 Task: Document the taxonomic details and common information of the plant 'Rhapidophora Tetrasperma' on a Trello card.
Action: Mouse pressed left at (662, 348)
Screenshot: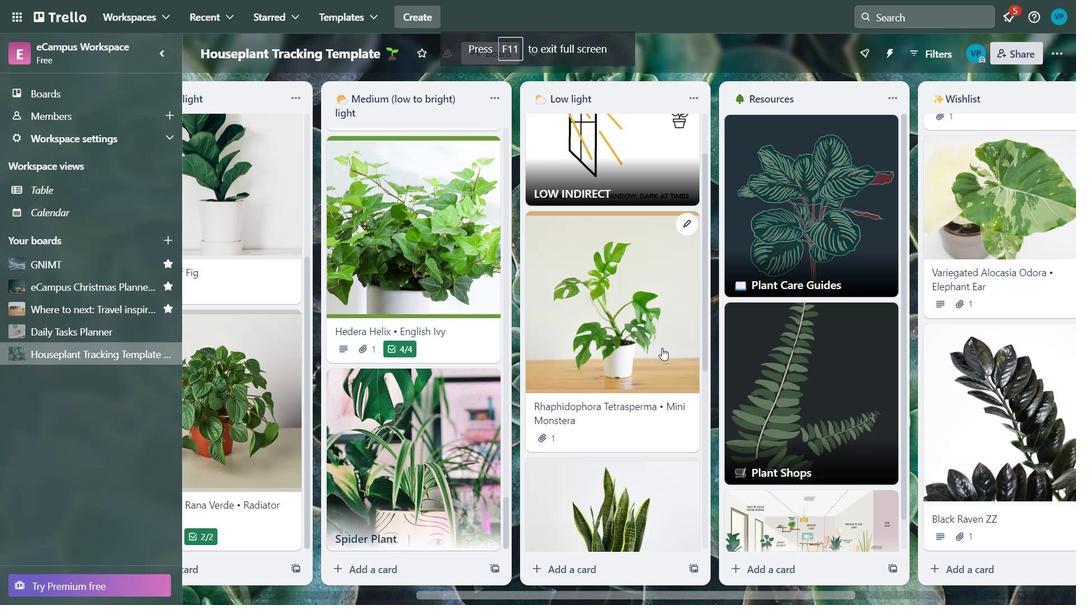 
Action: Mouse moved to (401, 312)
Screenshot: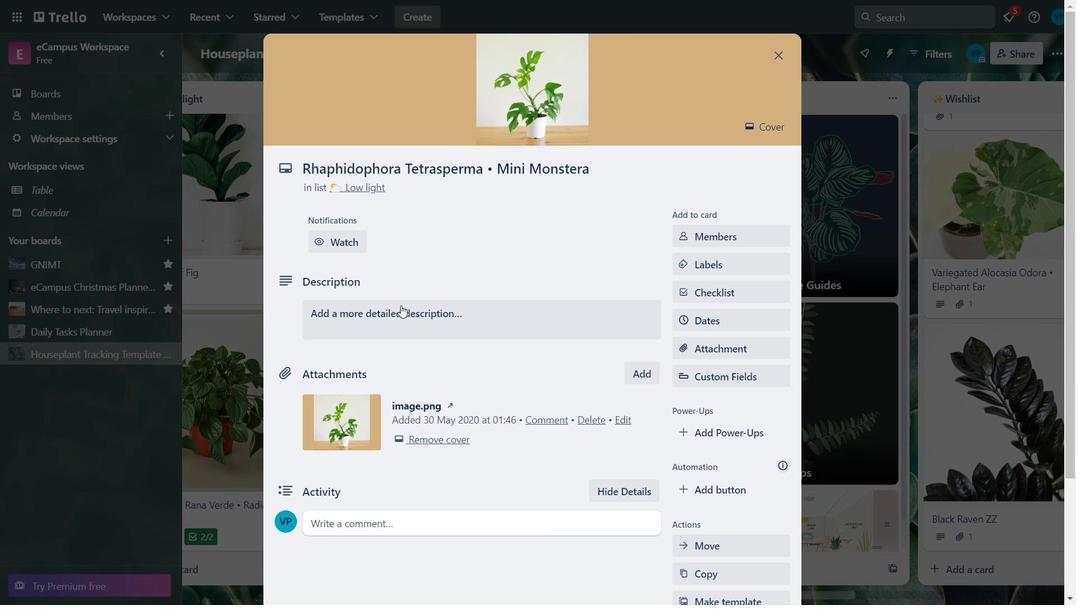 
Action: Mouse pressed left at (401, 312)
Screenshot: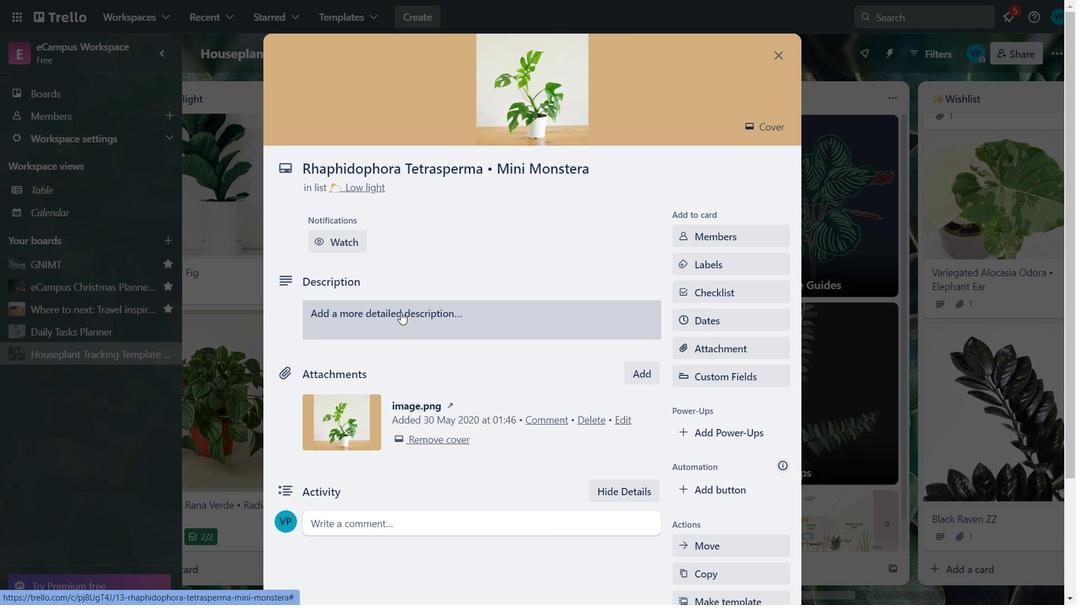 
Action: Mouse moved to (306, 169)
Screenshot: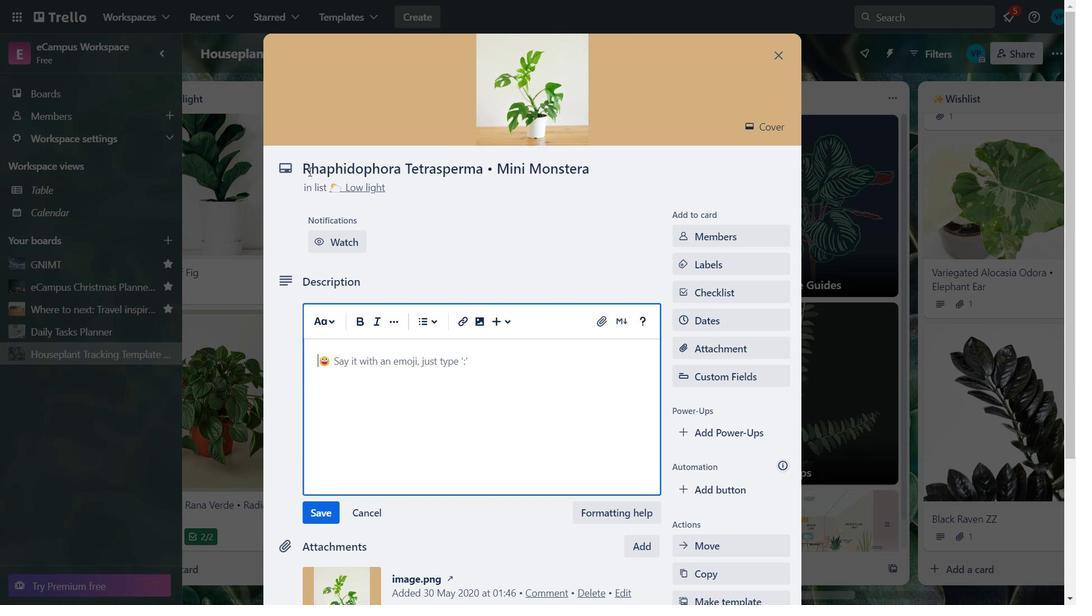 
Action: Mouse pressed left at (306, 169)
Screenshot: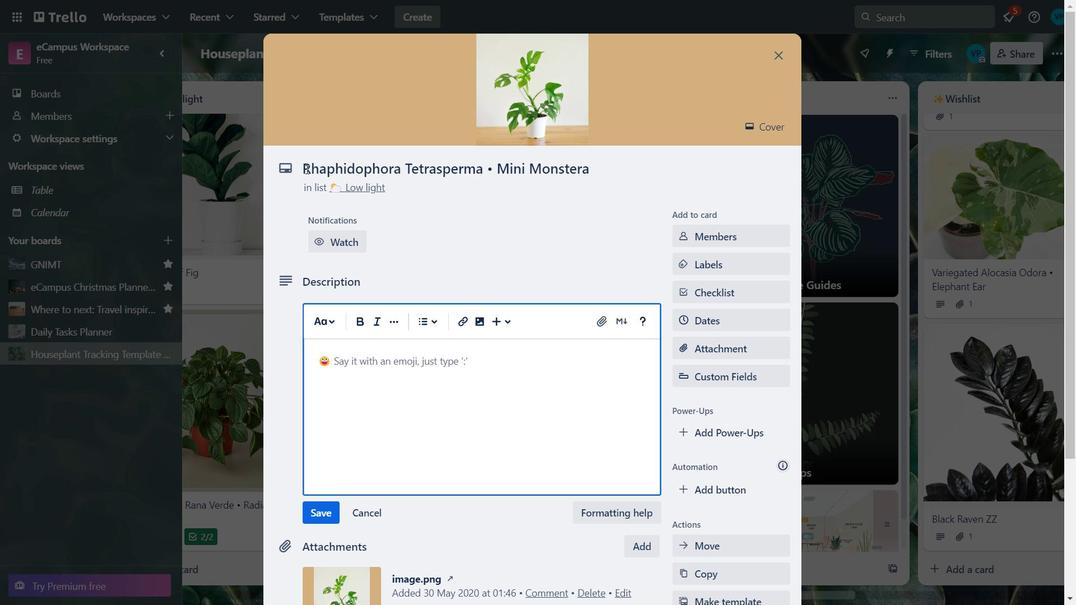 
Action: Mouse moved to (661, 162)
Screenshot: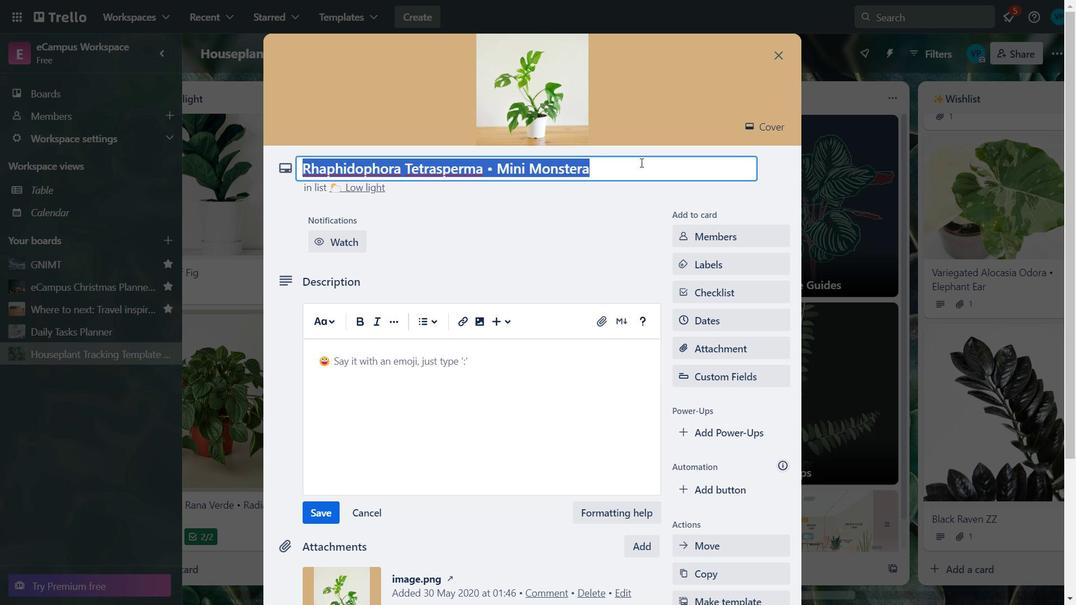 
Action: Key pressed ctrl+C
Screenshot: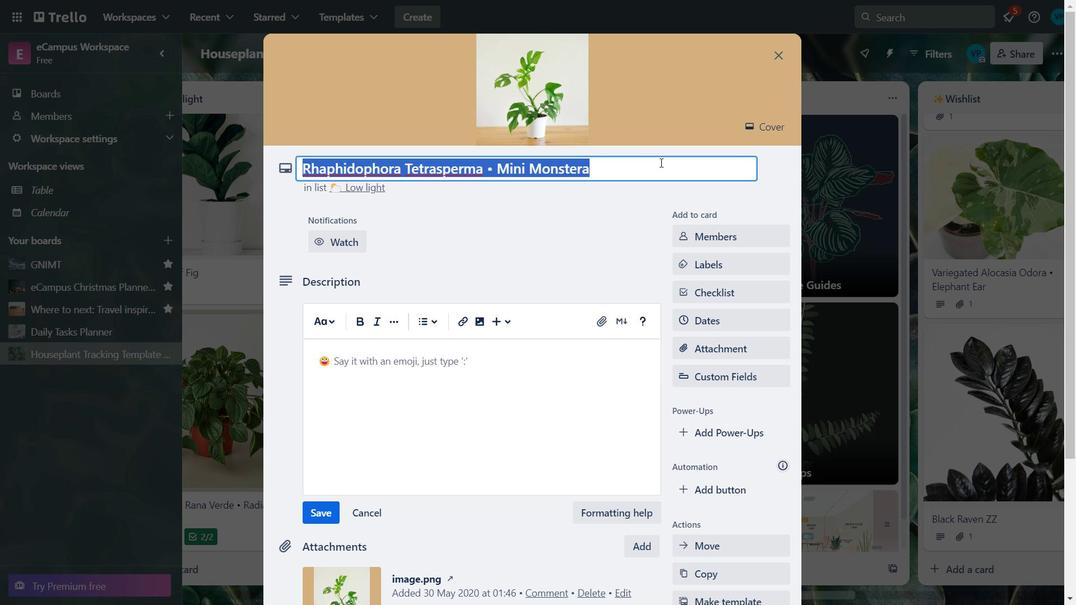 
Action: Mouse pressed left at (661, 162)
Screenshot: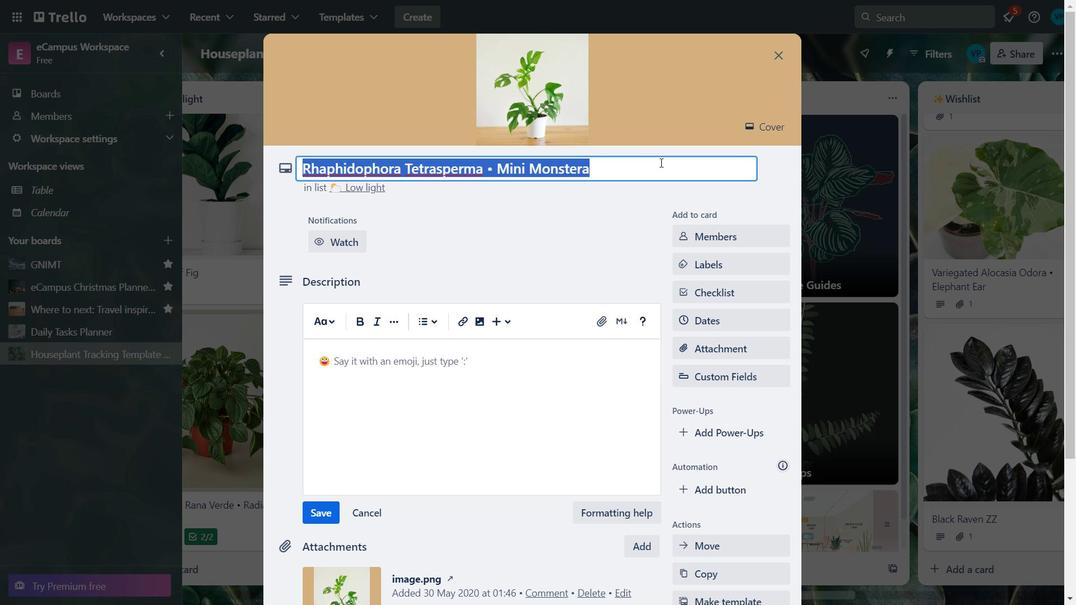 
Action: Mouse moved to (469, 372)
Screenshot: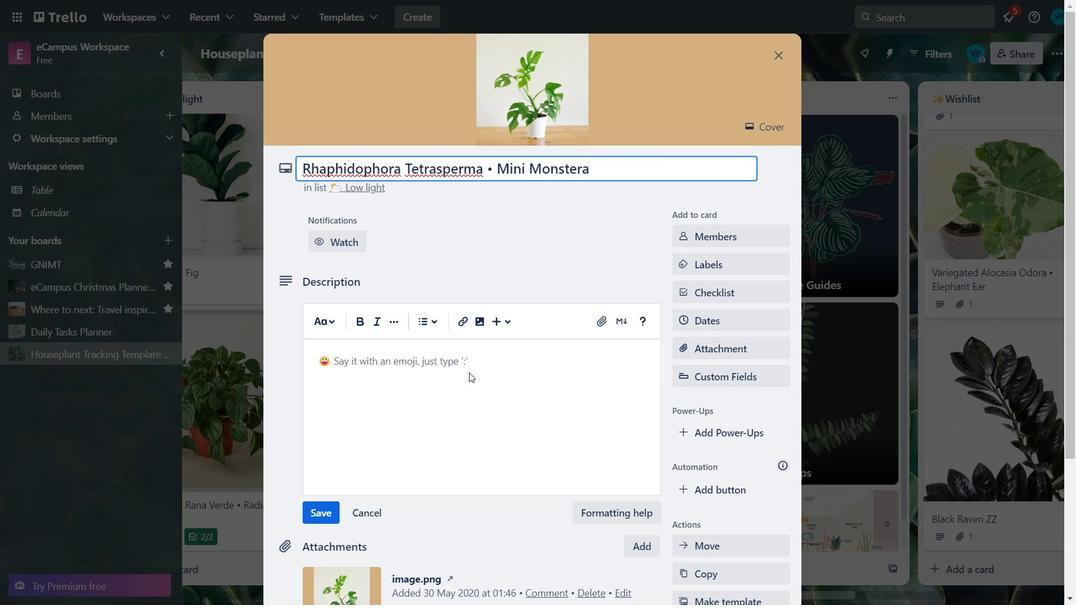 
Action: Mouse pressed left at (469, 372)
Screenshot: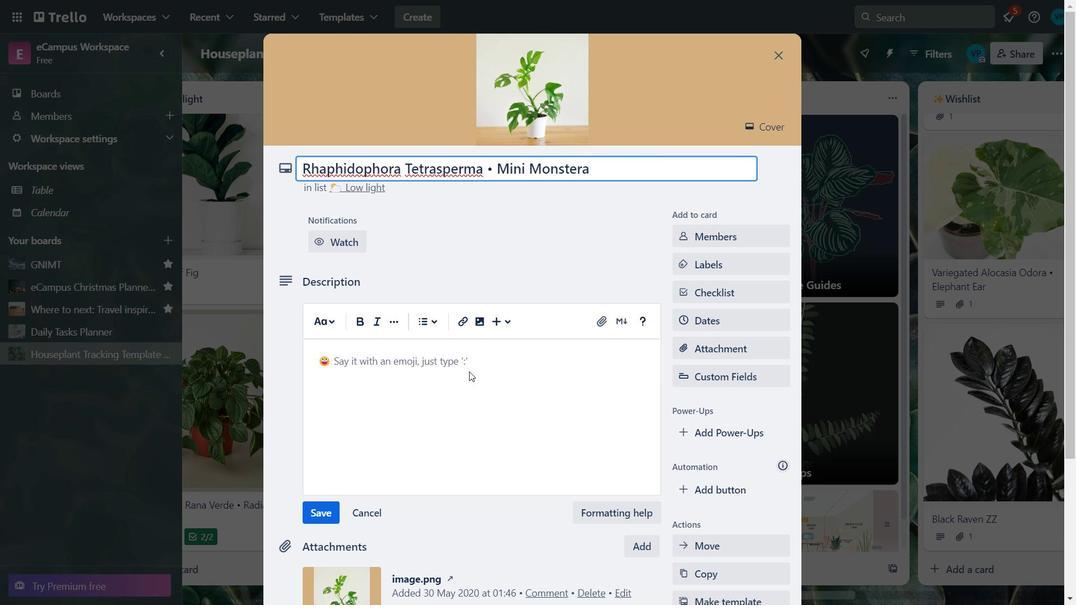
Action: Key pressed ctrl+V
Screenshot: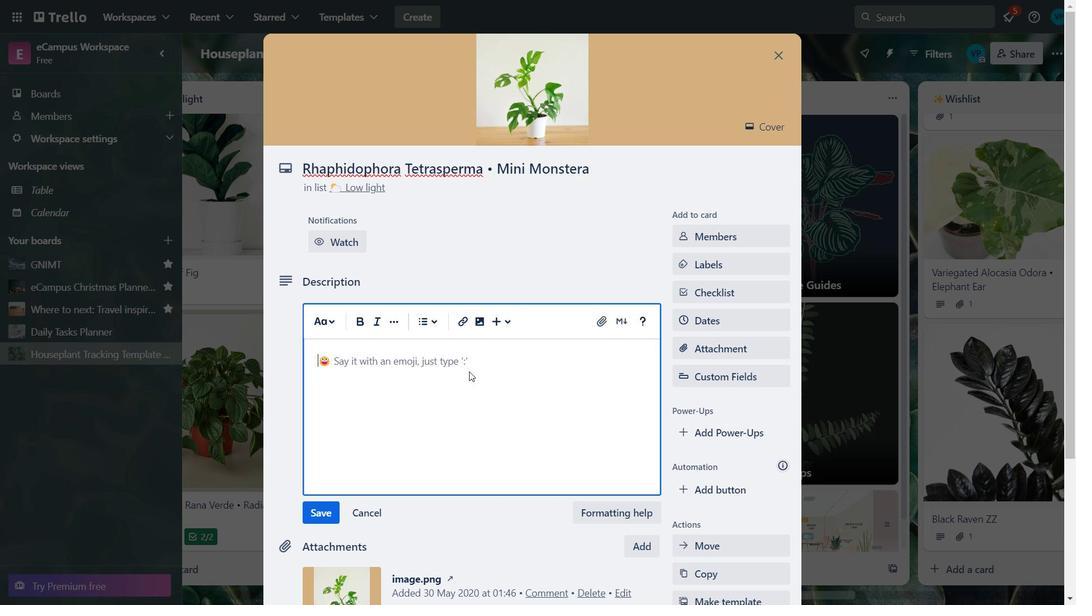 
Action: Mouse pressed left at (469, 372)
Screenshot: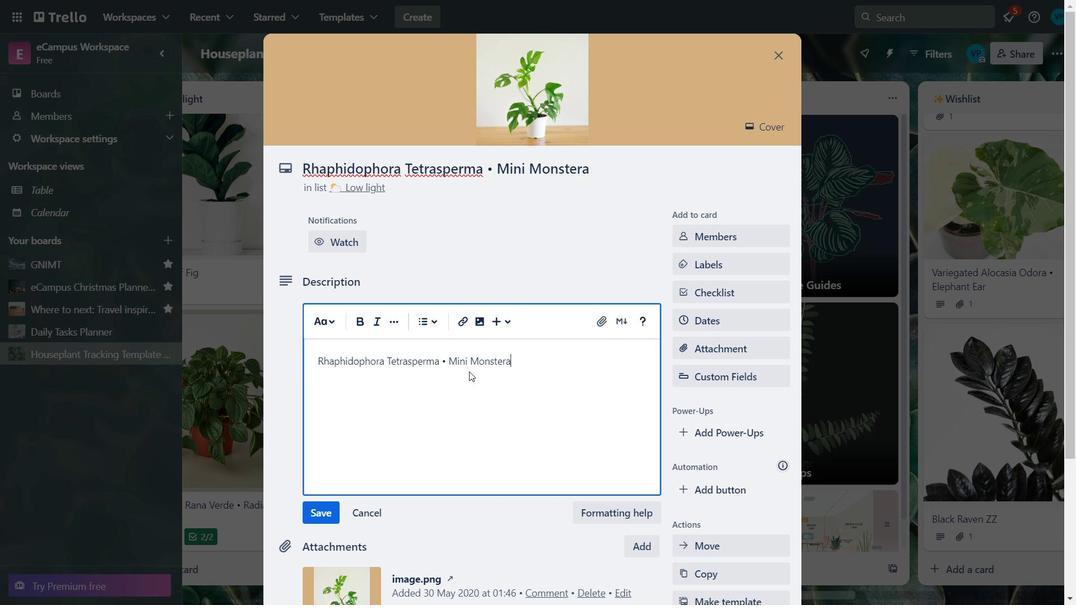
Action: Key pressed <Key.space>ctrl+<Key.space><Key.caps_lock>I<Key.caps_lock>s<Key.space>a<Key.space><Key.caps_lock>S<Key.caps_lock>pecies<Key.space>of<Key.space>floweing<Key.space>plant<Key.space>in<Key.space>the<Key.space>family<Key.space><Key.caps_lock>A<Key.caps_lock>raceae<Key.space>,<Key.space>genus<Key.space><Key.caps_lock>R<Key.caps_lock>haphidophora<Key.space>.<Key.enter><Key.caps_lock>I<Key.caps_lock>t<Key.space>is<Key.space>native<Key.space>to<Key.space><Key.caps_lock>S<Key.caps_lock>outhern<Key.space><Key.caps_lock>T<Key.caps_lock>hailand<Key.space>and<Key.space>to<Key.space><Key.caps_lock>M<Key.caps_lock>alayasia<Key.left><Key.left><Key.left><Key.backspace>
Screenshot: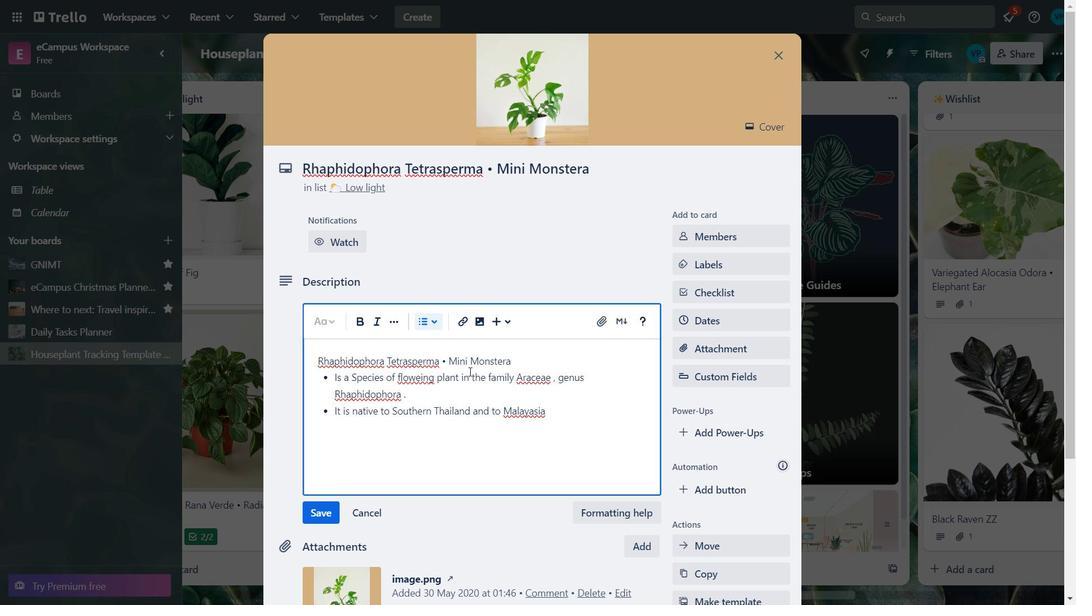 
Action: Mouse moved to (323, 516)
Screenshot: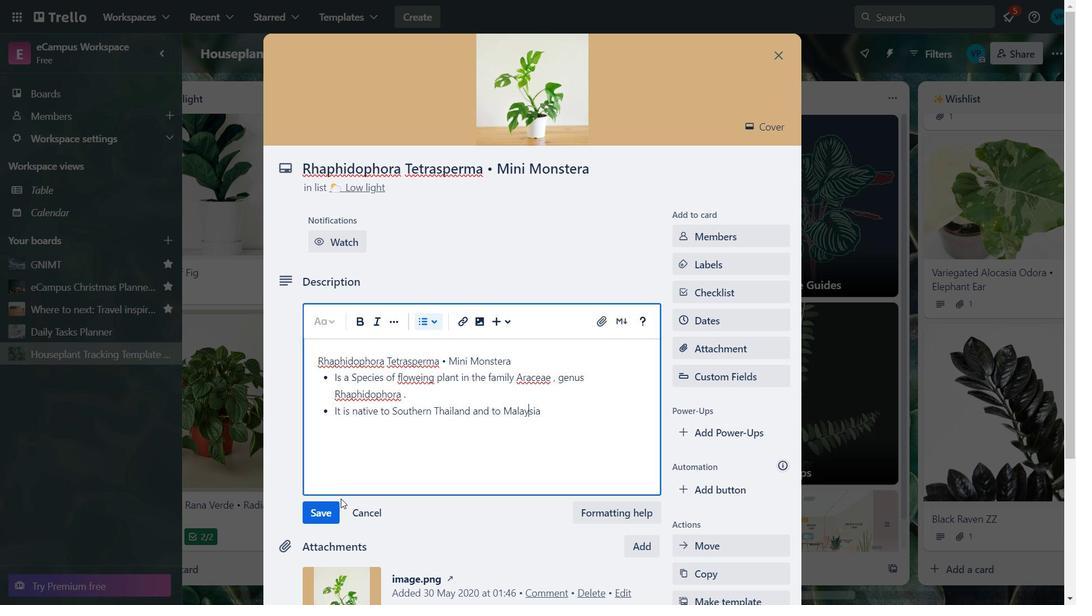 
Action: Mouse pressed left at (323, 516)
Screenshot: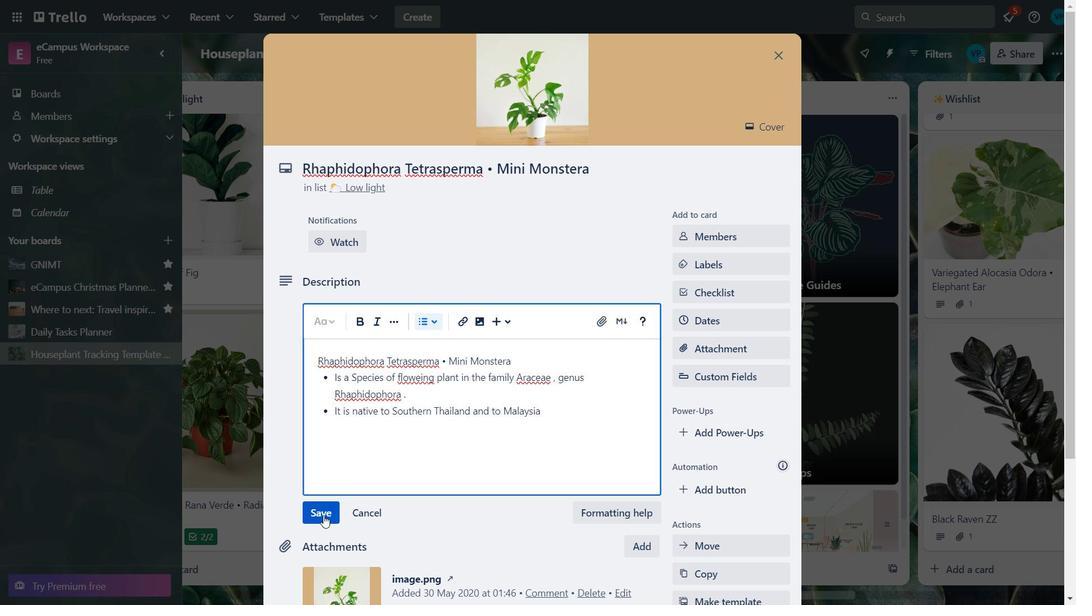 
Action: Mouse moved to (711, 286)
Screenshot: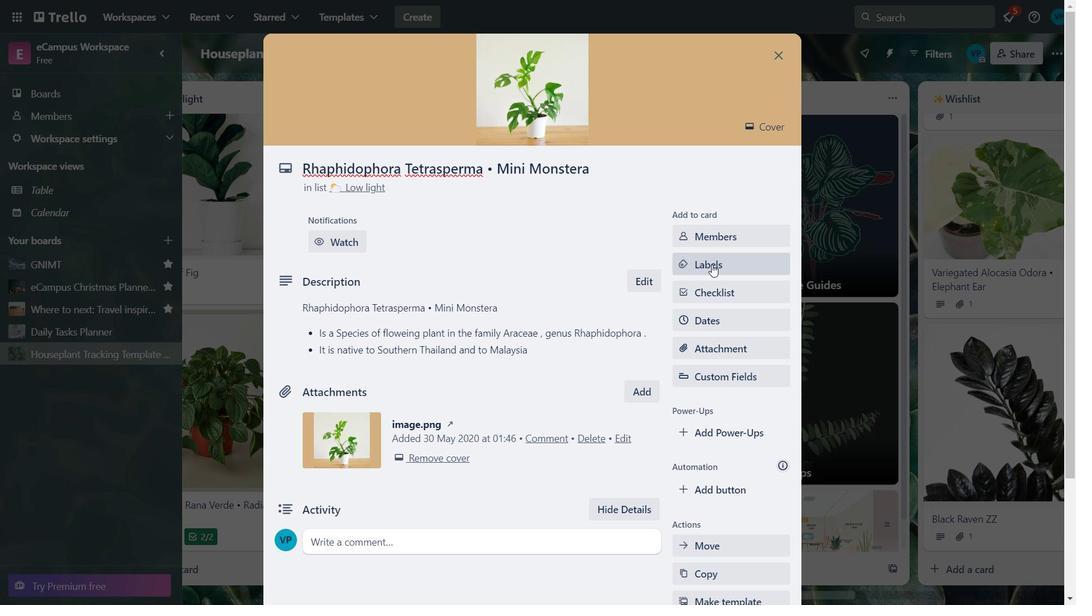 
Action: Mouse pressed left at (711, 286)
Screenshot: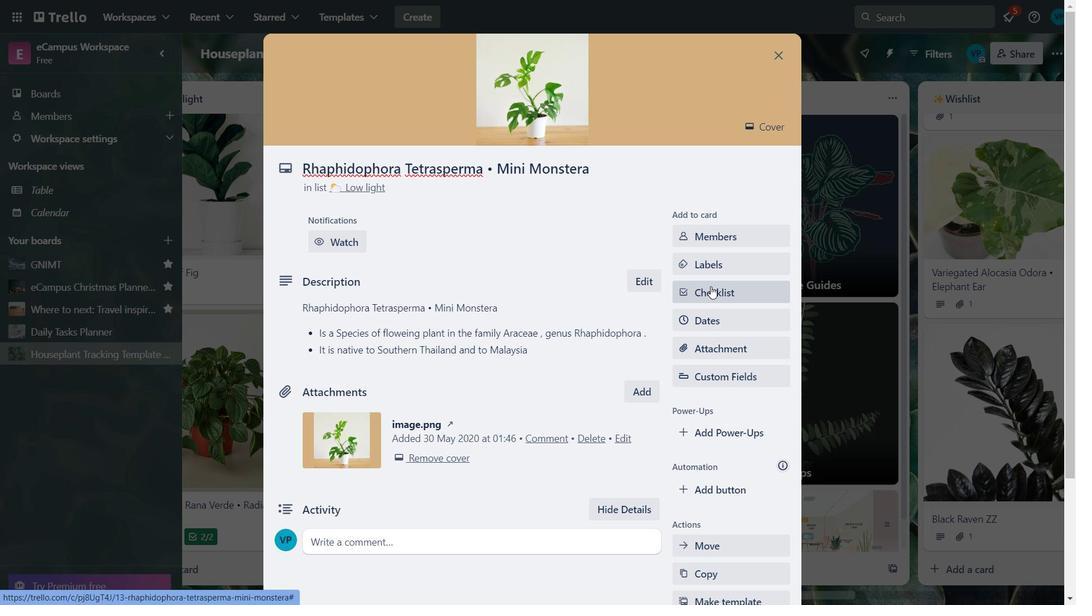 
Action: Key pressed <Key.backspace><Key.shift>ctrl+V<Key.backspace><Key.shift>V<Key.backspace><Key.shift><Key.shift><Key.shift><Key.shift><Key.shift><Key.shift><Key.shift><Key.shift><Key.shift><Key.shift><Key.shift>ctrl+V
Screenshot: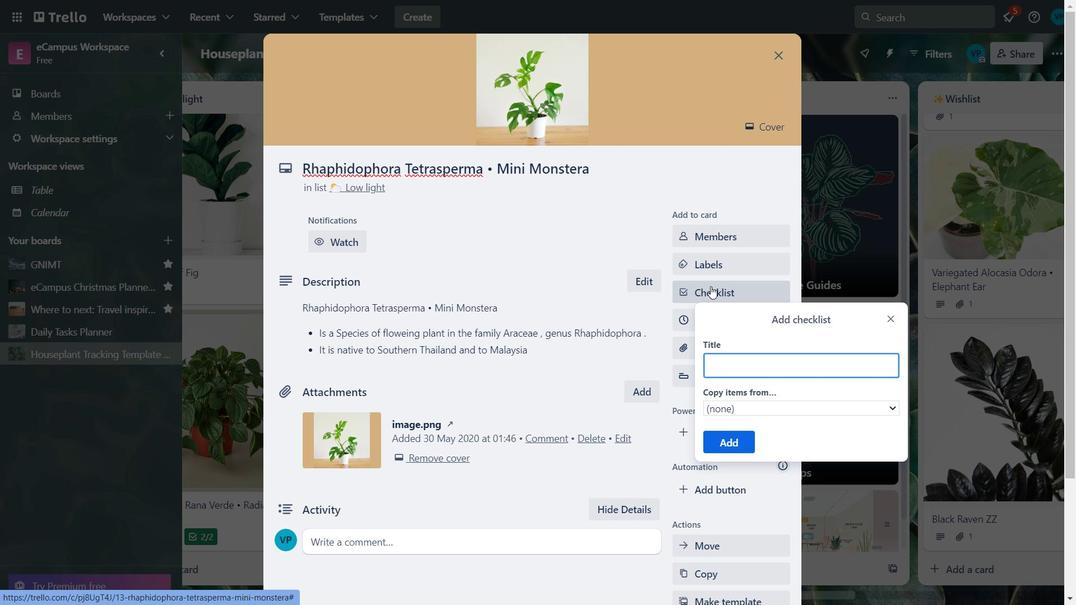 
Action: Mouse moved to (735, 443)
Screenshot: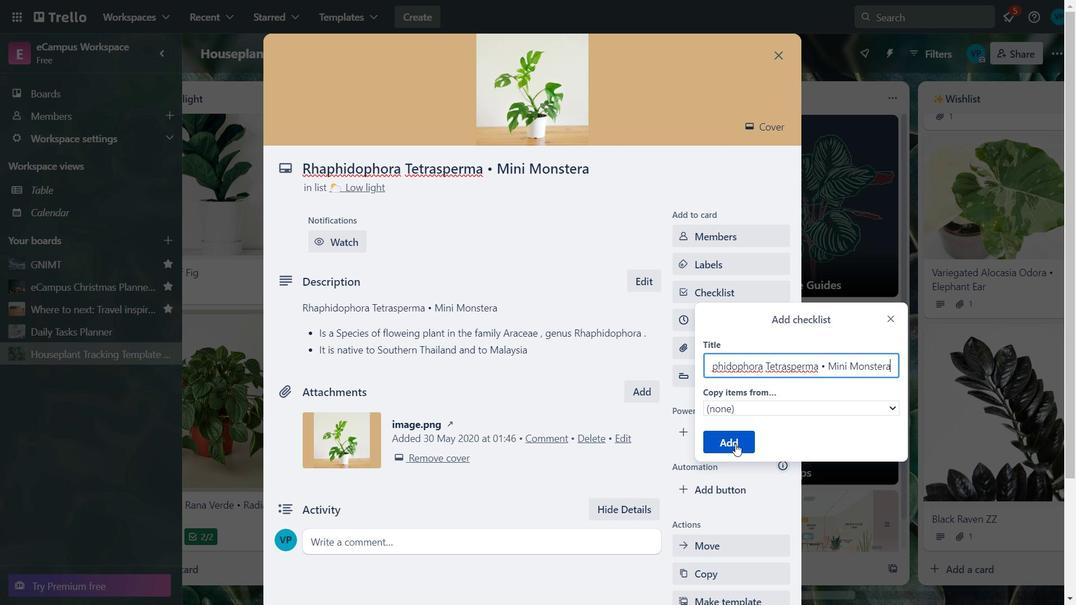 
Action: Mouse pressed left at (735, 443)
Screenshot: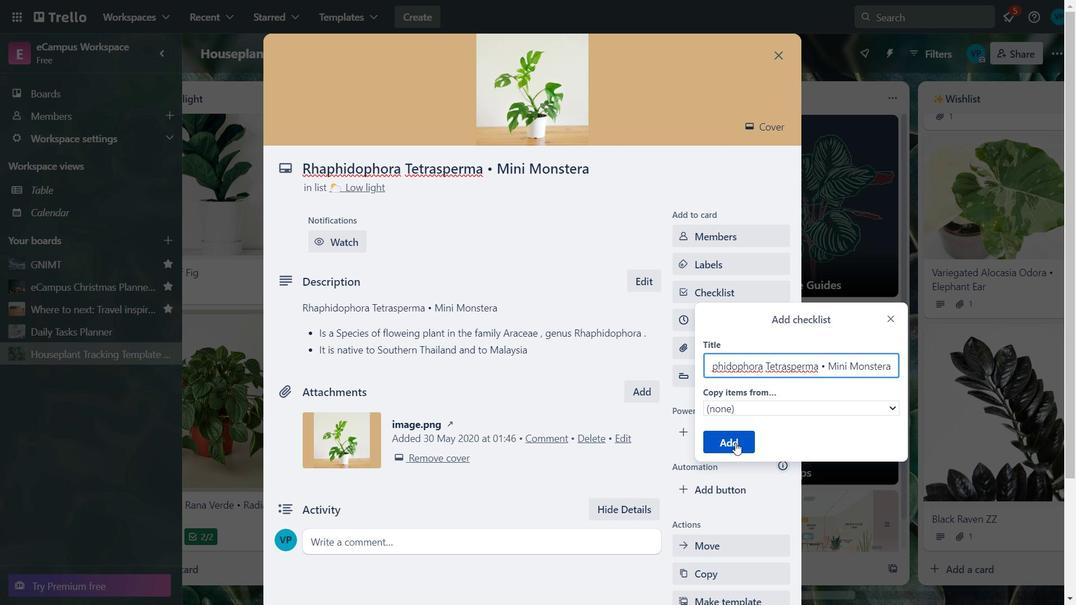 
Action: Mouse moved to (516, 402)
Screenshot: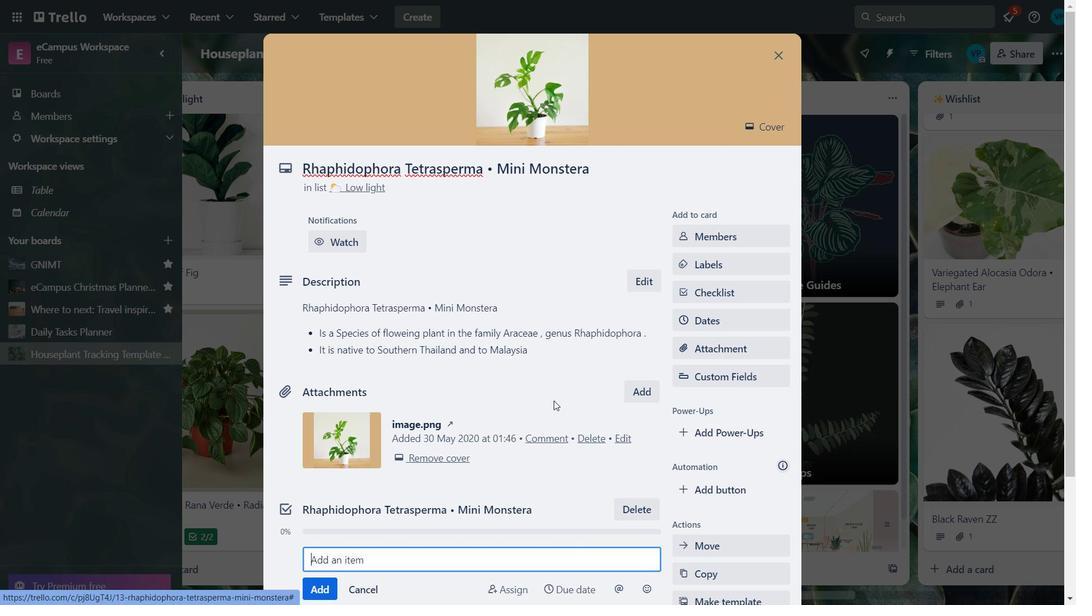 
Action: Key pressed <Key.down><Key.down><Key.down>
Screenshot: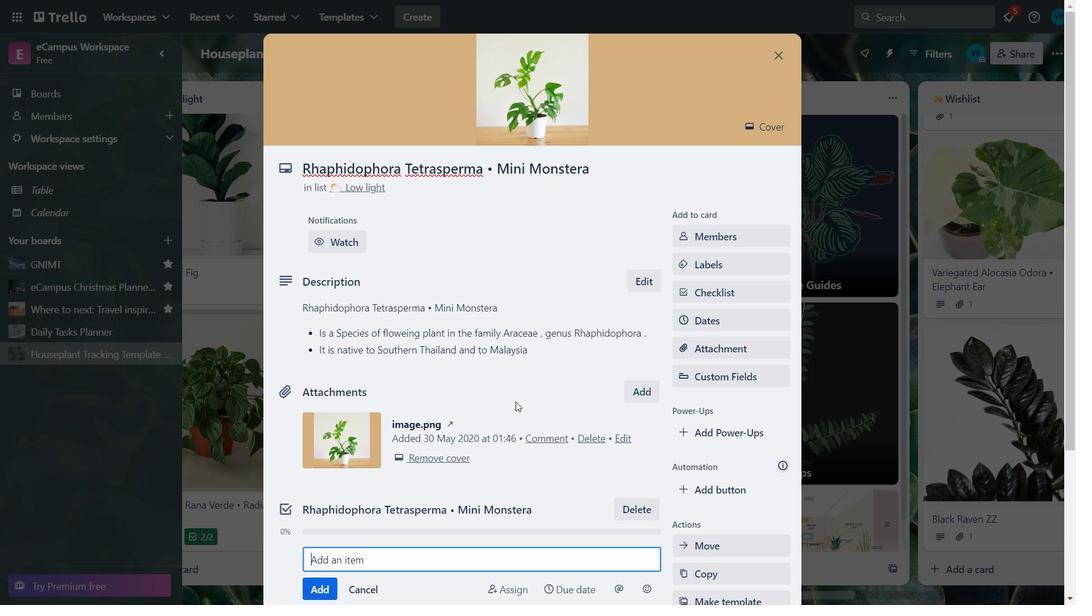 
Action: Mouse moved to (799, 366)
Screenshot: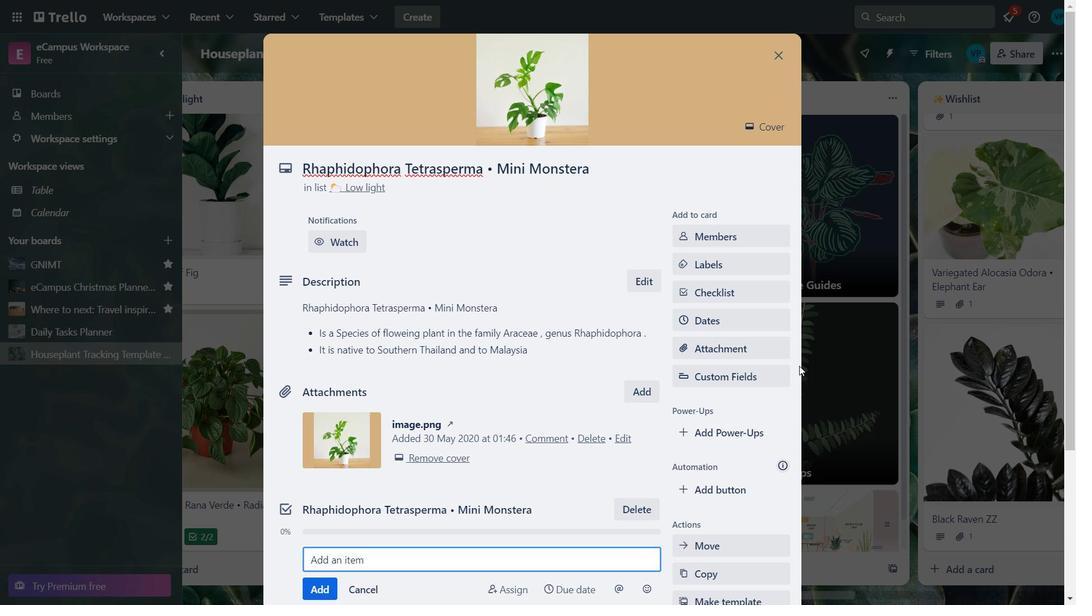 
Action: Mouse pressed left at (799, 366)
Screenshot: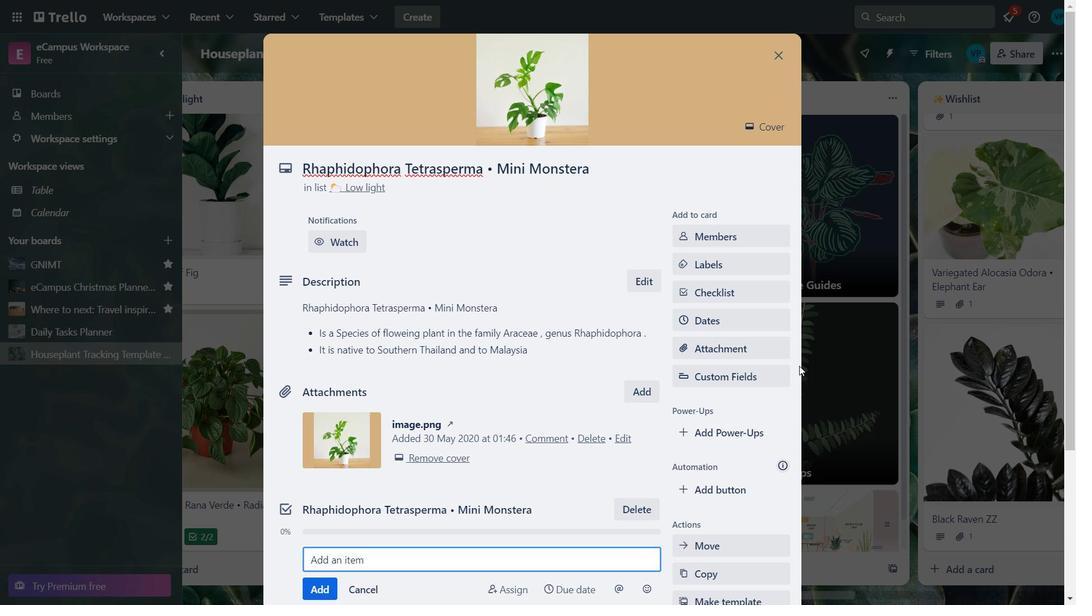 
Action: Key pressed <Key.down><Key.down><Key.down><Key.down><Key.down><Key.down><Key.down><Key.down><Key.down><Key.down><Key.down><Key.down><Key.down>
Screenshot: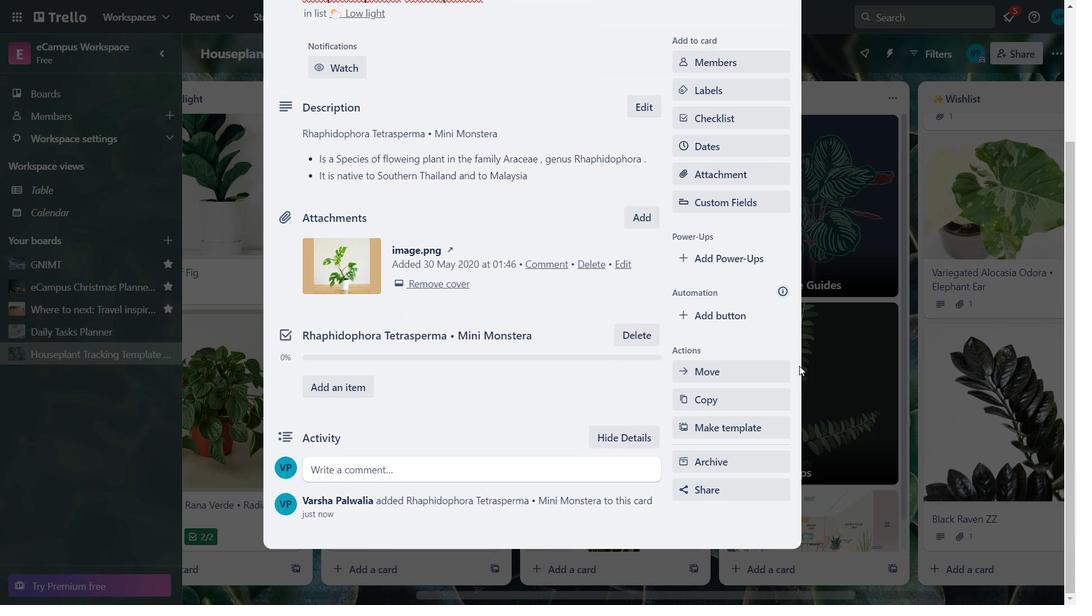 
Action: Mouse moved to (330, 390)
Screenshot: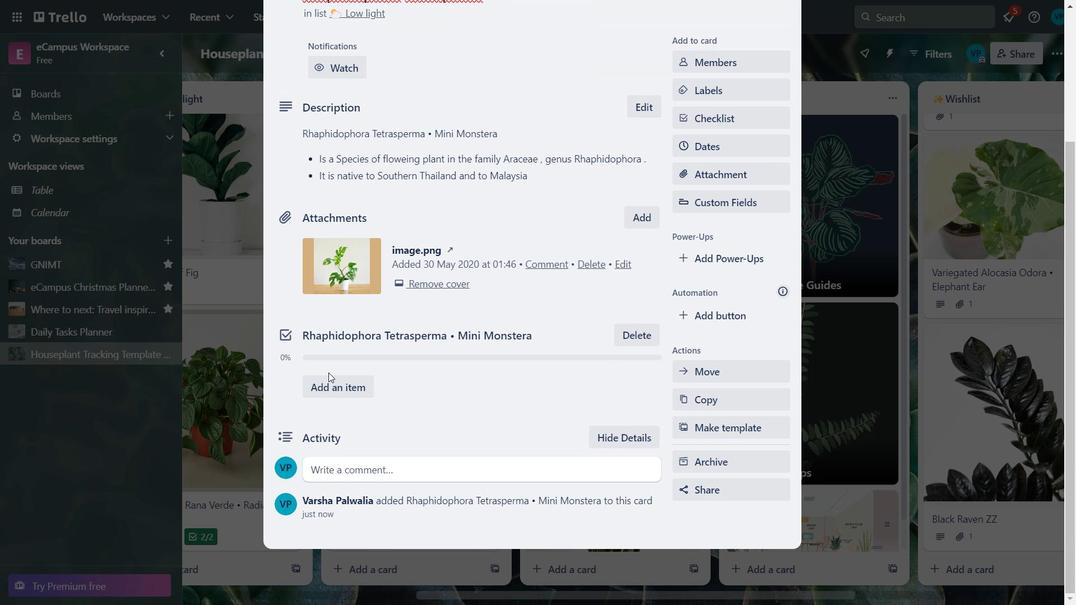 
Action: Mouse pressed left at (330, 390)
Screenshot: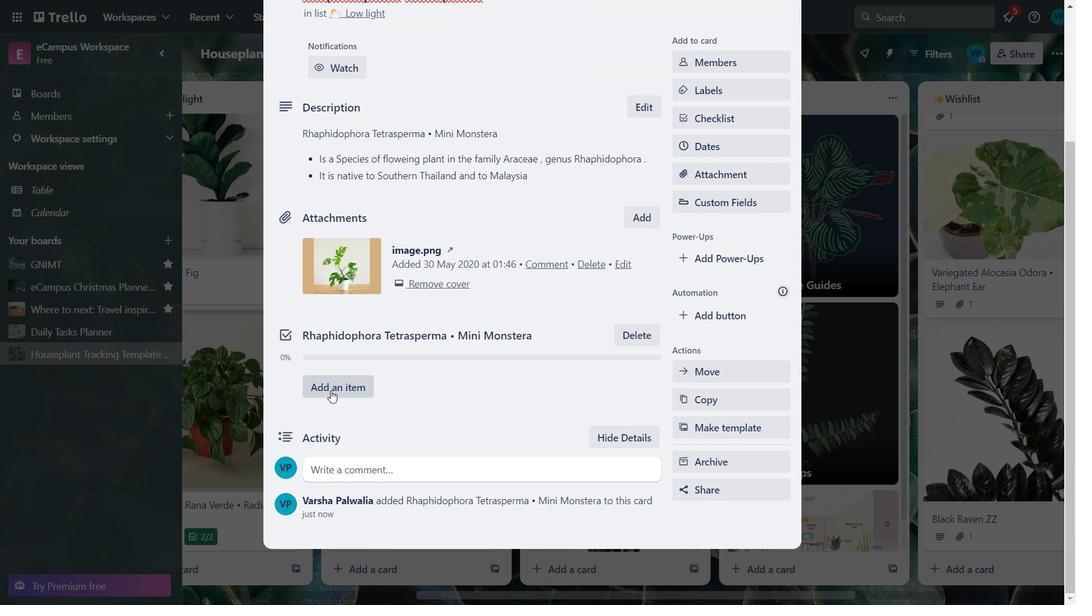 
Action: Key pressed <Key.shift><Key.caps_lock>ctrl+K<Key.caps_lock>ingdo<Key.space><Key.backspace>m<Key.space>=<Key.backspace>-<Key.space><Key.caps_lock>P<Key.caps_lock>lantae
Screenshot: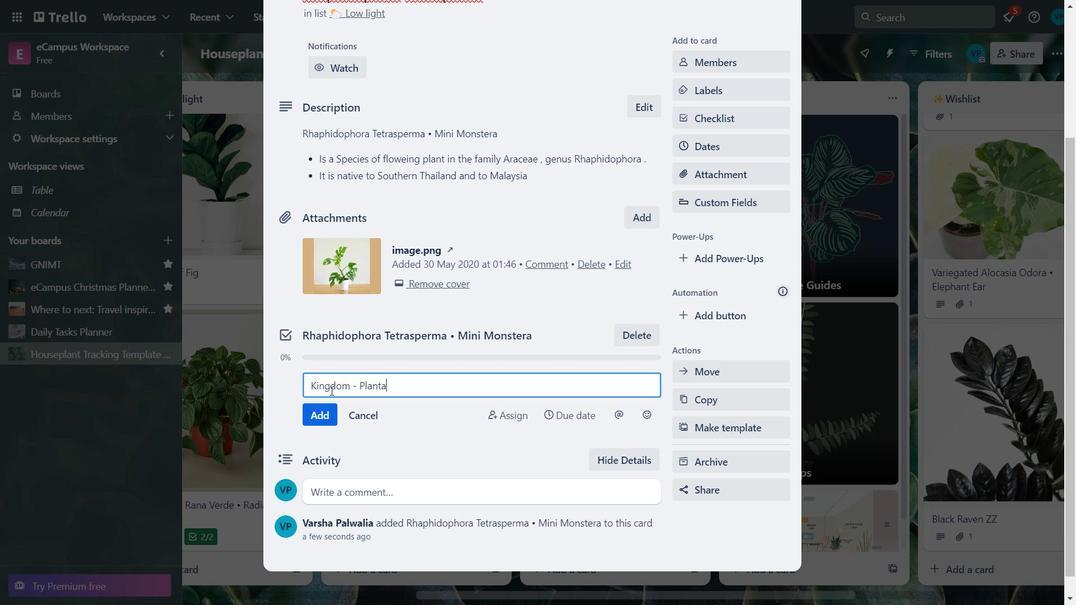 
Action: Mouse moved to (323, 416)
Screenshot: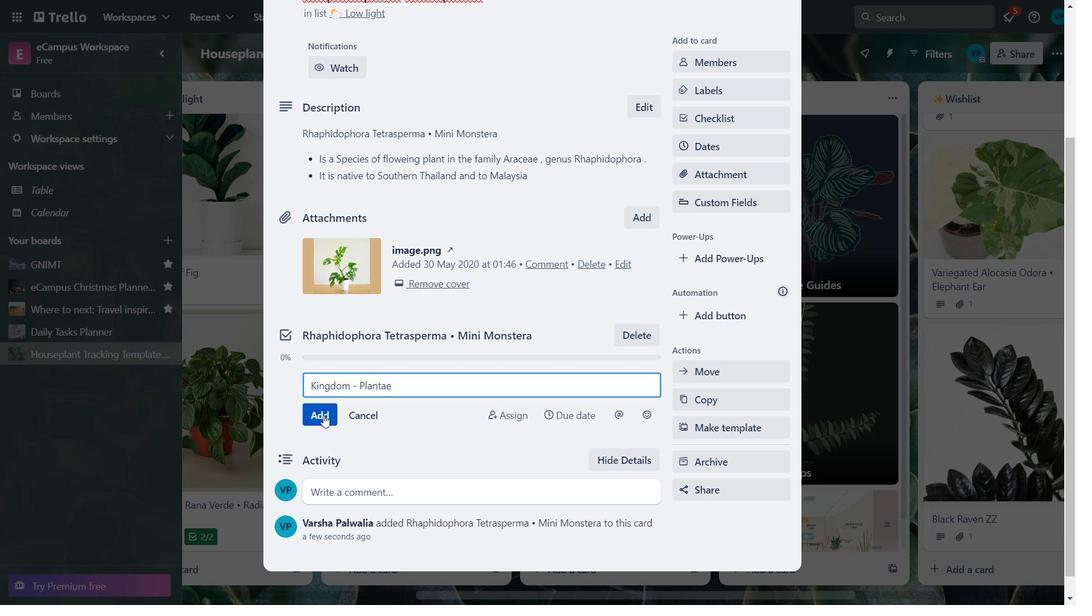 
Action: Mouse pressed left at (323, 416)
Screenshot: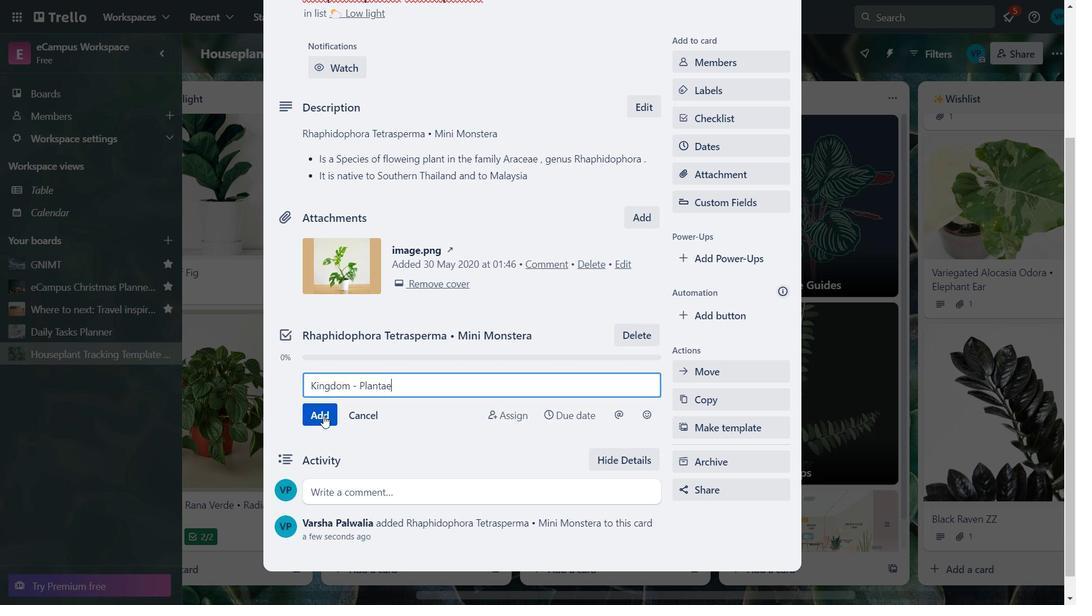 
Action: Key pressed <Key.caps_lock>C<Key.caps_lock>lade<Key.space>-<Key.space><Key.caps_lock>T<Key.caps_lock>racheophytes
Screenshot: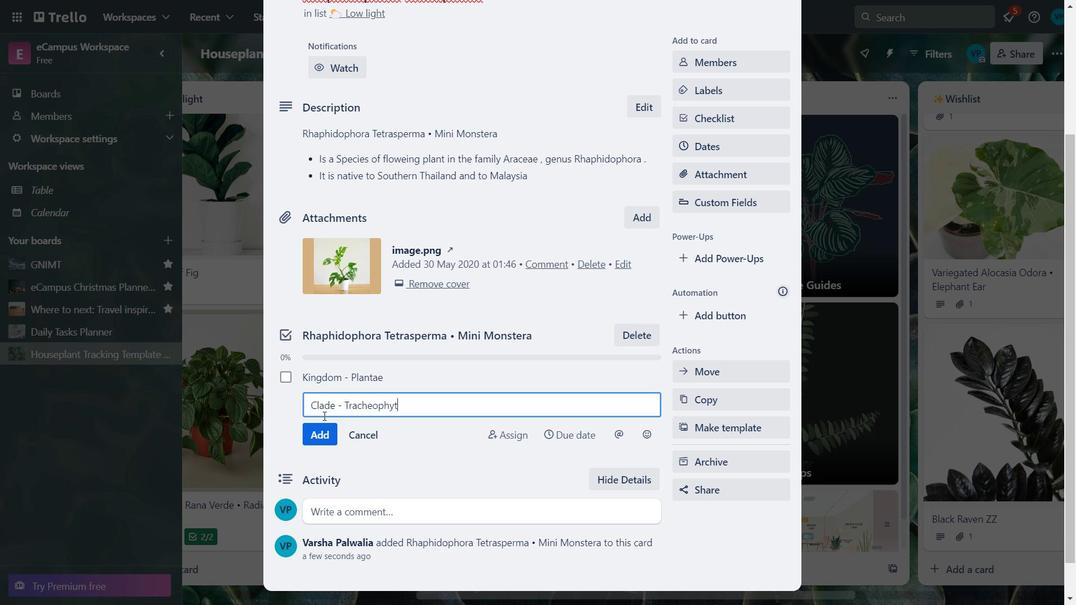 
Action: Mouse moved to (323, 433)
Screenshot: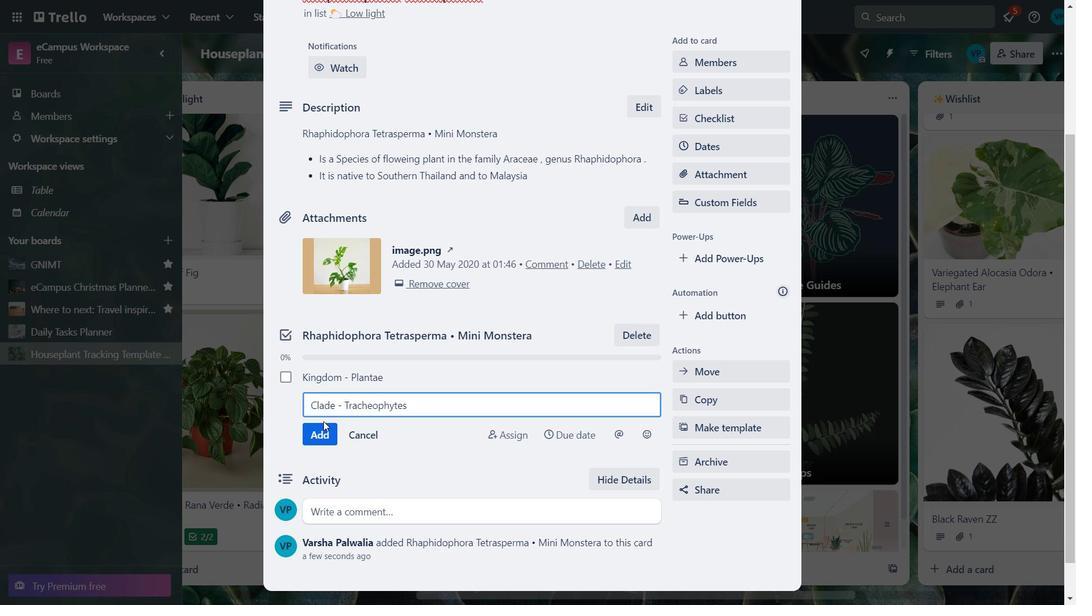 
Action: Mouse pressed left at (323, 433)
Screenshot: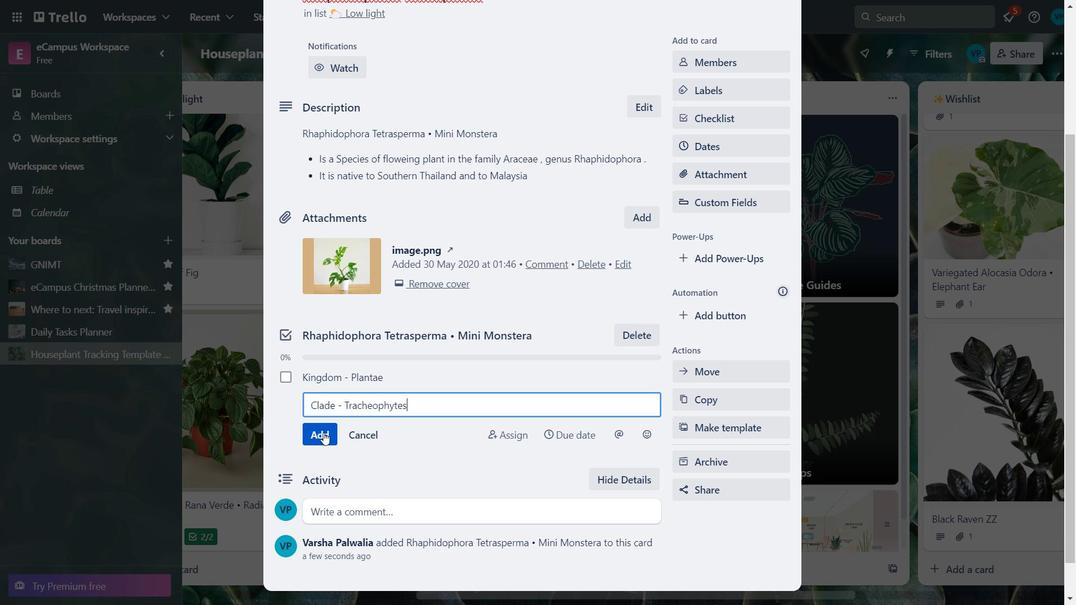 
Action: Key pressed <Key.caps_lock>C<Key.caps_lock>lade-<Key.space><Key.caps_lock>A<Key.caps_lock>ngiosperms
Screenshot: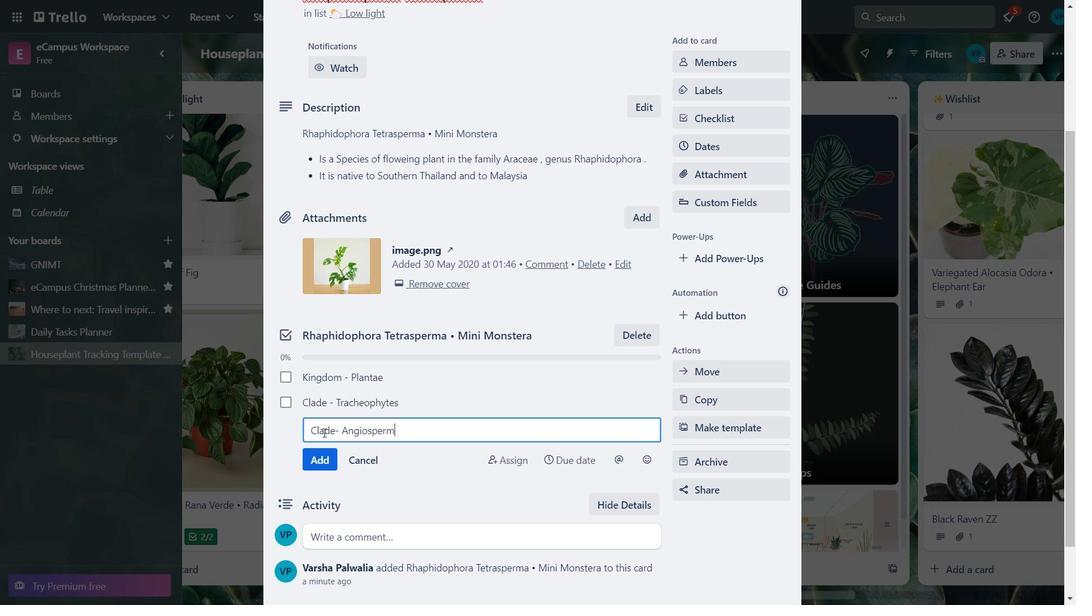 
Action: Mouse moved to (321, 467)
Screenshot: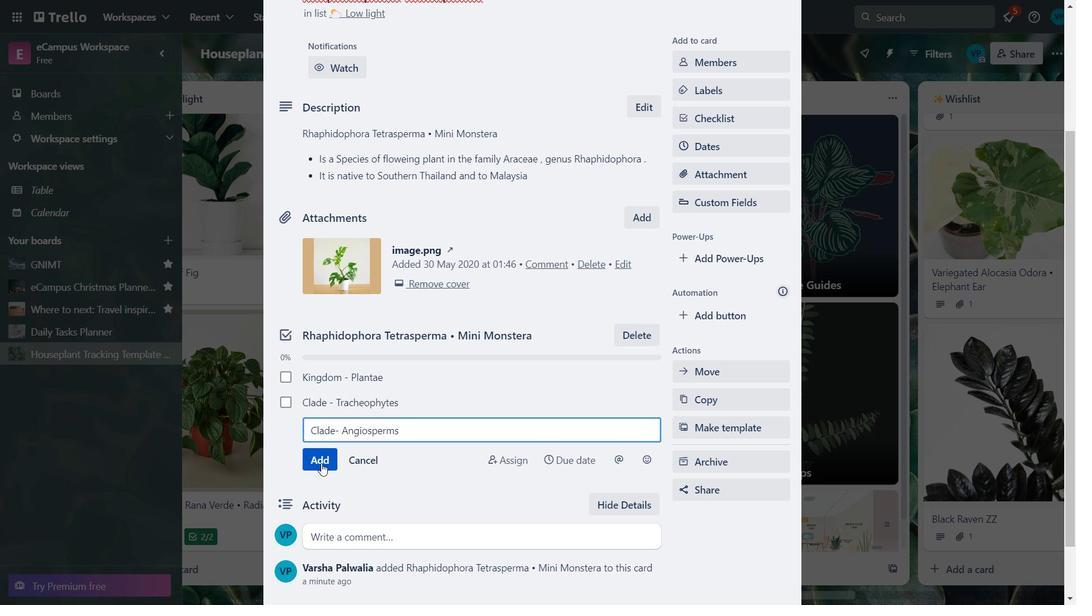 
Action: Mouse pressed left at (321, 467)
Screenshot: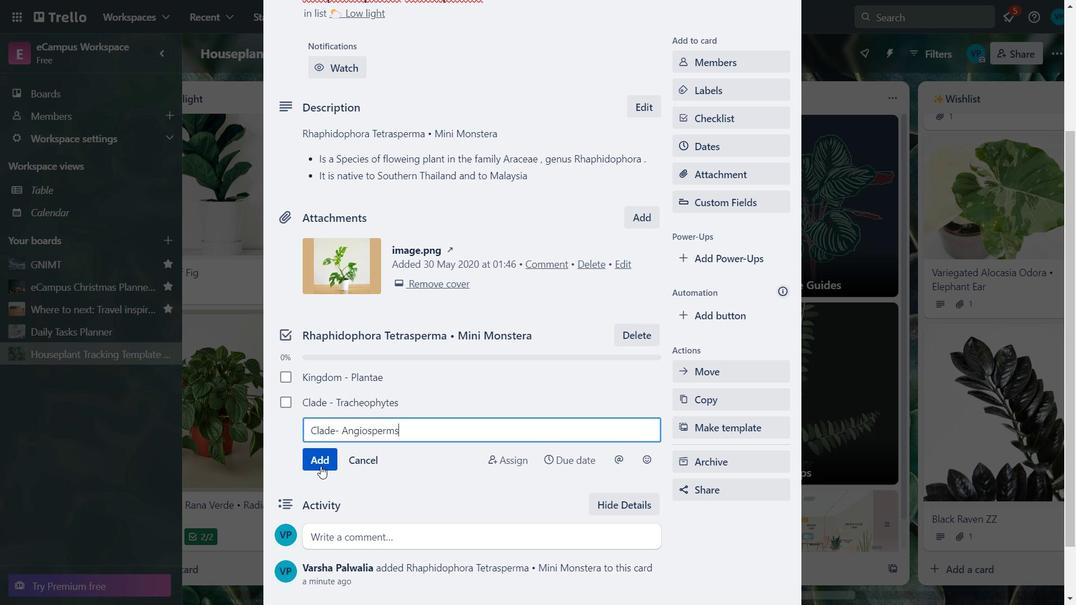 
Action: Key pressed <Key.caps_lock>C<Key.caps_lock>lade<Key.space>-<Key.space><Key.caps_lock>M<Key.caps_lock>ob<Key.backspace>nocots
Screenshot: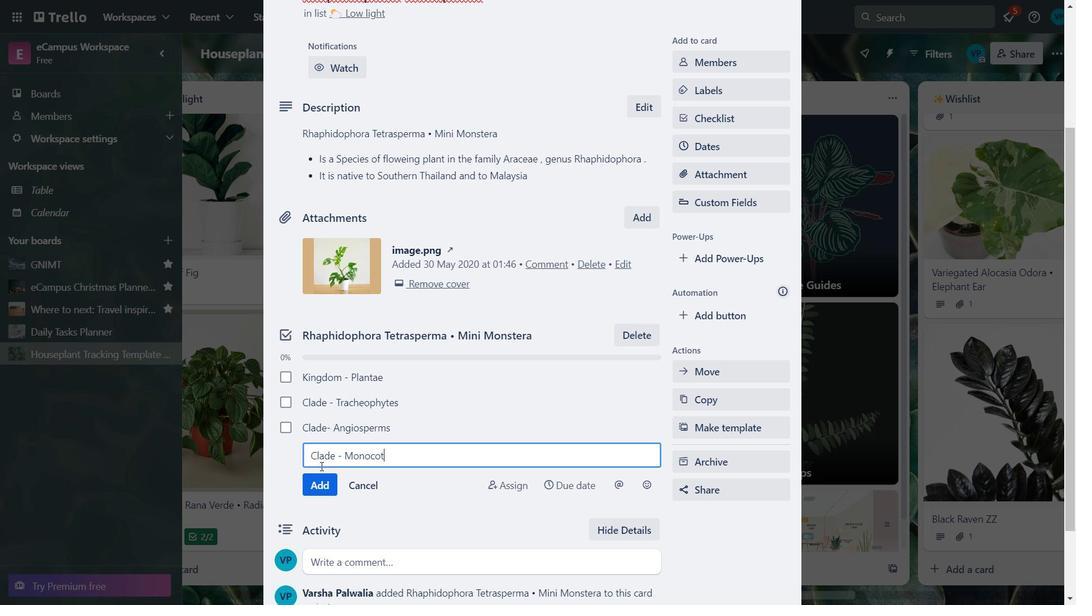 
Action: Mouse moved to (323, 490)
Screenshot: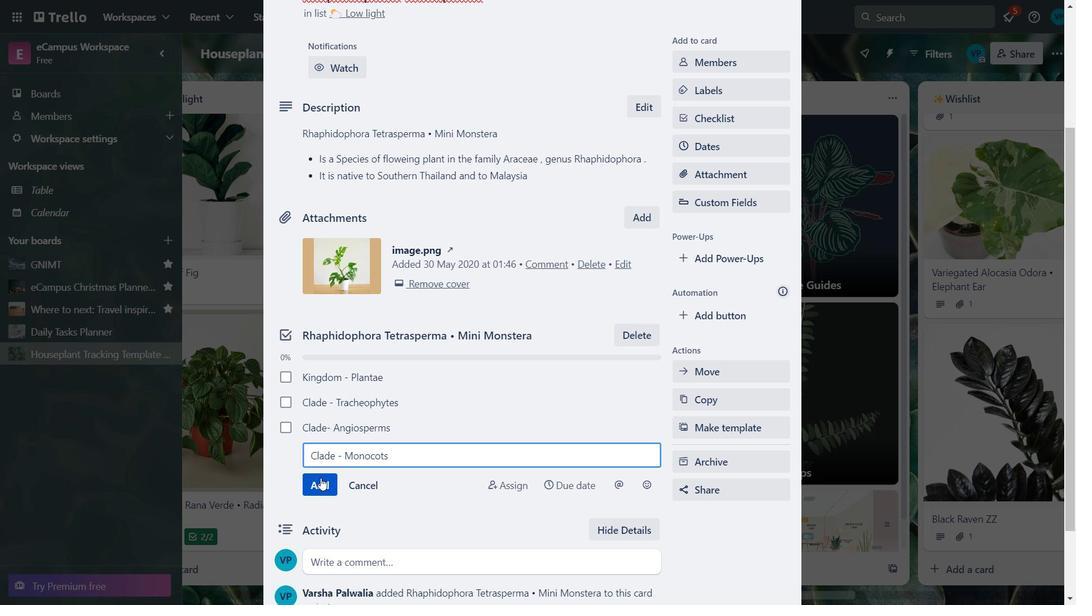 
Action: Mouse pressed left at (323, 490)
Screenshot: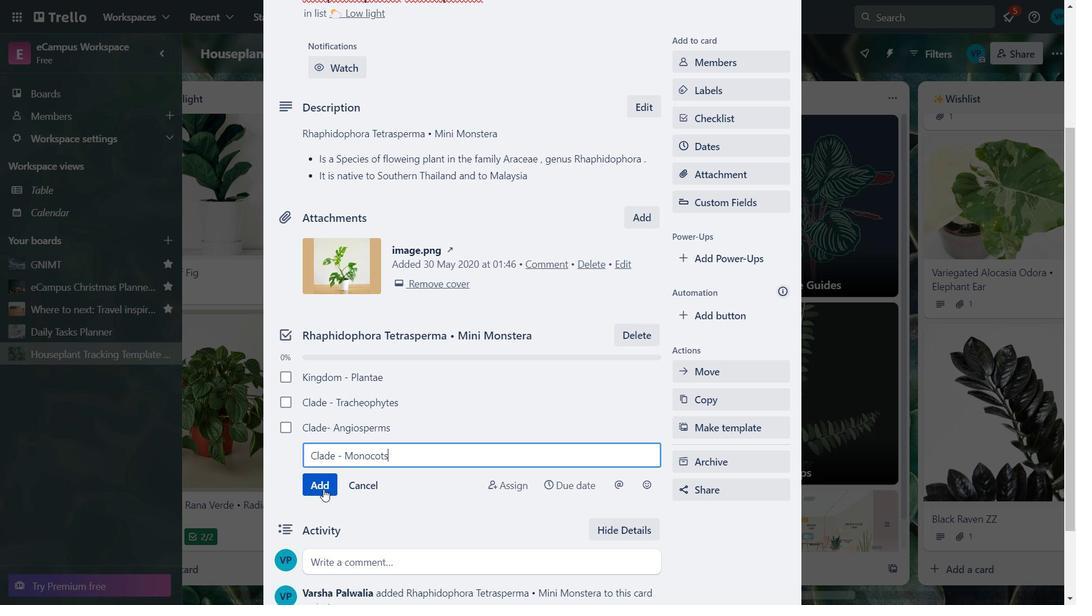 
Action: Key pressed <Key.caps_lock>O<Key.caps_lock>rder<Key.space>-<Key.space><Key.caps_lock>A<Key.caps_lock>lismatatles
Screenshot: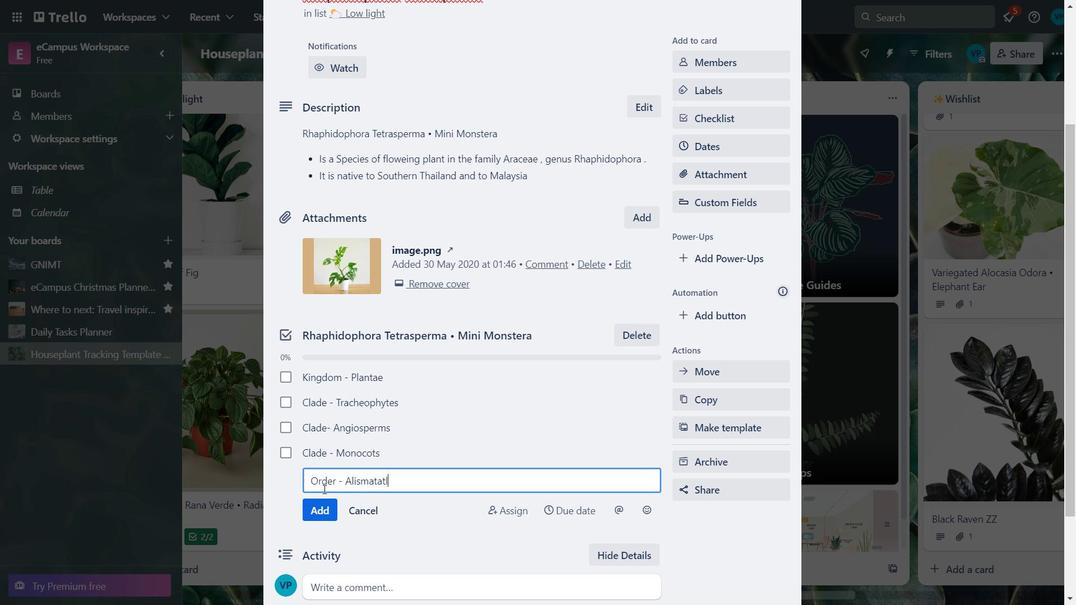 
Action: Mouse moved to (325, 515)
Screenshot: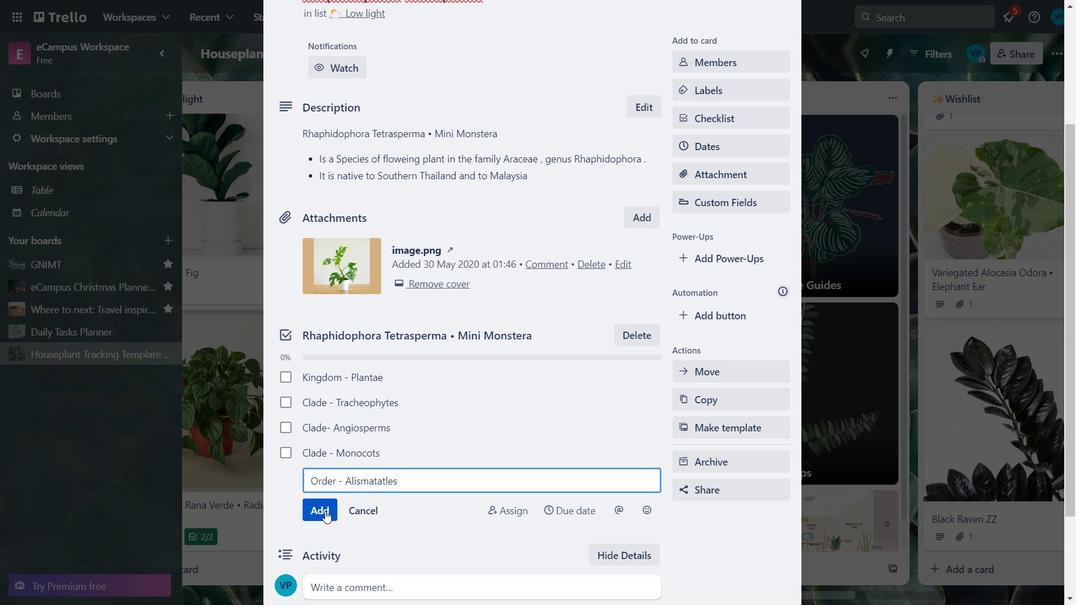 
Action: Mouse pressed left at (325, 515)
Screenshot: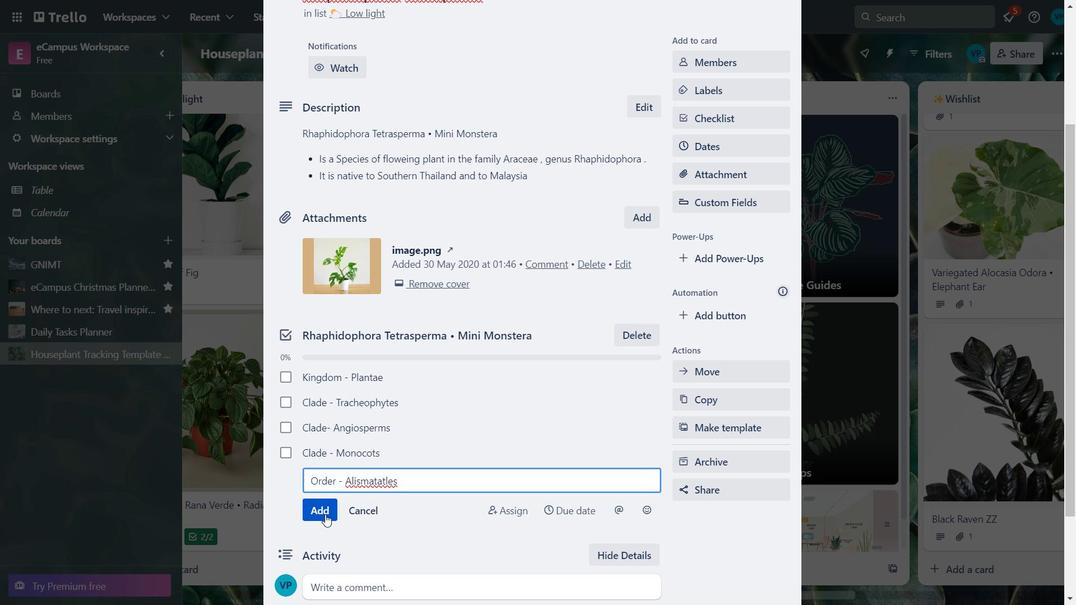 
Action: Key pressed <Key.caps_lock>F<Key.caps_lock>m<Key.backspace>amily<Key.space>-<Key.space><Key.caps_lock>A<Key.caps_lock>raceae
Screenshot: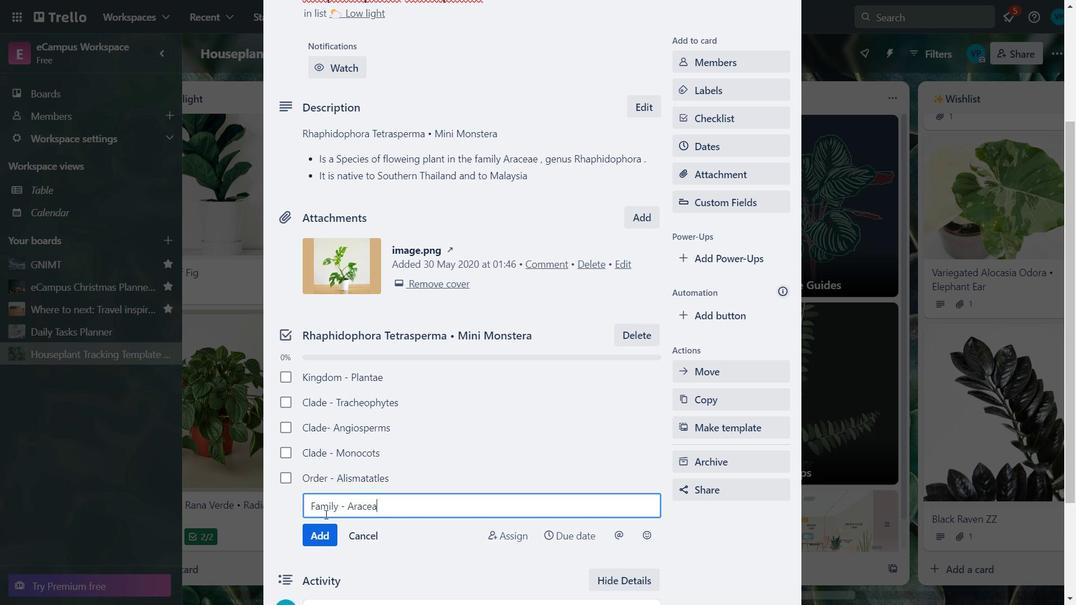 
Action: Mouse moved to (324, 537)
Screenshot: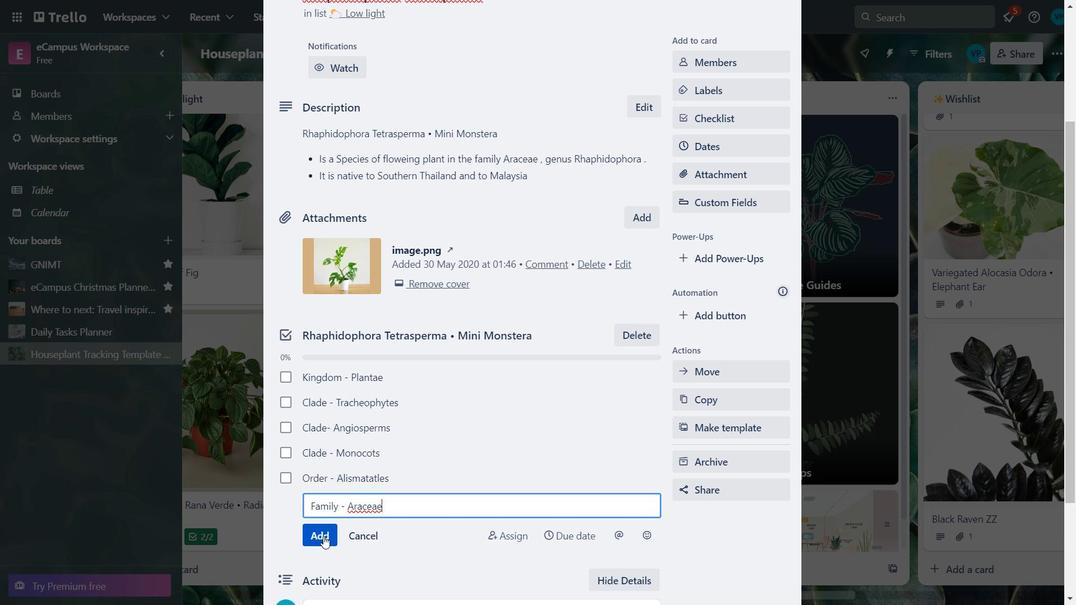 
Action: Mouse pressed left at (324, 537)
Screenshot: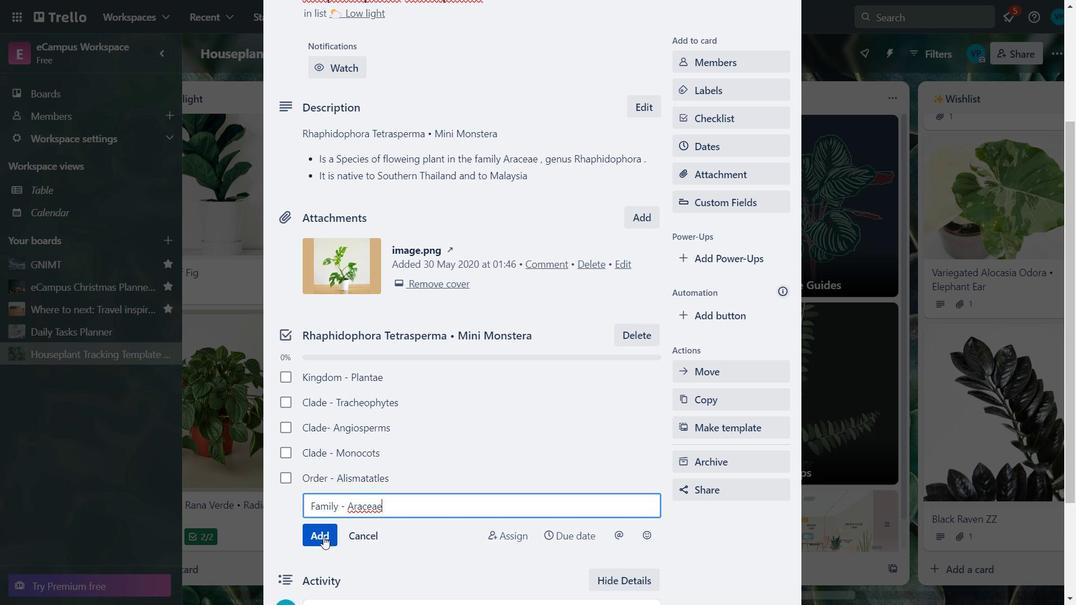 
Action: Key pressed <Key.caps_lock>G<Key.caps_lock>enus-<Key.space><Key.caps_lock>R<Key.caps_lock>haphidophora
Screenshot: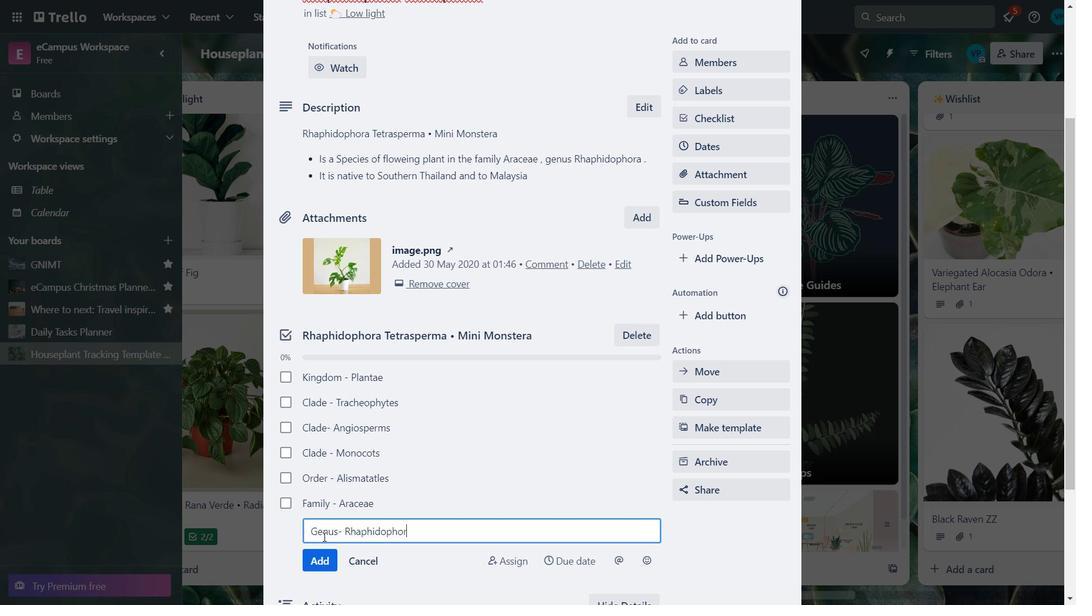 
Action: Mouse moved to (321, 562)
Screenshot: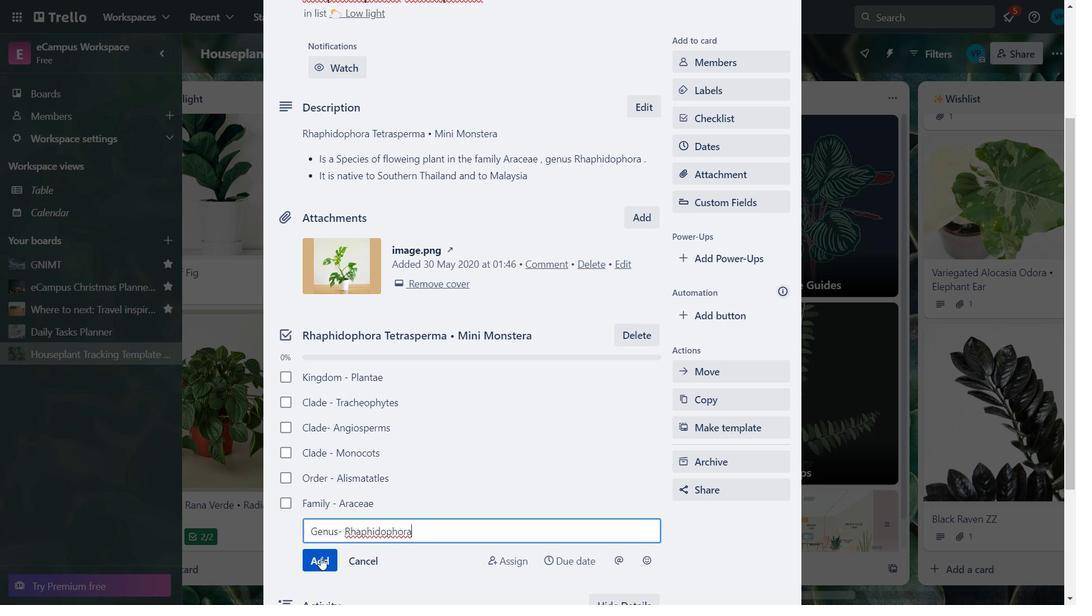 
Action: Mouse pressed left at (321, 562)
Screenshot: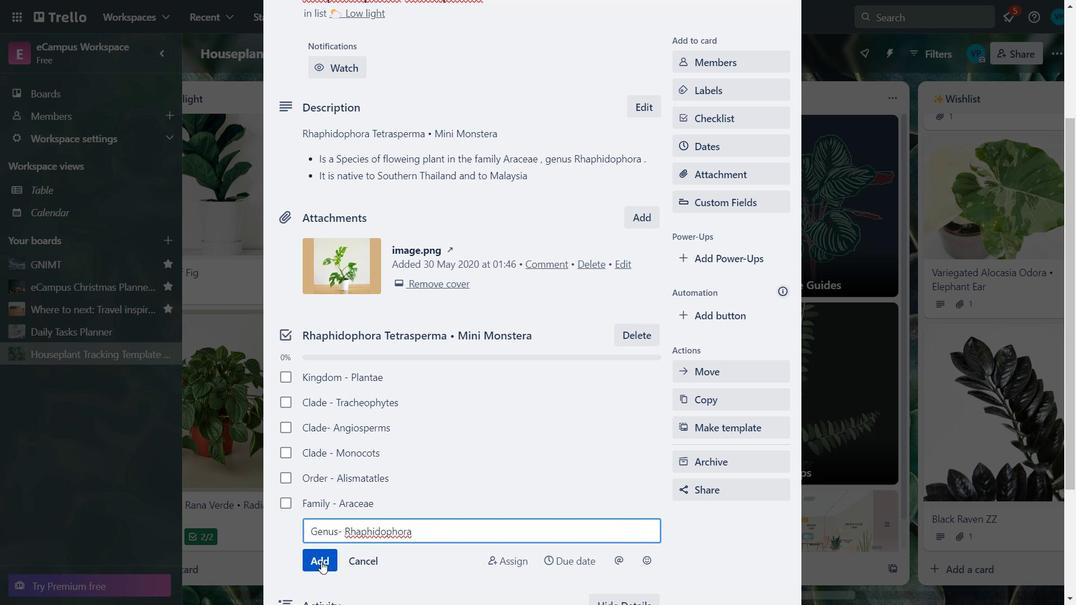 
Action: Key pressed <Key.caps_lock>S<Key.caps_lock>pecies-<Key.space><Key.caps_lock>R.<Key.space><Key.caps_lock>tetrasperma
Screenshot: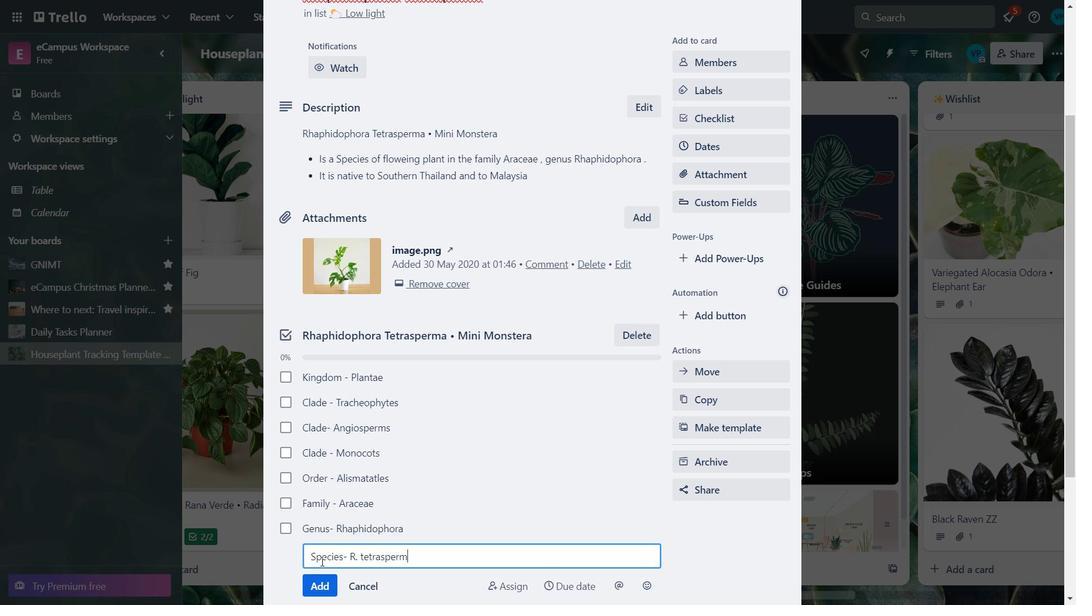
Action: Mouse moved to (320, 592)
Screenshot: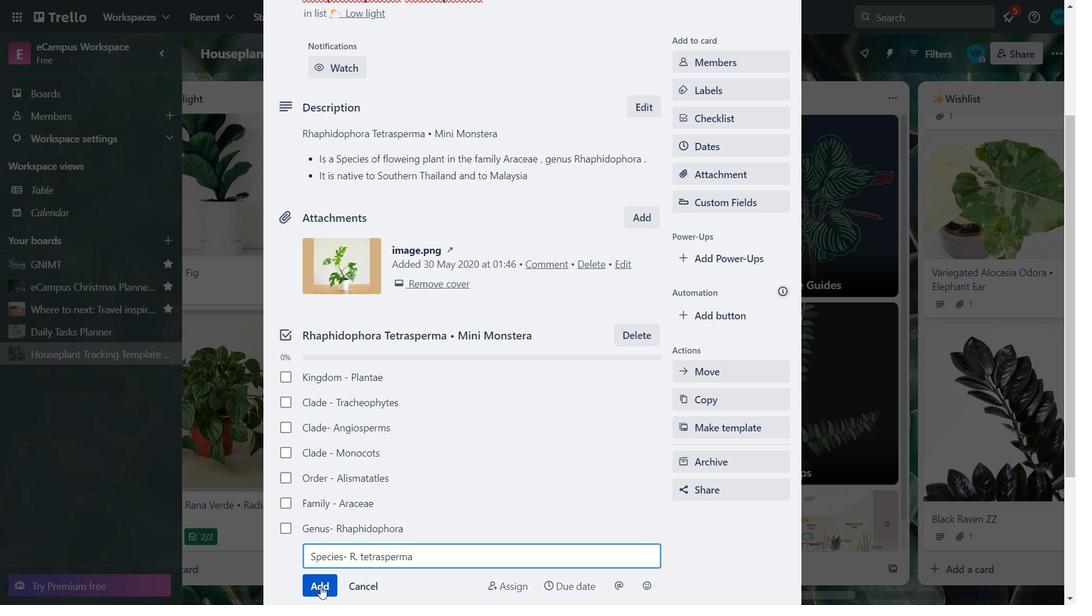 
Action: Mouse pressed left at (320, 592)
Screenshot: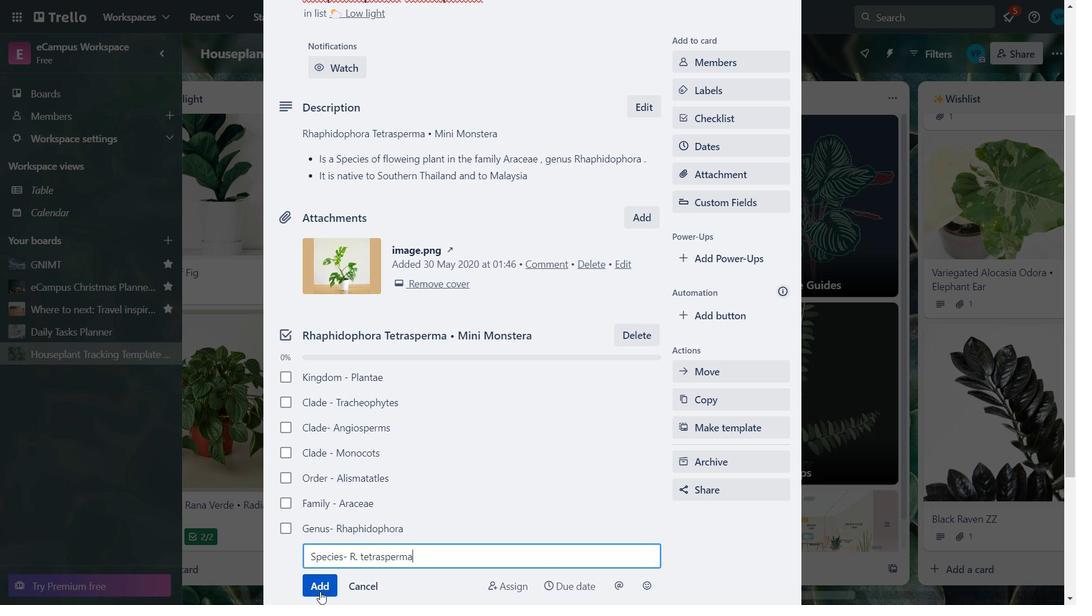 
Action: Key pressed <Key.caps_lock>B<Key.caps_lock>iological<Key.space>name-<Key.space><Key.caps_lock>P<Key.caps_lock>
Screenshot: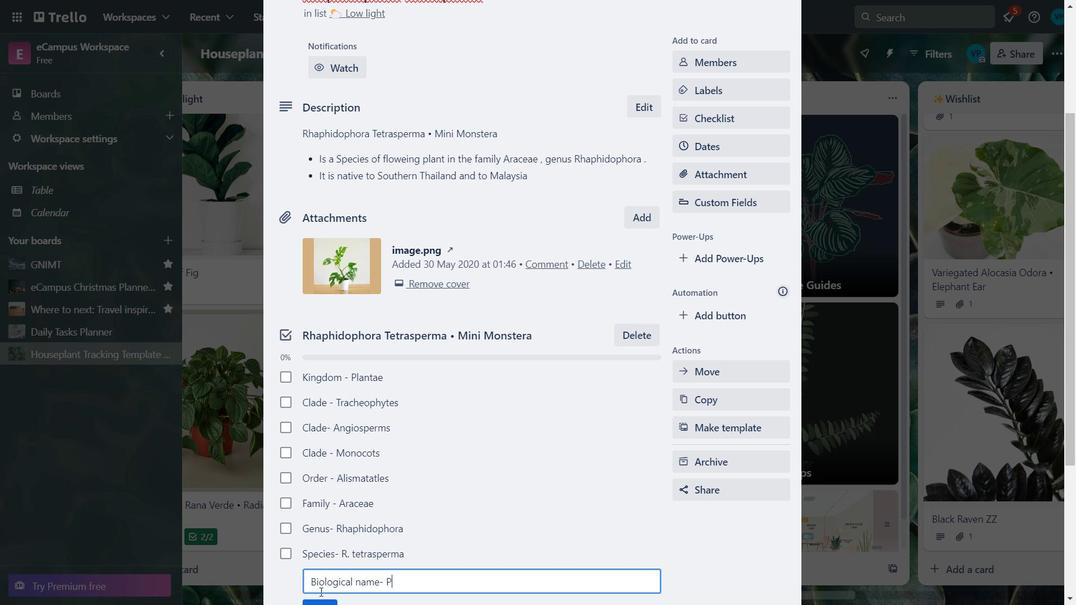 
Action: Mouse moved to (321, 541)
Screenshot: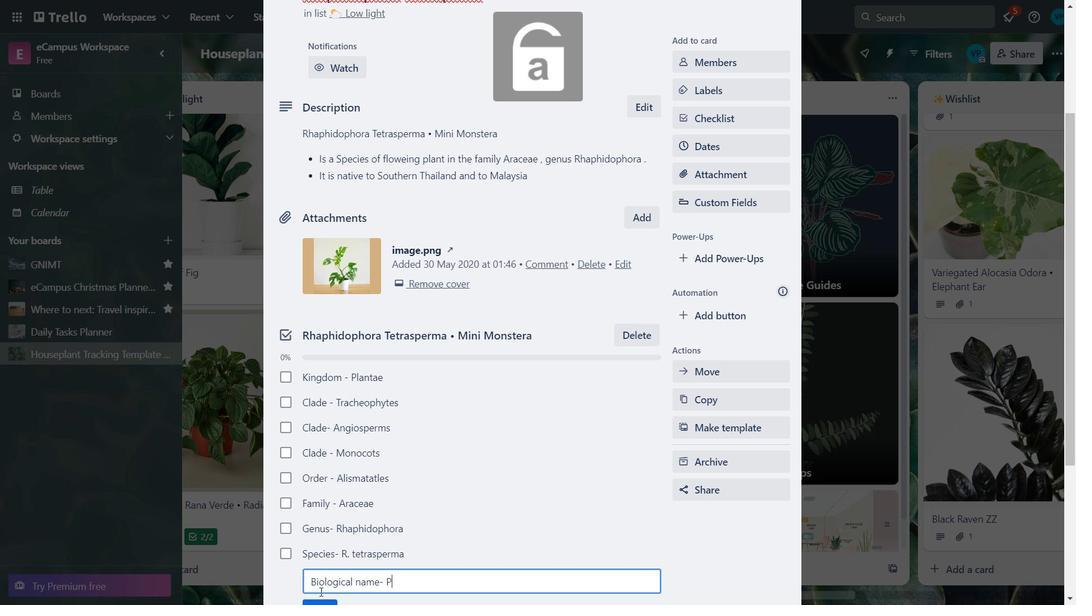 
Action: Key pressed <Key.backspace><Key.caps_lock>R<Key.caps_lock>haphidophora<Key.space><Key.caps_lock>T<Key.caps_lock>et
Screenshot: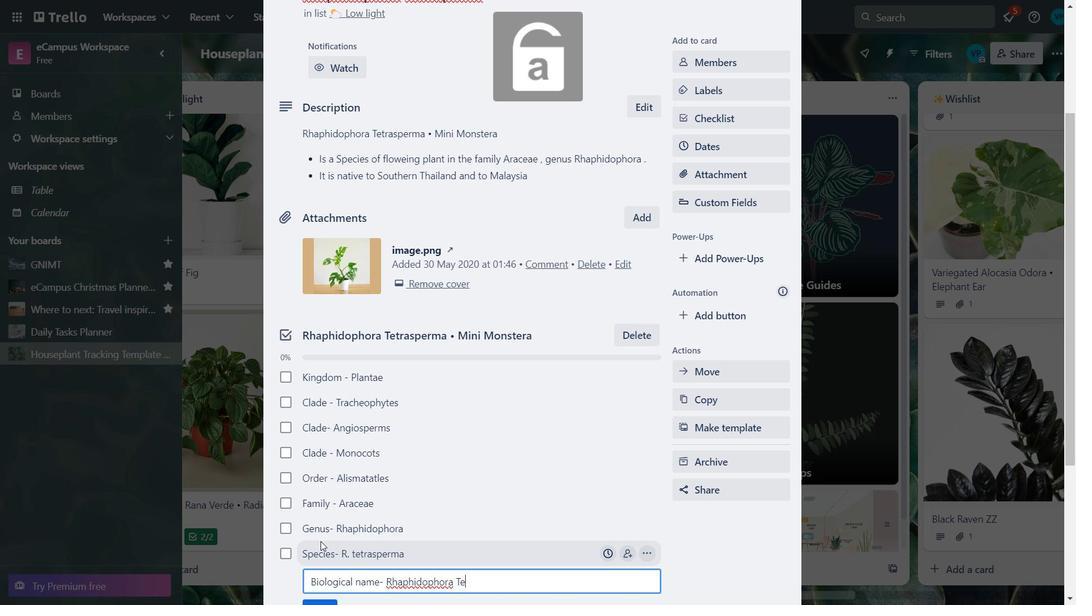 
Action: Mouse pressed left at (321, 541)
Screenshot: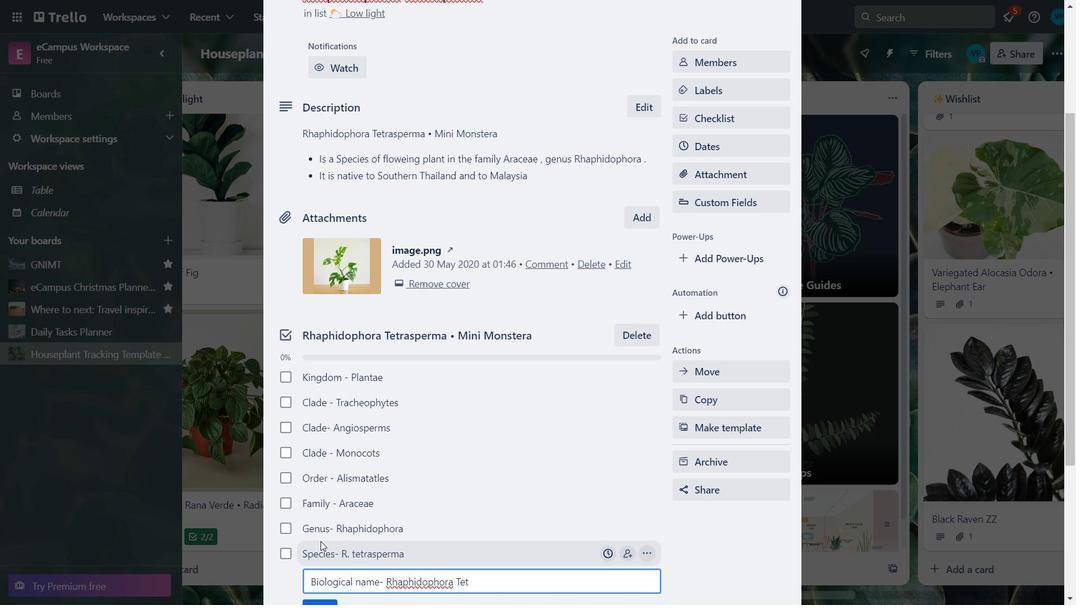 
Action: Mouse moved to (315, 541)
Screenshot: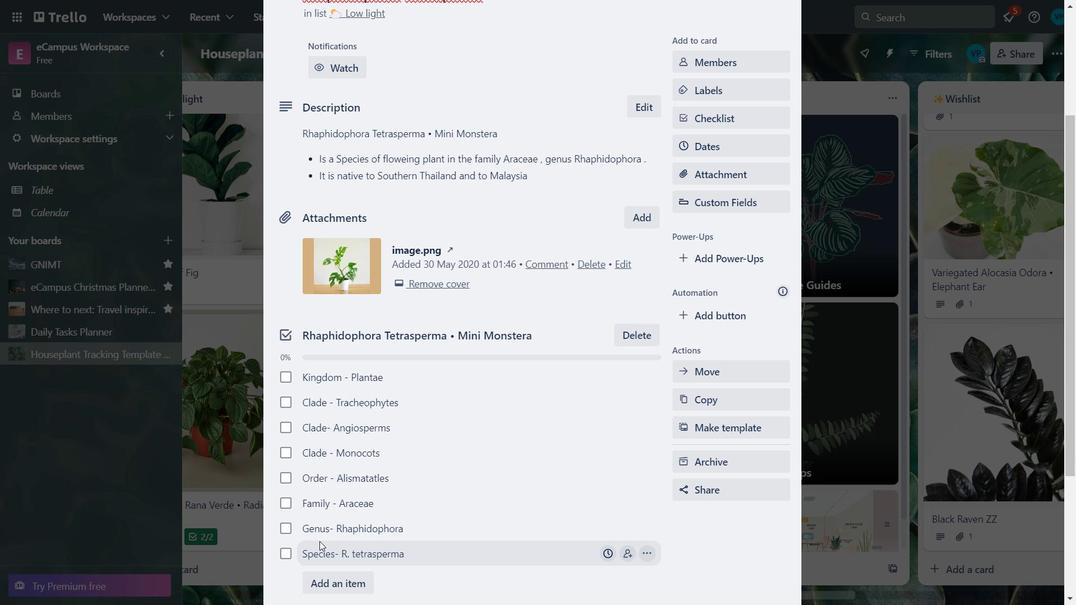 
Action: Key pressed ra
Screenshot: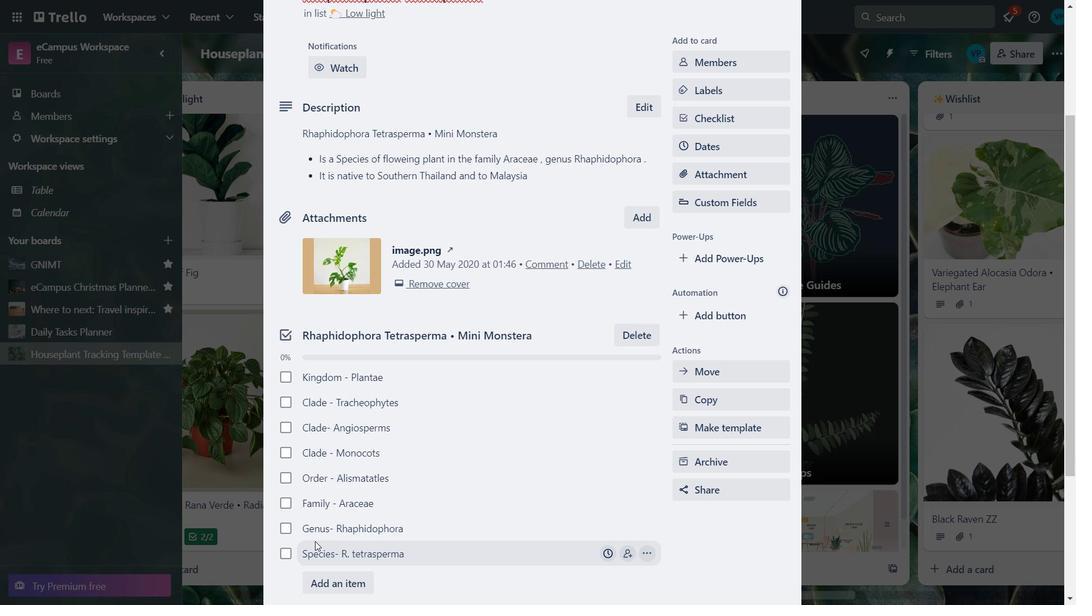 
Action: Mouse moved to (344, 579)
Screenshot: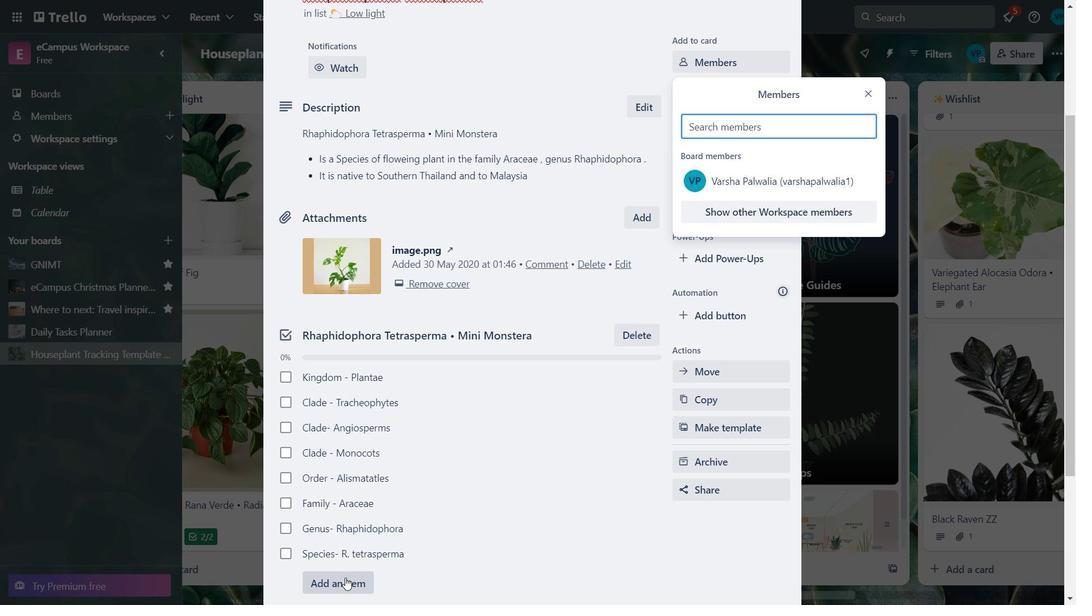 
Action: Mouse pressed left at (344, 579)
Screenshot: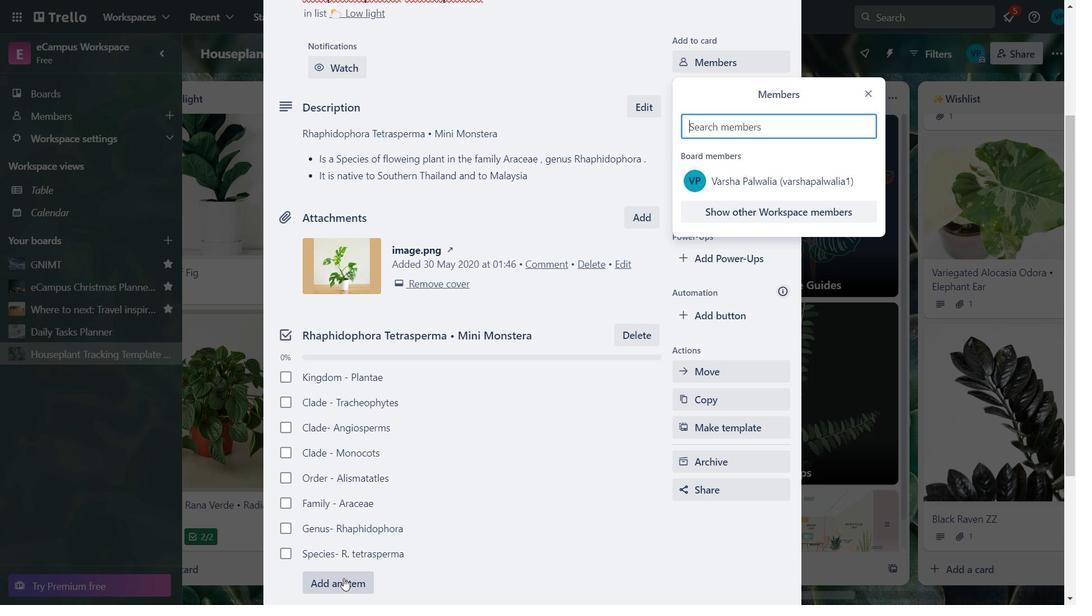 
Action: Mouse moved to (501, 583)
Screenshot: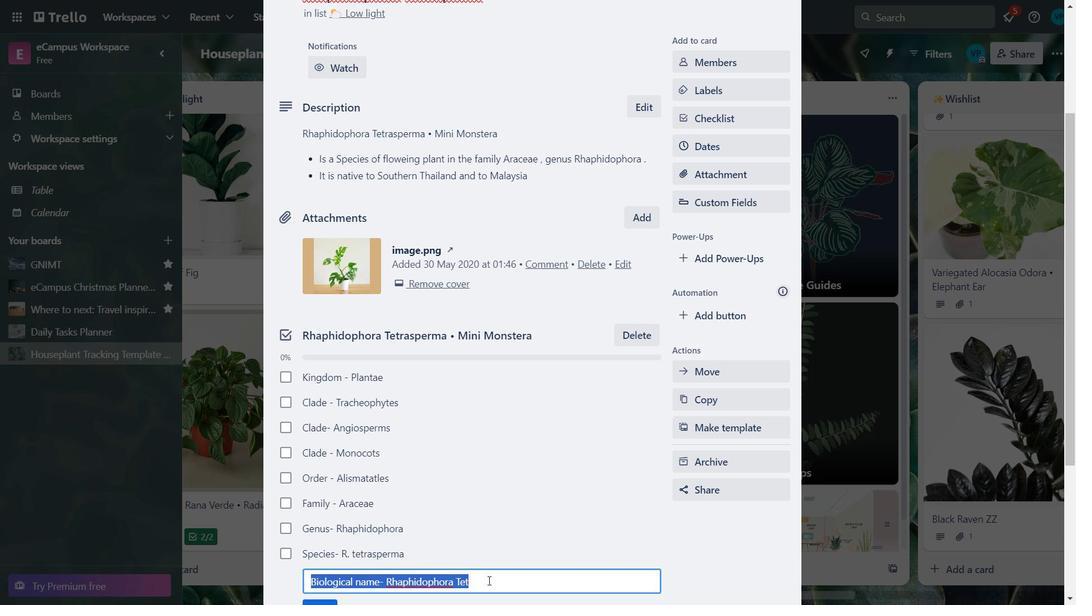 
Action: Mouse pressed left at (501, 583)
Screenshot: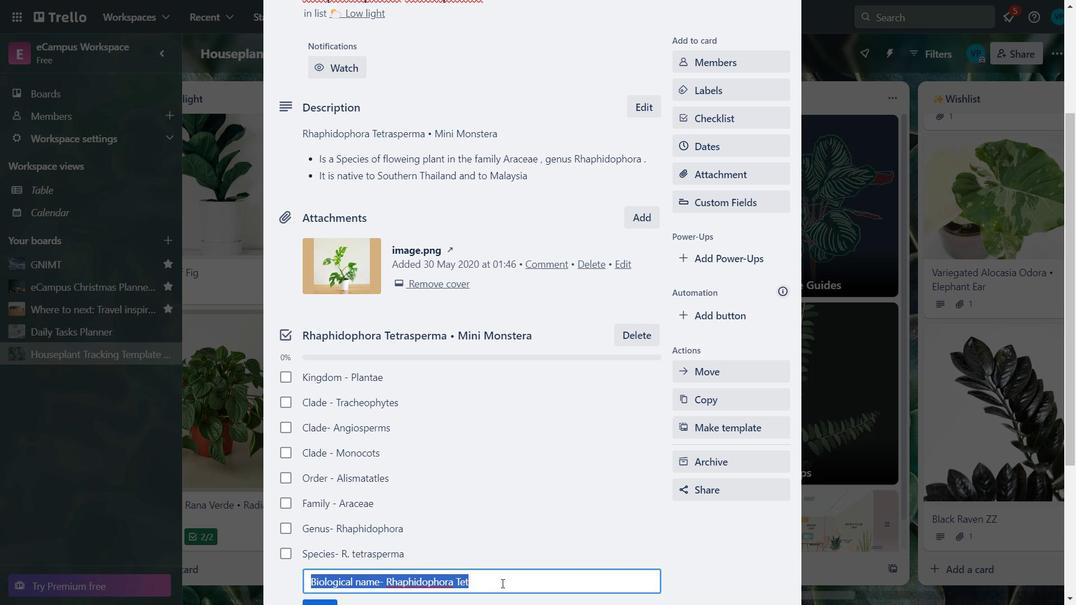 
Action: Key pressed rasperma
Screenshot: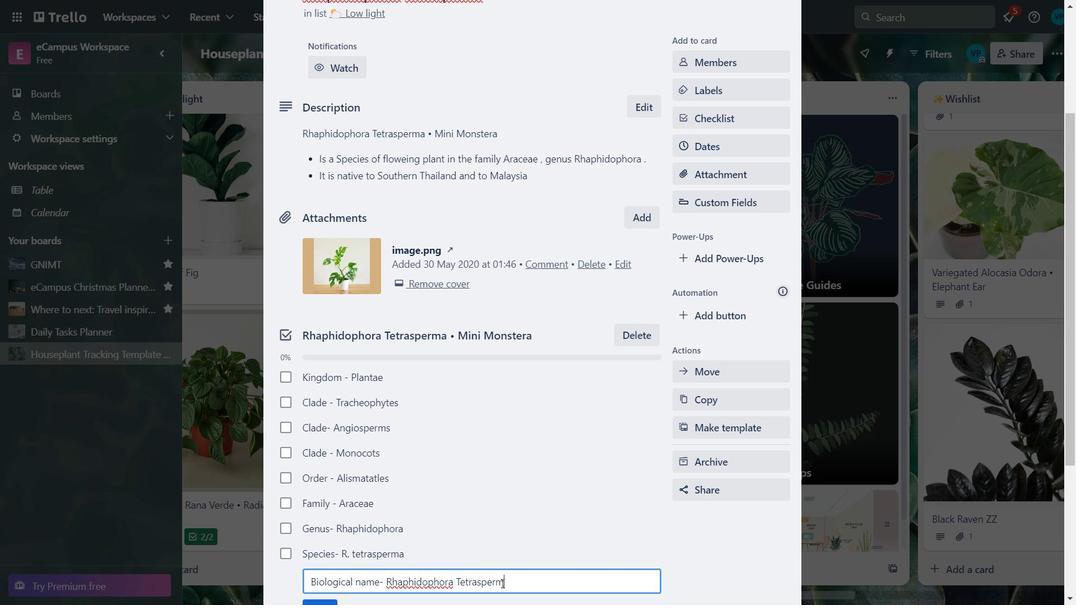 
Action: Mouse moved to (790, 523)
Screenshot: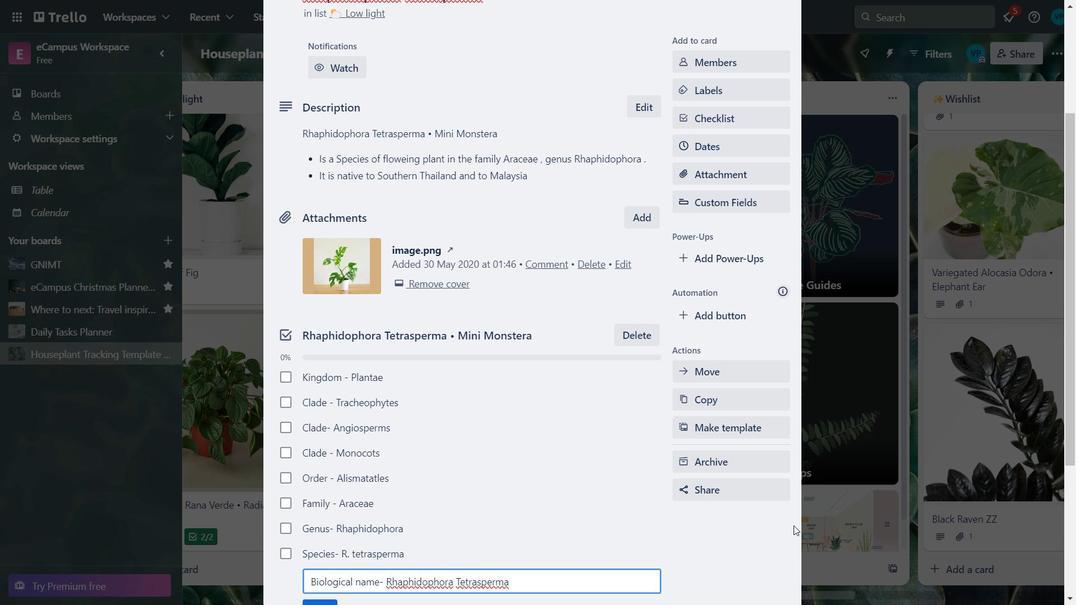 
Action: Mouse pressed left at (790, 523)
Screenshot: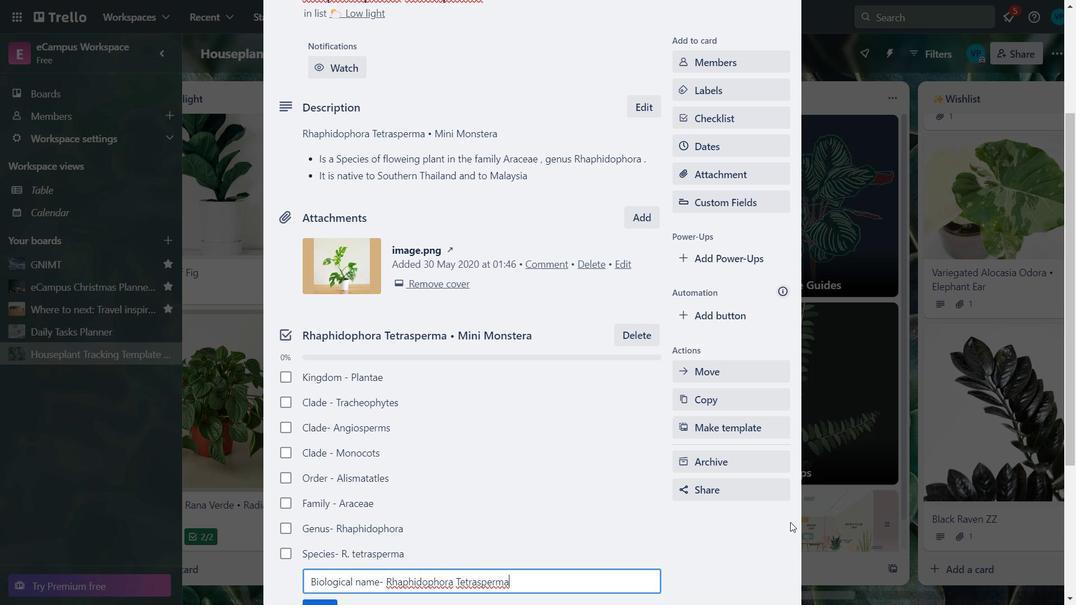 
Action: Mouse moved to (798, 520)
Screenshot: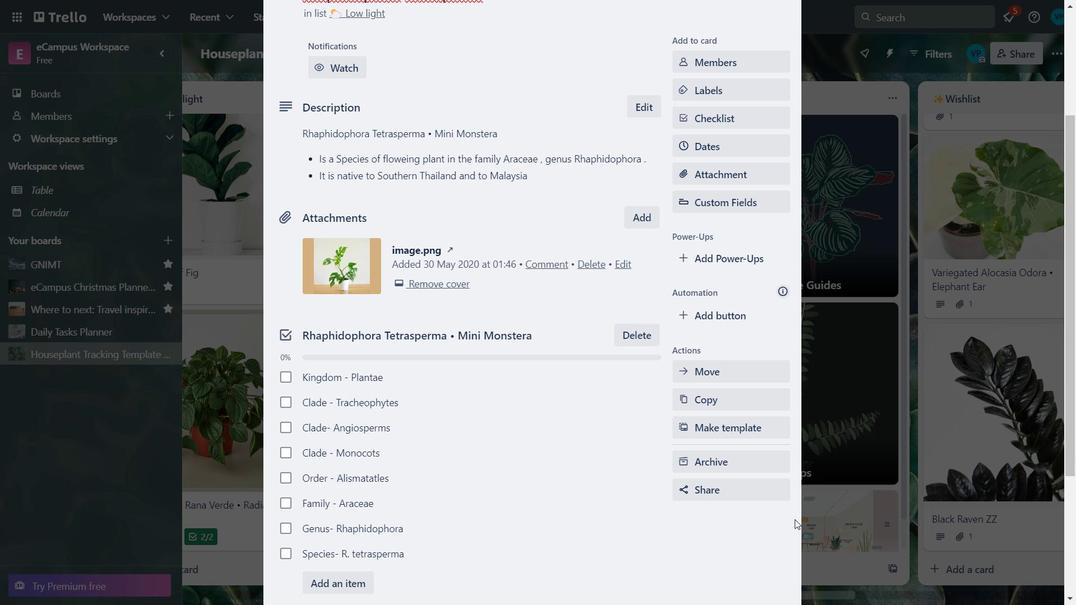 
Action: Mouse pressed left at (798, 520)
Screenshot: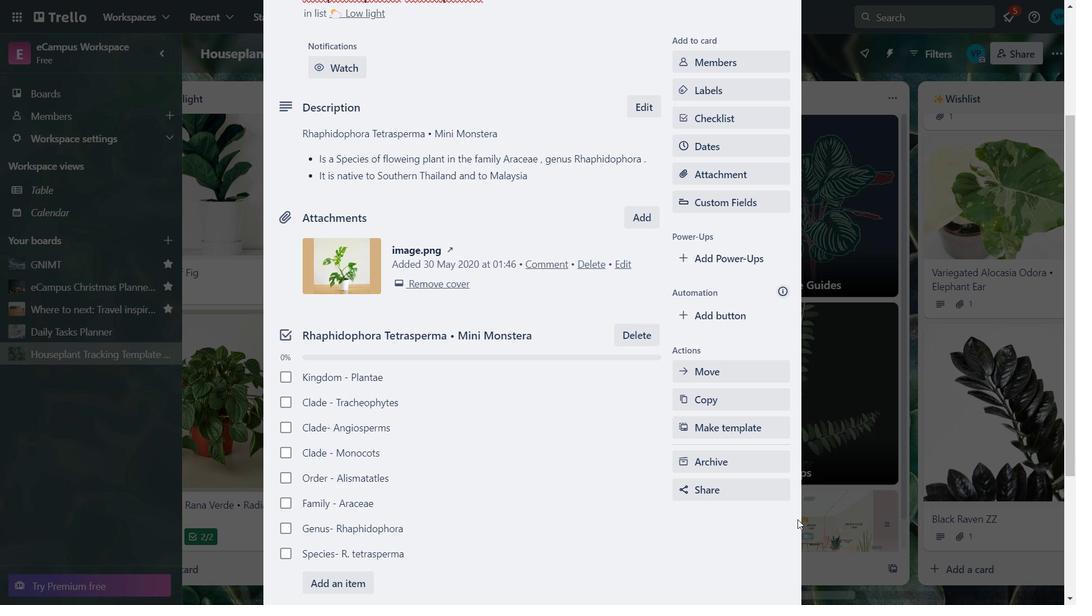 
Action: Mouse pressed left at (798, 520)
Screenshot: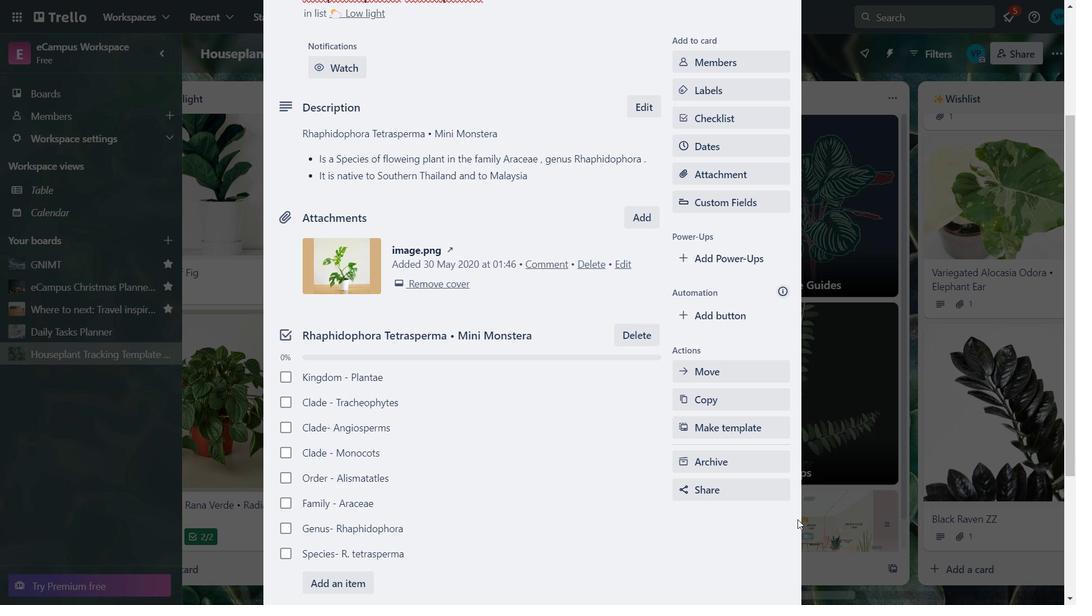 
Action: Mouse moved to (794, 367)
Screenshot: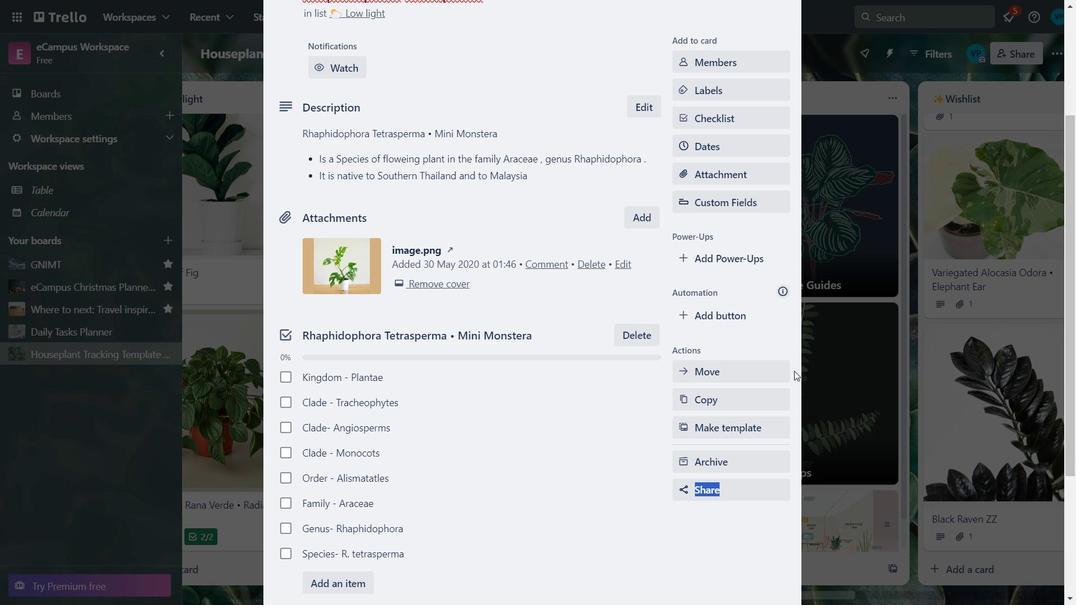 
Action: Mouse pressed left at (794, 367)
Screenshot: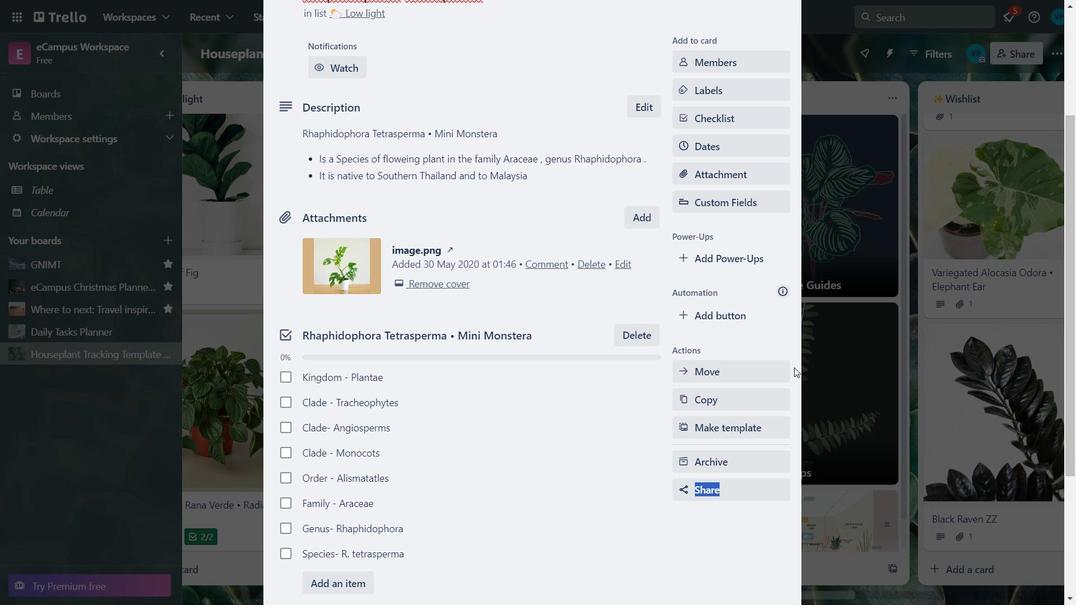
Action: Mouse pressed left at (794, 367)
Screenshot: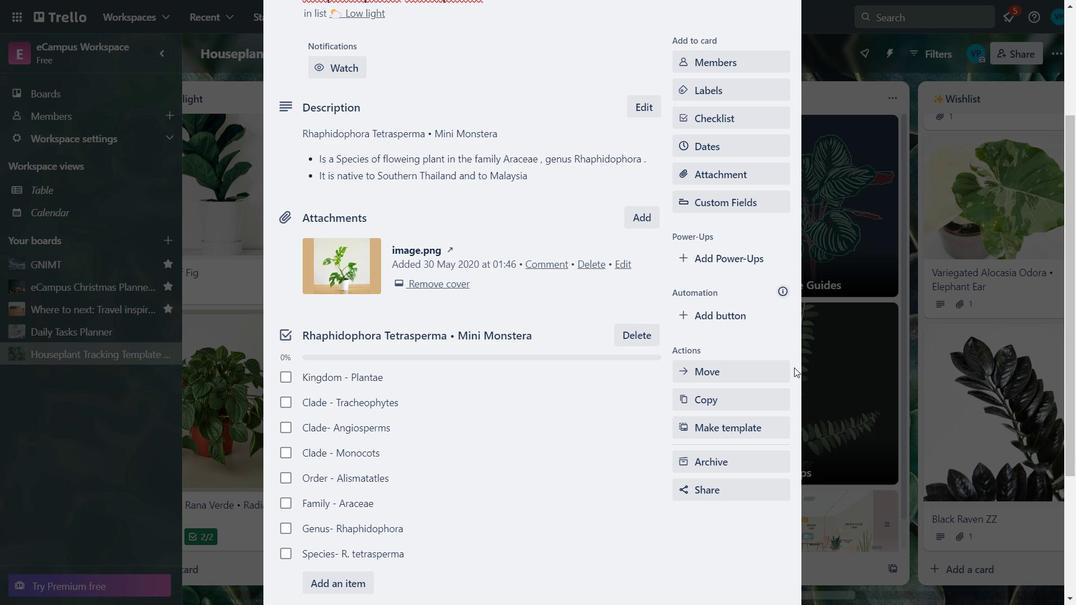 
Action: Mouse pressed left at (794, 367)
Screenshot: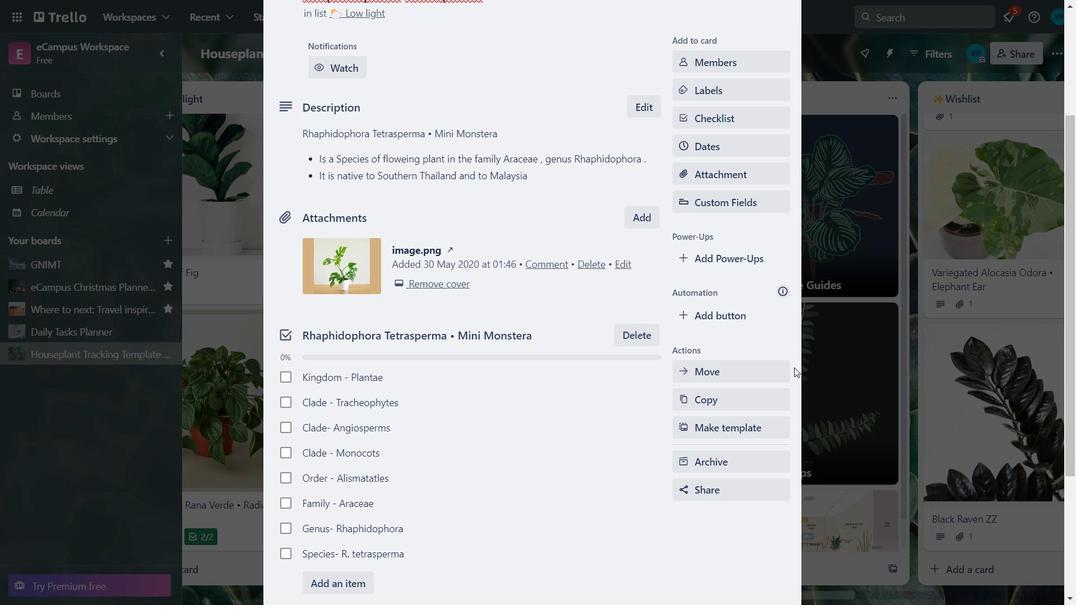 
Action: Mouse moved to (795, 259)
Screenshot: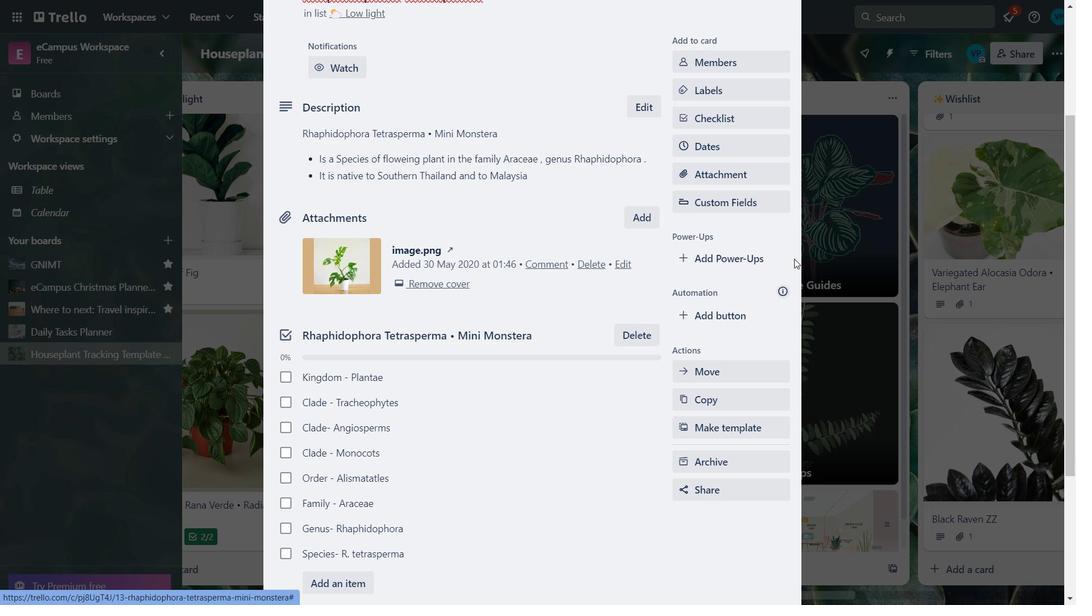 
Action: Mouse pressed left at (795, 259)
Screenshot: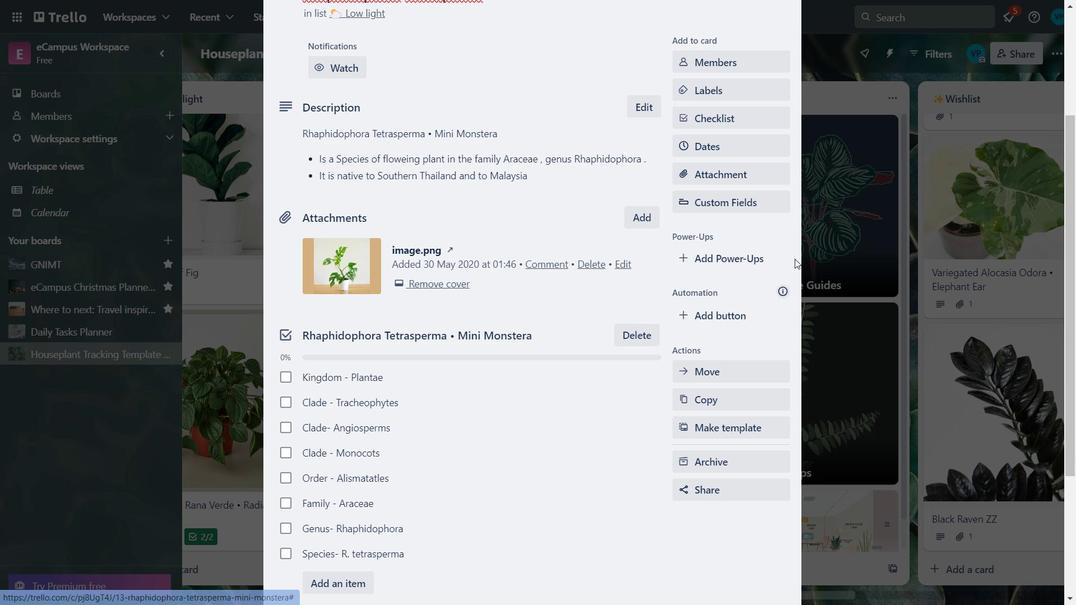 
Action: Mouse pressed left at (795, 259)
Screenshot: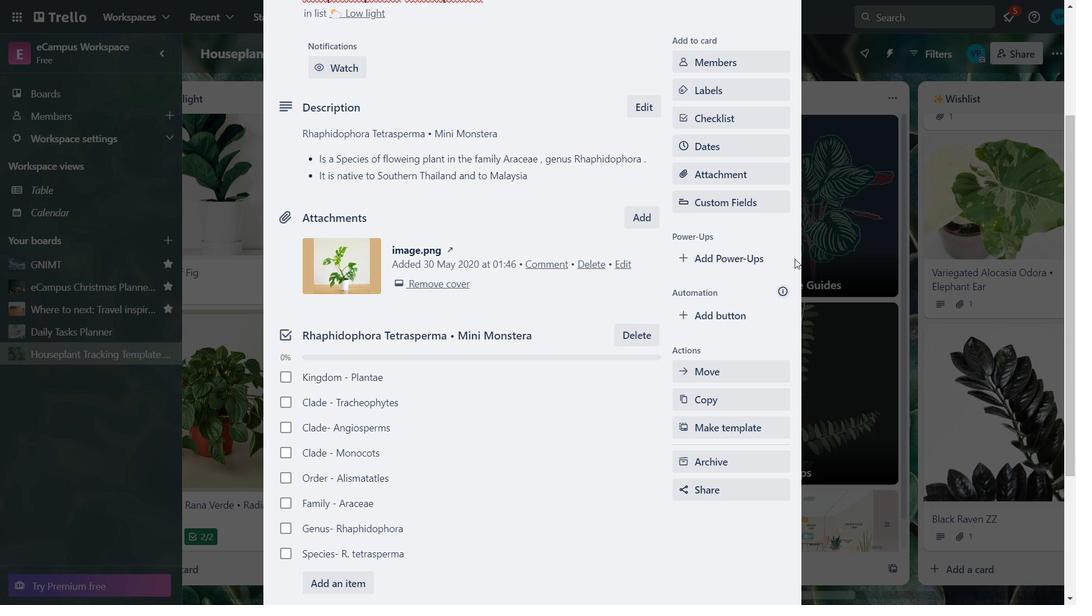 
Action: Mouse pressed left at (795, 259)
Screenshot: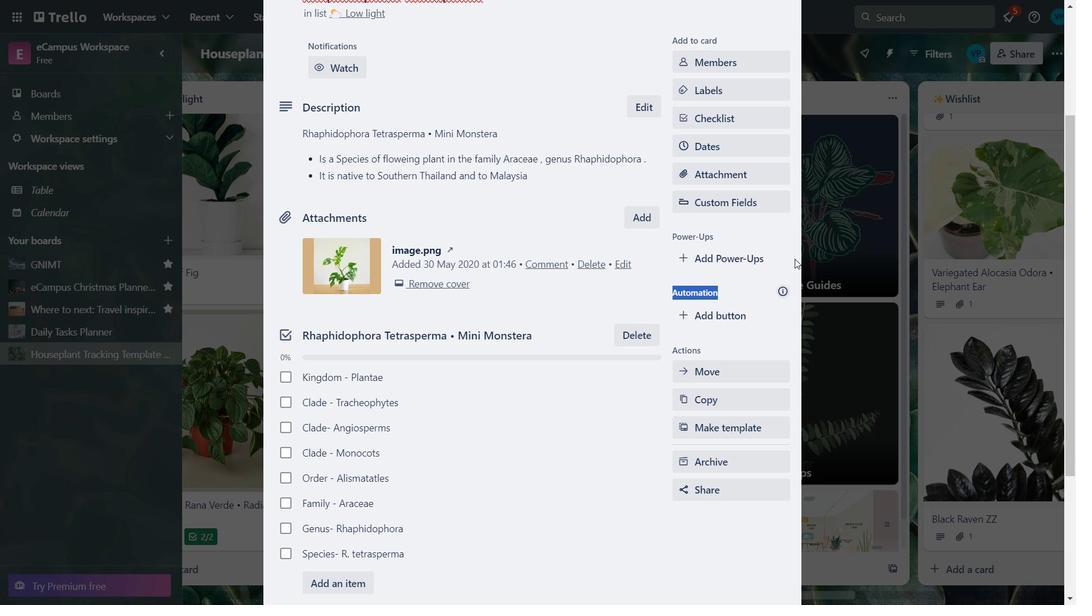 
Action: Key pressed <Key.down><Key.down><Key.down><Key.down><Key.down><Key.down><Key.down>
Screenshot: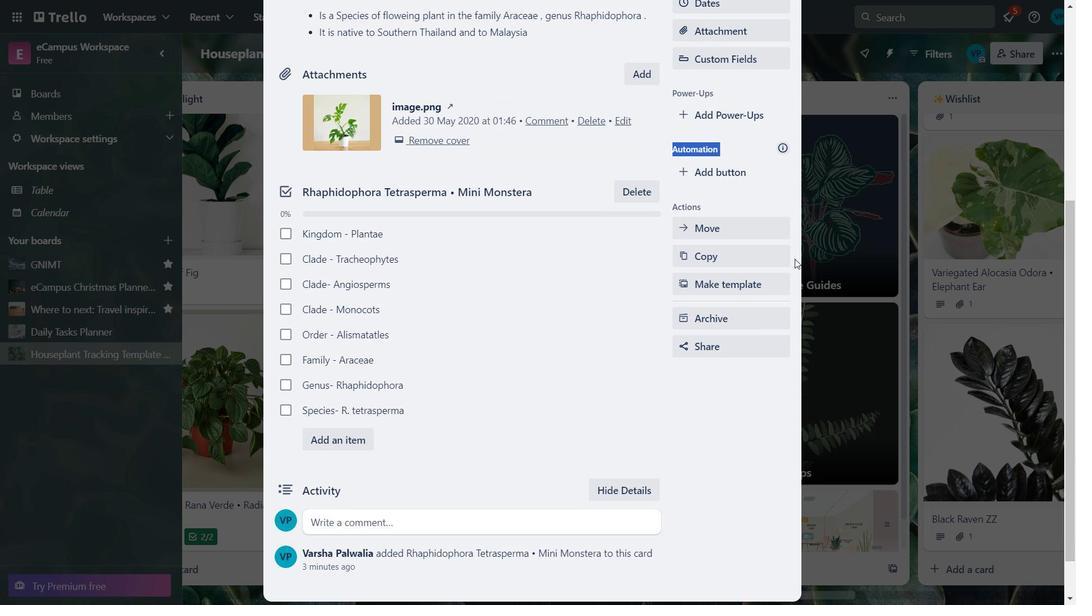 
Action: Mouse moved to (335, 392)
Screenshot: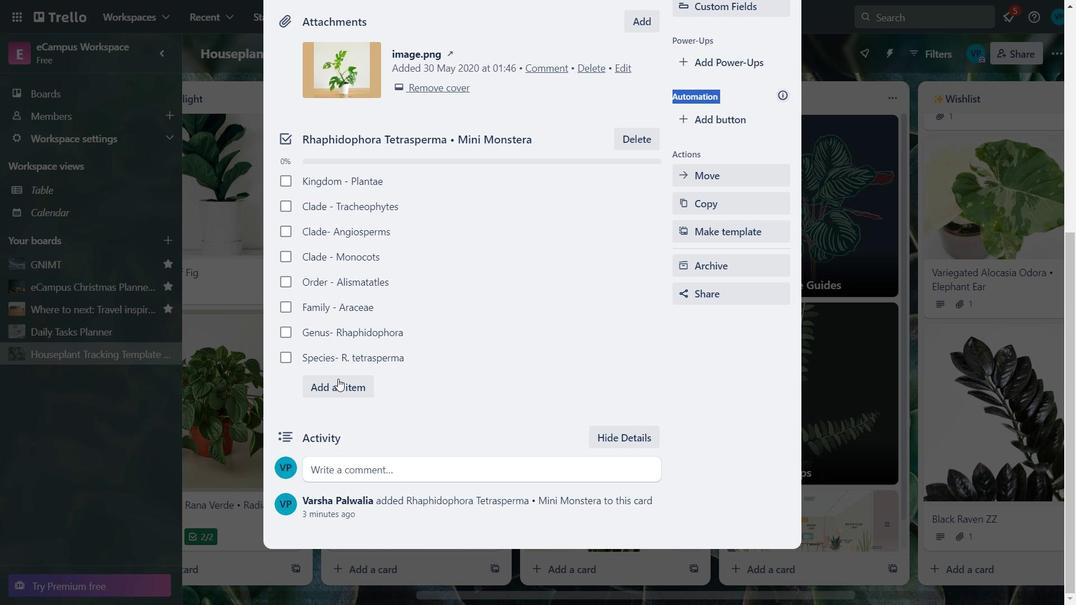 
Action: Mouse pressed left at (335, 392)
Screenshot: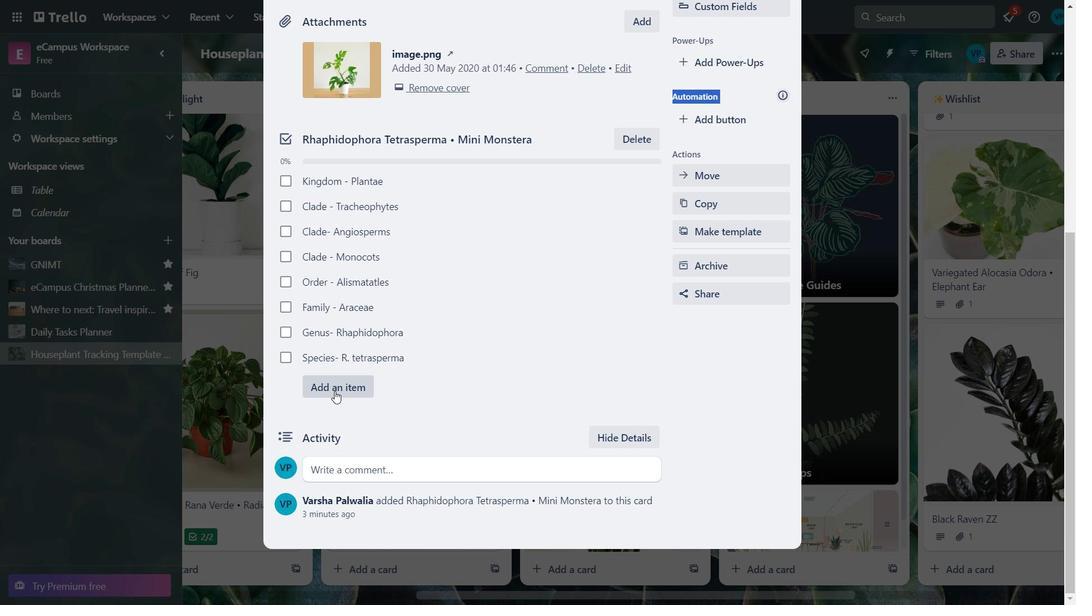
Action: Mouse moved to (314, 414)
Screenshot: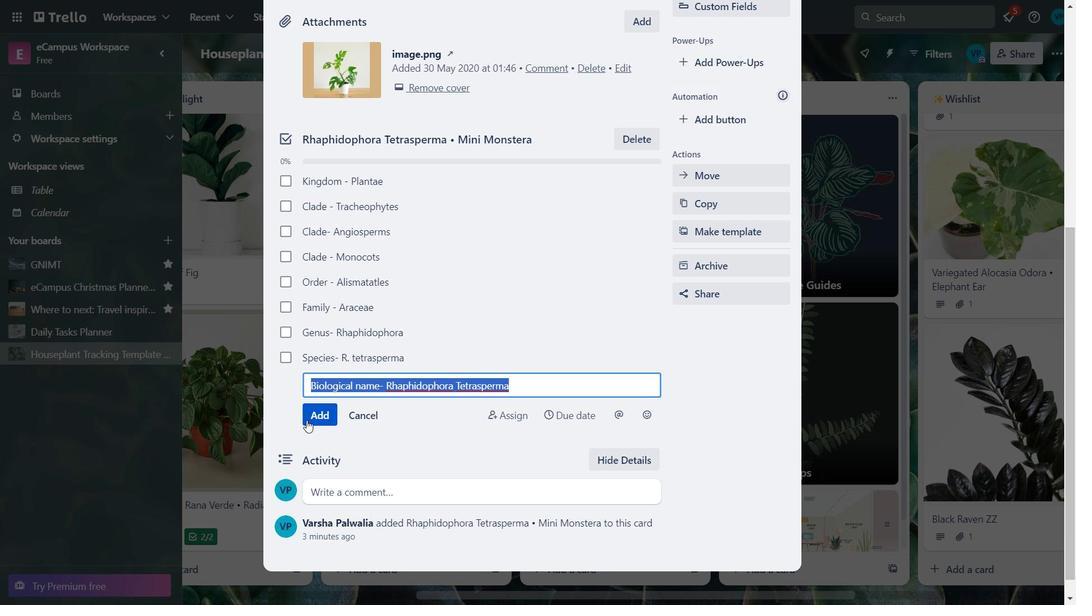 
Action: Mouse pressed left at (314, 414)
Screenshot: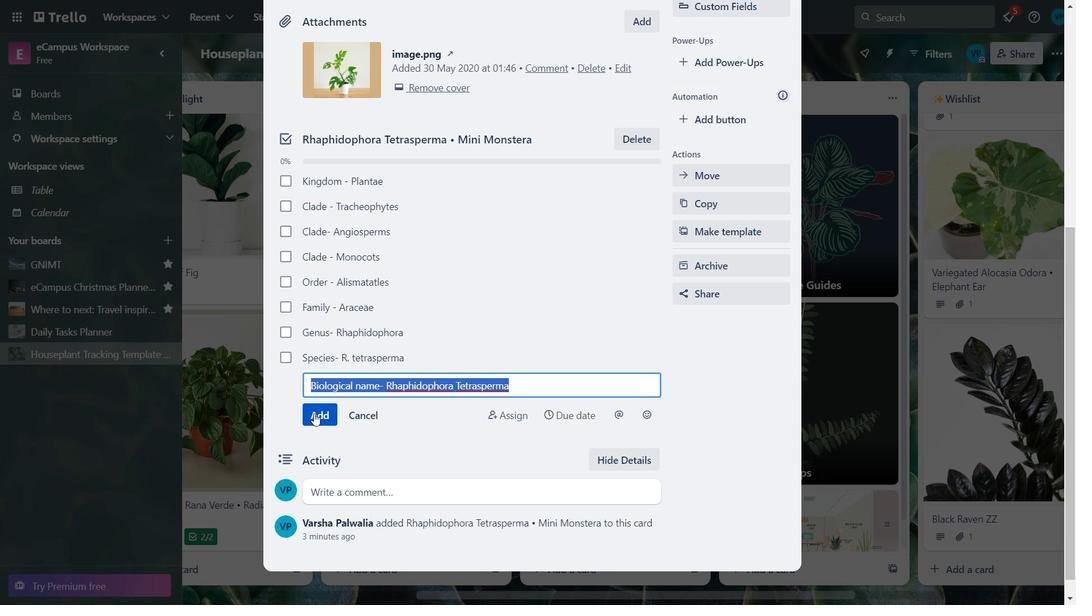 
Action: Key pressed <Key.caps_lock>T<Key.caps_lock>he<Key.space>aroid<Key.space>has<Key.space>often<Key.space>been<Key.space>mistaken<Key.space>for<Key.space>other<Key.space>species<Key.space>and<Key.space>famu<Key.backspace>ily
Screenshot: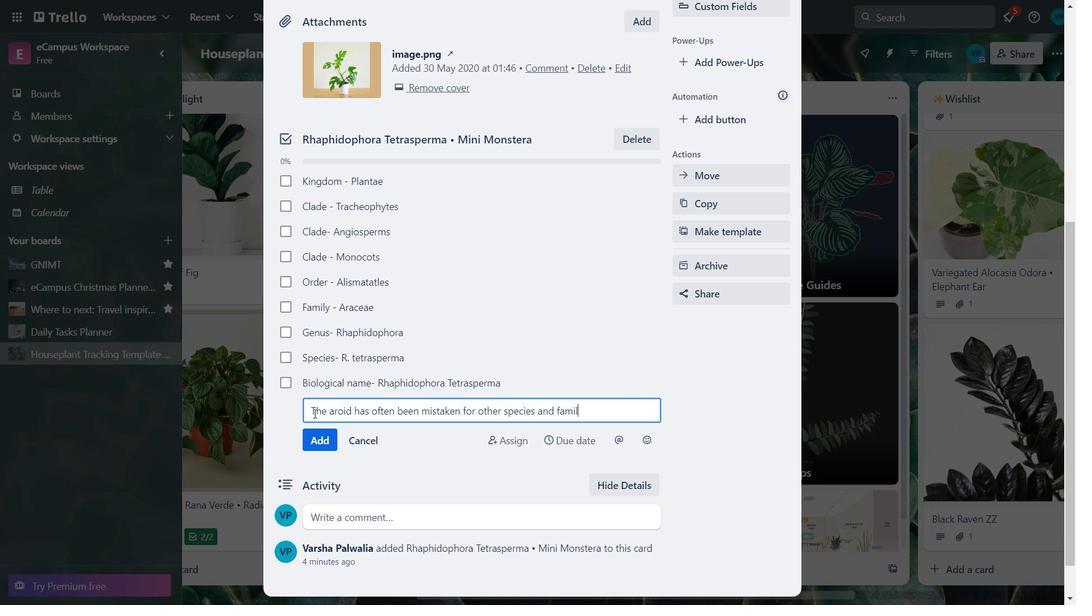 
Action: Mouse moved to (318, 443)
Screenshot: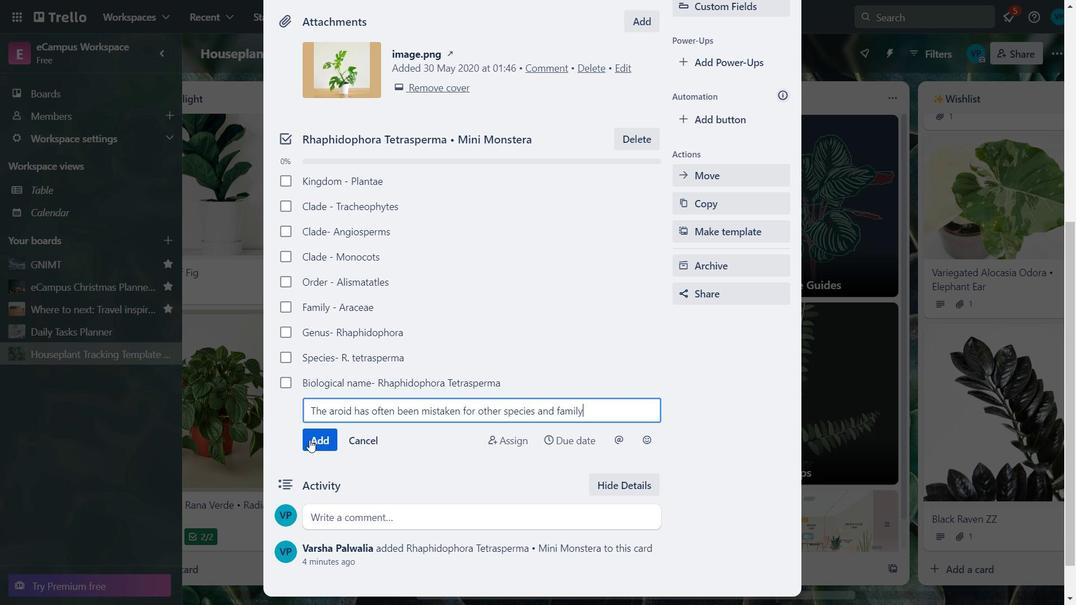 
Action: Mouse pressed left at (318, 443)
Screenshot: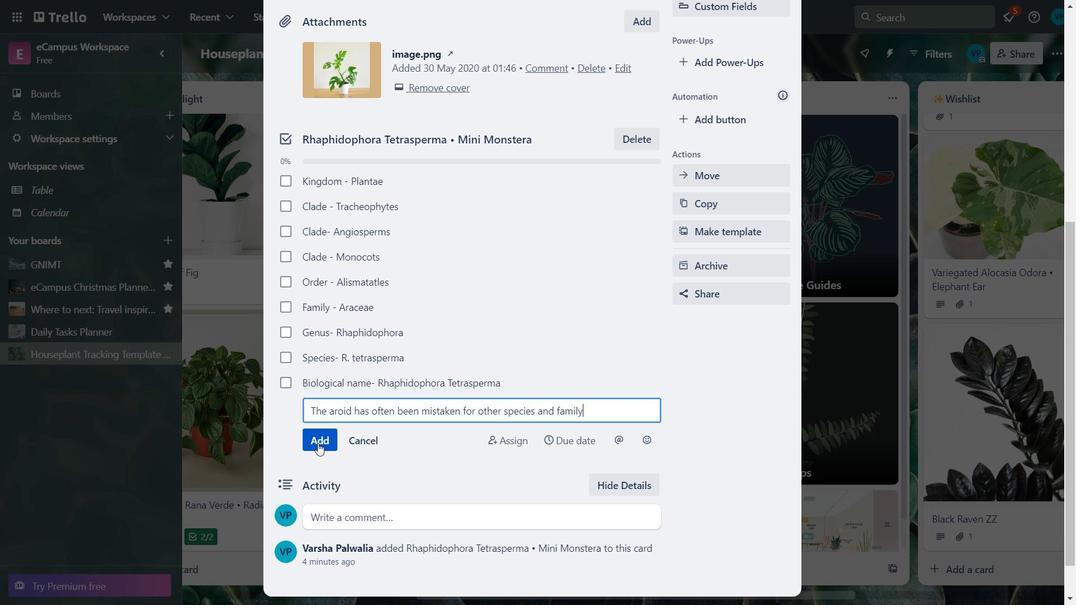 
Action: Key pressed as<Key.space>evidenced<Key.space>by<Key.space>some<Key.space>of<Key.space>the<Key.space>abov==<Key.backspace><Key.backspace><Key.backspace><Key.backspace><Key.backspace><Key.backspace>common<Key.space>used<Key.space>plant
Screenshot: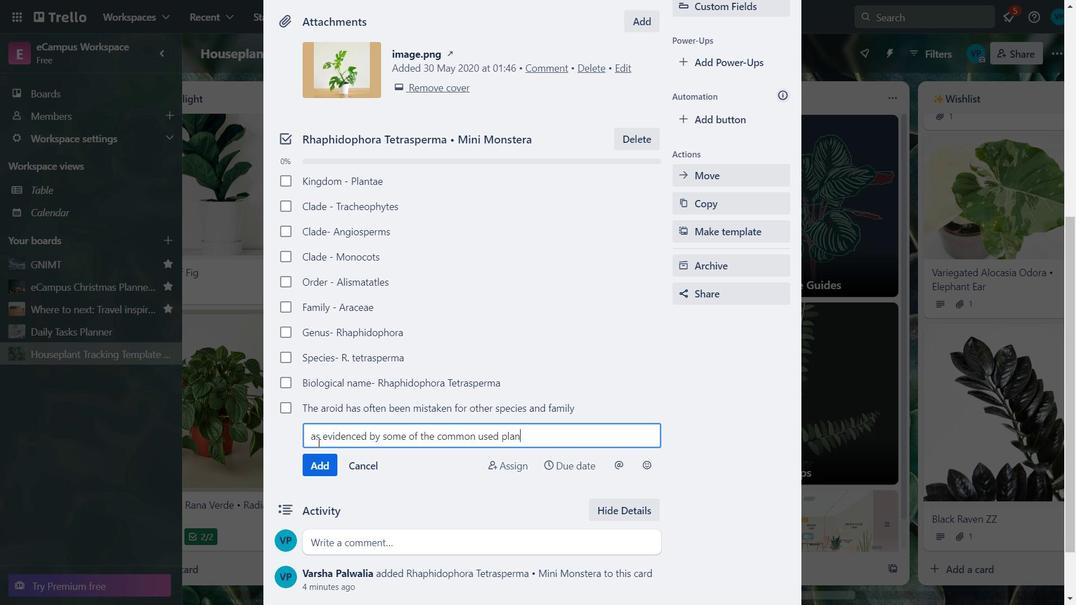 
Action: Mouse moved to (318, 463)
Screenshot: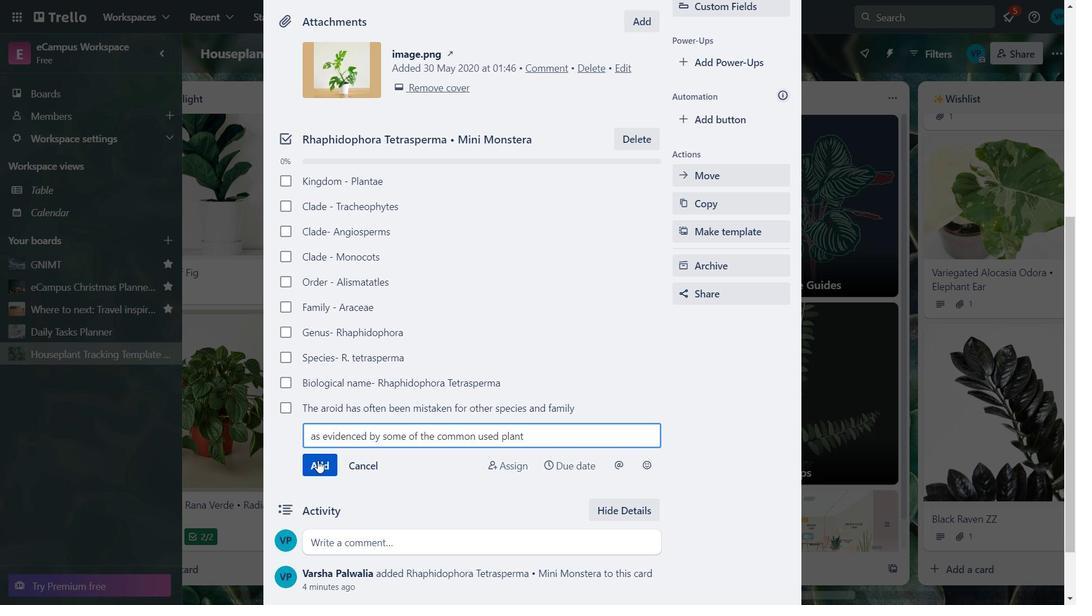 
Action: Mouse pressed left at (318, 463)
Screenshot: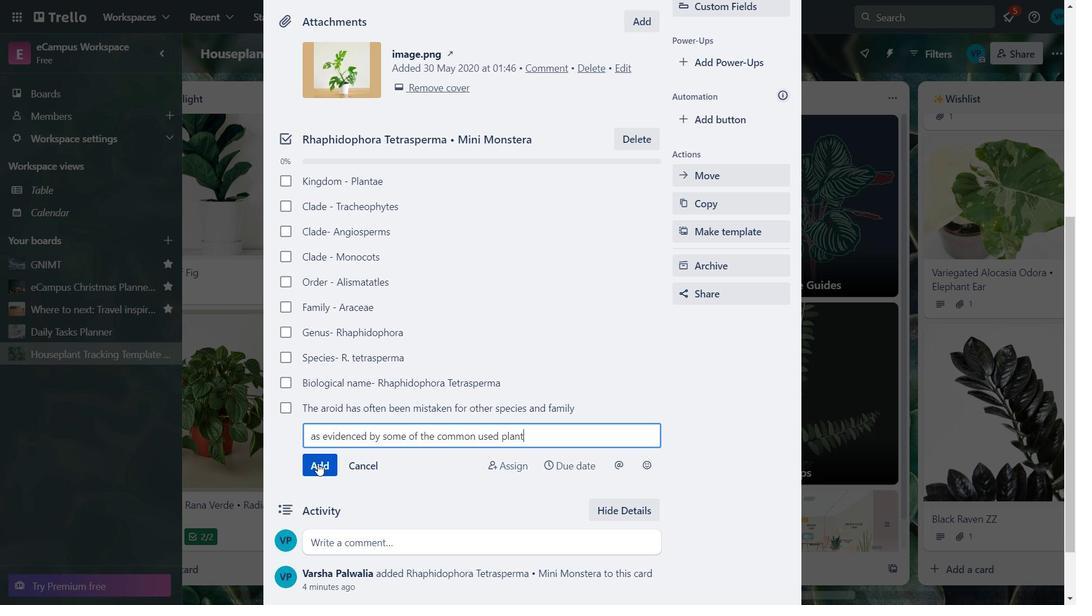 
Action: Key pressed <Key.caps_lock>M<Key.caps_lock>onstera<Key.space>deliciosa<Key.space>
Screenshot: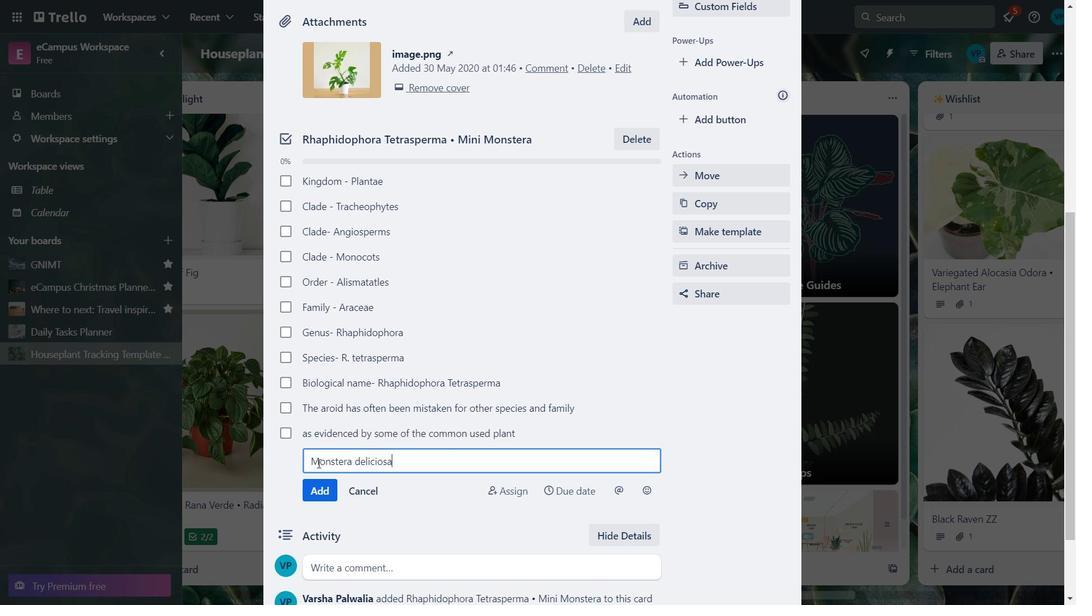 
Action: Mouse moved to (427, 464)
Screenshot: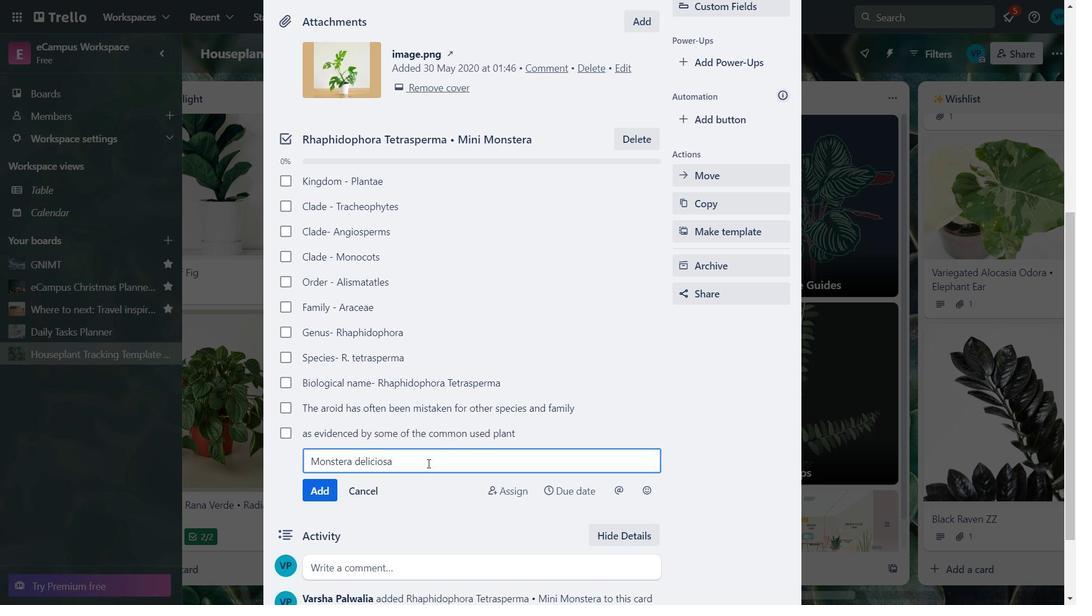
Action: Key pressed -whu<Key.backspace>ich<Key.space>can<Key.space>call<Key.space>have<Key.space>similar<Key.space>,pinnate<Key.space>foliage<Key.space>,<Key.space>depending<Key.space>on<Key.space>the<Key.space>individual<Key.space>plant's<Key.space>stage<Key.space>of<Key.space>life
Screenshot: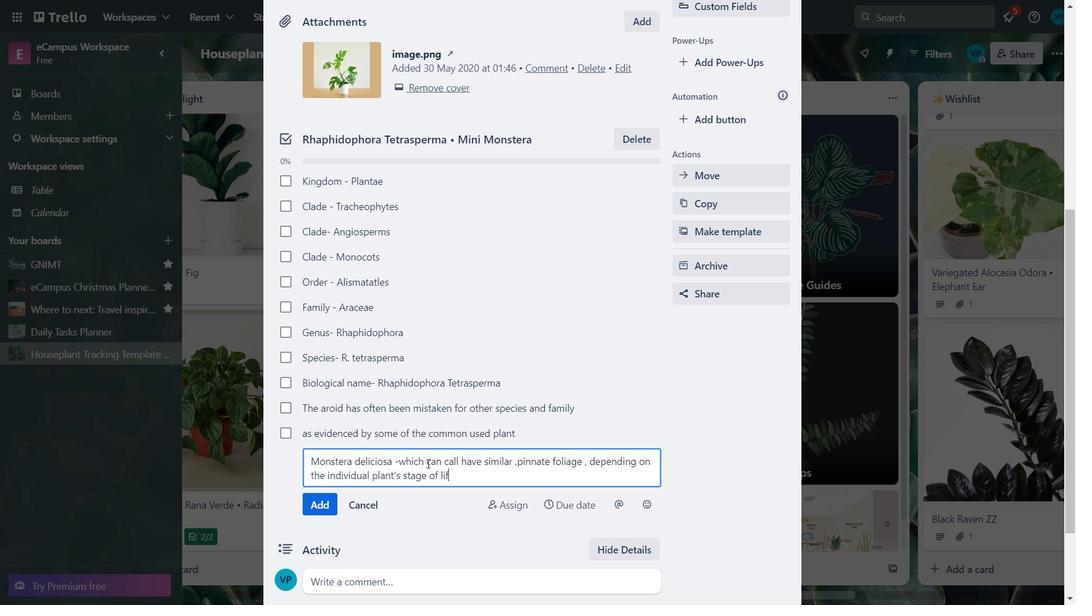 
Action: Mouse moved to (315, 508)
Screenshot: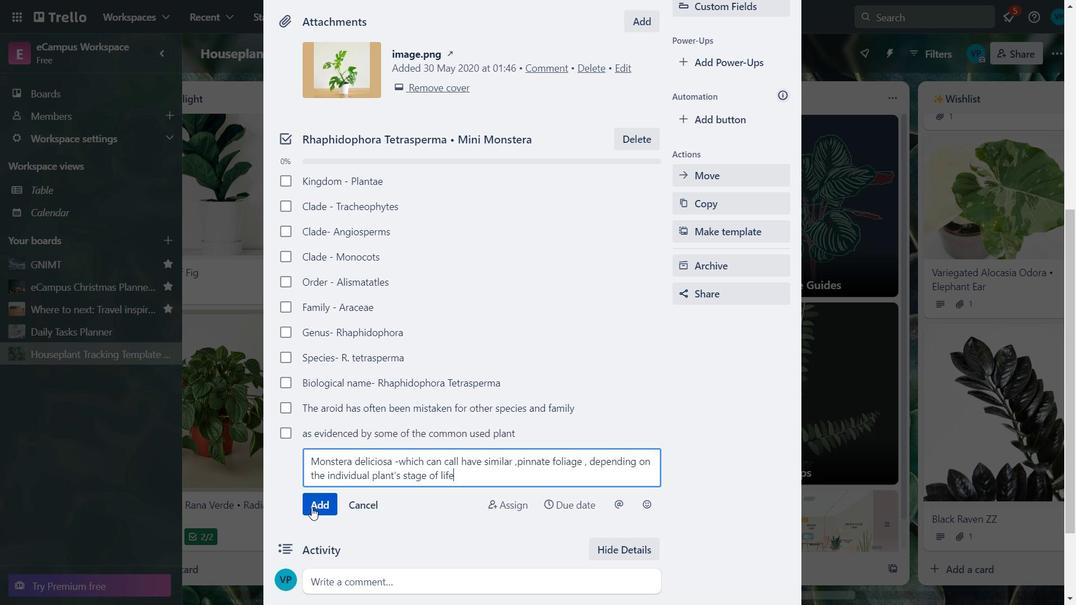 
Action: Mouse pressed left at (315, 508)
Screenshot: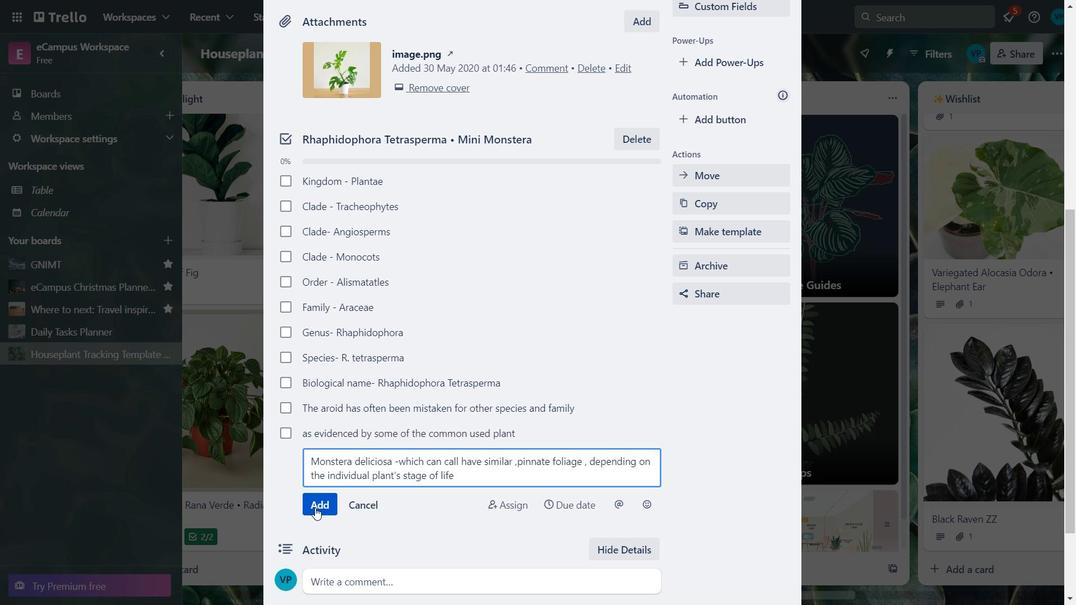 
Action: Mouse pressed left at (315, 508)
Screenshot: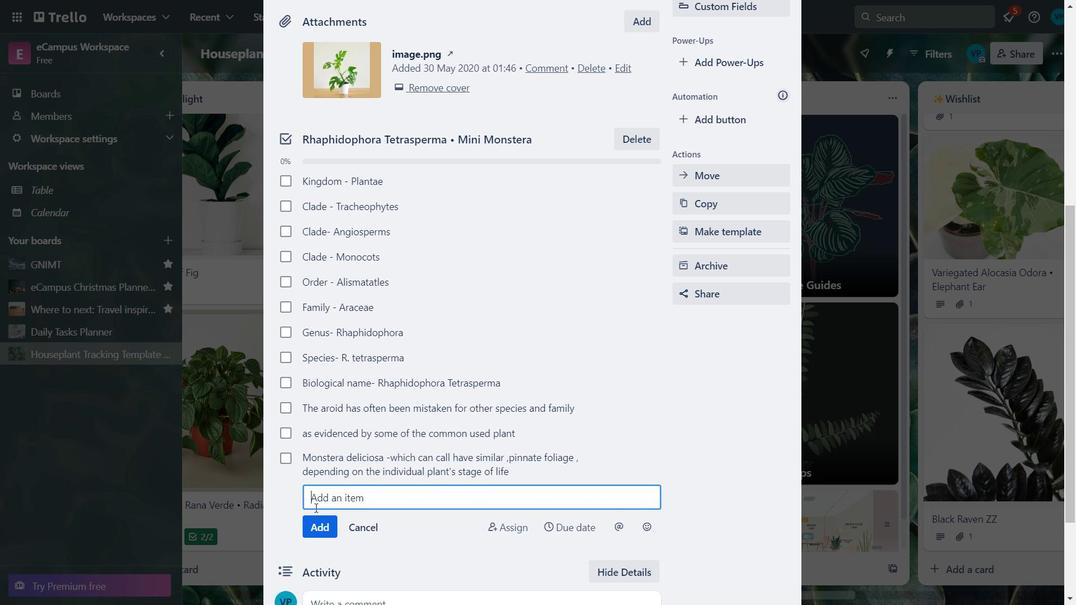 
Action: Key pressed a<Key.space>single<Key.space><Key.caps_lock>R<Key.caps_lock>haphidophora<Key.space>tetrasperma<Key.space>with<Key.space>rare<Key.space>white<Key.space>colours<Key.space>was<Key.space>sold<Key.space>in<Key.space>an<Key.space>internet<Key.space>auction<Key.space>-on<Key.space><Key.shift>""<Key.left><Key.caps_lock>T<Key.caps_lock>rade<Key.space><Key.caps_lock>M<Key.caps_lock>e
Screenshot: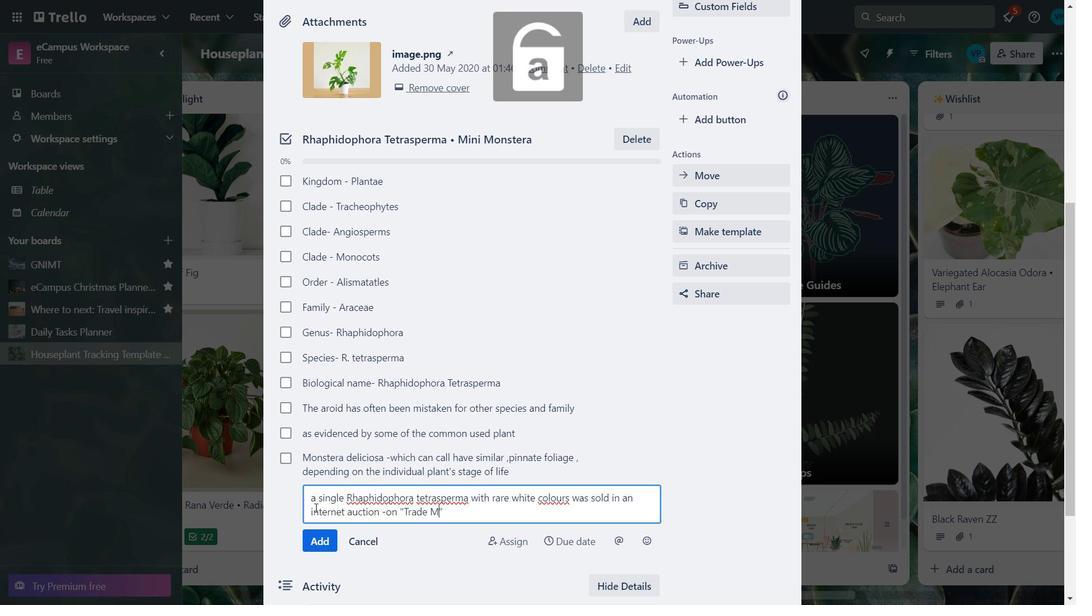 
Action: Mouse moved to (469, 510)
Screenshot: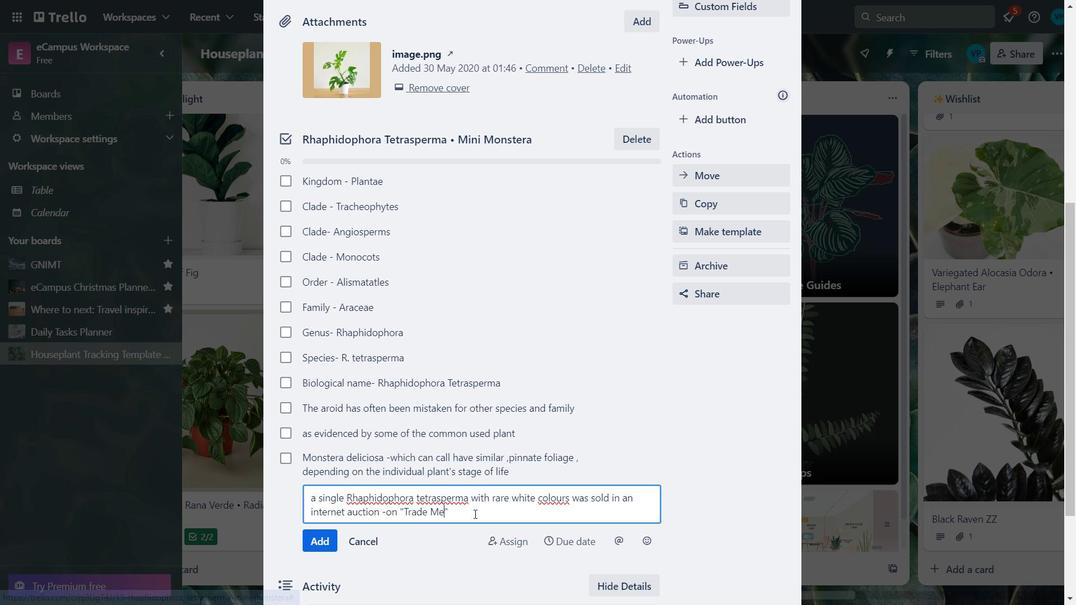 
Action: Mouse pressed left at (469, 510)
Screenshot: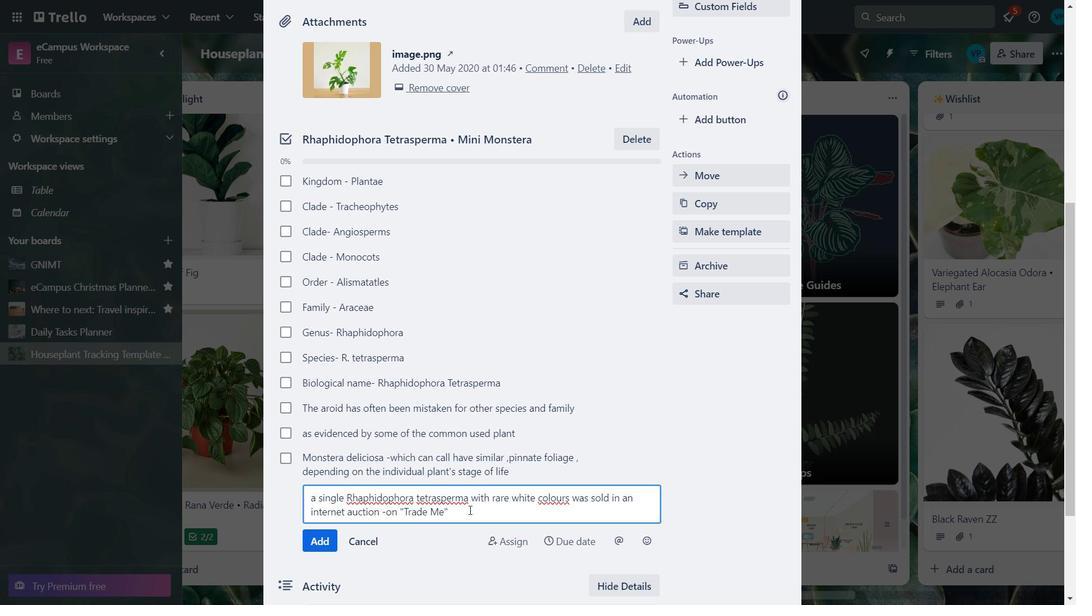 
Action: Key pressed <Key.space>in<Key.space><Key.caps_lock>N<Key.caps_lock>ewy<Key.backspace>zealand<Key.space>for<Key.space>a<Key.space><Key.caps_lock><Key.caps_lock><Key.caps_lock>4<Key.backspace>US<Key.shift>$<Key.space>19,300
Screenshot: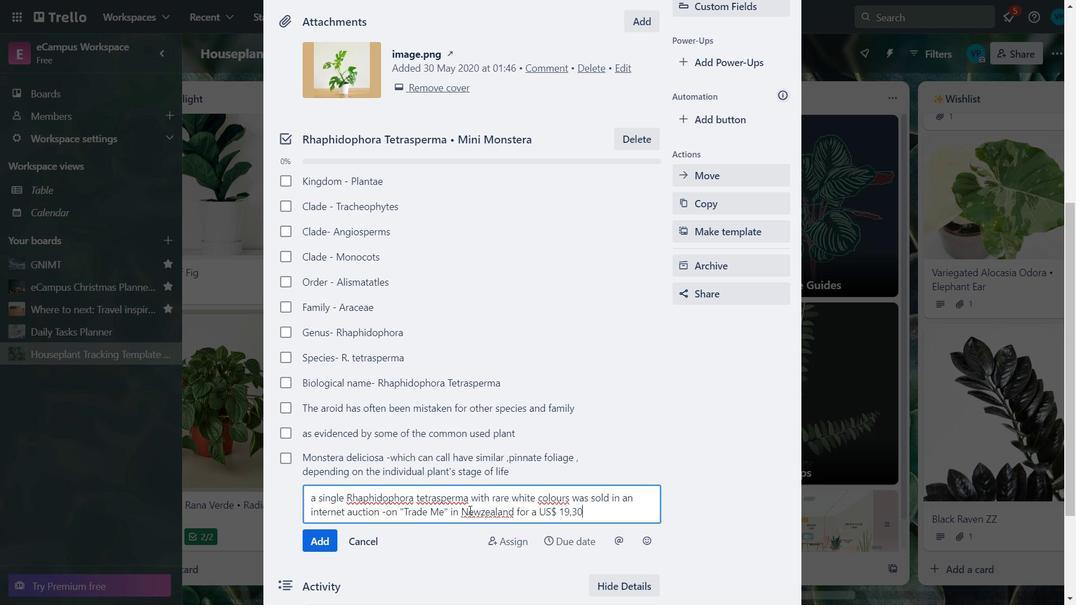 
Action: Mouse moved to (326, 545)
Screenshot: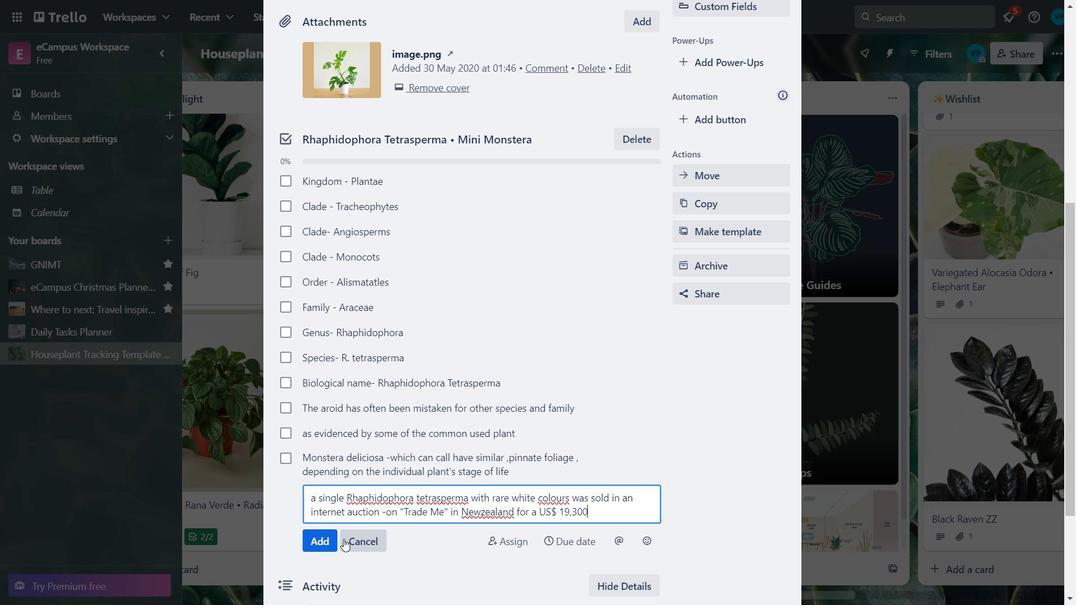 
Action: Mouse pressed left at (326, 545)
Screenshot: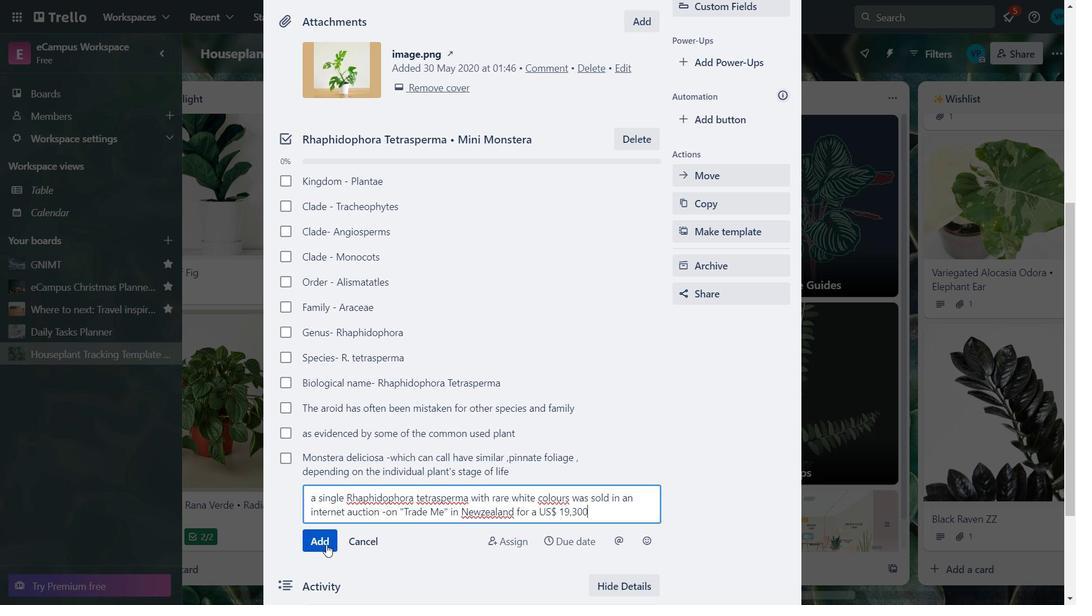 
Action: Mouse moved to (285, 181)
Screenshot: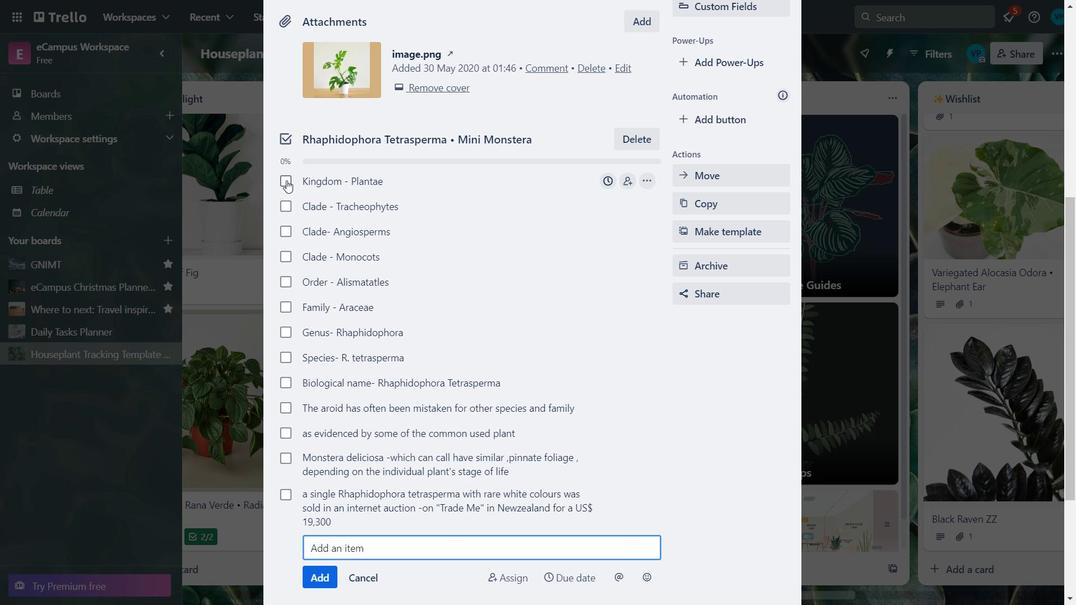 
Action: Mouse pressed left at (285, 181)
Screenshot: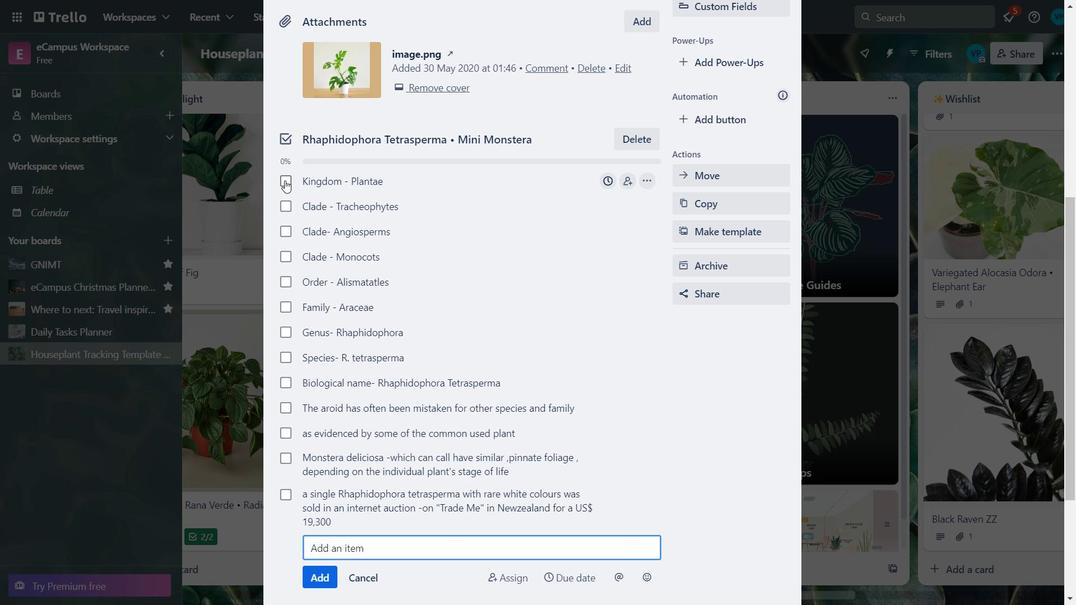 
Action: Mouse moved to (283, 224)
Screenshot: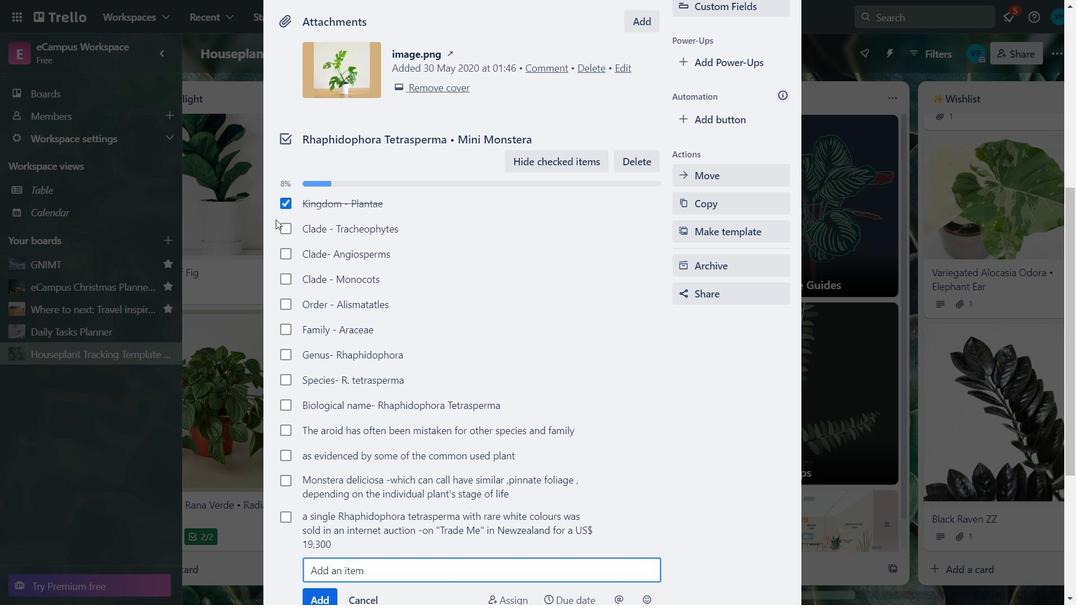 
Action: Mouse pressed left at (283, 224)
Screenshot: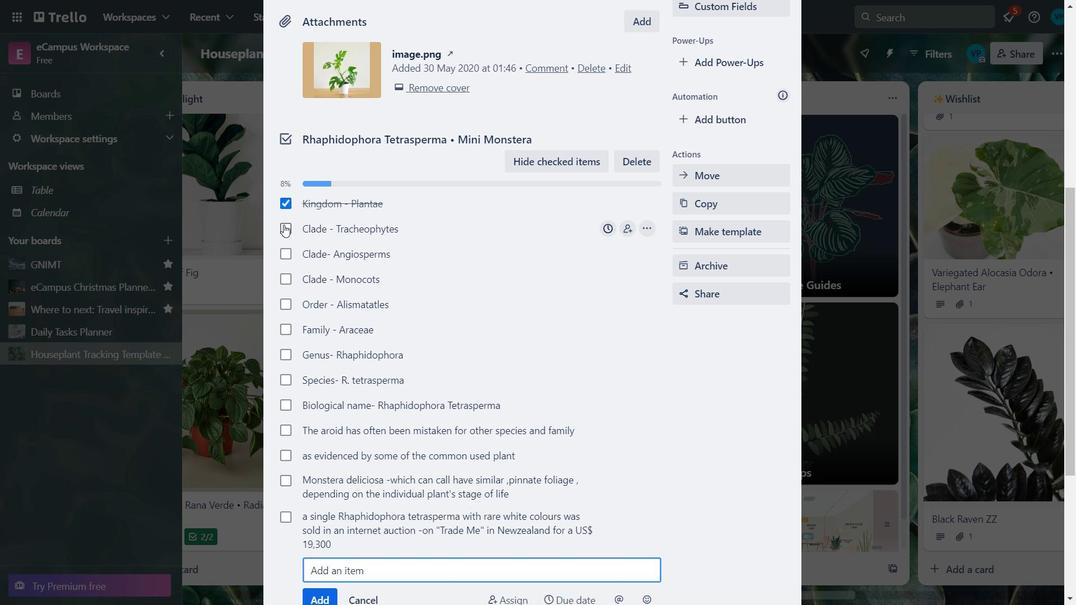 
Action: Mouse moved to (283, 250)
Screenshot: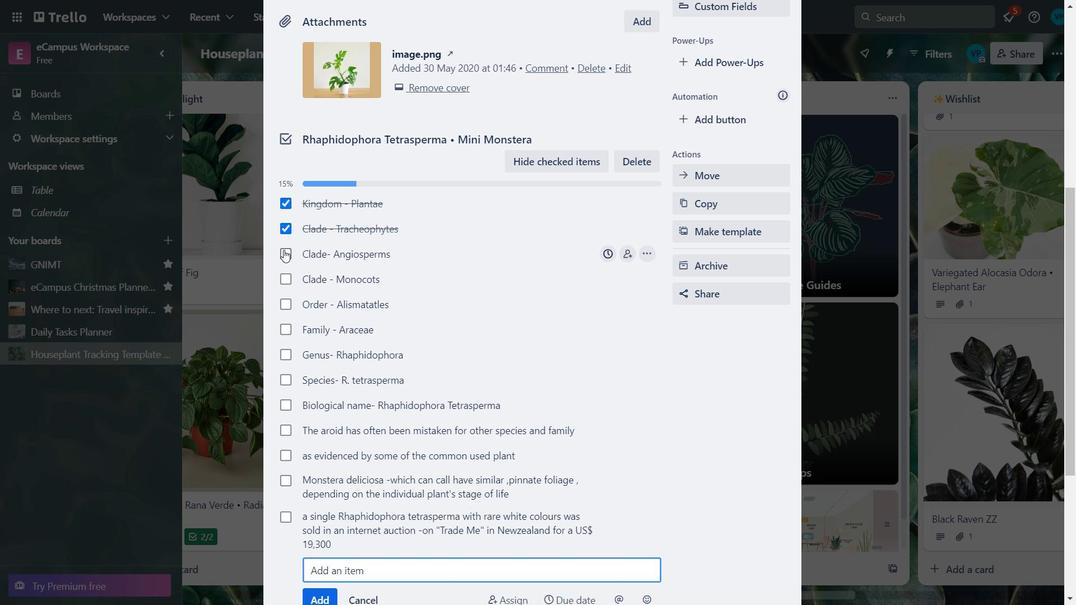 
Action: Mouse pressed left at (283, 250)
Screenshot: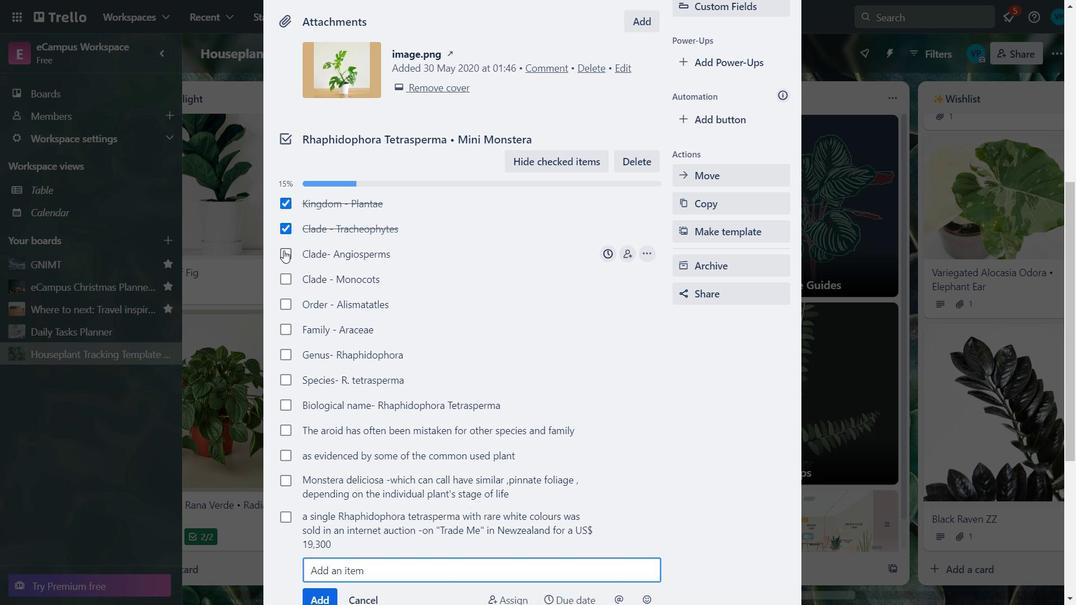 
Action: Mouse moved to (283, 277)
Screenshot: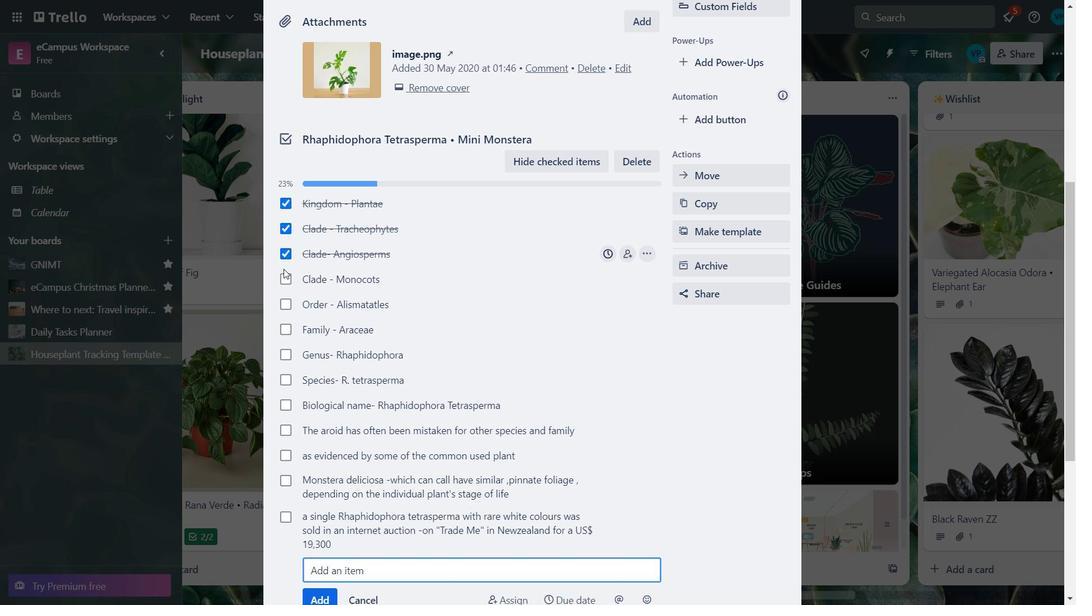 
Action: Mouse pressed left at (283, 277)
Screenshot: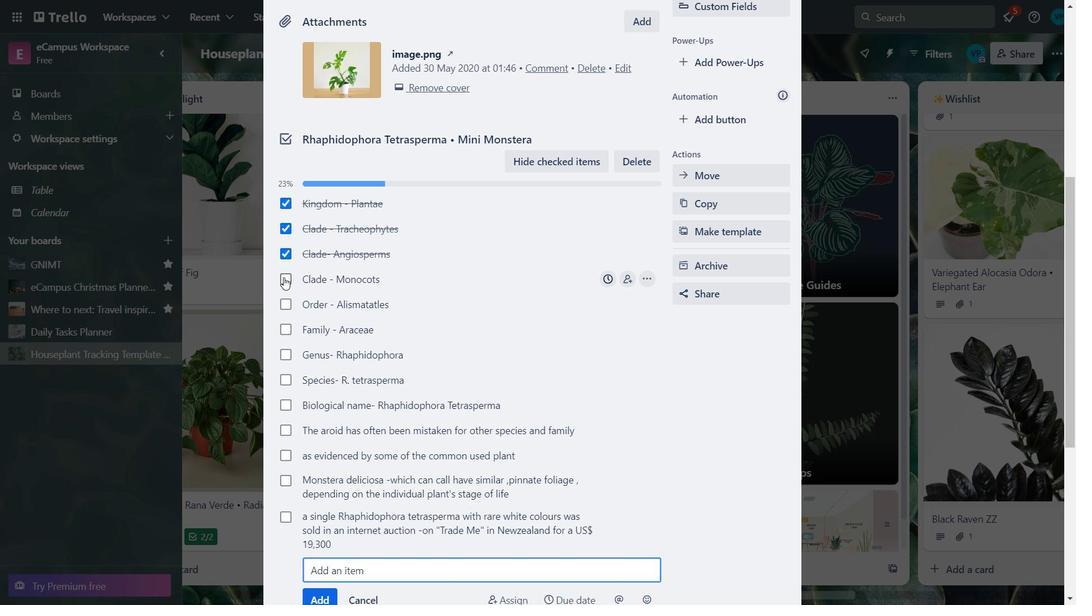 
Action: Mouse moved to (283, 304)
Screenshot: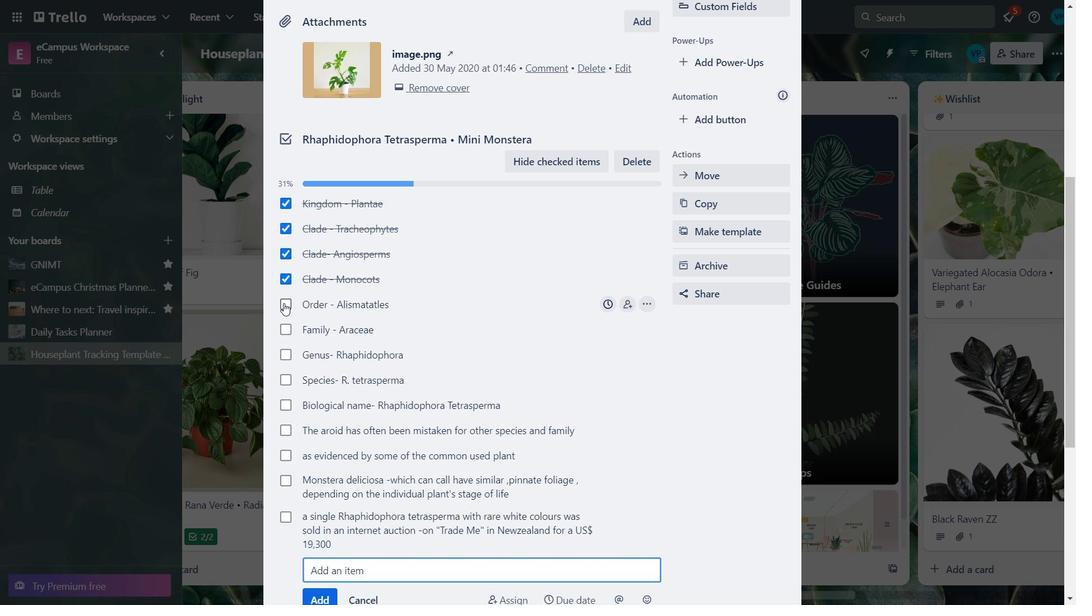 
Action: Mouse pressed left at (283, 304)
Screenshot: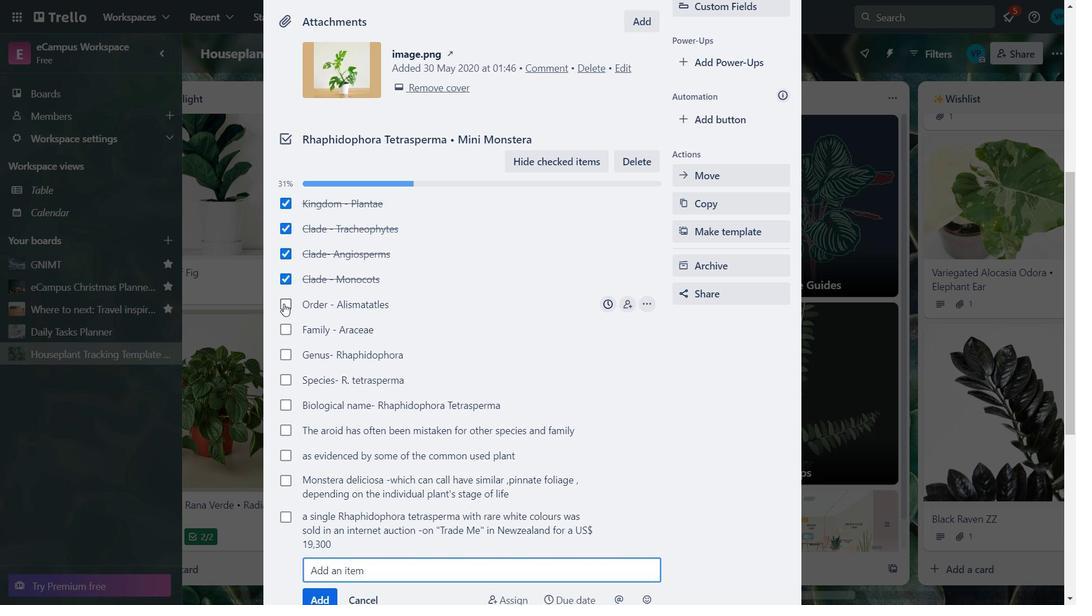 
Action: Mouse moved to (284, 336)
Screenshot: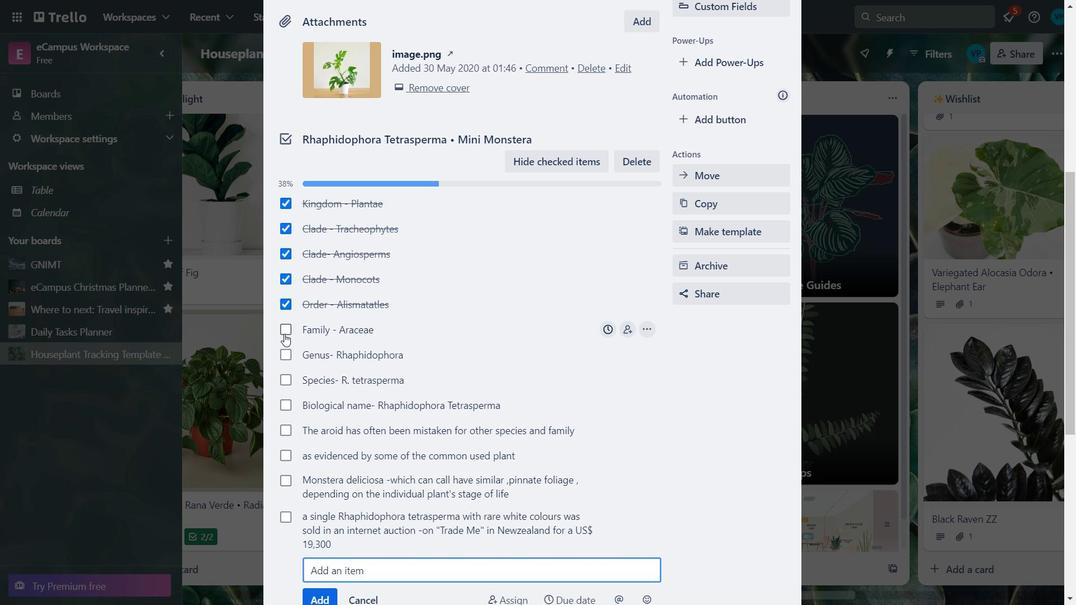 
Action: Mouse pressed left at (284, 336)
Screenshot: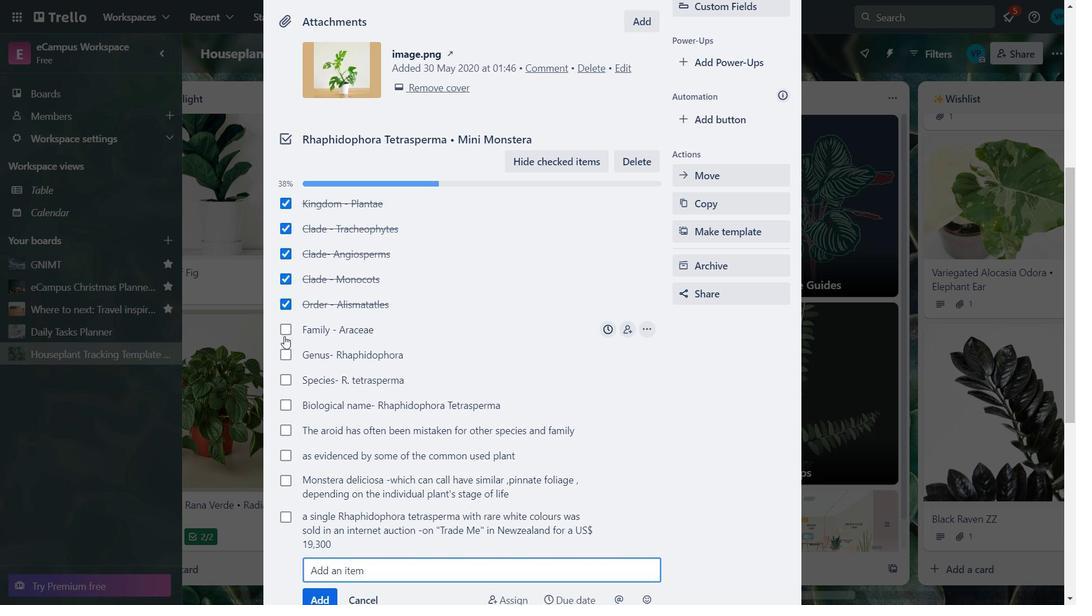 
Action: Mouse moved to (572, 162)
Screenshot: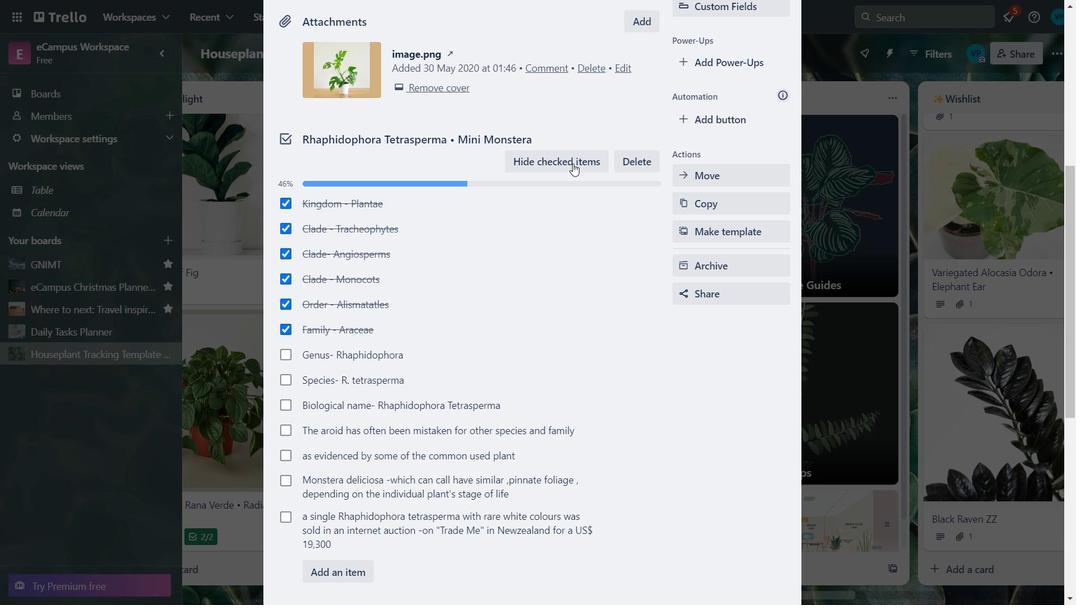 
Action: Mouse pressed left at (572, 162)
Screenshot: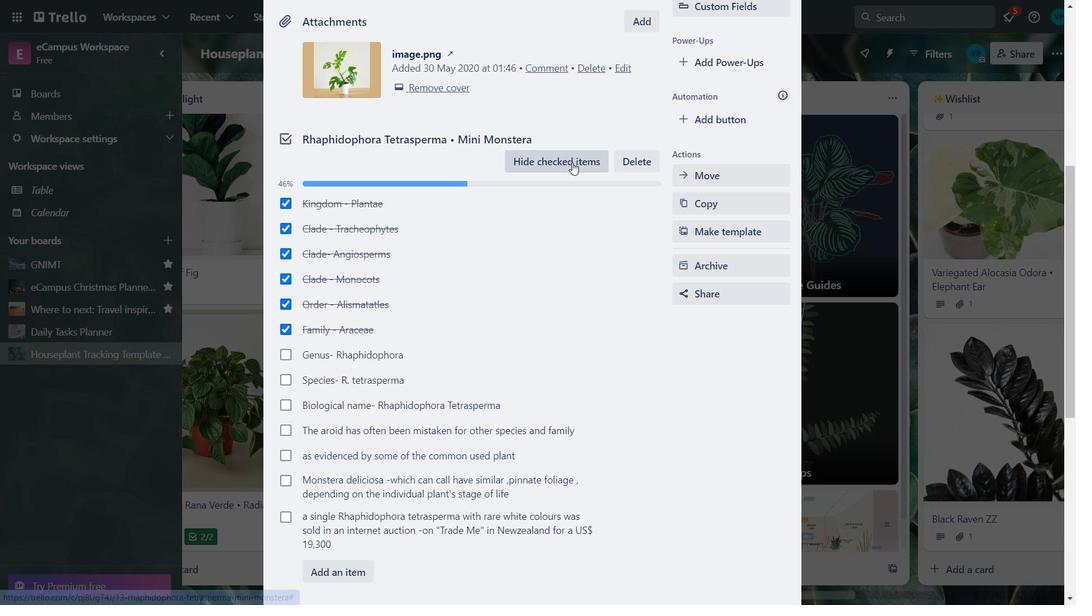 
Action: Mouse pressed left at (572, 162)
Screenshot: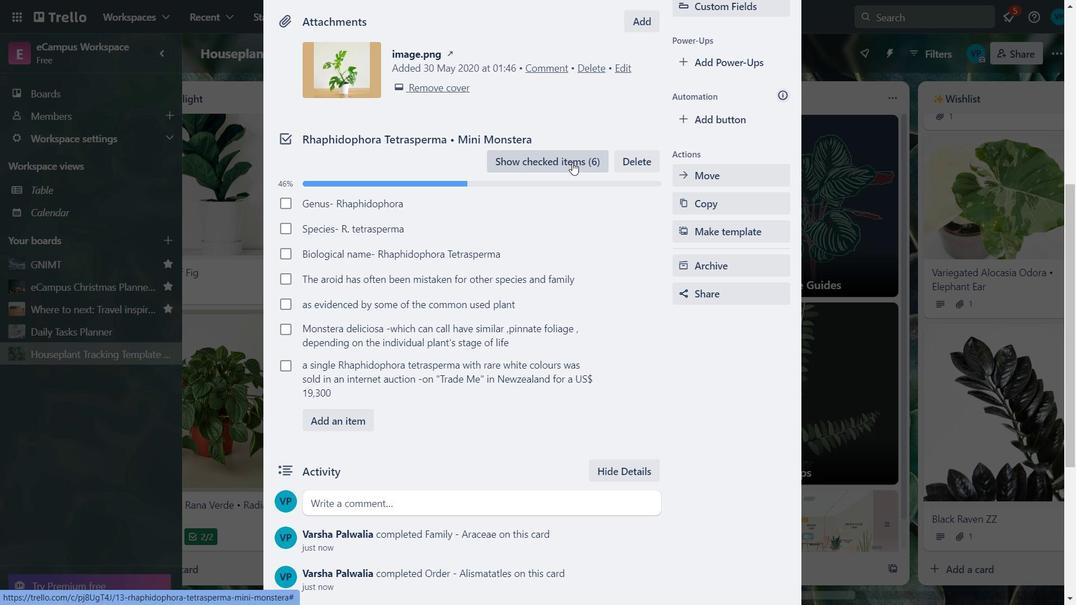 
Action: Mouse moved to (291, 357)
Screenshot: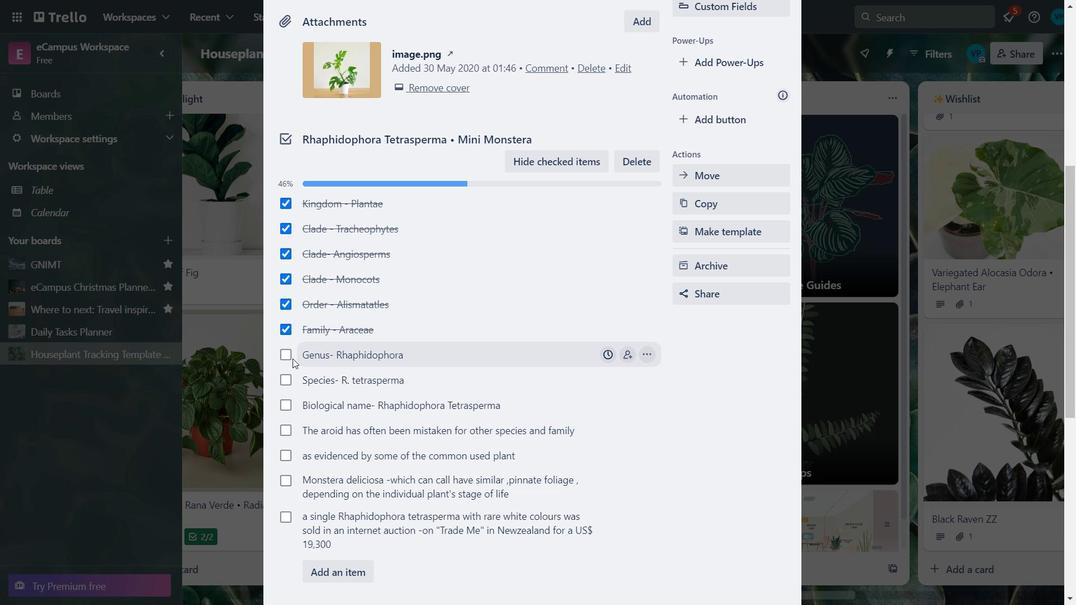 
Action: Mouse pressed left at (291, 357)
Screenshot: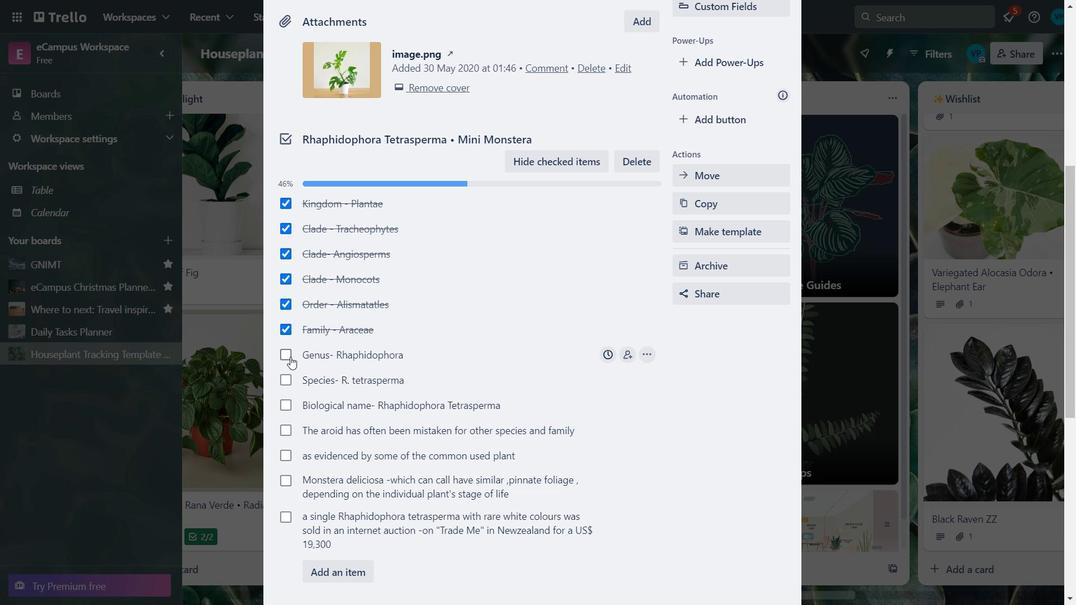 
Action: Mouse moved to (285, 379)
Screenshot: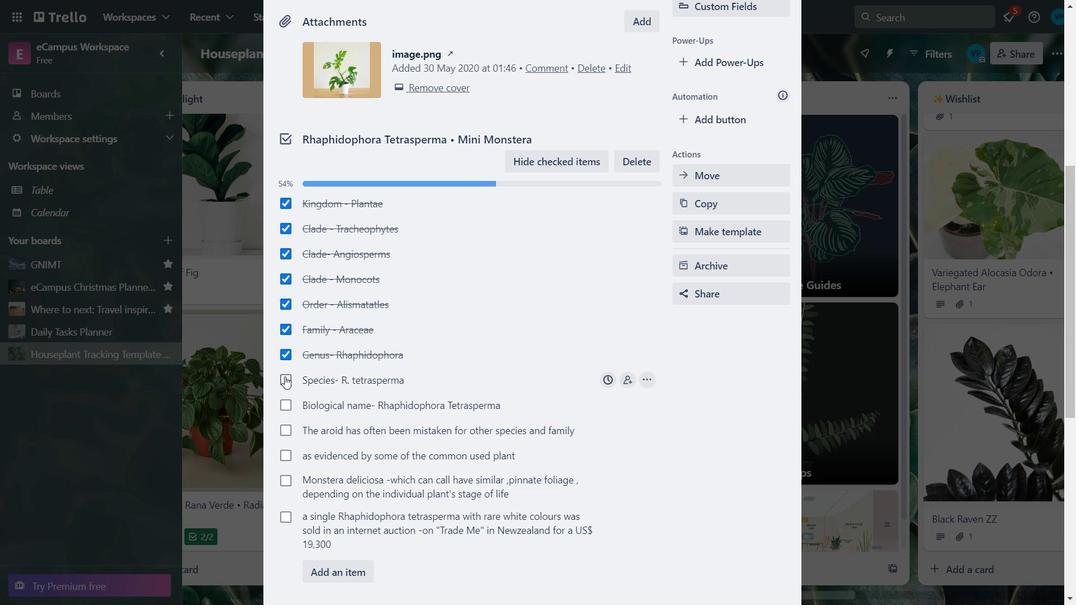 
Action: Mouse pressed left at (285, 379)
Screenshot: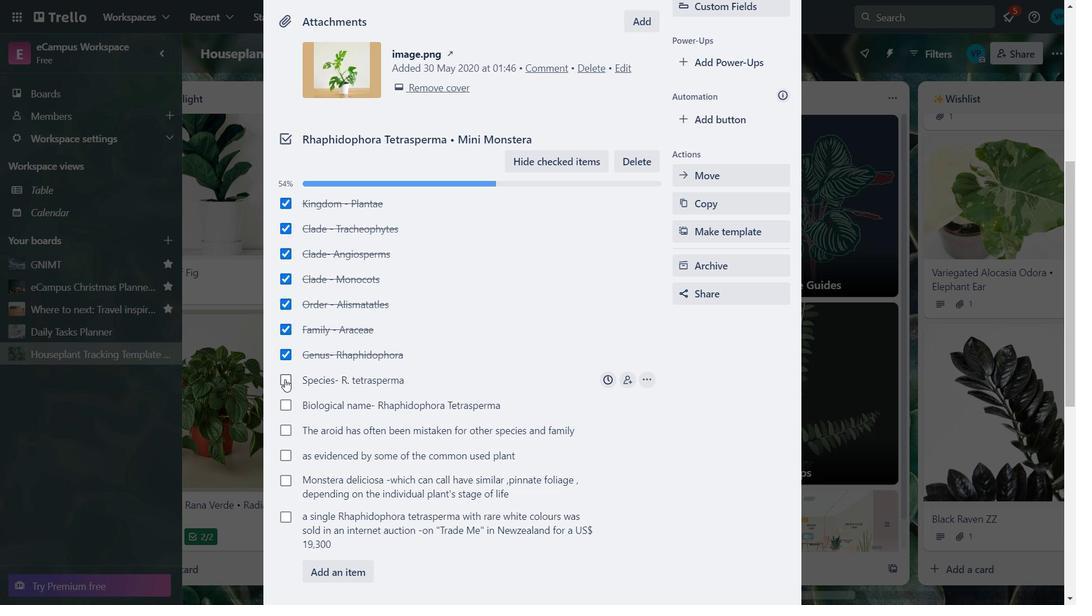 
Action: Mouse moved to (284, 403)
Screenshot: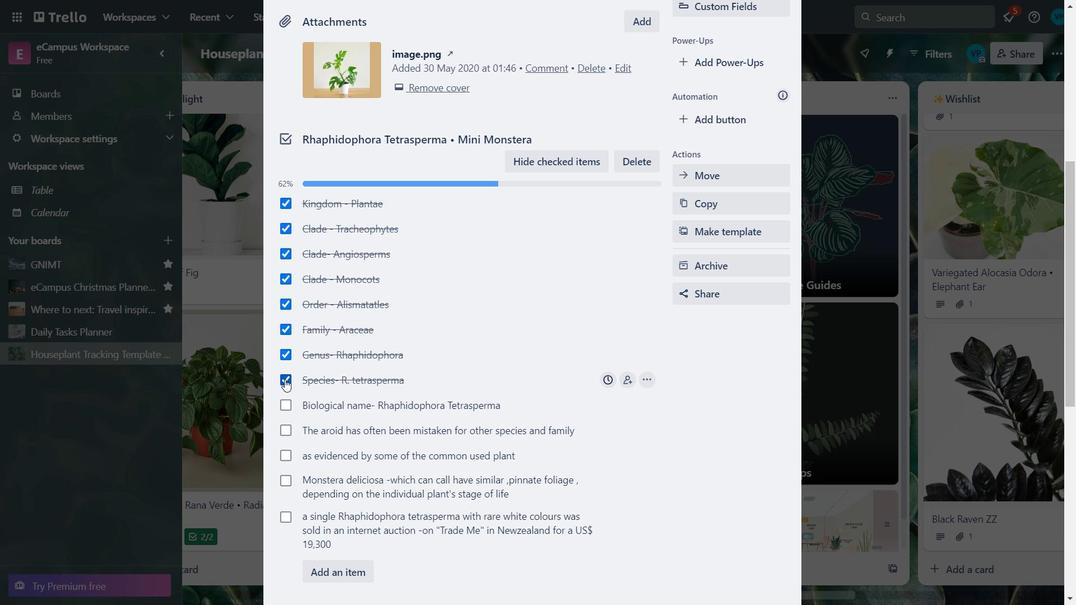 
Action: Mouse pressed left at (284, 403)
Screenshot: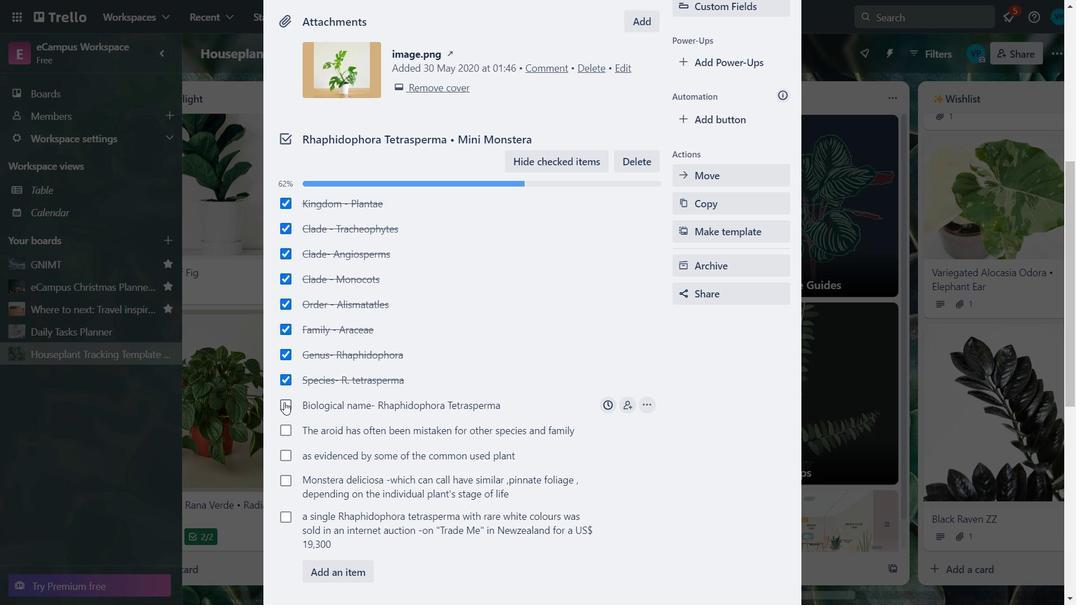 
Action: Mouse moved to (287, 432)
Screenshot: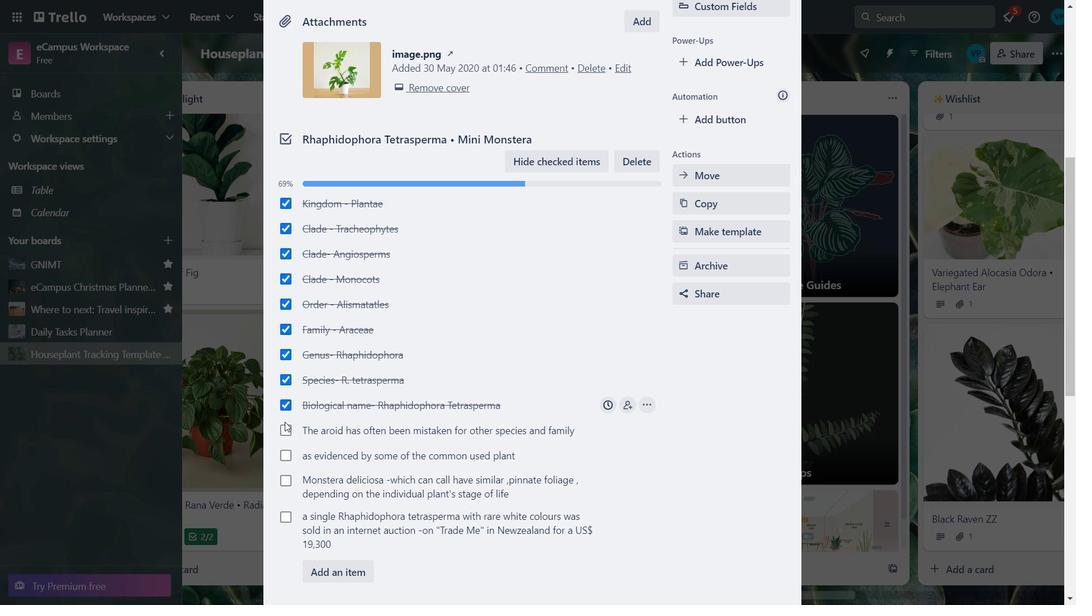 
Action: Mouse pressed left at (287, 432)
Screenshot: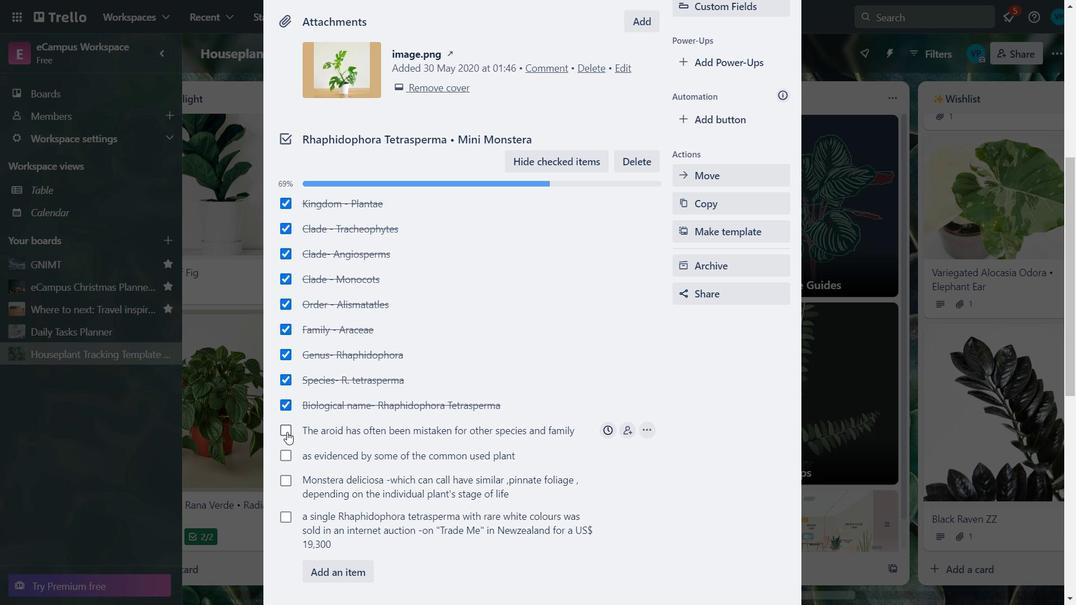
Action: Mouse moved to (287, 455)
Screenshot: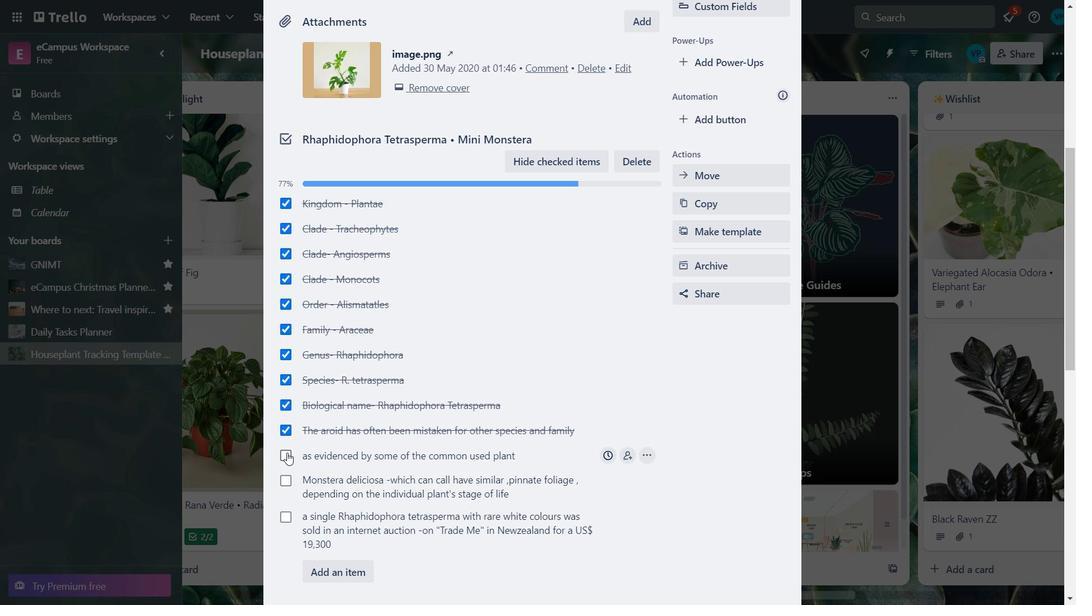 
Action: Mouse pressed left at (287, 455)
Screenshot: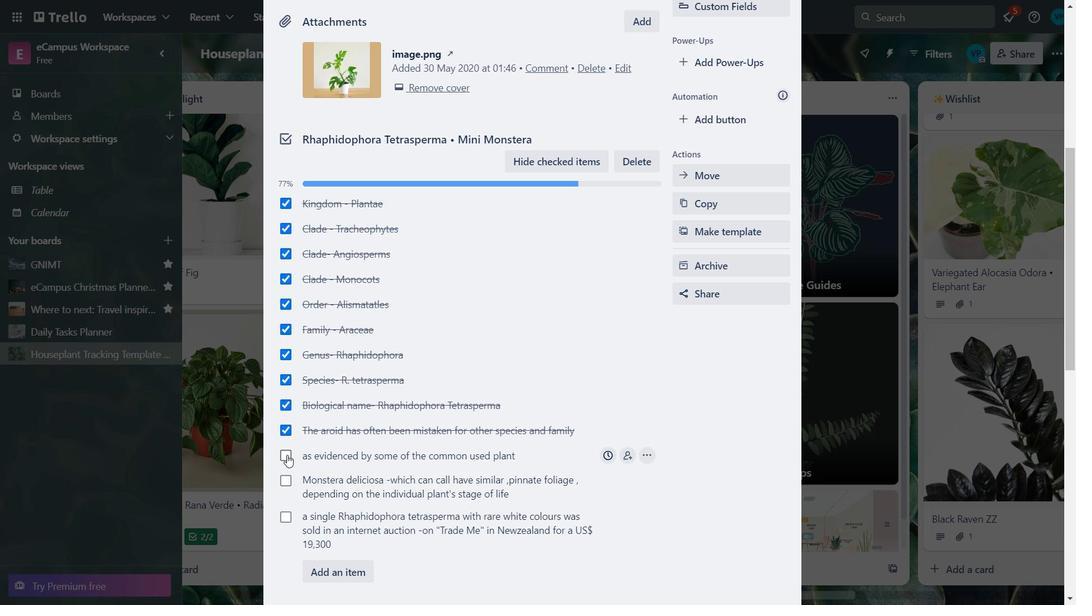 
Action: Mouse moved to (287, 481)
Screenshot: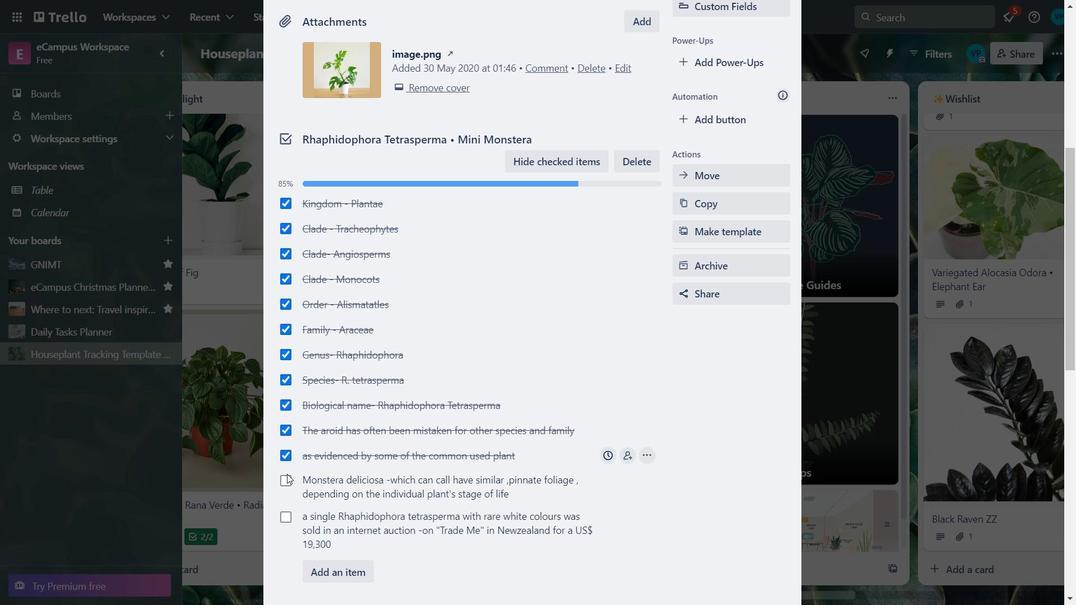
Action: Mouse pressed left at (287, 481)
Screenshot: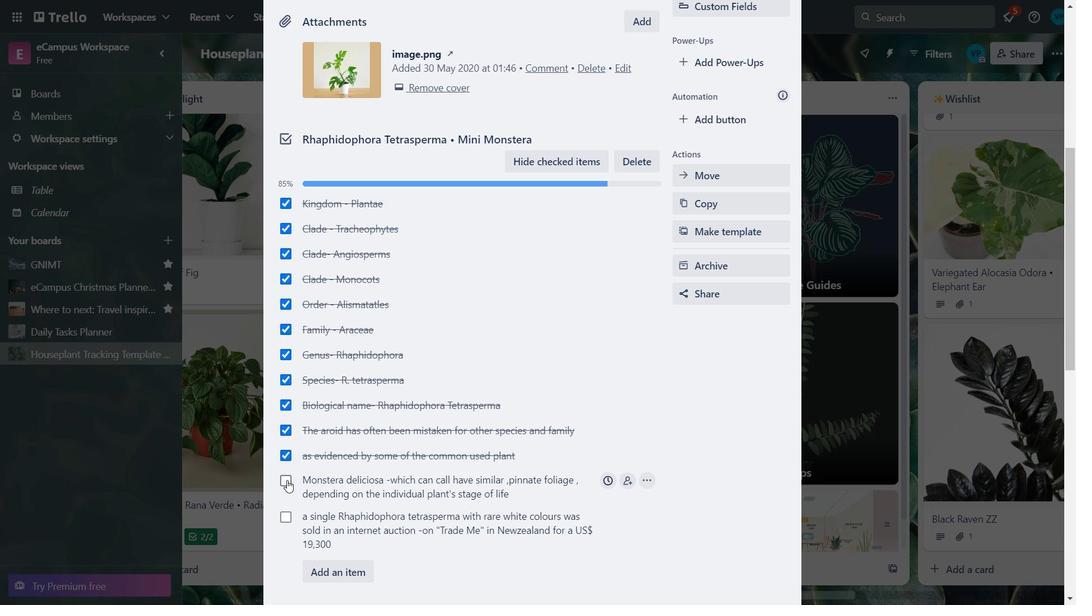 
Action: Mouse moved to (284, 526)
Screenshot: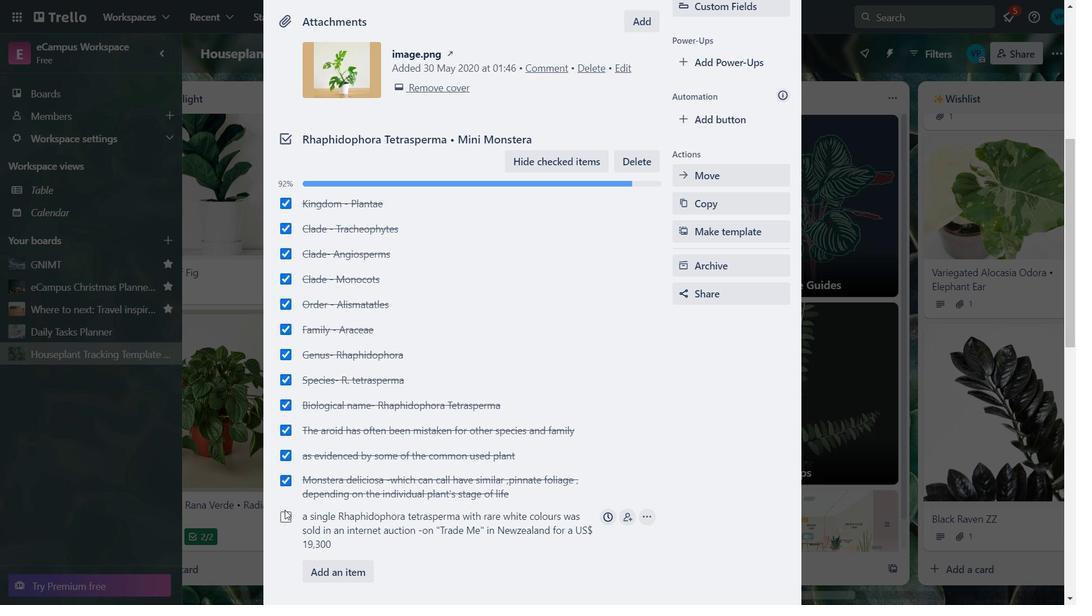 
Action: Mouse pressed left at (284, 526)
Screenshot: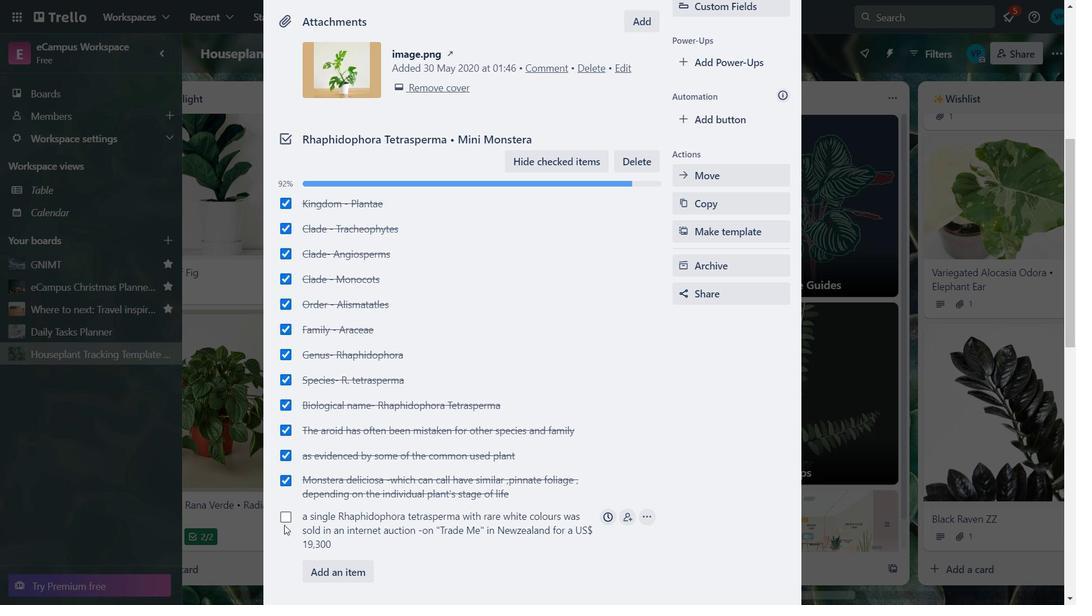 
Action: Mouse moved to (286, 513)
Screenshot: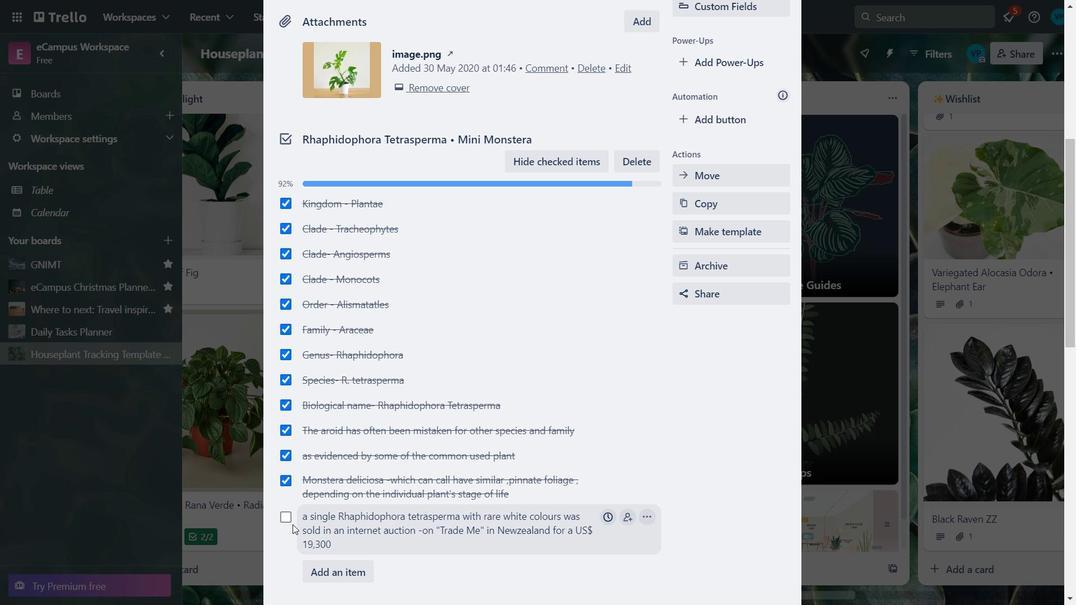 
Action: Mouse pressed left at (286, 513)
Screenshot: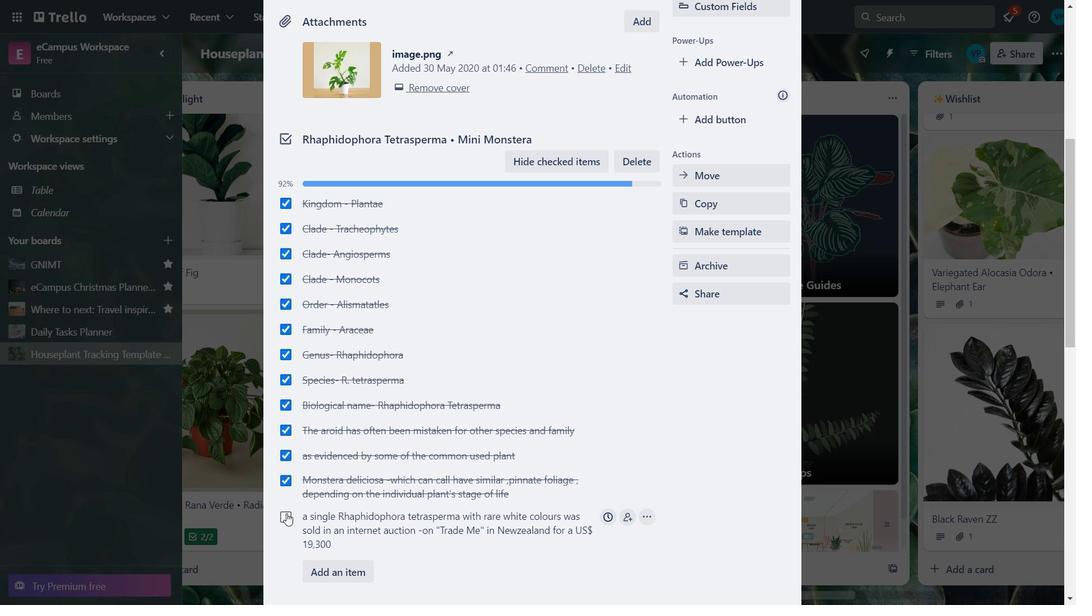
Action: Mouse moved to (798, 102)
Screenshot: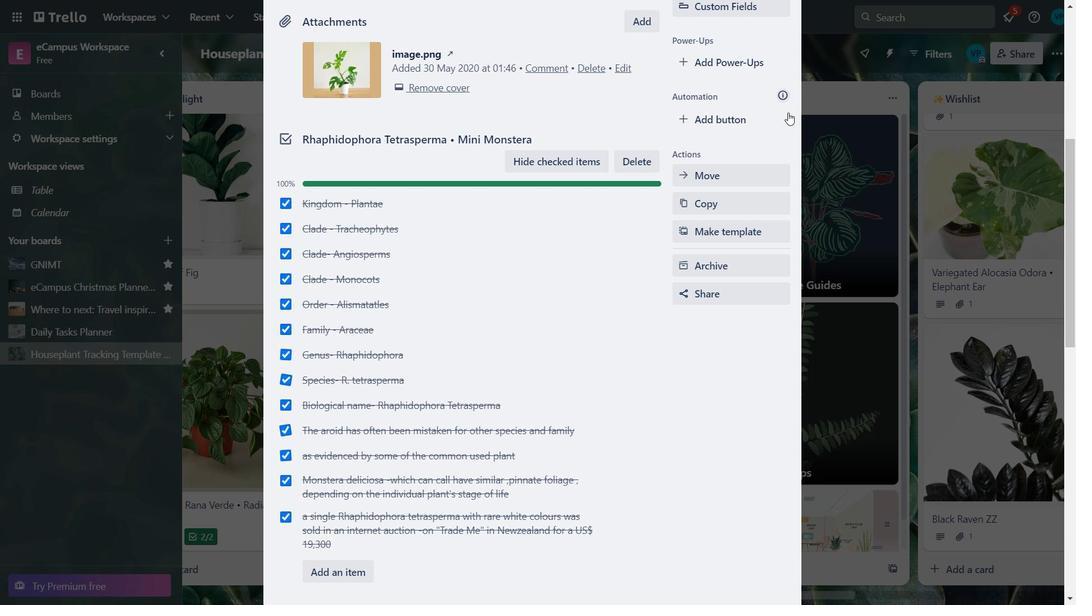 
Action: Mouse pressed left at (798, 102)
Screenshot: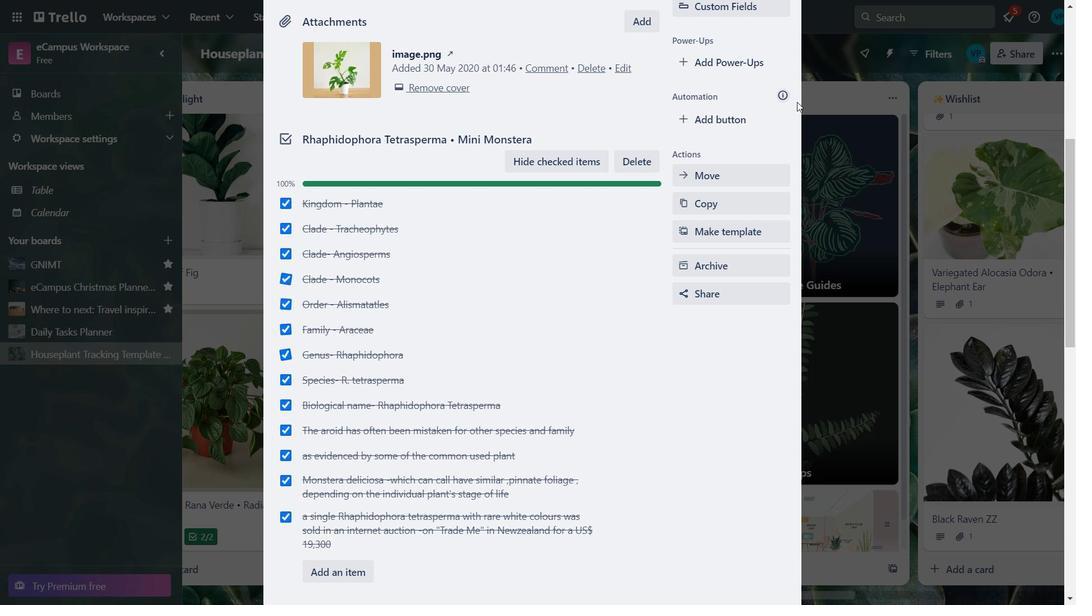 
Action: Key pressed <Key.up><Key.up><Key.up><Key.up><Key.up><Key.up><Key.up><Key.up><Key.up><Key.up><Key.up><Key.up><Key.up><Key.up><Key.up><Key.up>
Screenshot: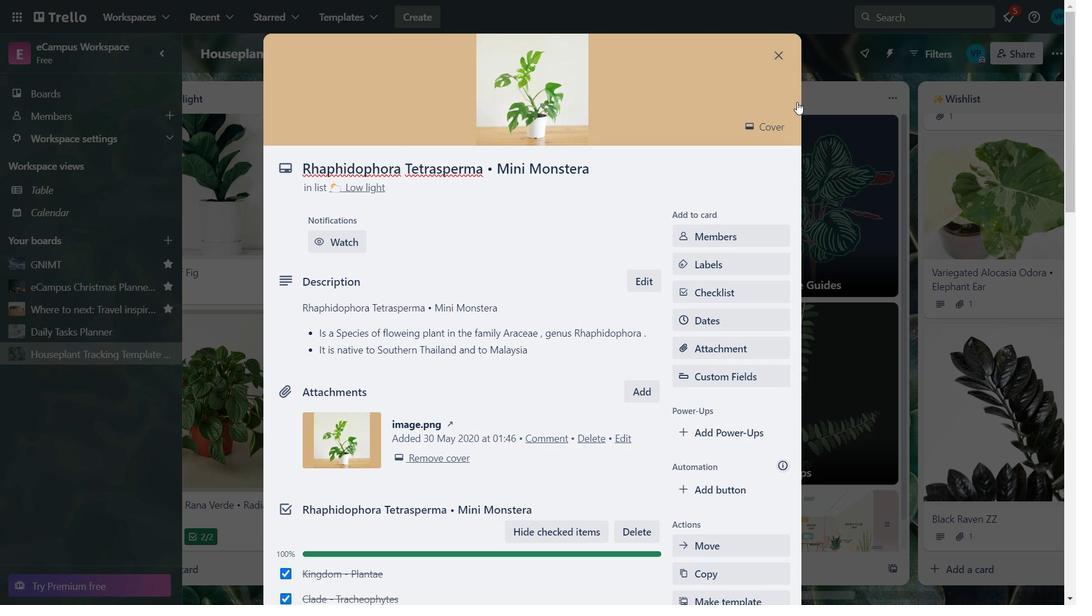 
Action: Mouse moved to (717, 268)
Screenshot: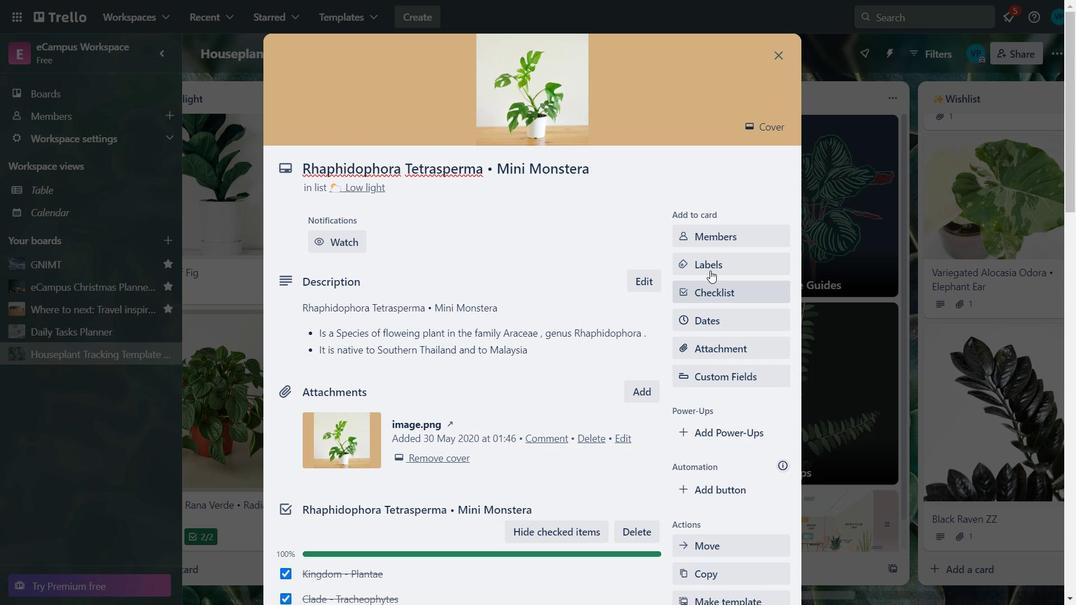 
Action: Mouse pressed left at (717, 268)
Screenshot: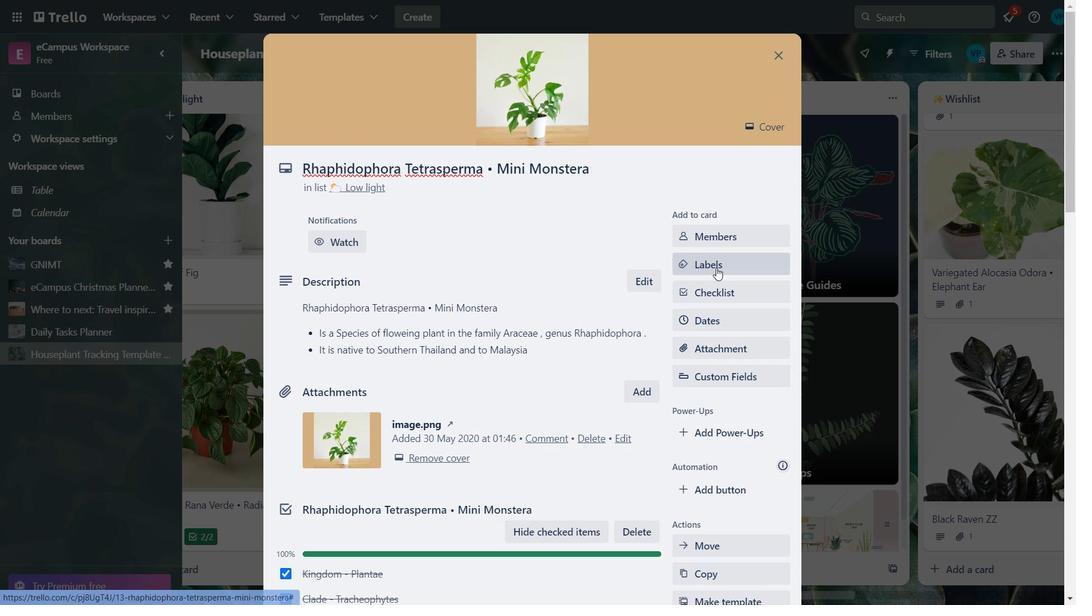 
Action: Mouse moved to (727, 548)
Screenshot: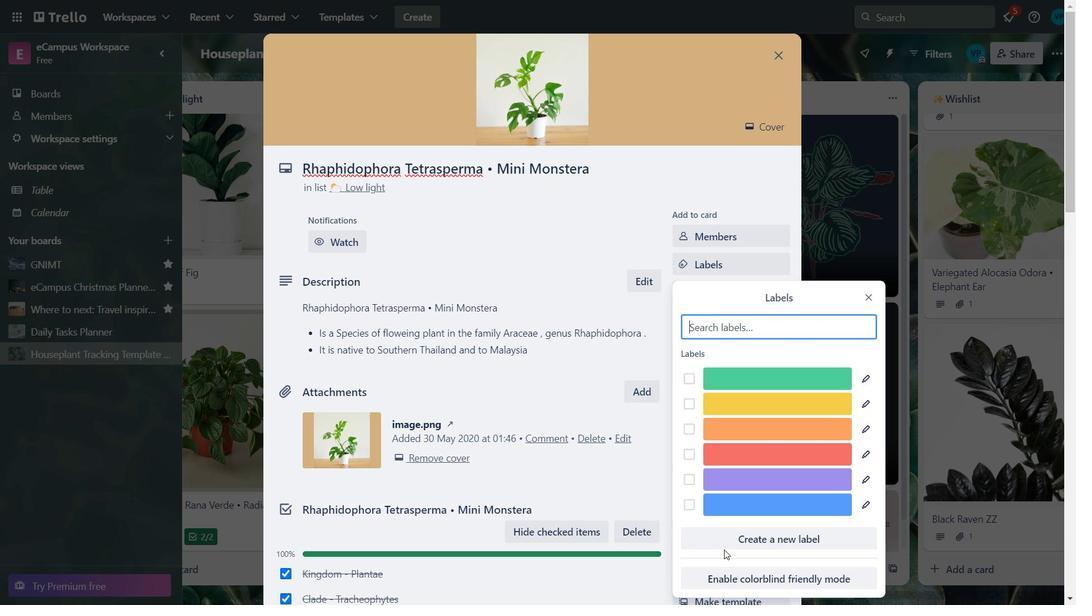 
Action: Mouse pressed left at (727, 548)
Screenshot: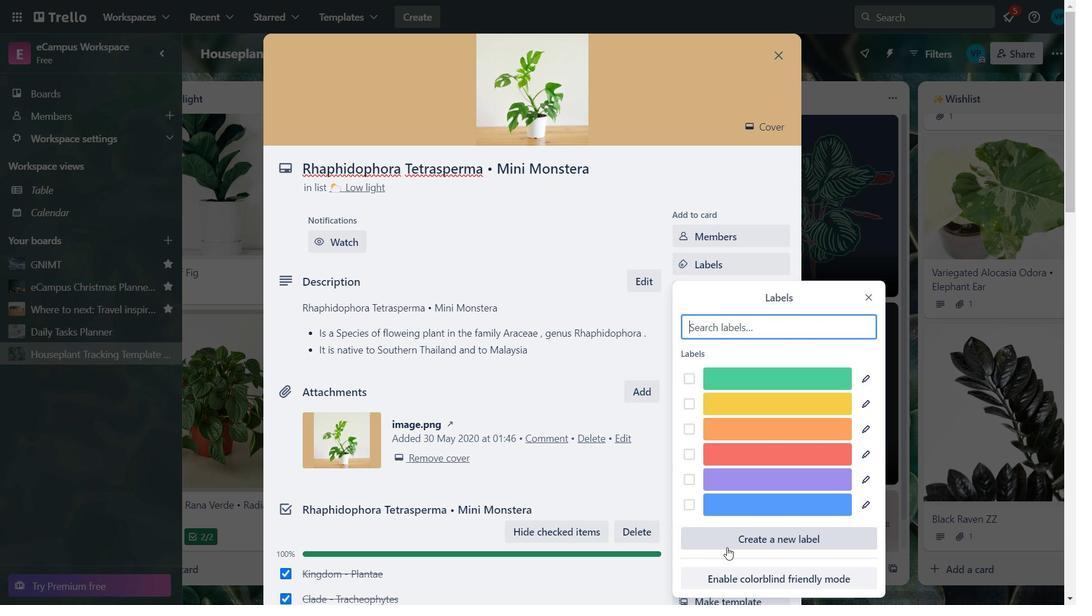 
Action: Mouse moved to (783, 427)
Screenshot: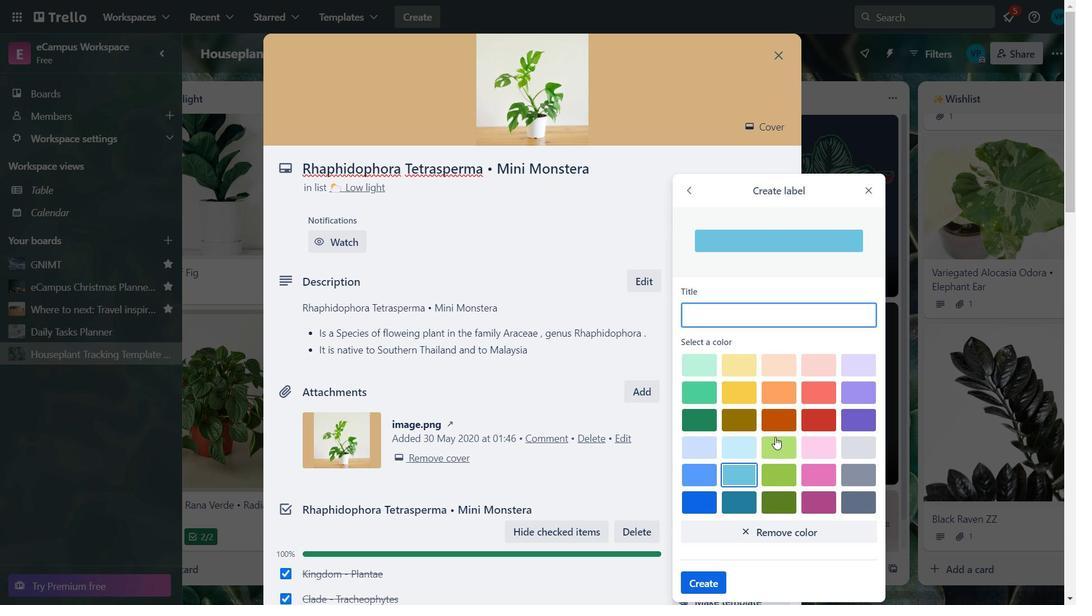 
Action: Mouse pressed left at (783, 427)
Screenshot: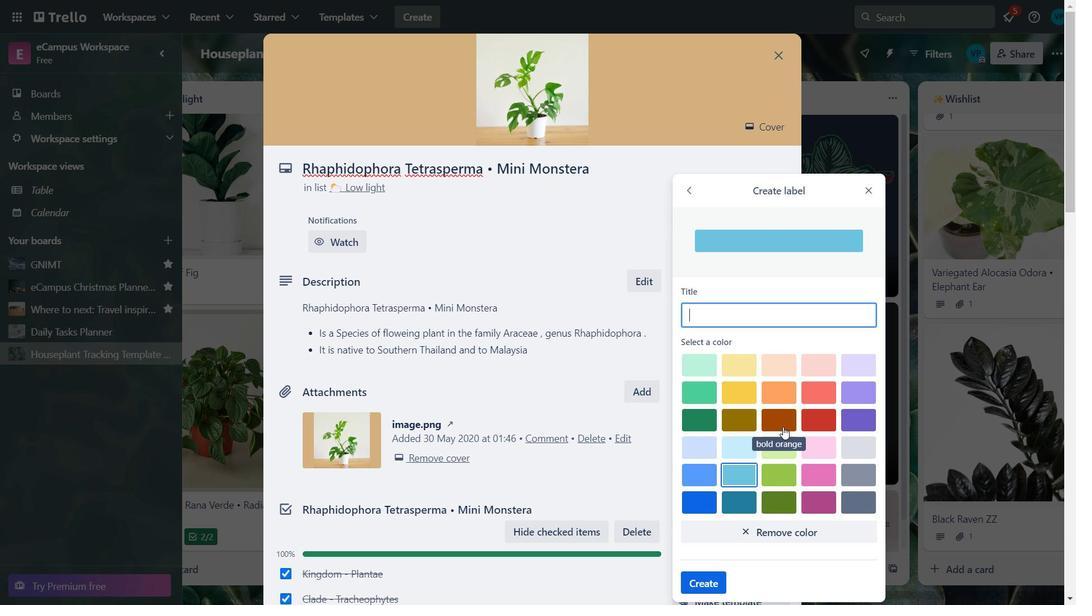 
Action: Mouse moved to (695, 589)
Screenshot: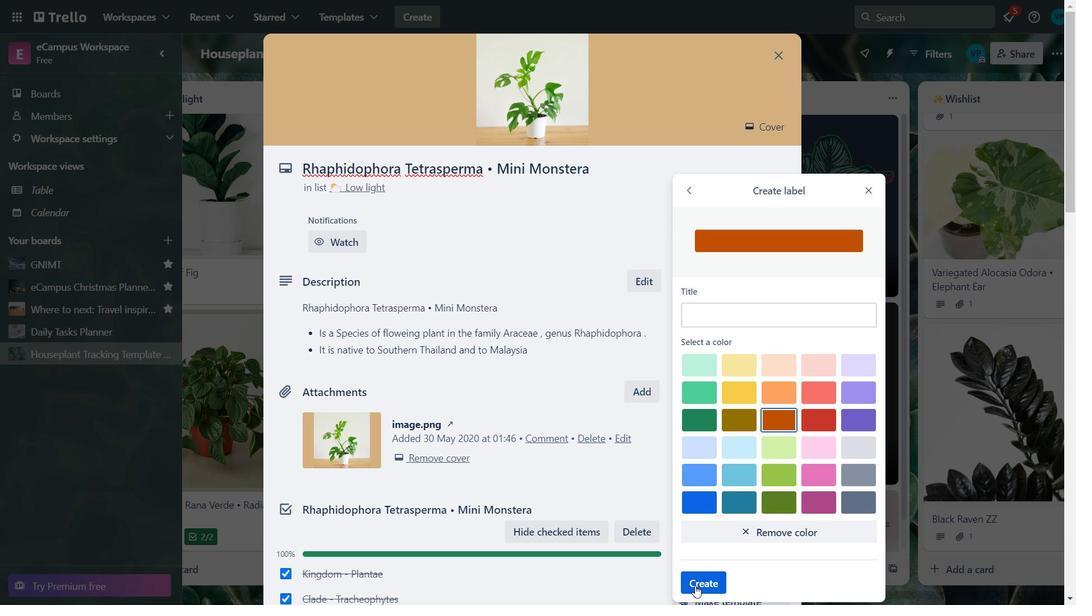 
Action: Mouse pressed left at (695, 589)
Screenshot: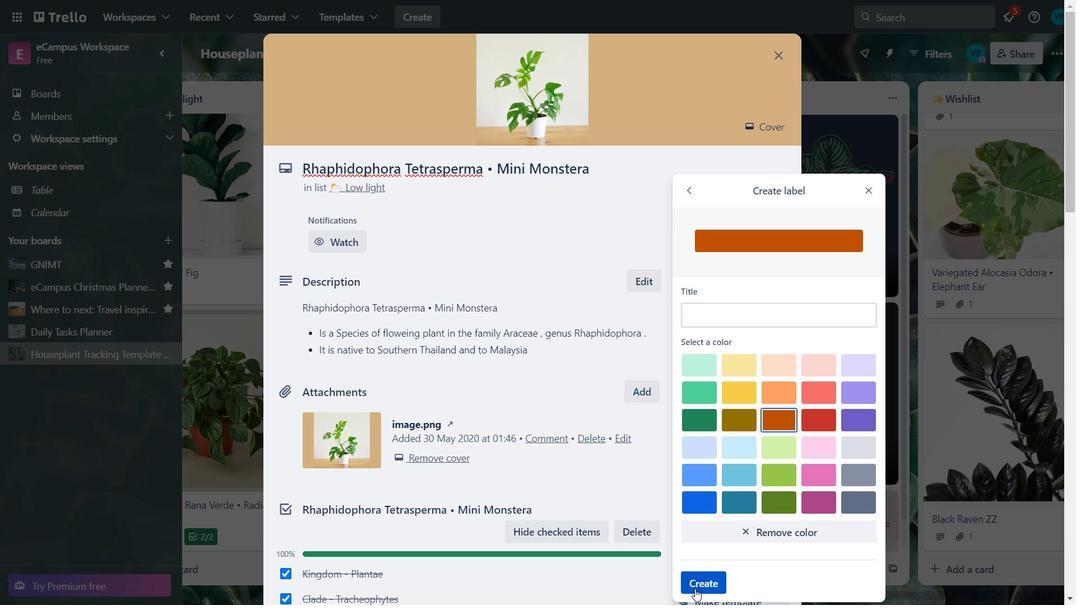 
Action: Mouse moved to (629, 196)
Screenshot: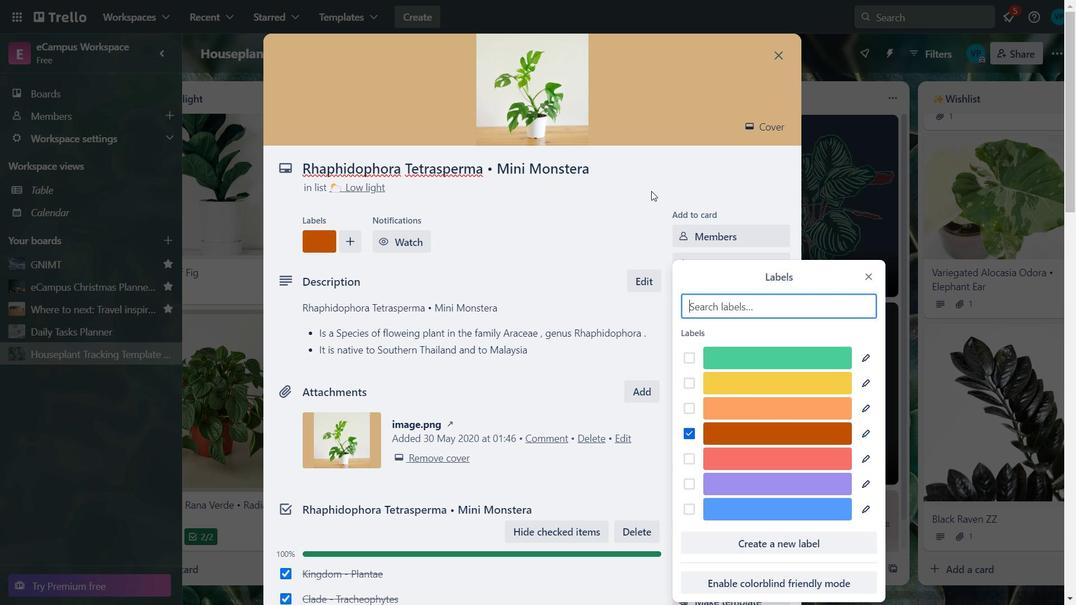 
Action: Mouse pressed left at (629, 196)
Screenshot: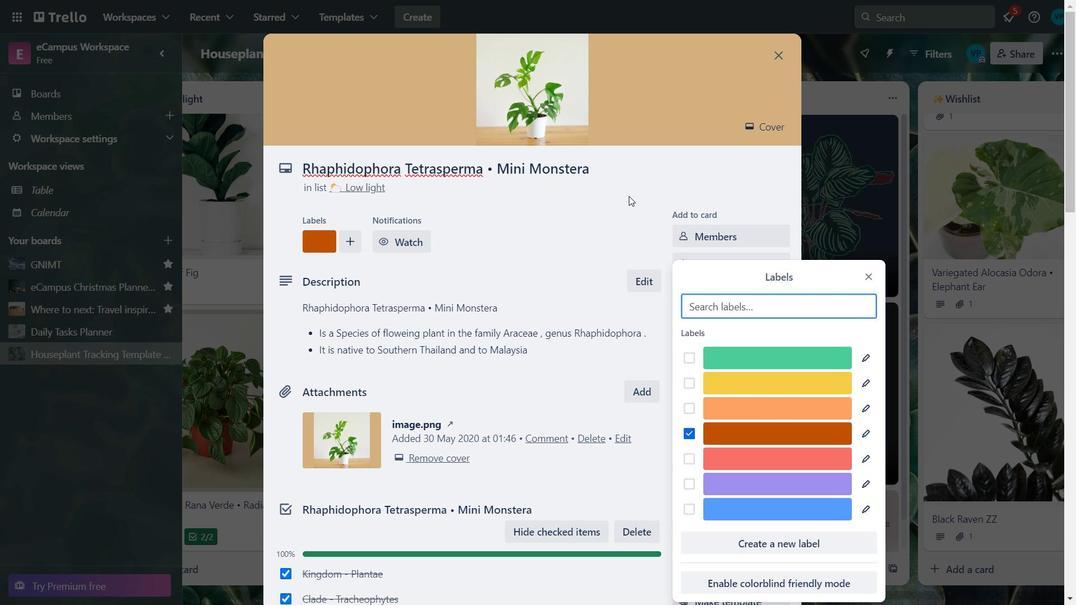 
Action: Mouse moved to (734, 270)
Screenshot: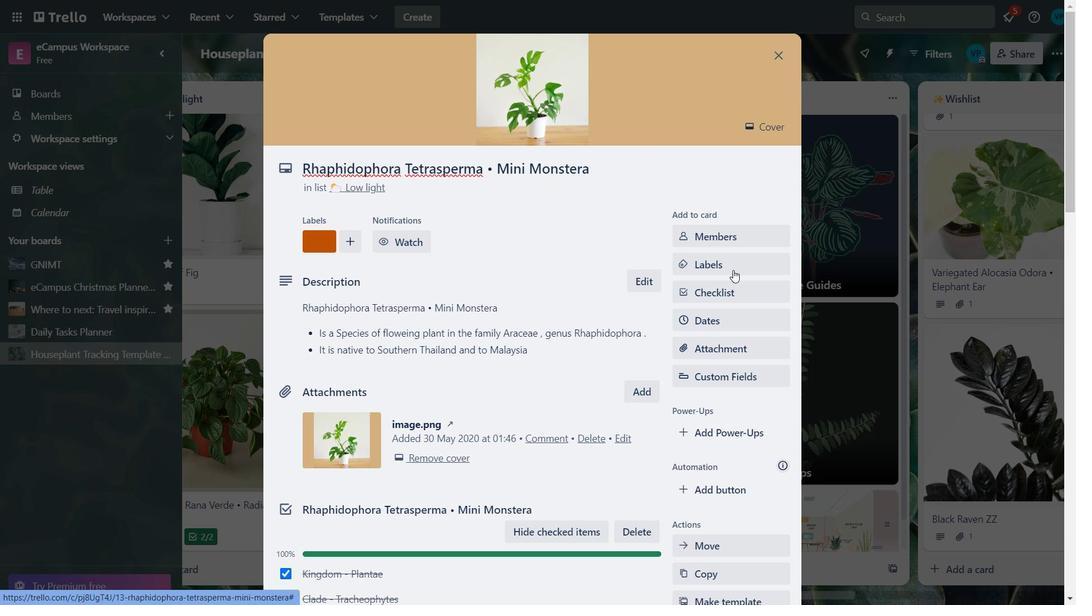 
Action: Mouse pressed left at (734, 270)
Screenshot: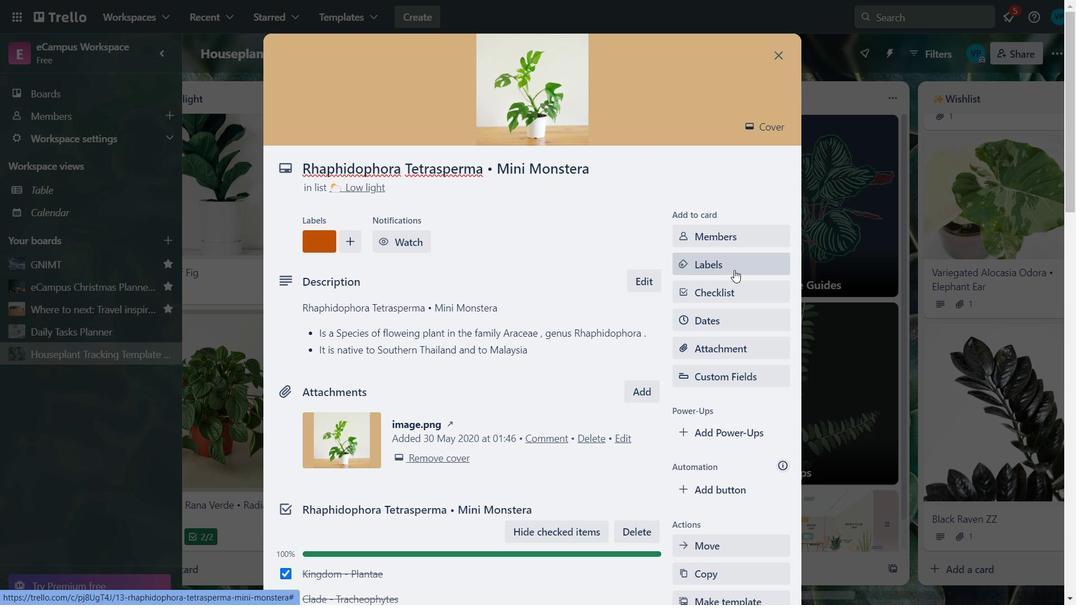 
Action: Mouse moved to (734, 430)
Screenshot: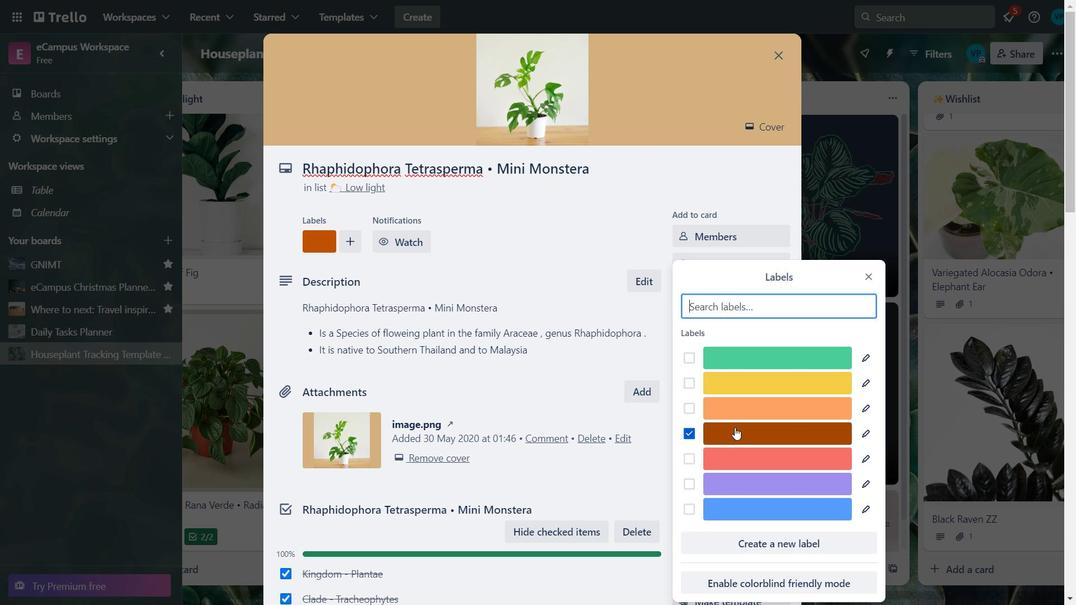 
Action: Mouse pressed left at (734, 430)
Screenshot: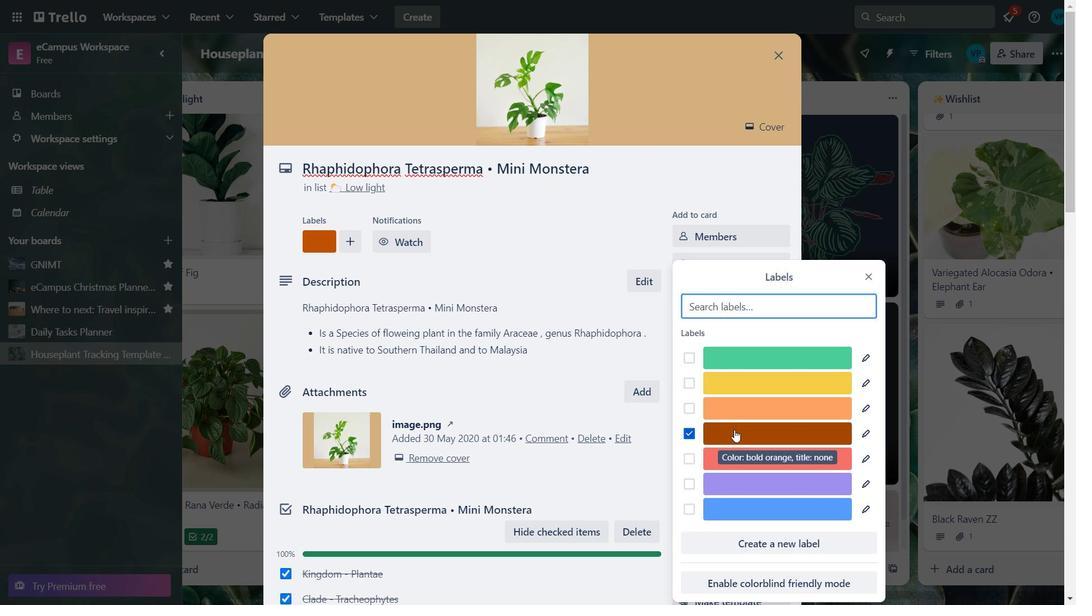 
Action: Mouse pressed left at (734, 430)
Screenshot: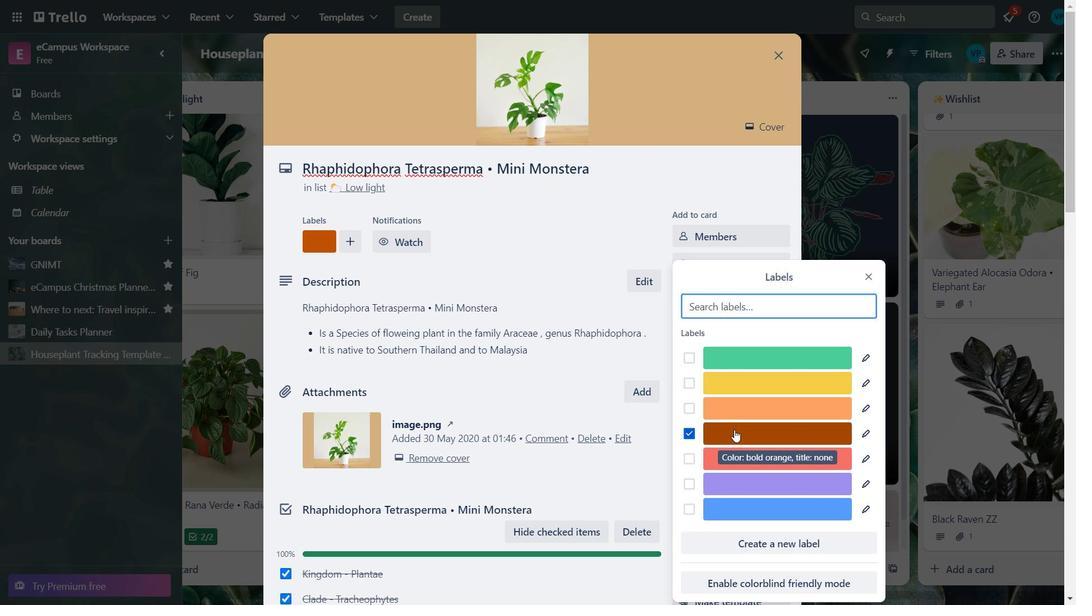 
Action: Mouse pressed left at (734, 430)
Screenshot: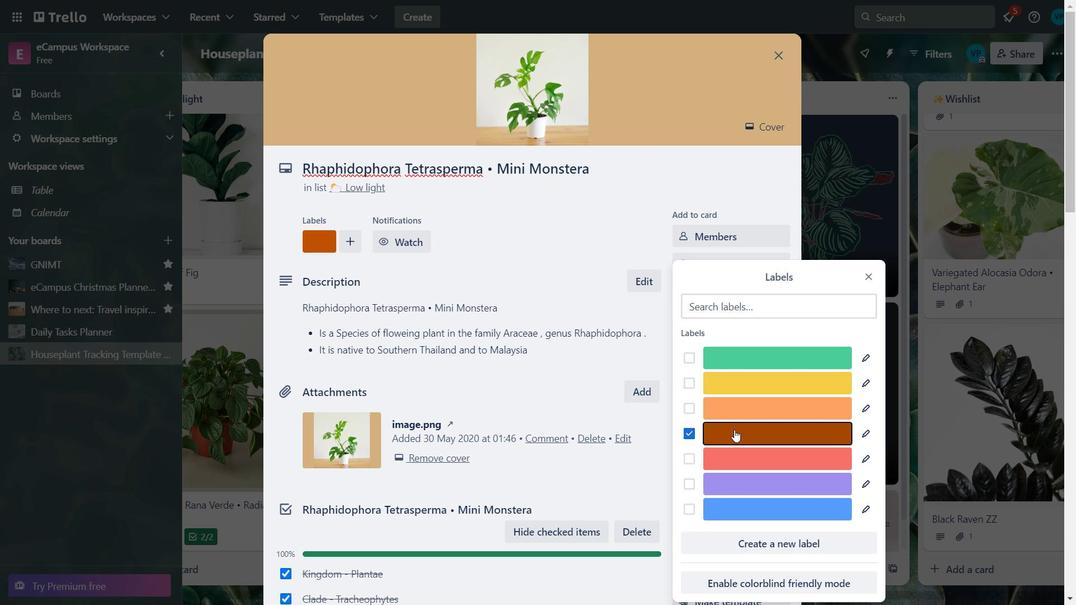 
Action: Mouse pressed left at (734, 430)
Screenshot: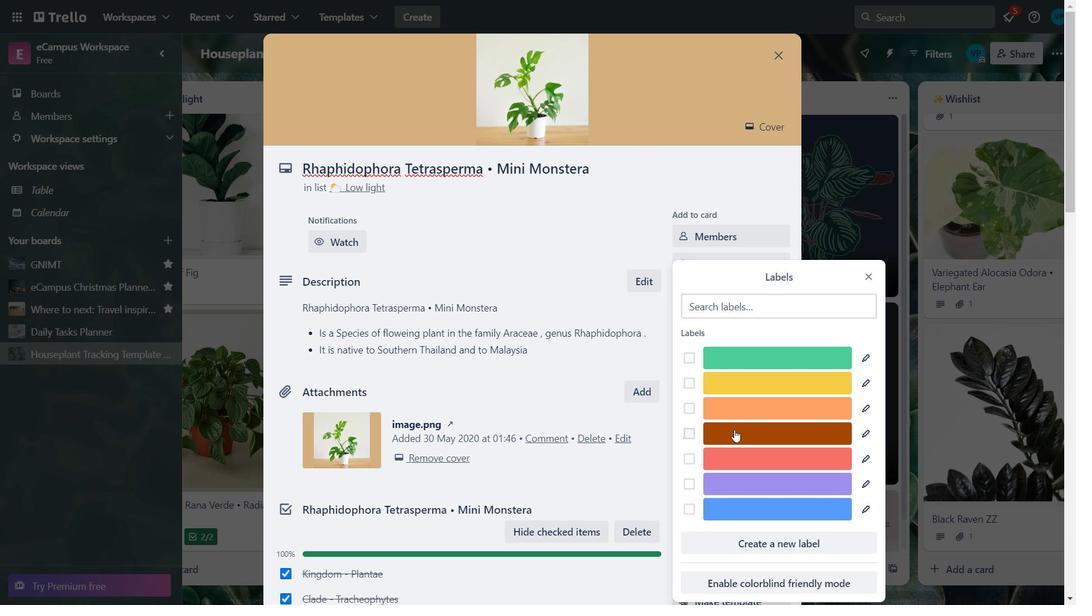
Action: Mouse moved to (327, 233)
Screenshot: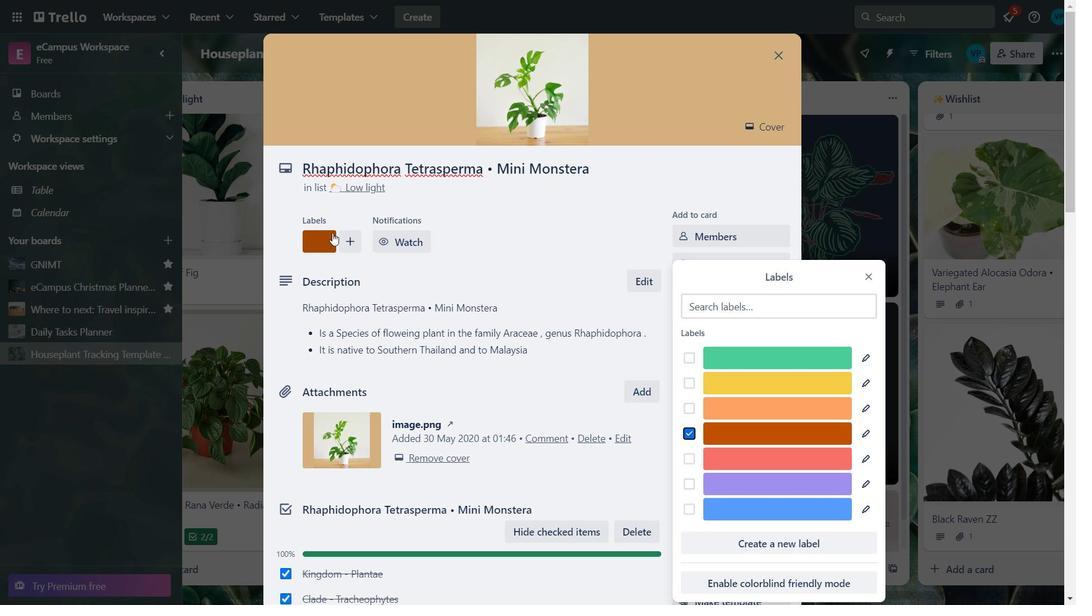 
Action: Mouse pressed left at (327, 233)
Screenshot: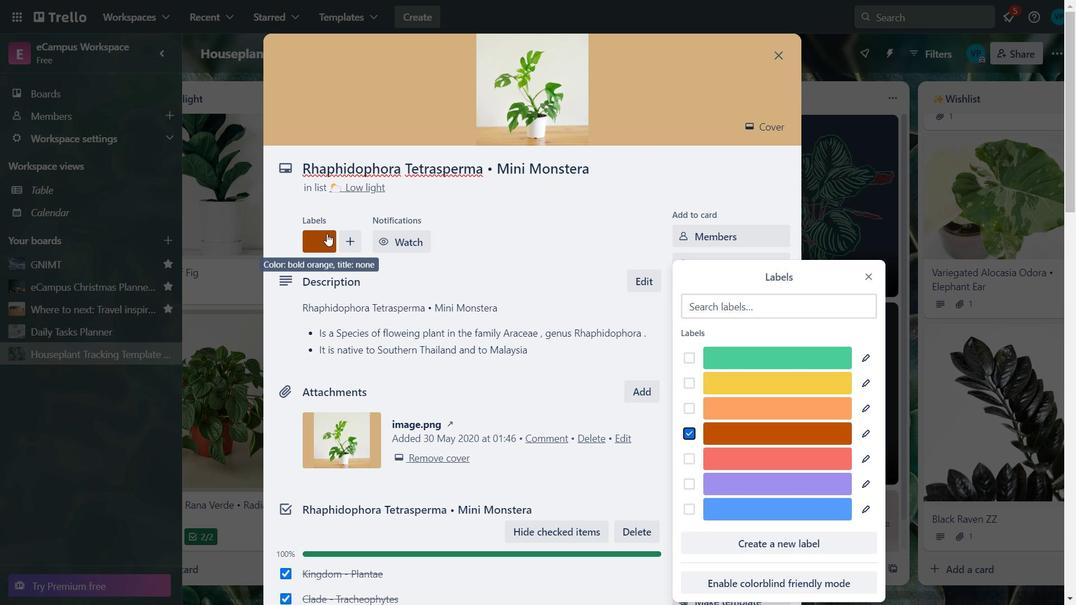 
Action: Mouse pressed left at (327, 233)
Screenshot: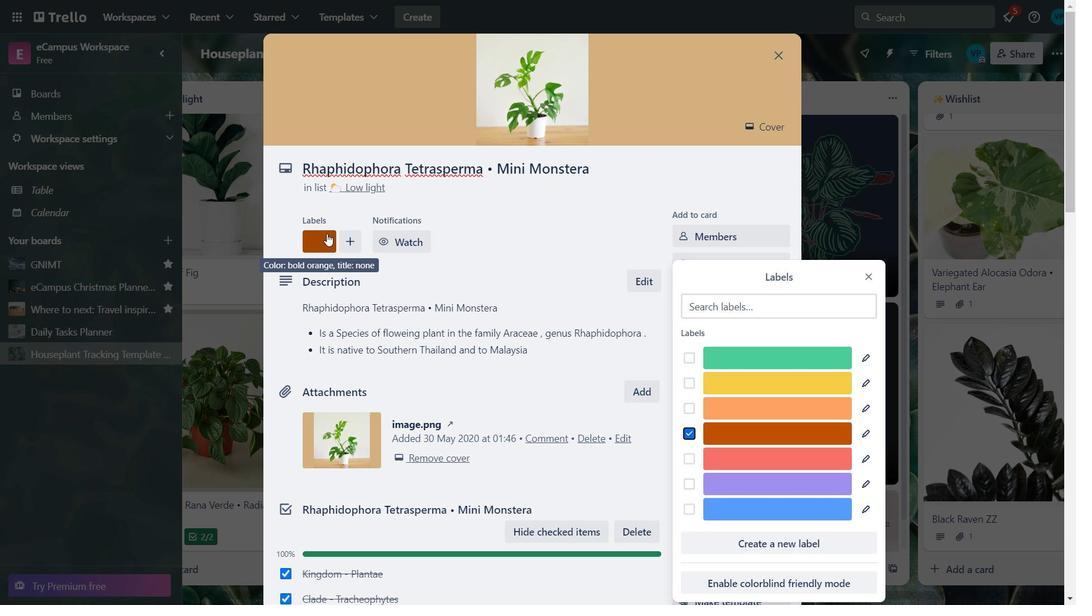 
Action: Mouse pressed left at (327, 233)
Screenshot: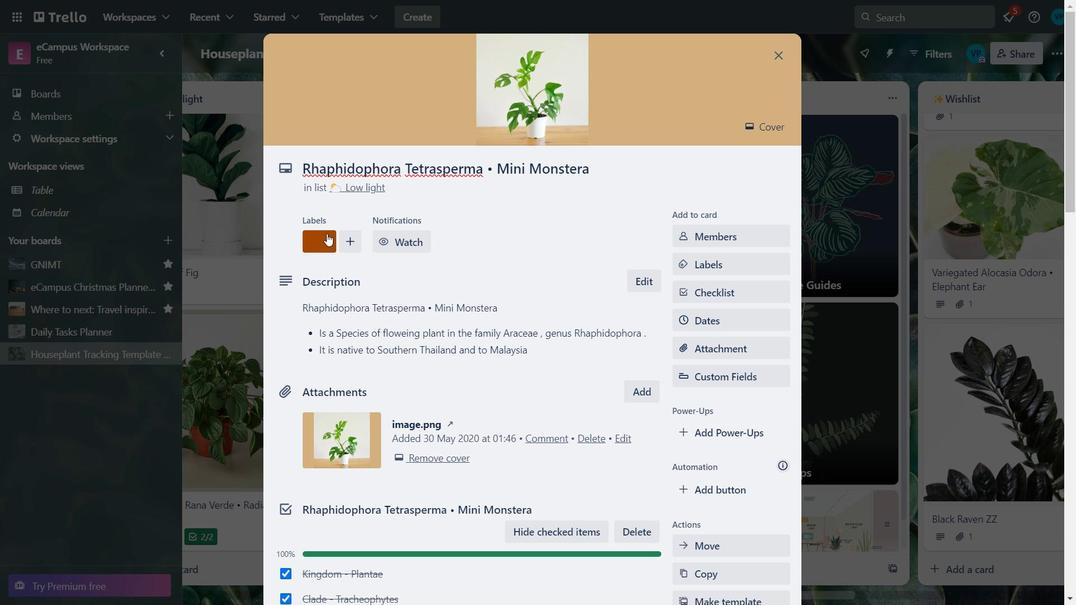 
Action: Mouse moved to (403, 532)
Screenshot: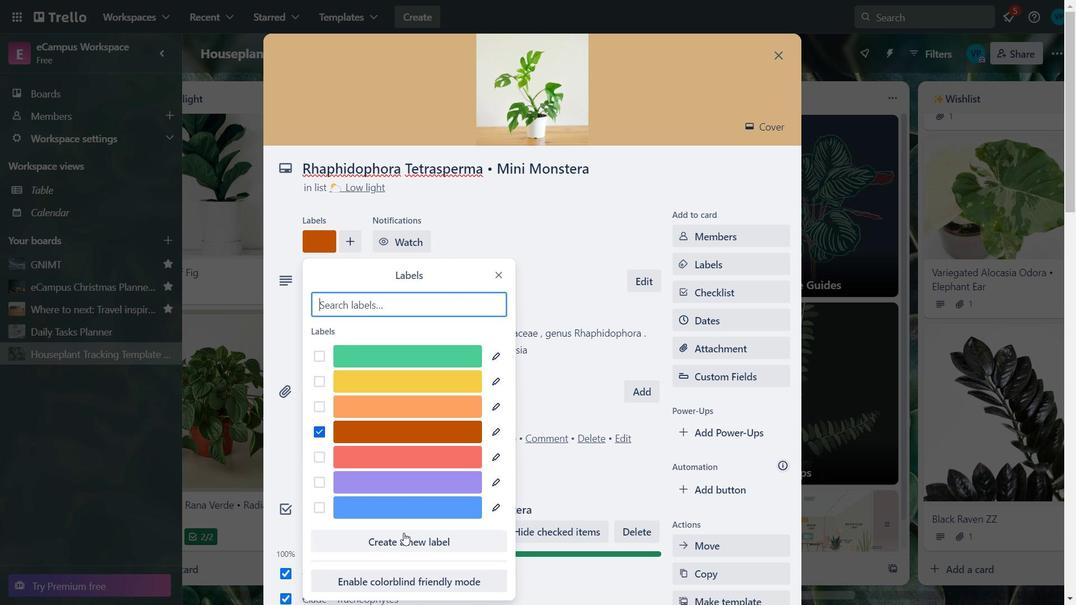 
Action: Mouse pressed left at (403, 532)
Screenshot: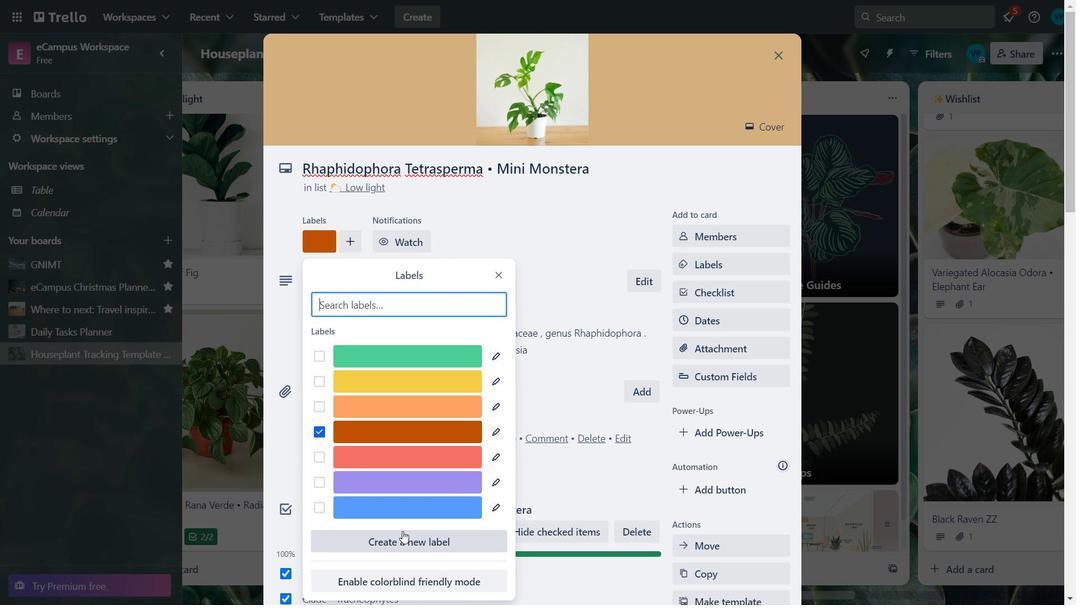
Action: Mouse moved to (379, 324)
Screenshot: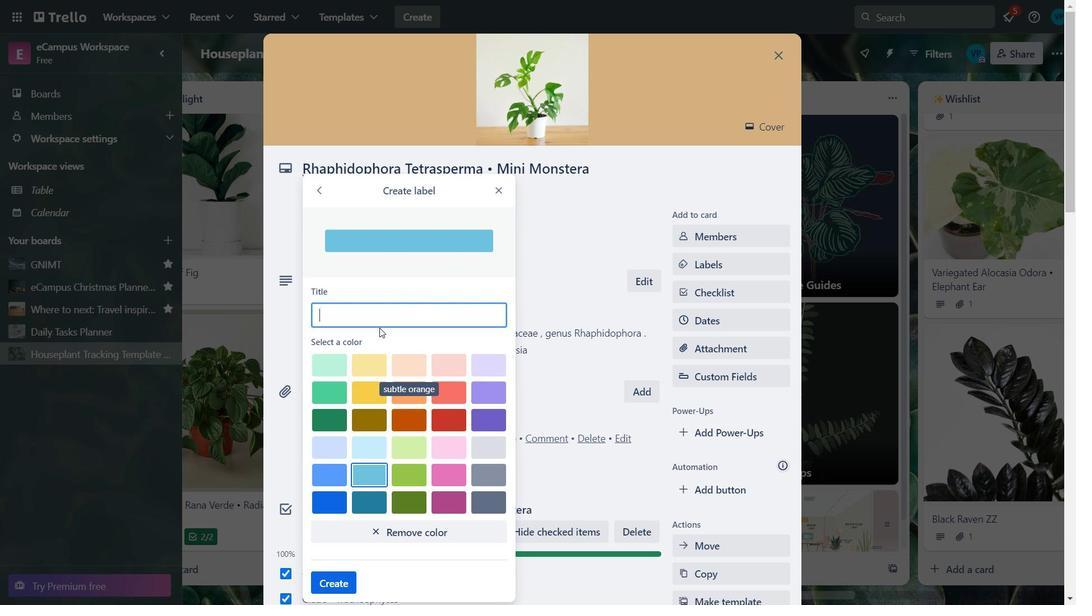 
Action: Key pressed <Key.caps_lock>
Screenshot: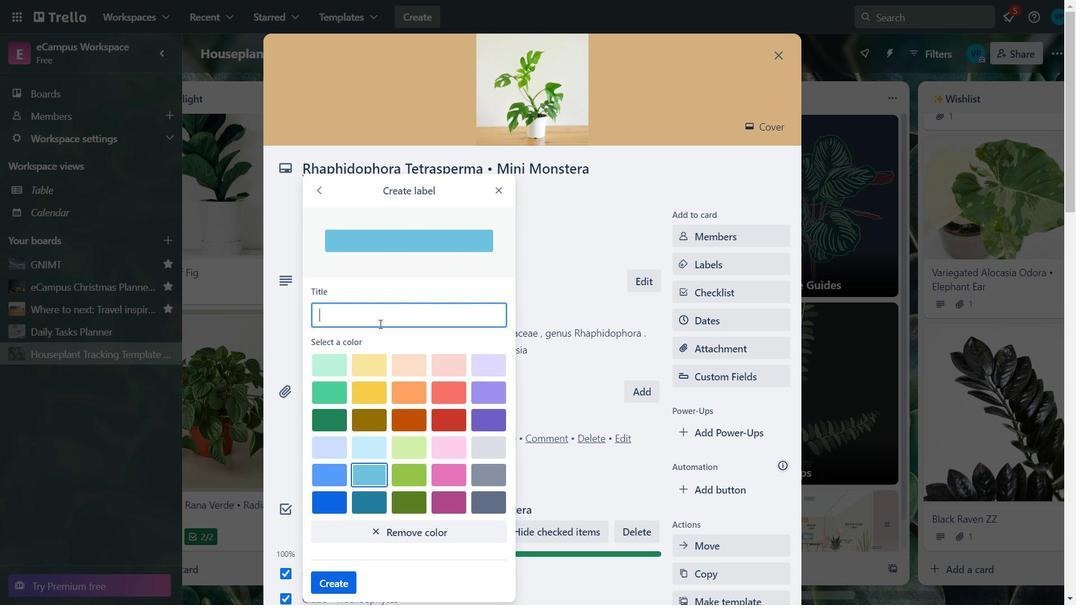 
Action: Mouse moved to (588, 164)
Screenshot: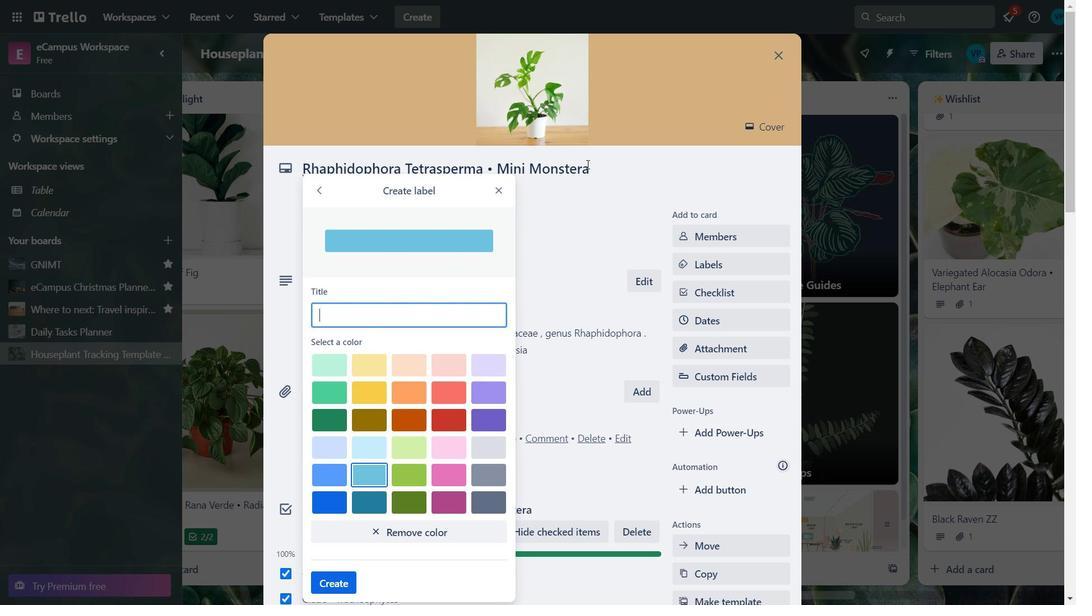 
Action: Mouse pressed left at (588, 164)
Screenshot: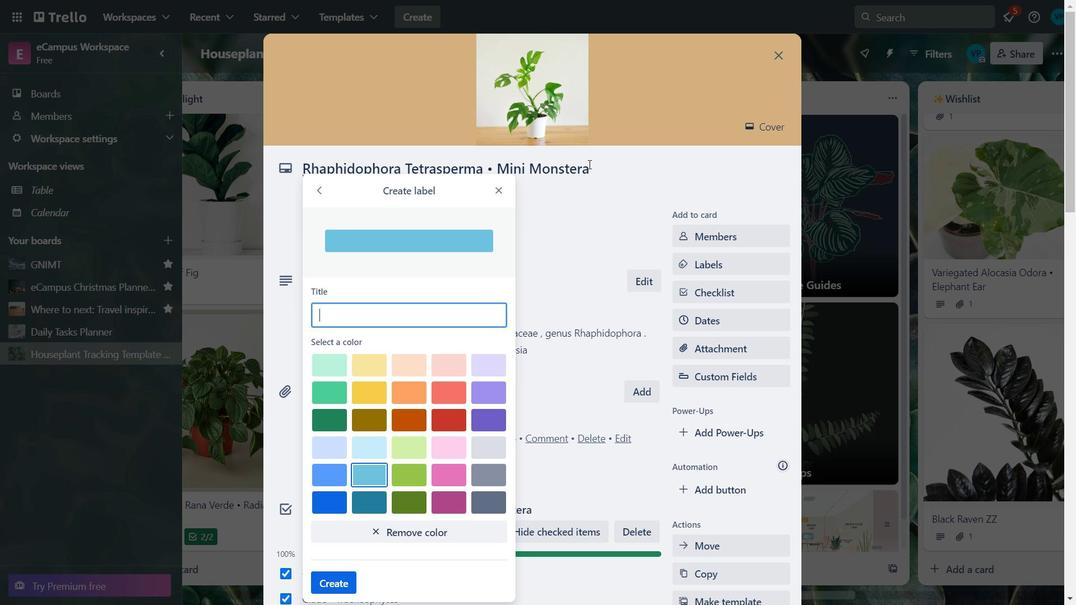
Action: Mouse moved to (500, 162)
Screenshot: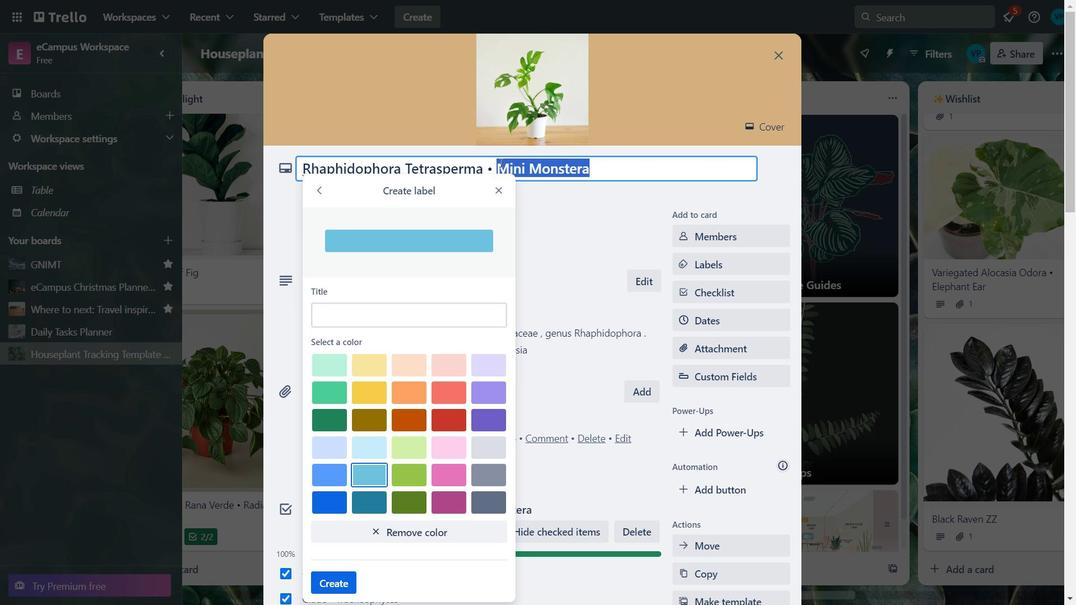 
Action: Key pressed ctrl+C
Screenshot: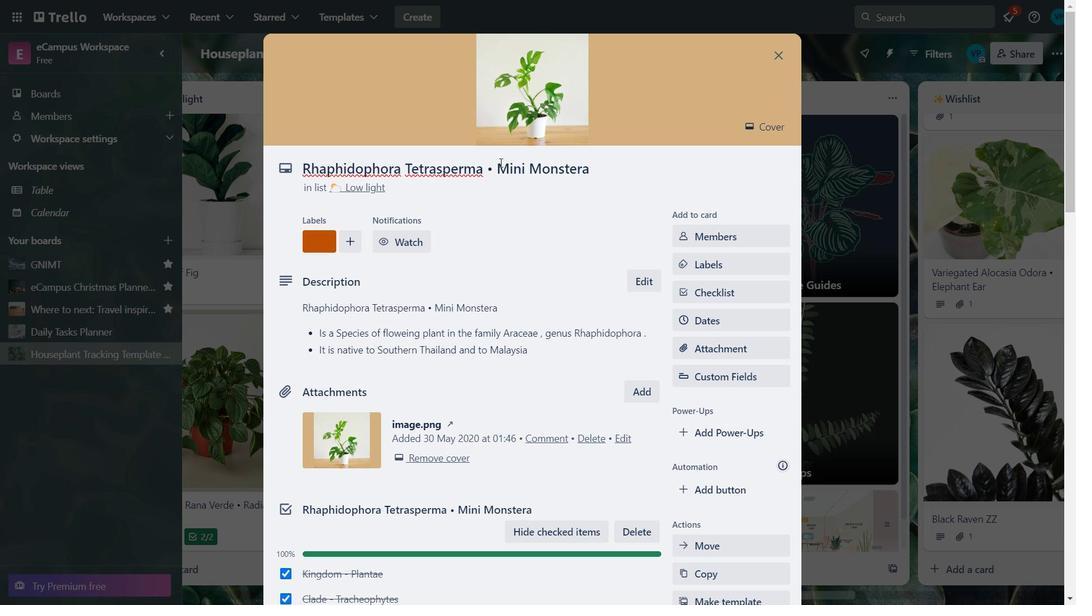
Action: Mouse moved to (494, 168)
Screenshot: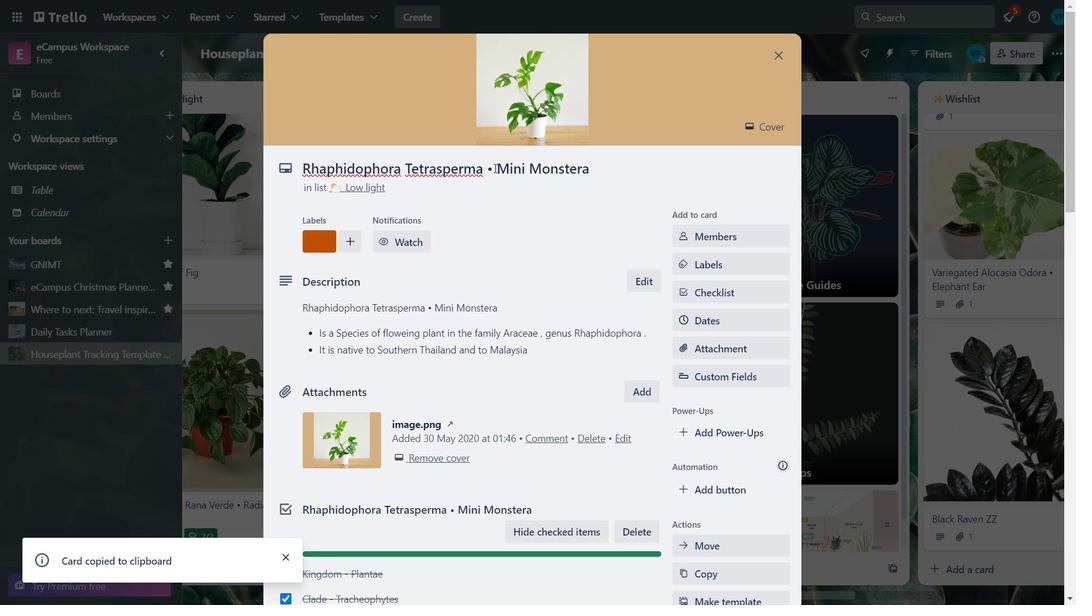 
Action: Mouse pressed left at (494, 168)
Screenshot: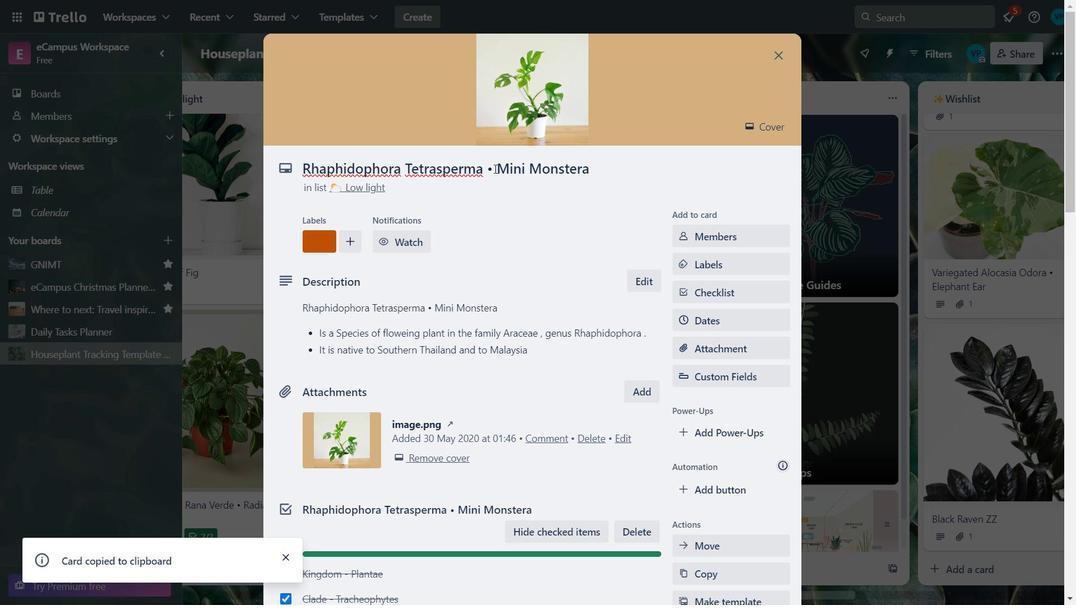 
Action: Mouse moved to (624, 151)
Screenshot: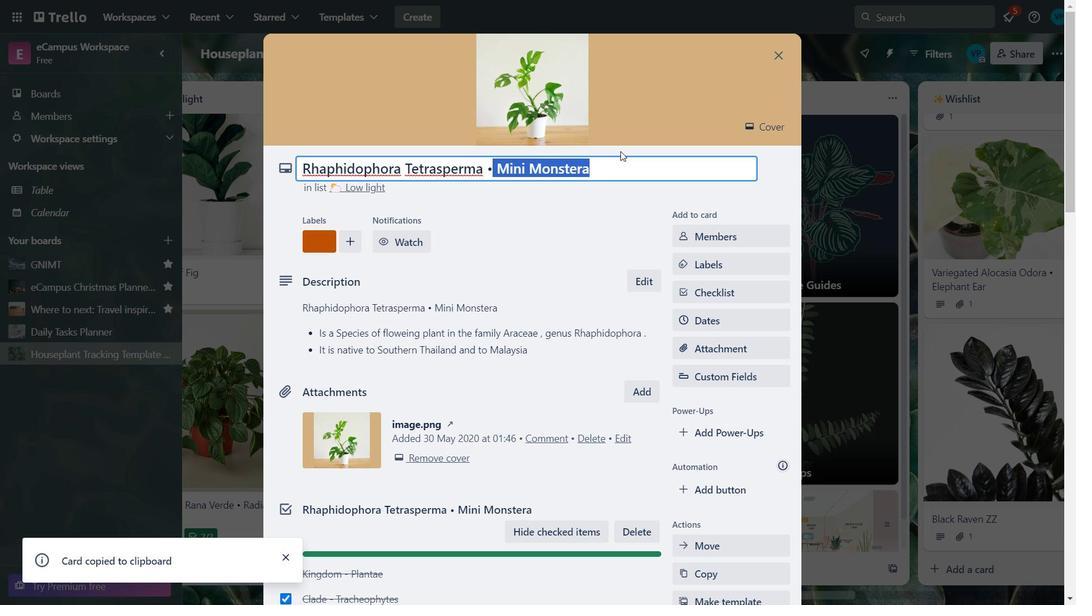 
Action: Key pressed ctrl+C
Screenshot: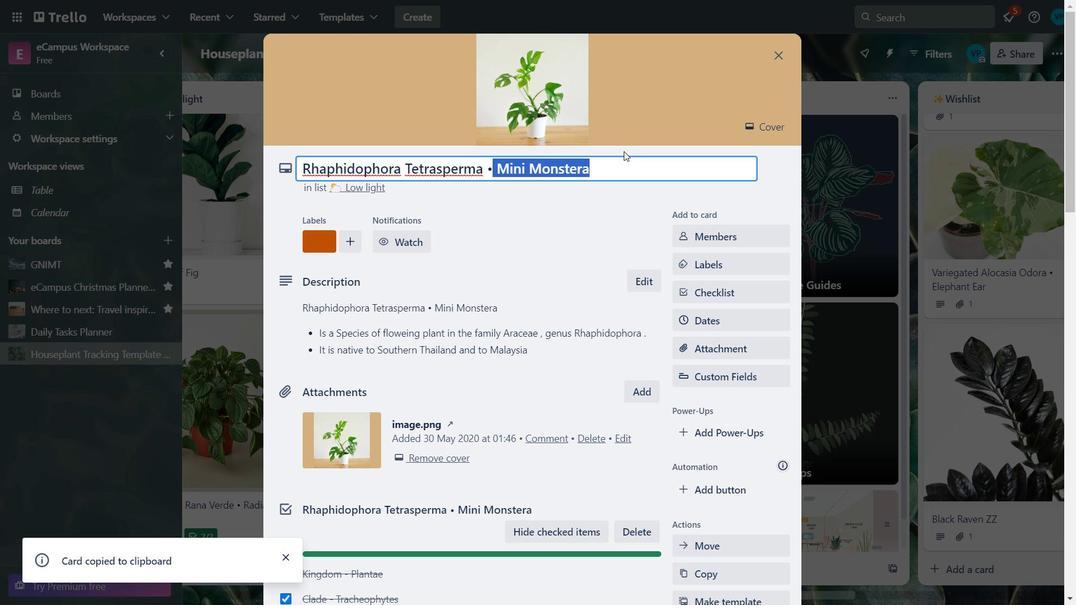 
Action: Mouse moved to (713, 292)
Screenshot: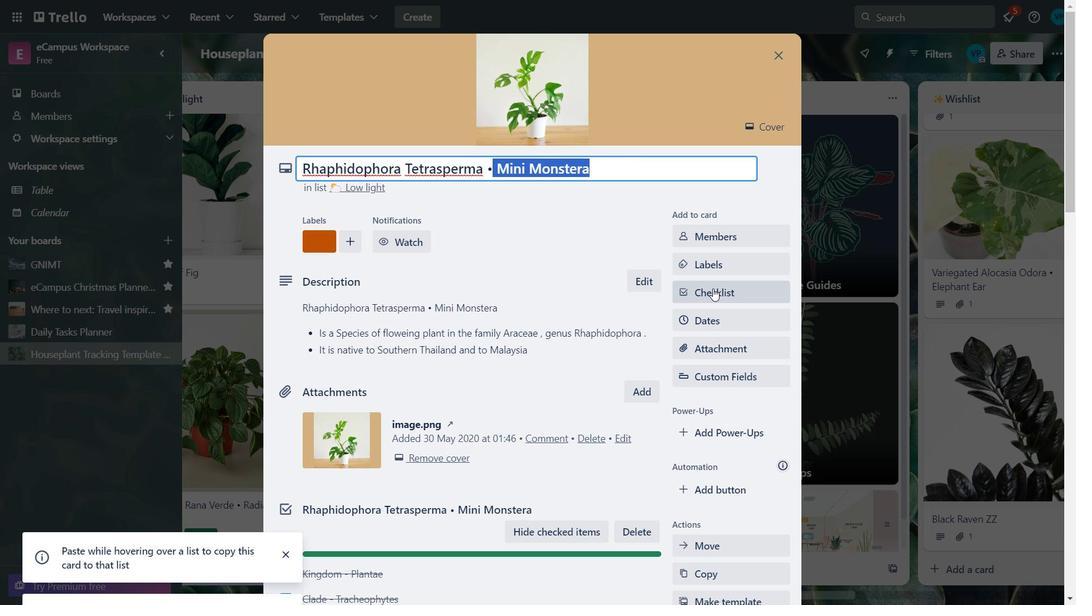 
Action: Mouse pressed left at (713, 292)
Screenshot: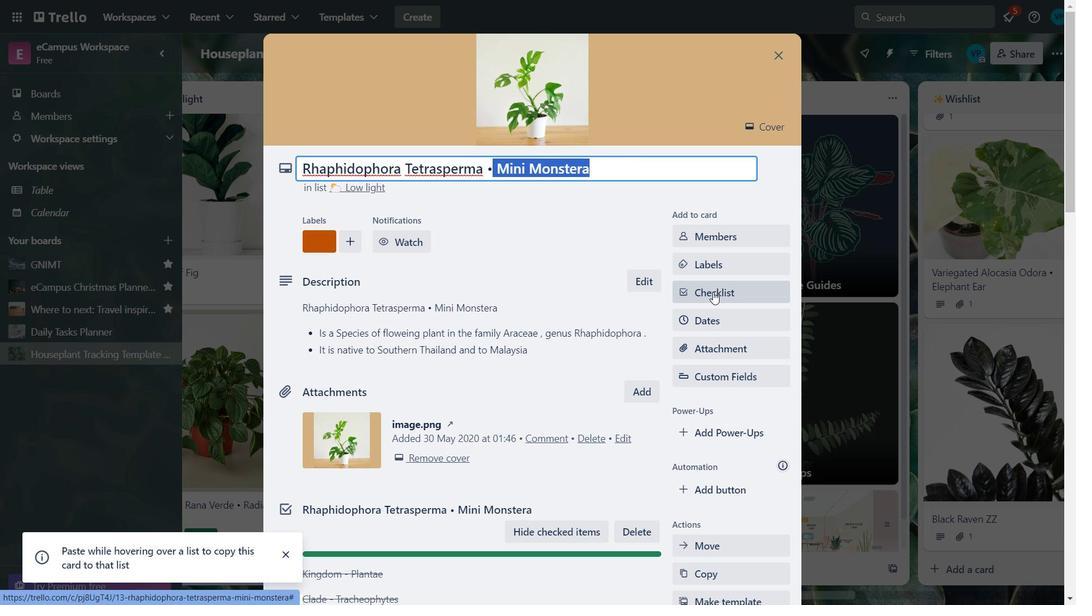 
Action: Mouse moved to (700, 261)
Screenshot: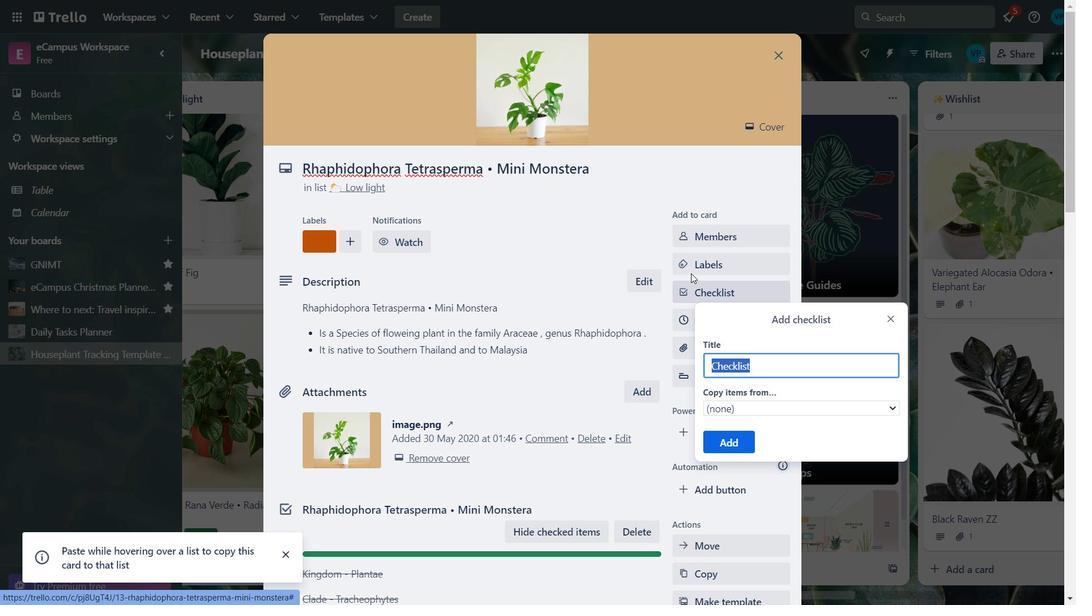 
Action: Mouse pressed left at (700, 261)
Screenshot: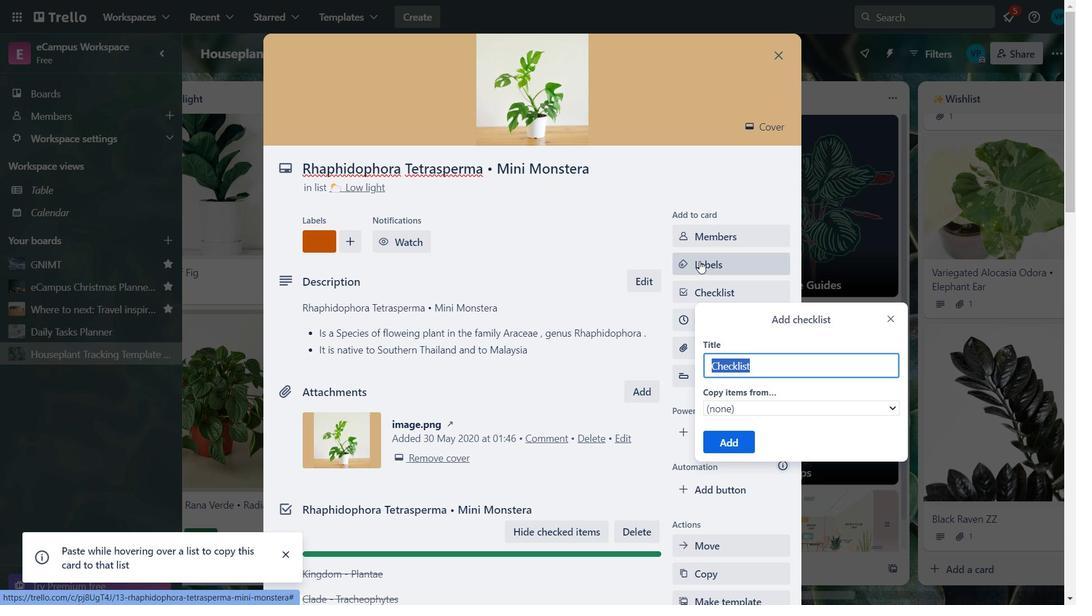 
Action: Mouse moved to (736, 541)
Screenshot: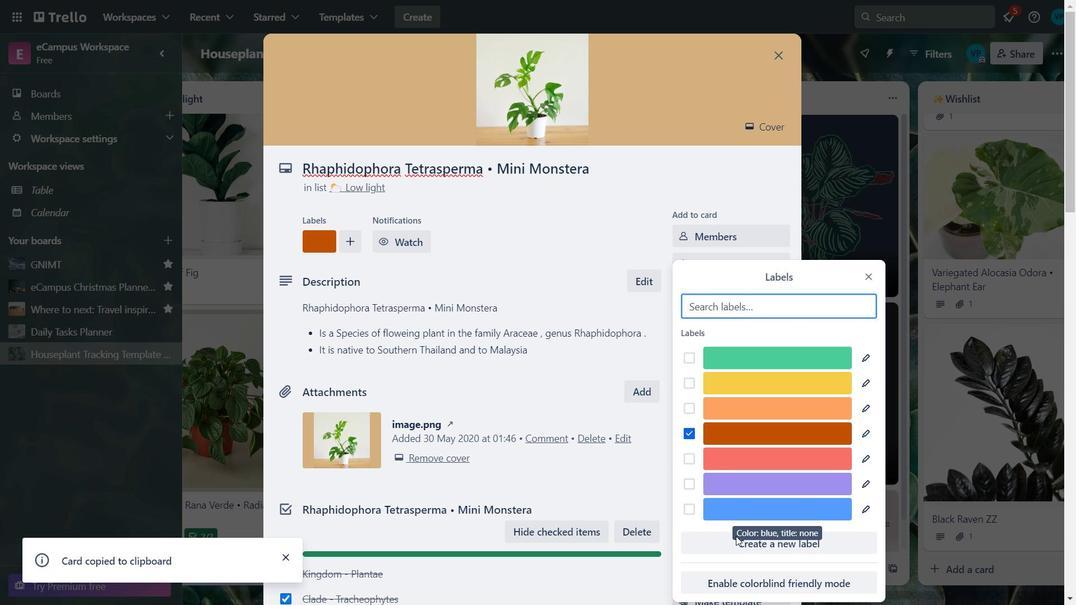 
Action: Mouse pressed left at (736, 541)
Screenshot: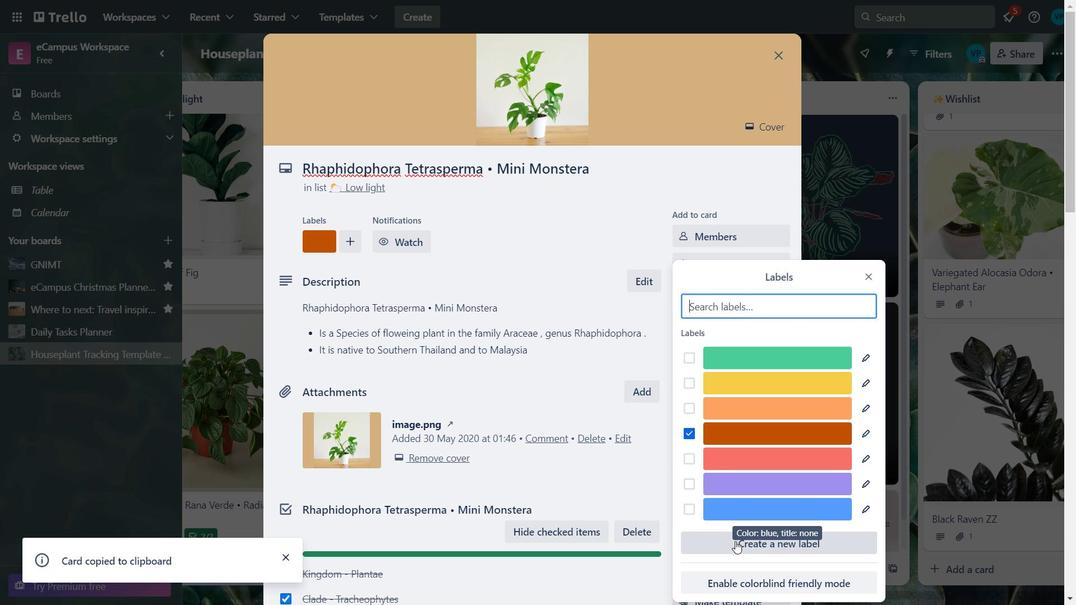 
Action: Mouse moved to (715, 312)
Screenshot: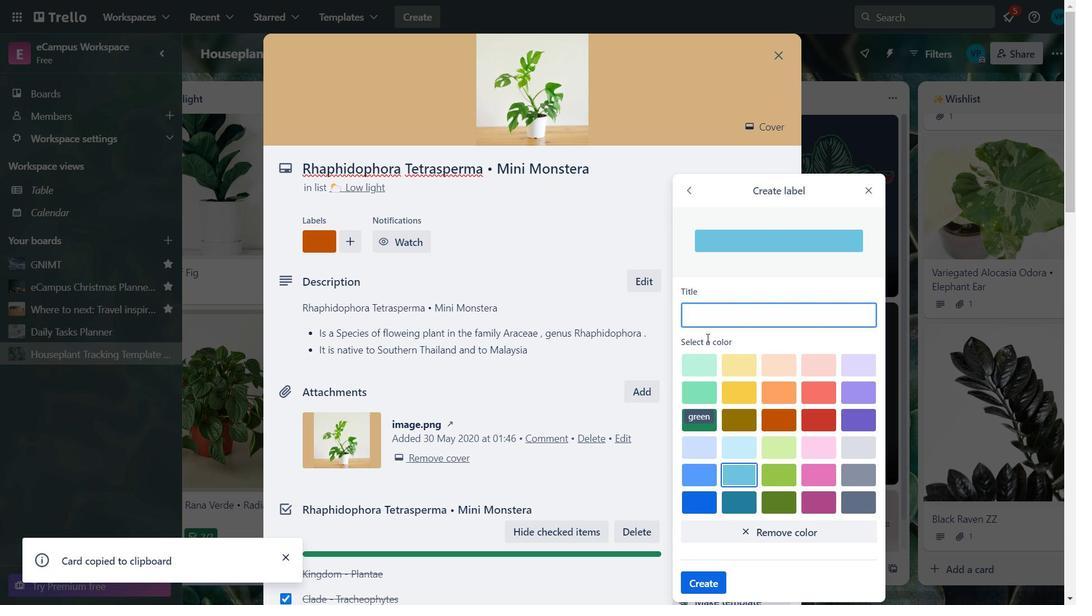 
Action: Key pressed ctrl+V
Screenshot: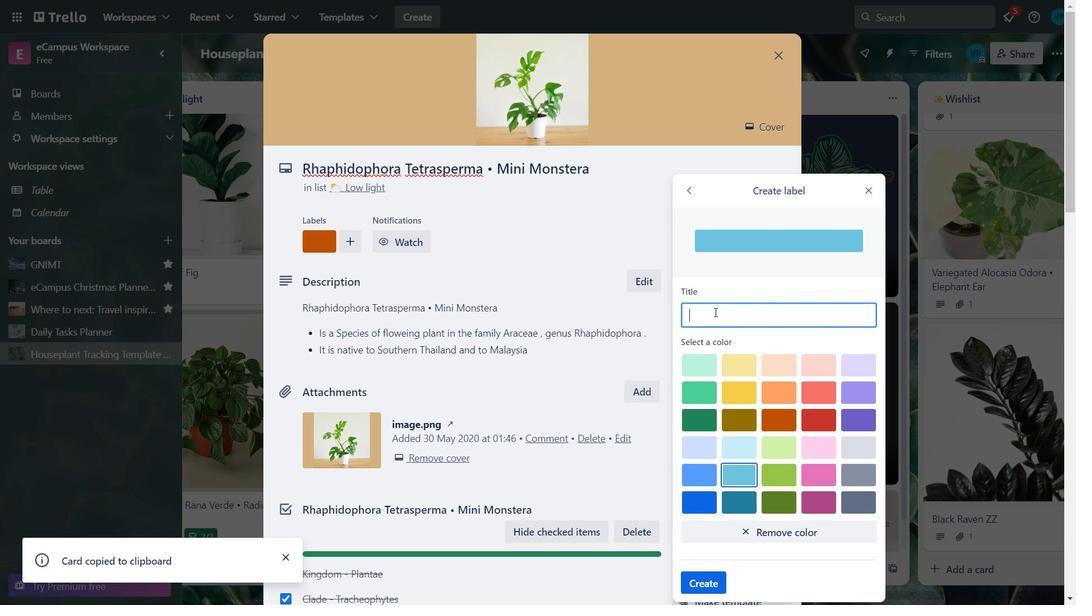 
Action: Mouse moved to (776, 425)
Screenshot: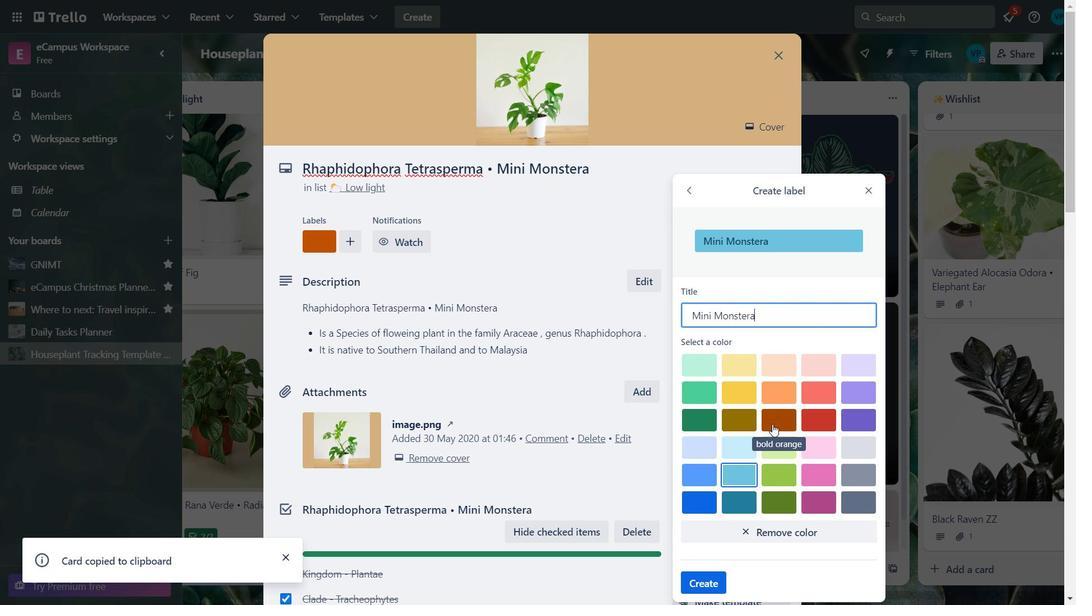 
Action: Mouse pressed left at (776, 425)
Screenshot: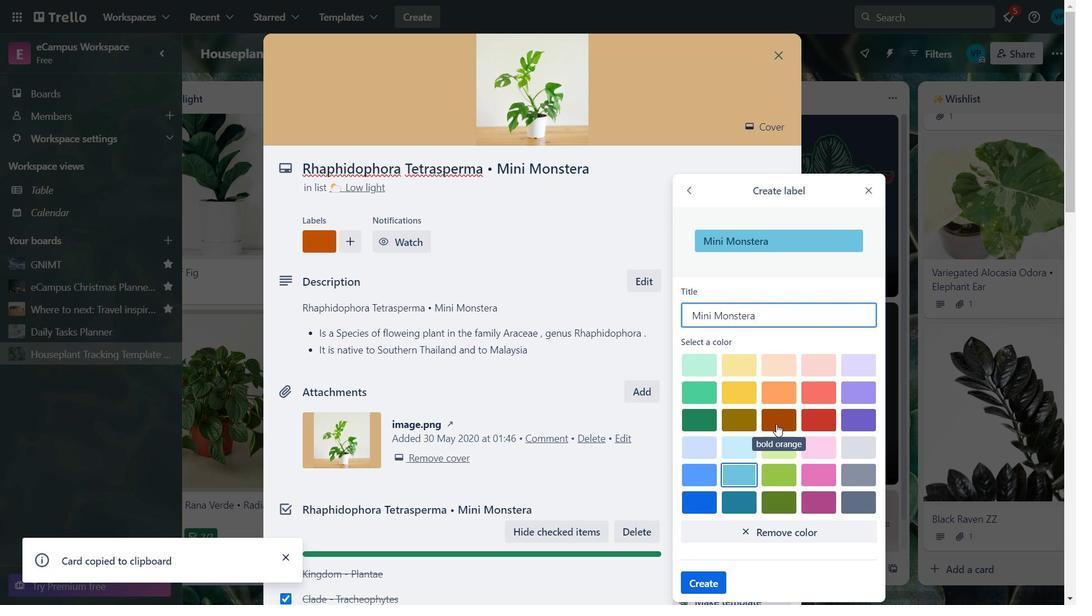 
Action: Mouse moved to (694, 579)
Screenshot: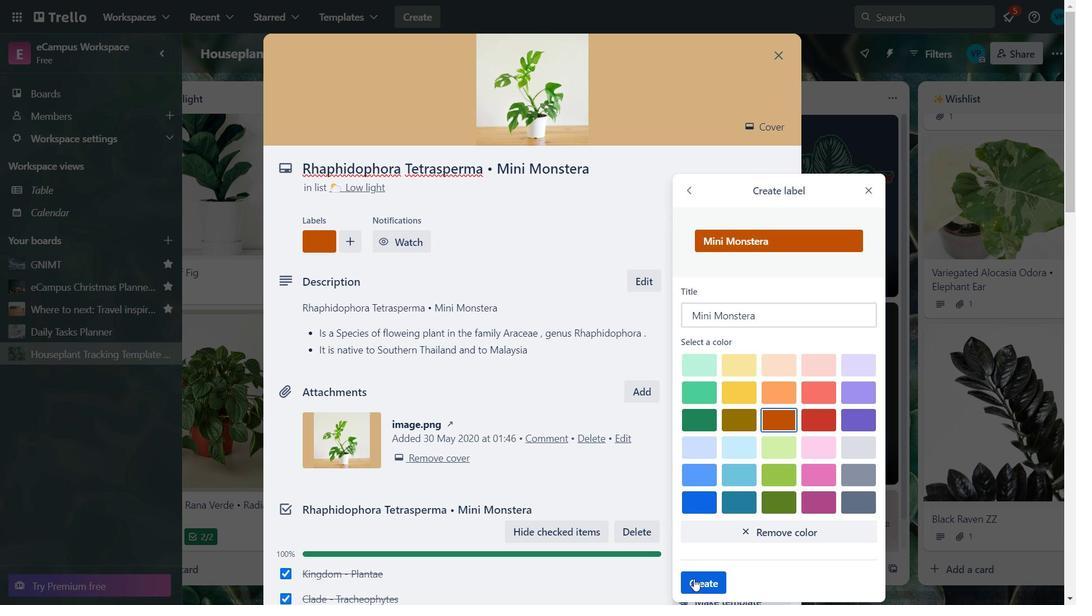 
Action: Mouse pressed left at (694, 579)
Screenshot: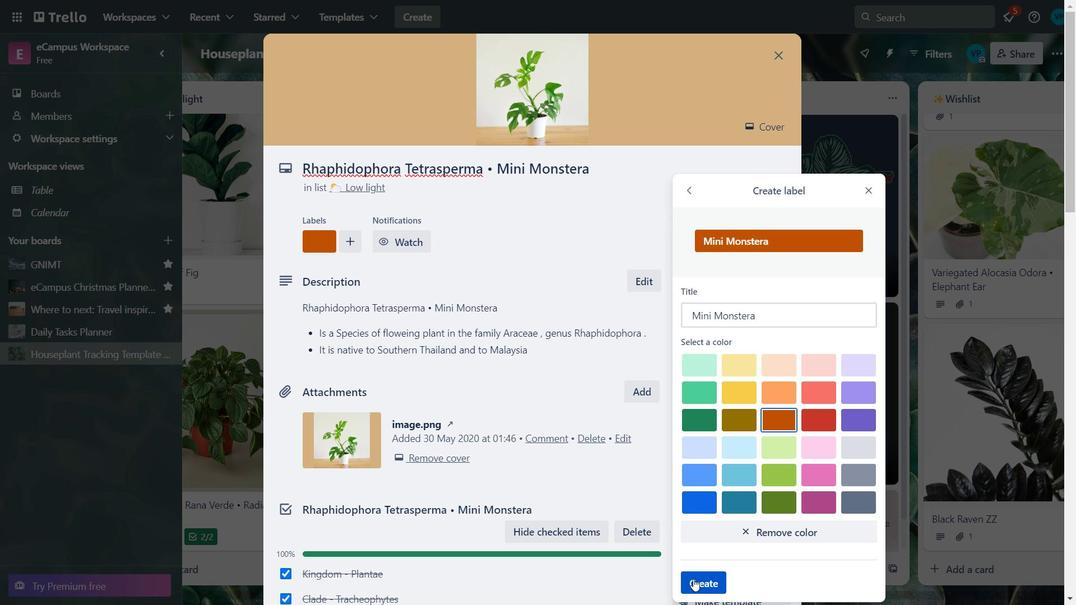 
Action: Mouse moved to (871, 255)
Screenshot: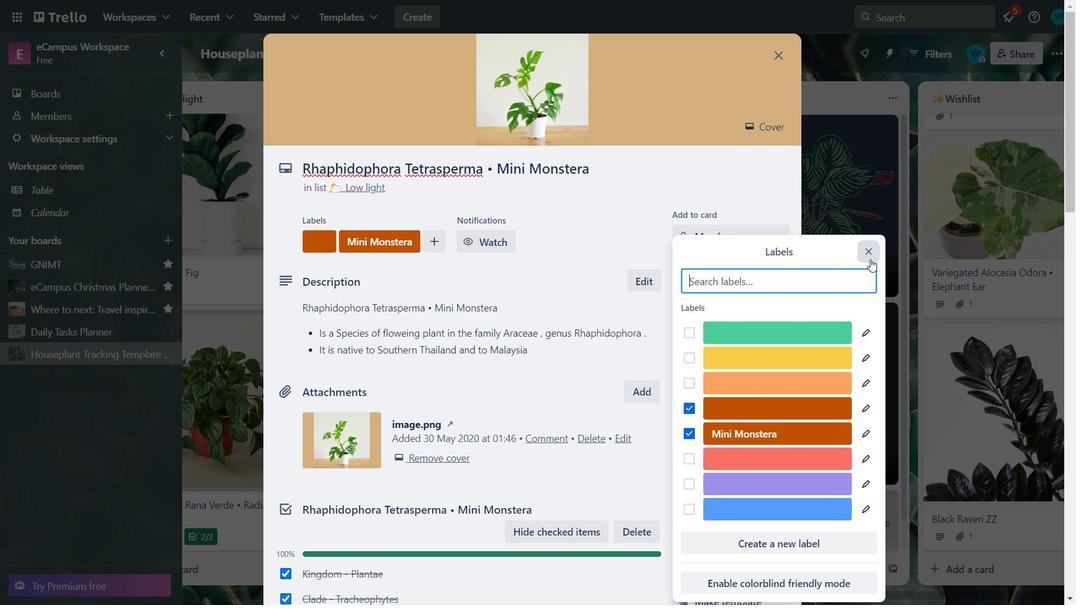 
Action: Mouse pressed left at (871, 255)
Screenshot: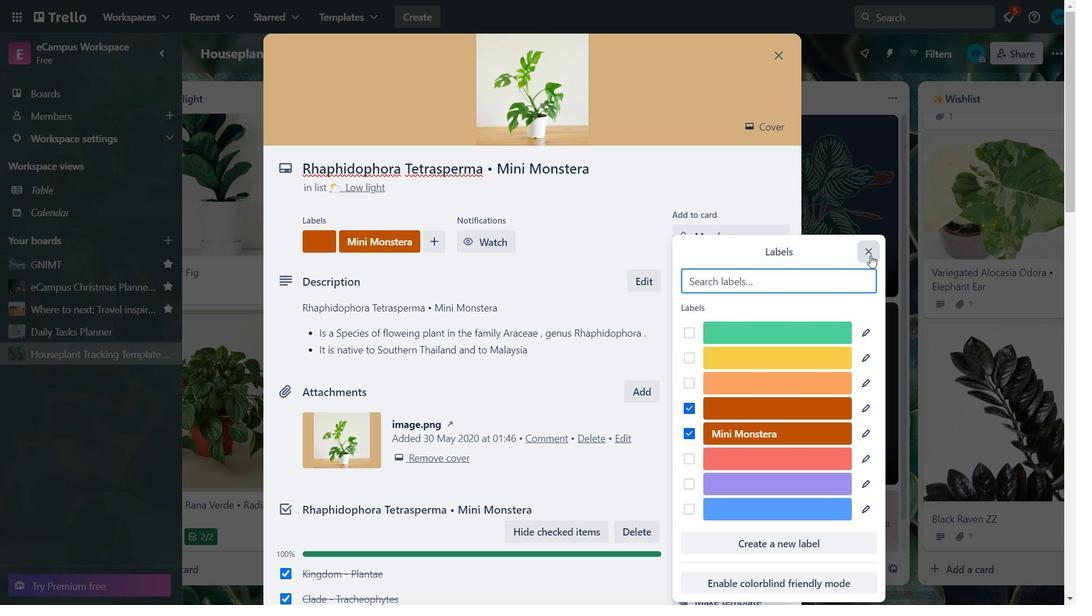 
Action: Mouse moved to (777, 125)
Screenshot: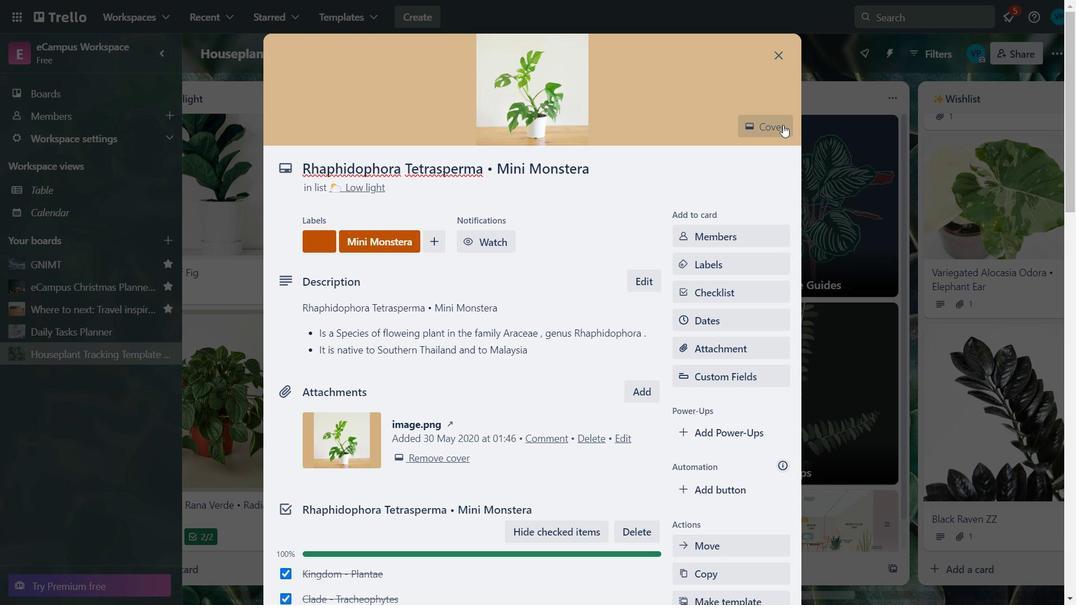 
Action: Mouse pressed left at (777, 125)
Screenshot: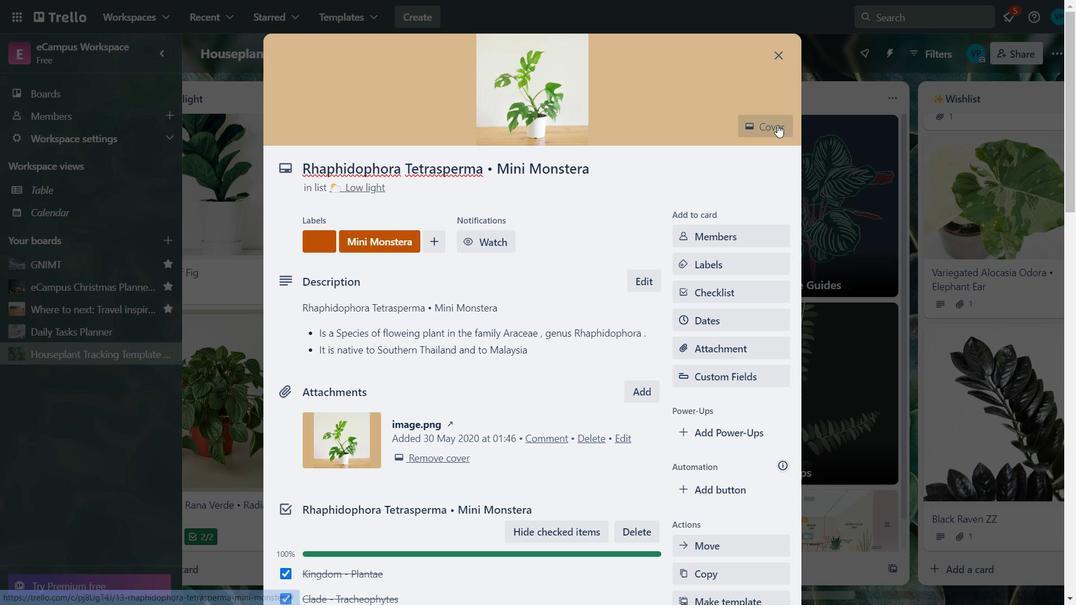 
Action: Mouse moved to (830, 452)
Screenshot: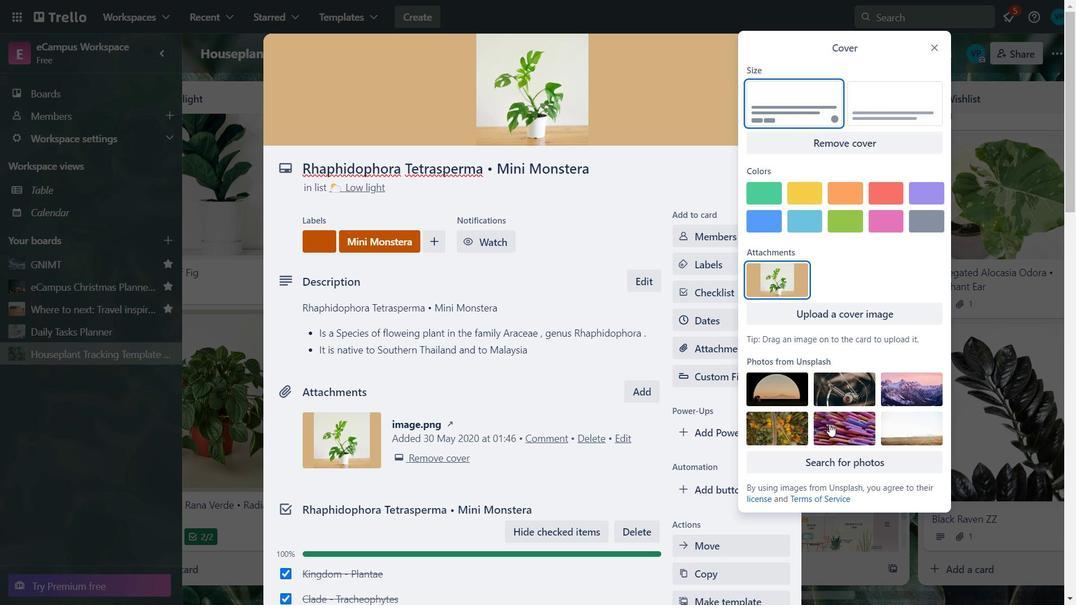 
Action: Mouse pressed left at (830, 452)
Screenshot: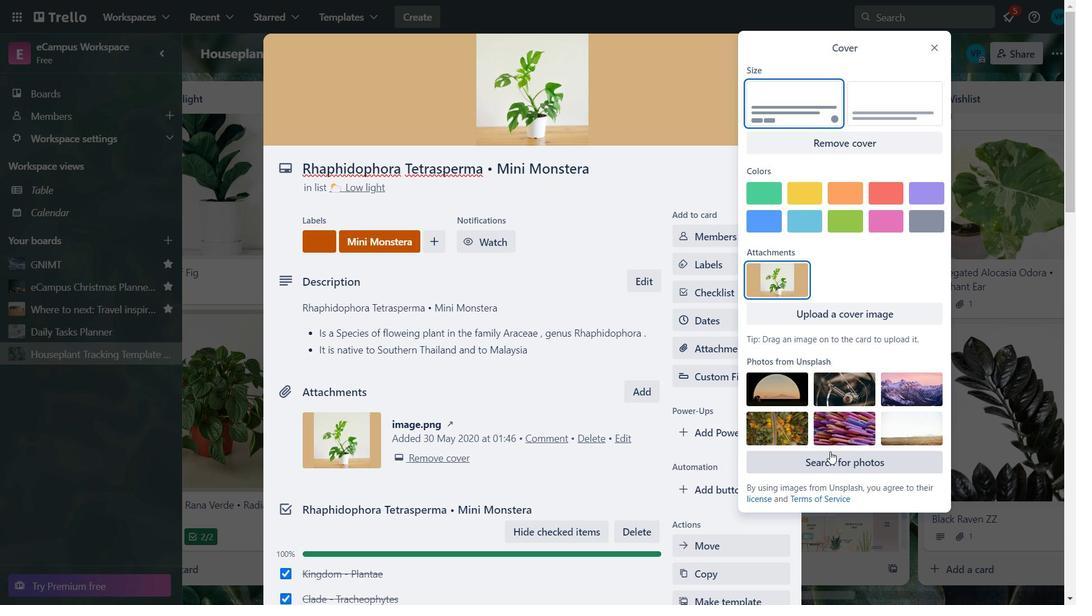 
Action: Mouse moved to (854, 75)
Screenshot: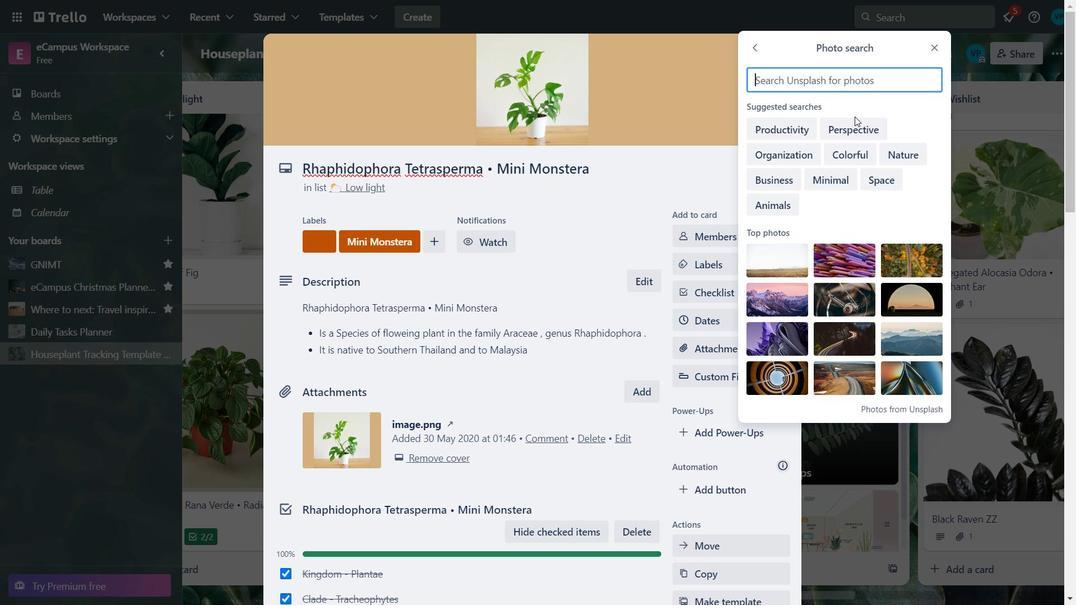 
Action: Key pressed ctrl+V<Key.space>ctrl+Plant
Screenshot: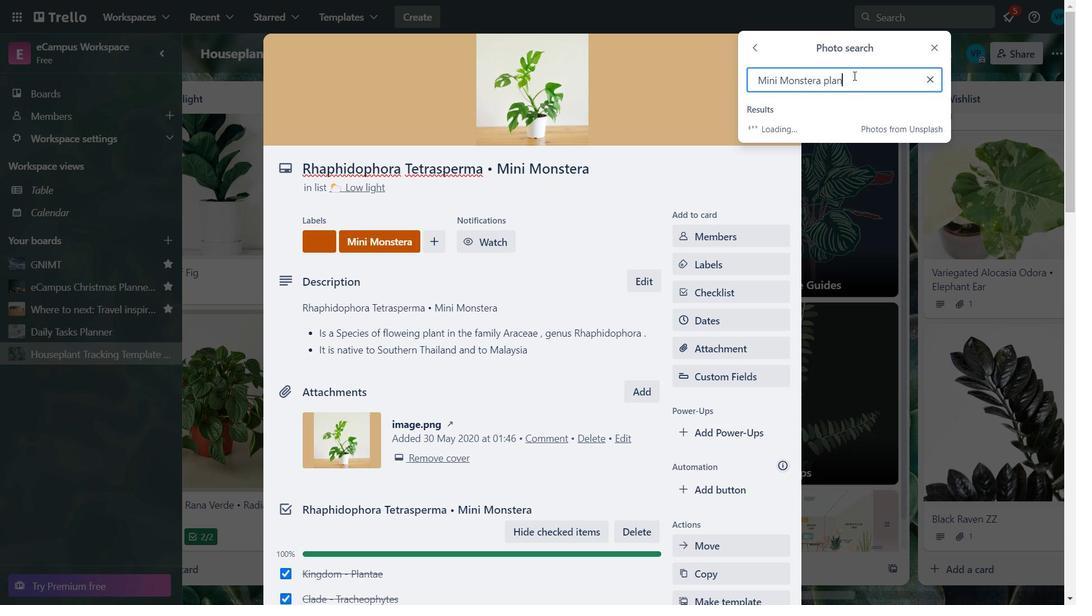 
Action: Mouse moved to (942, 374)
Screenshot: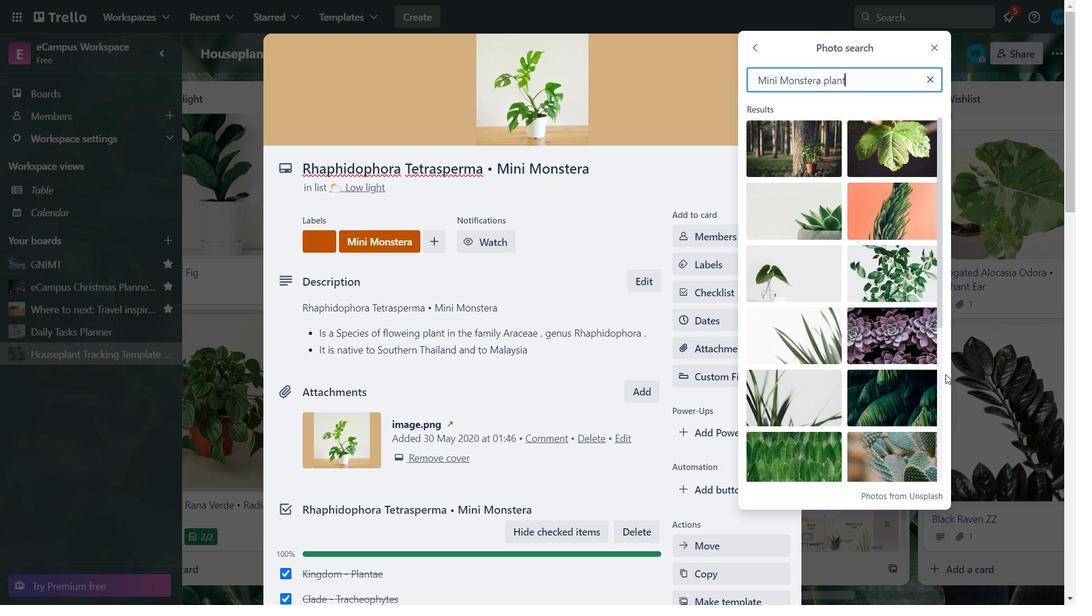 
Action: Mouse pressed left at (942, 374)
Screenshot: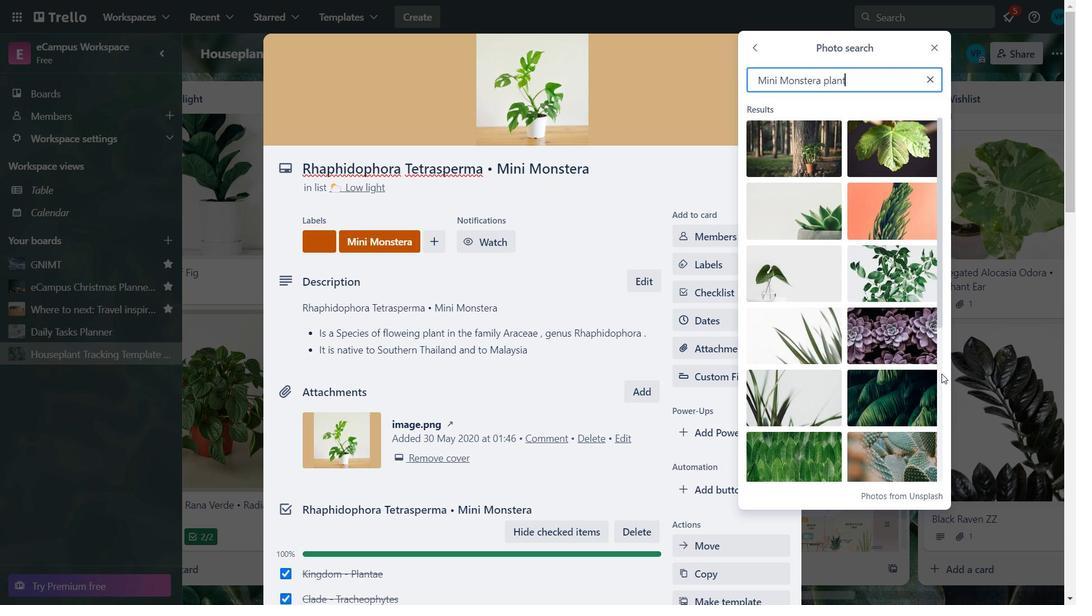
Action: Key pressed <Key.down><Key.down><Key.down><Key.down><Key.down><Key.down><Key.down>
Screenshot: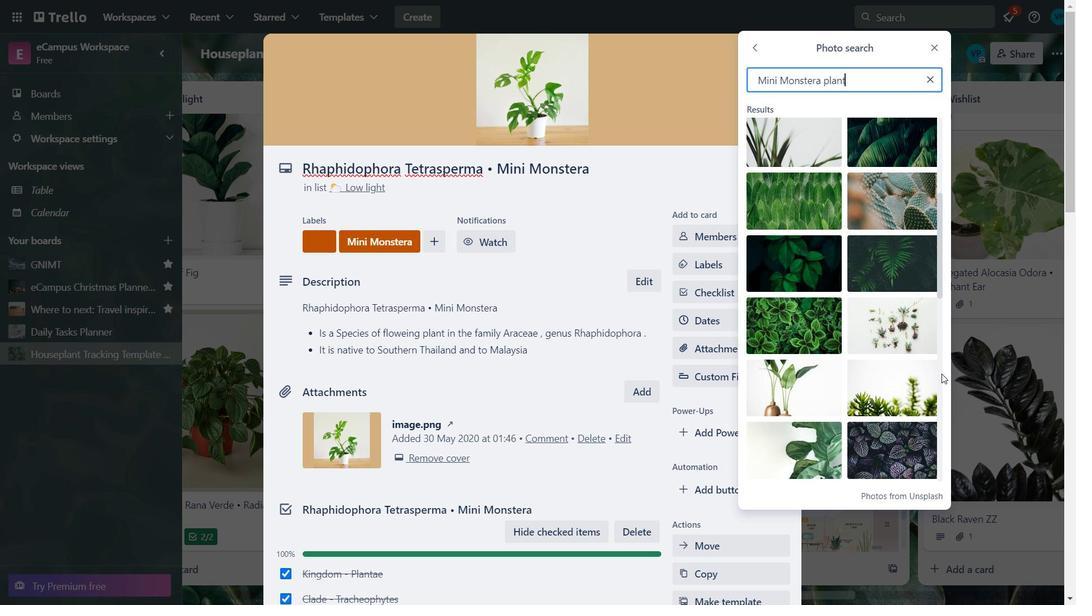 
Action: Mouse moved to (946, 378)
Screenshot: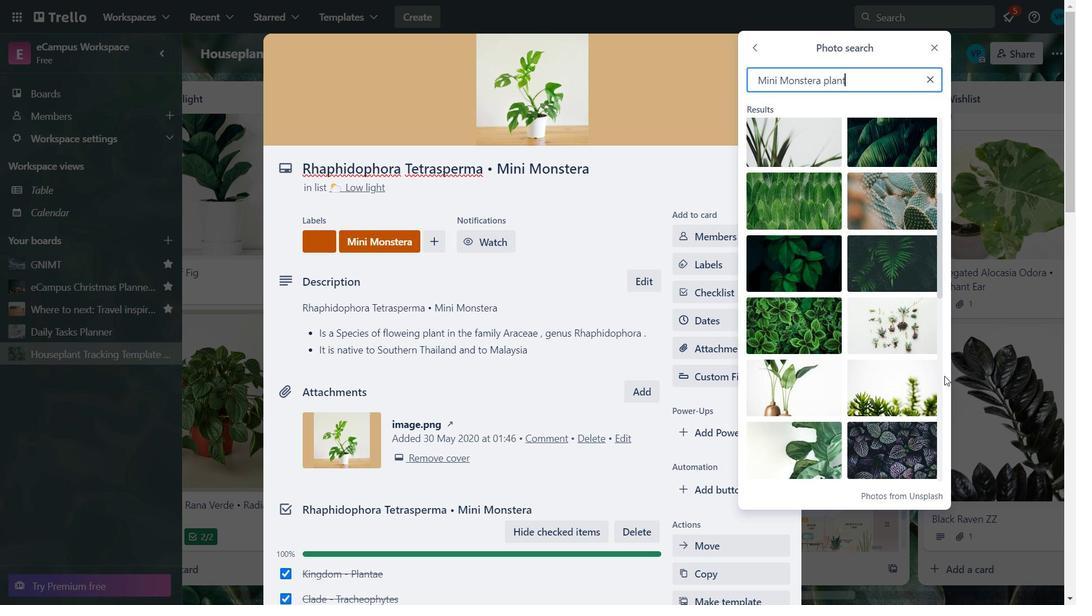
Action: Mouse pressed left at (946, 378)
Screenshot: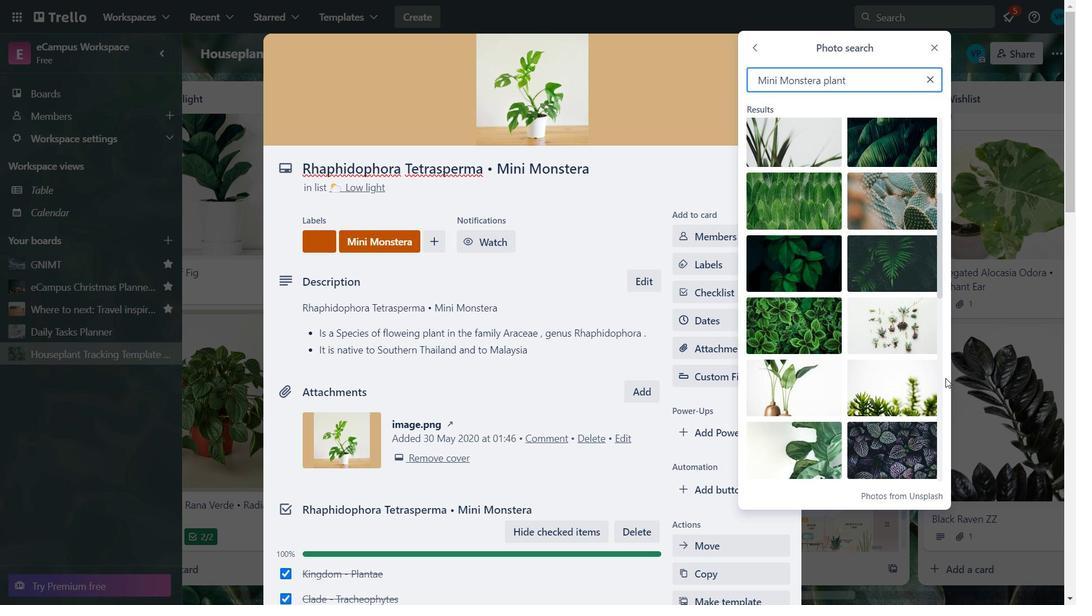 
Action: Key pressed <Key.down><Key.down>
Screenshot: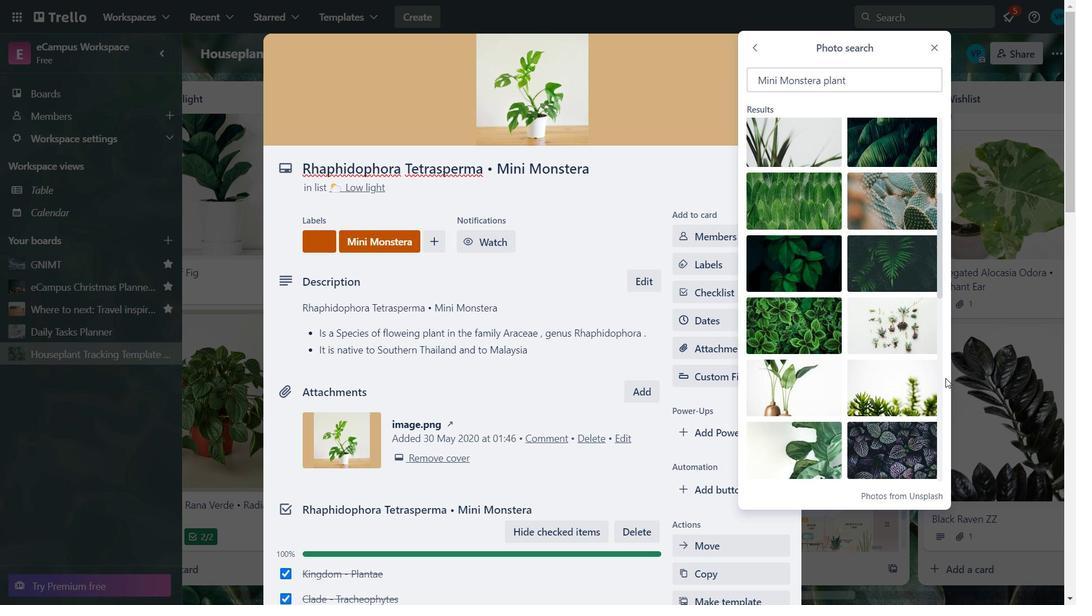 
Action: Mouse moved to (937, 323)
Screenshot: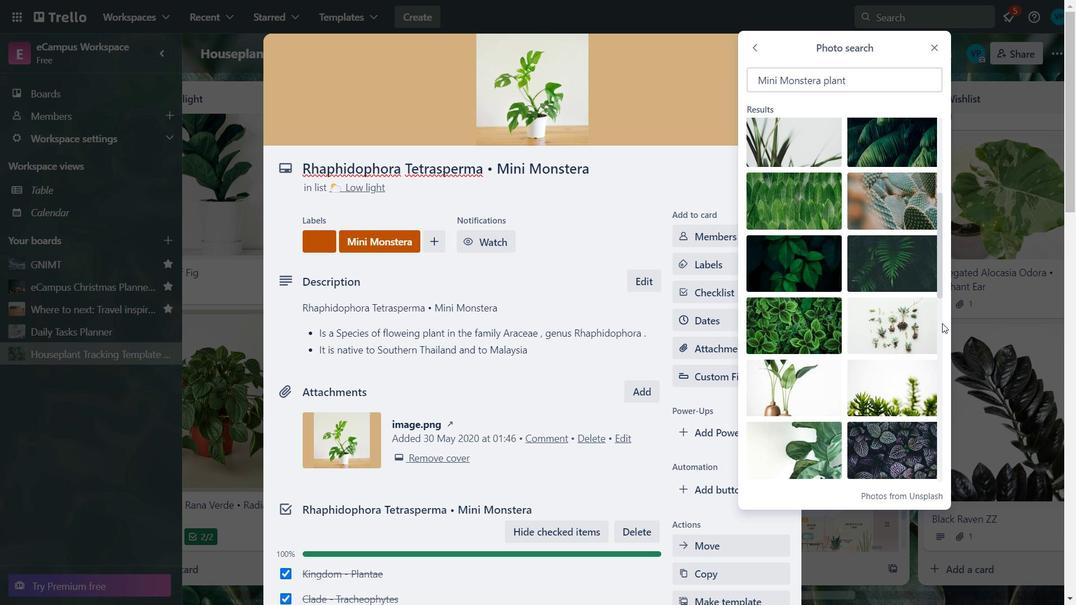 
Action: Mouse pressed left at (937, 323)
Screenshot: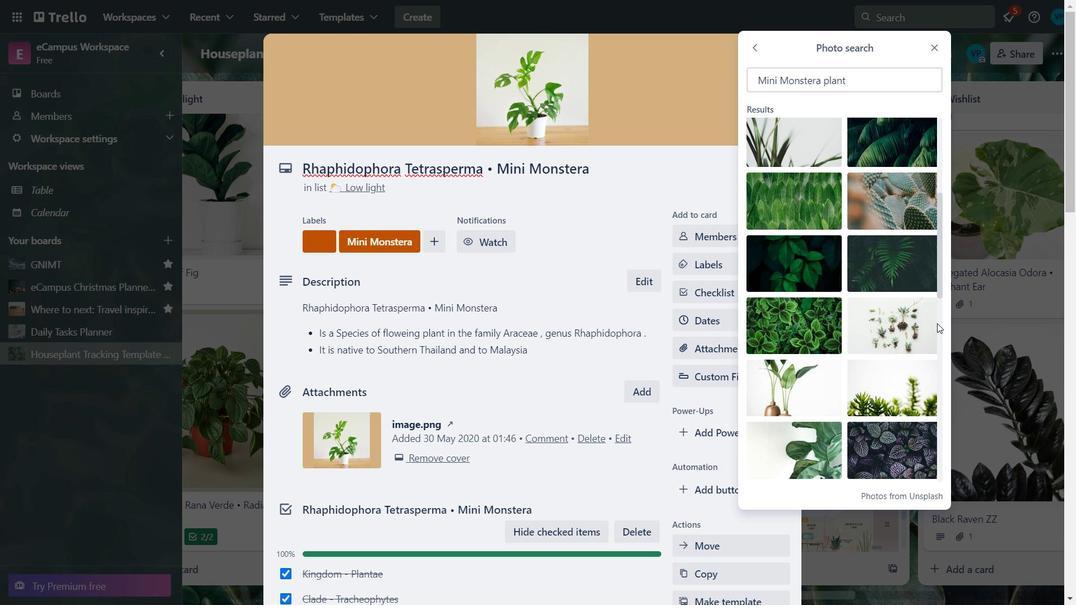 
Action: Mouse moved to (940, 410)
Screenshot: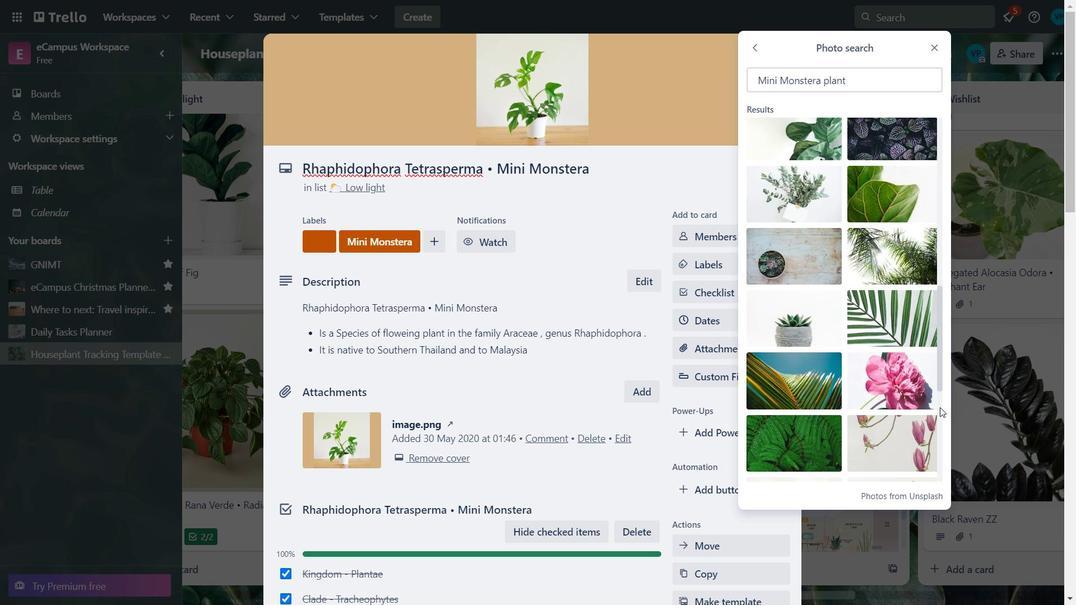 
Action: Mouse pressed left at (940, 410)
Screenshot: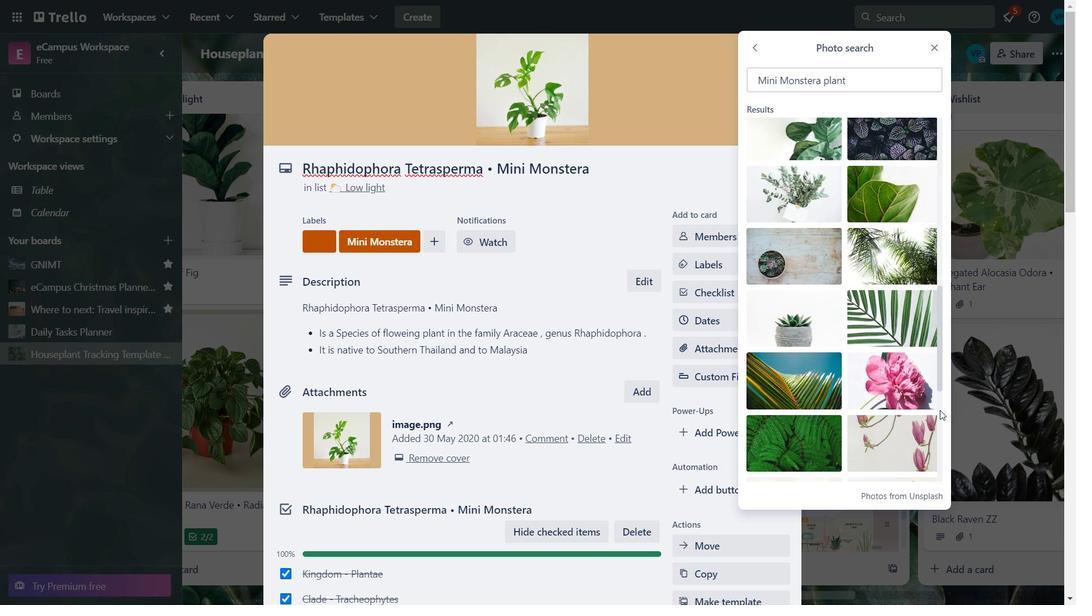 
Action: Mouse moved to (942, 452)
Screenshot: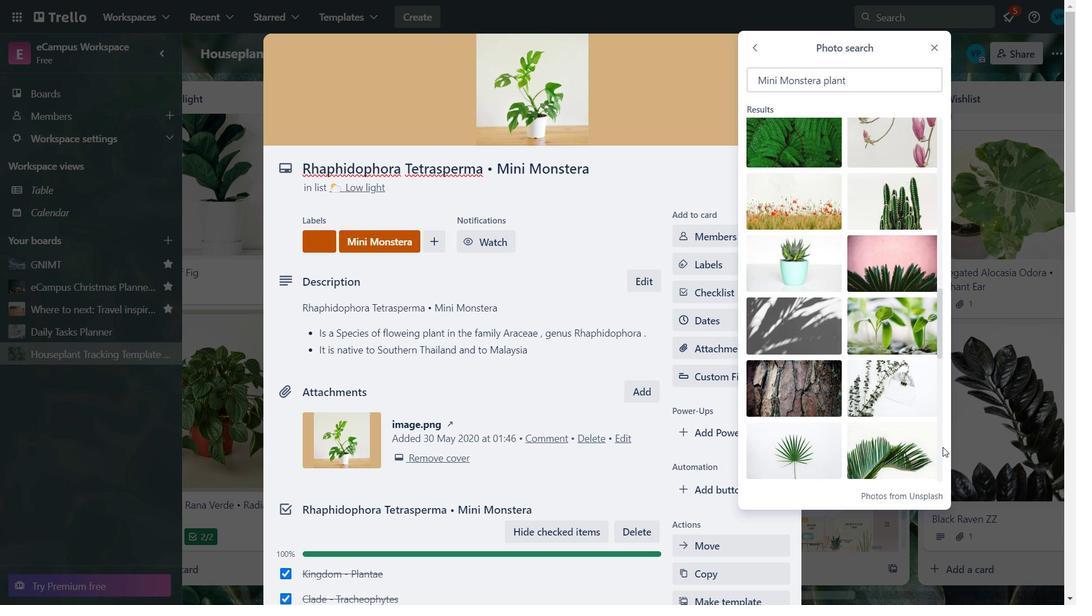 
Action: Mouse pressed left at (942, 452)
Screenshot: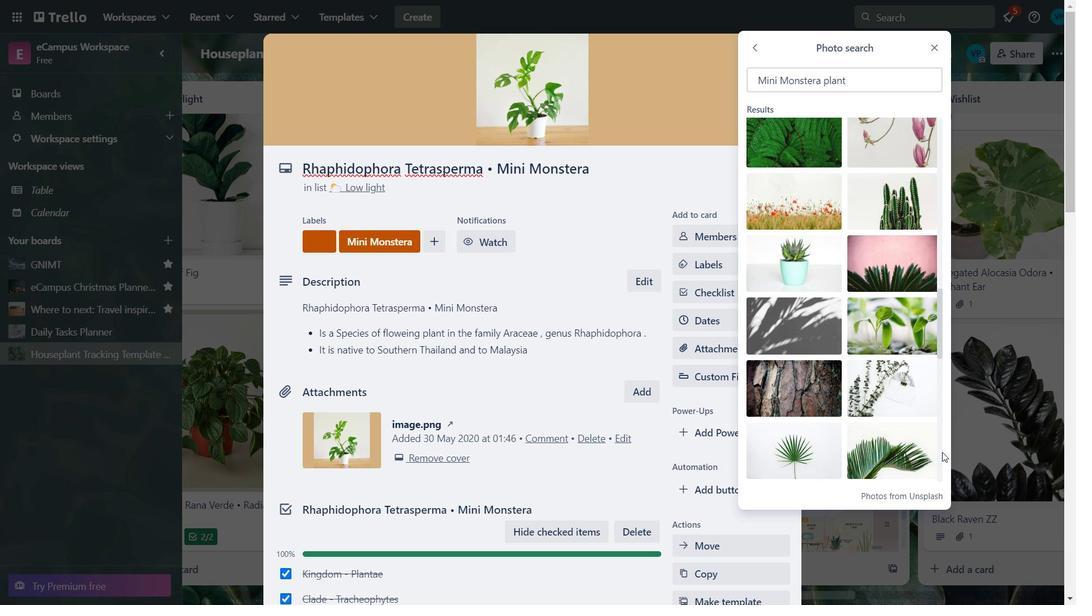 
Action: Mouse moved to (942, 442)
Screenshot: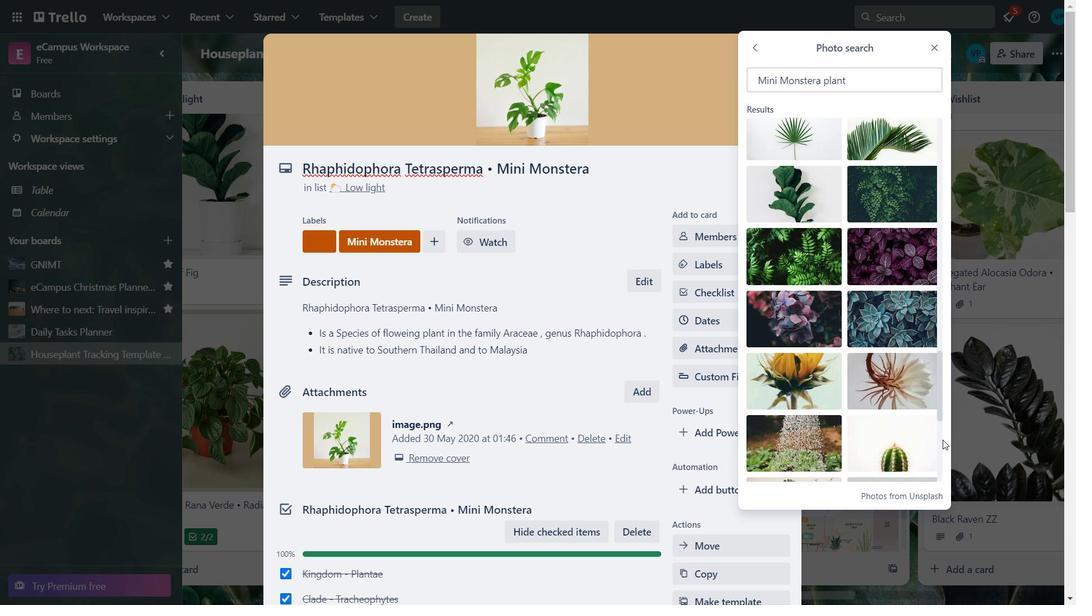 
Action: Mouse pressed left at (942, 442)
Screenshot: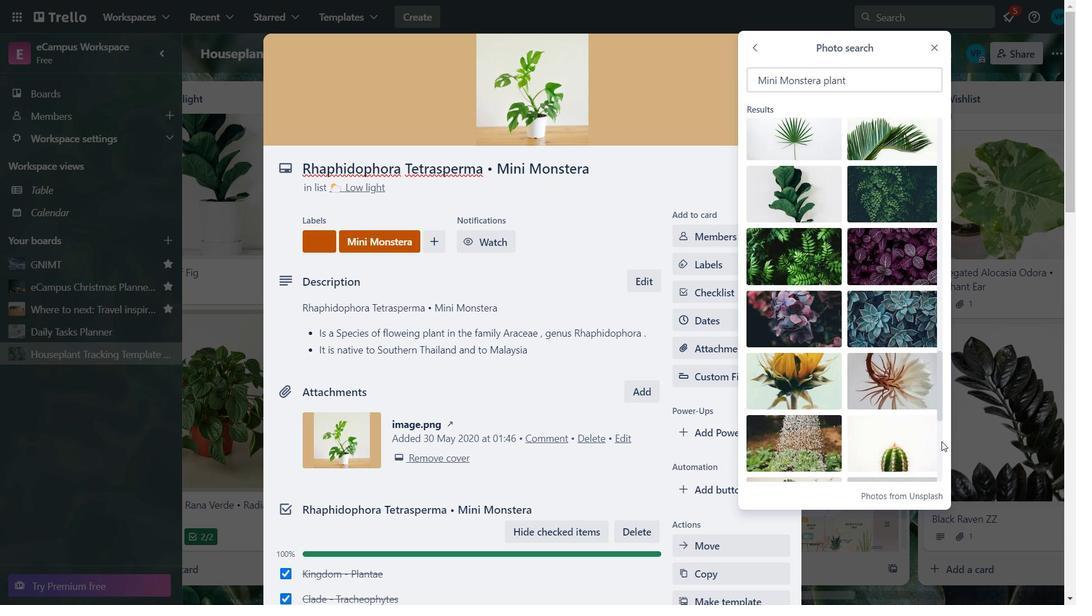 
Action: Mouse moved to (939, 455)
Screenshot: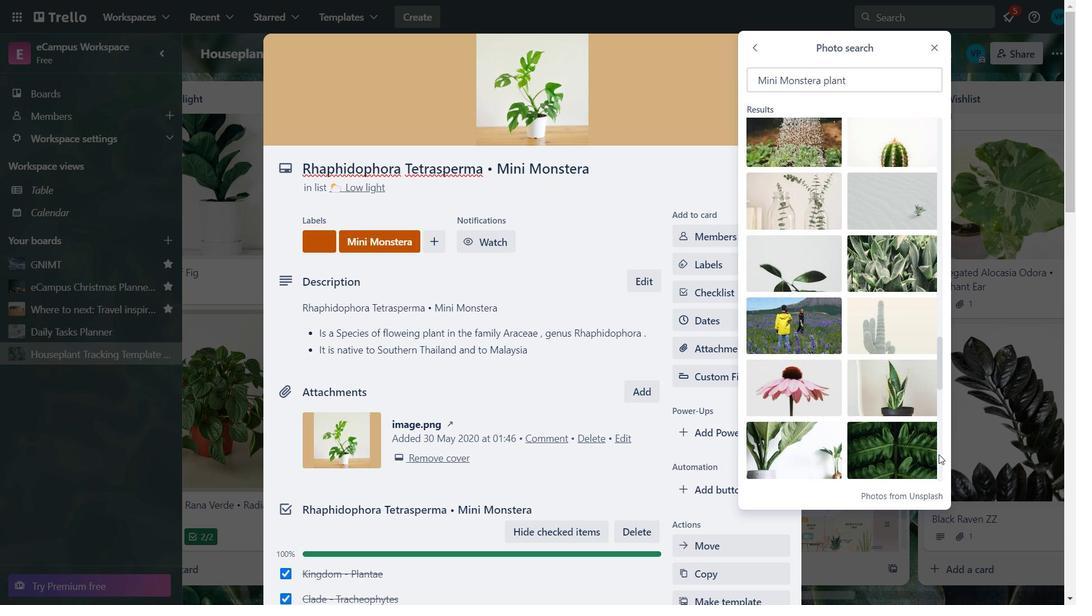 
Action: Mouse pressed left at (939, 455)
Screenshot: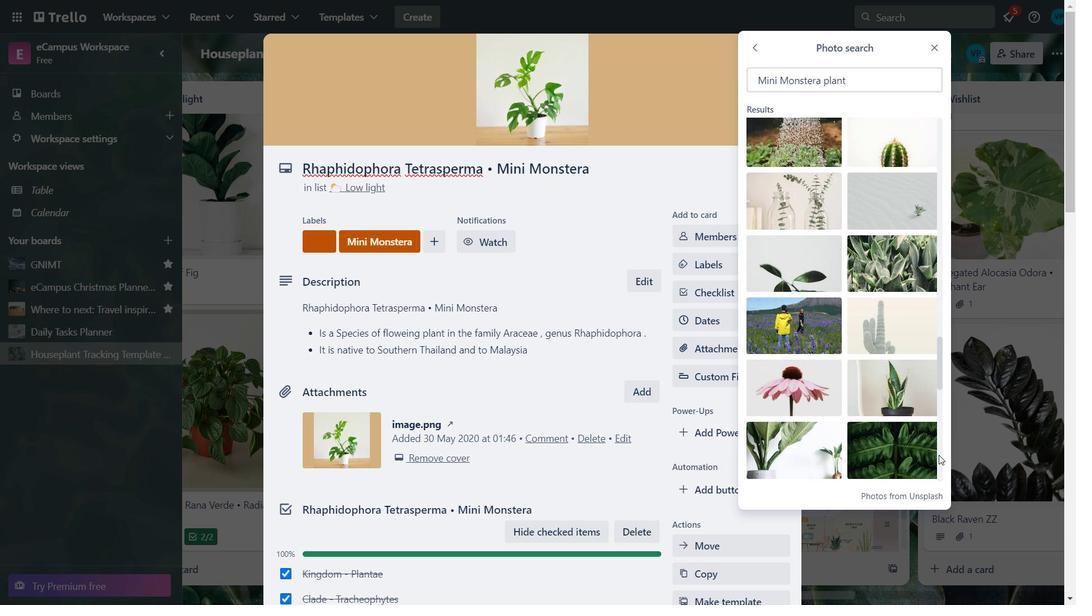 
Action: Mouse moved to (940, 259)
Screenshot: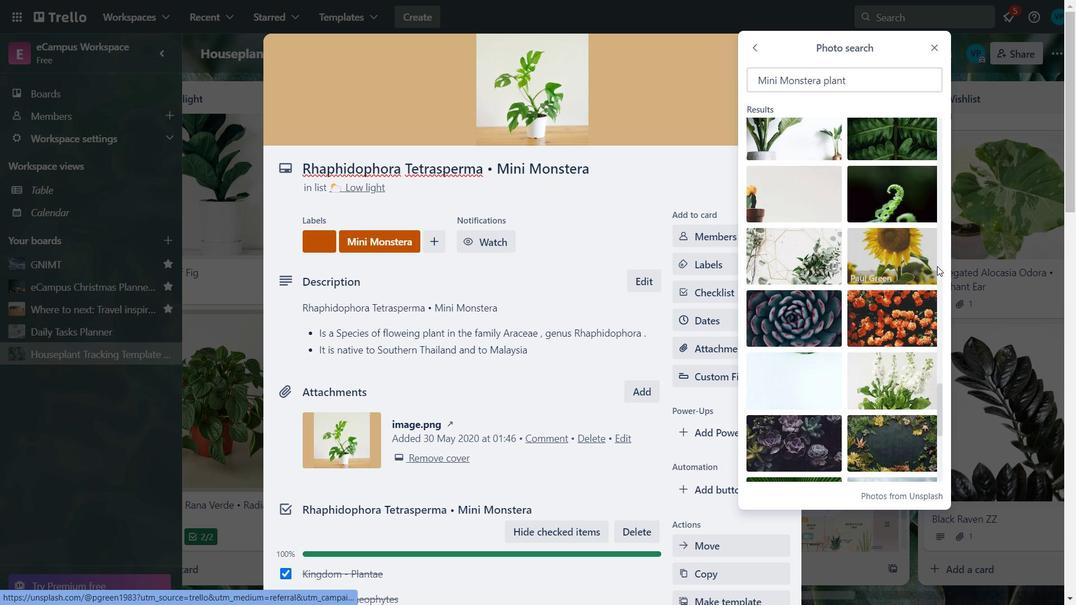 
Action: Mouse pressed left at (940, 259)
Screenshot: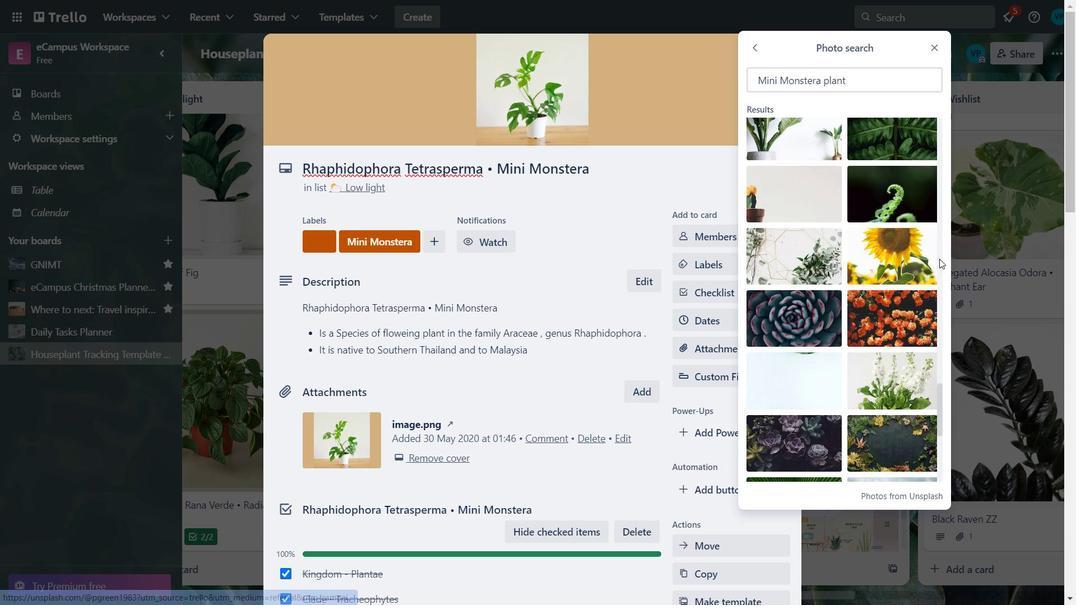 
Action: Mouse moved to (945, 205)
Screenshot: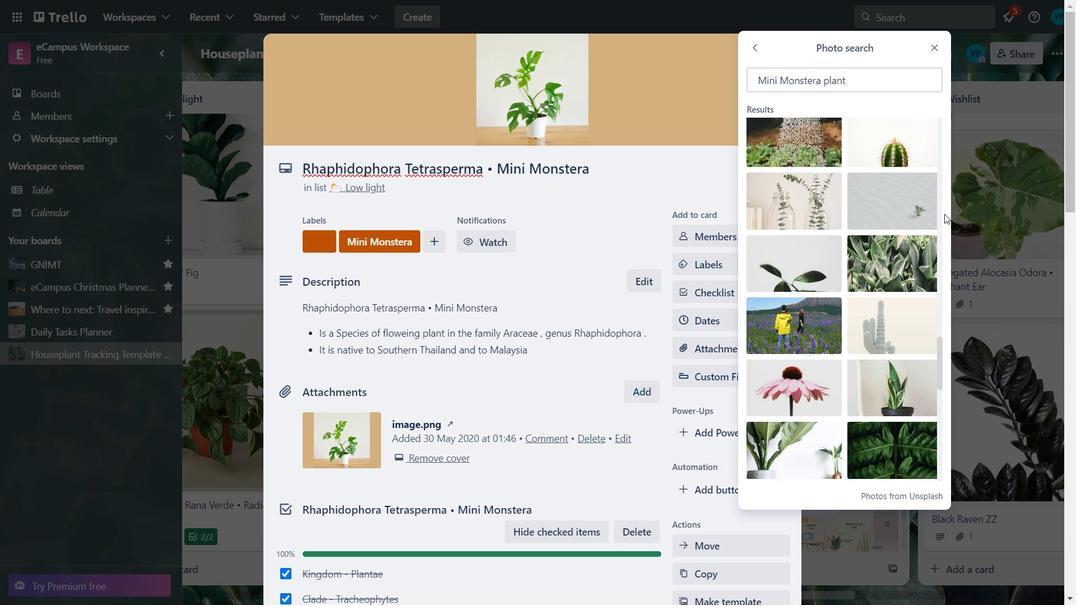
Action: Mouse pressed left at (945, 205)
Screenshot: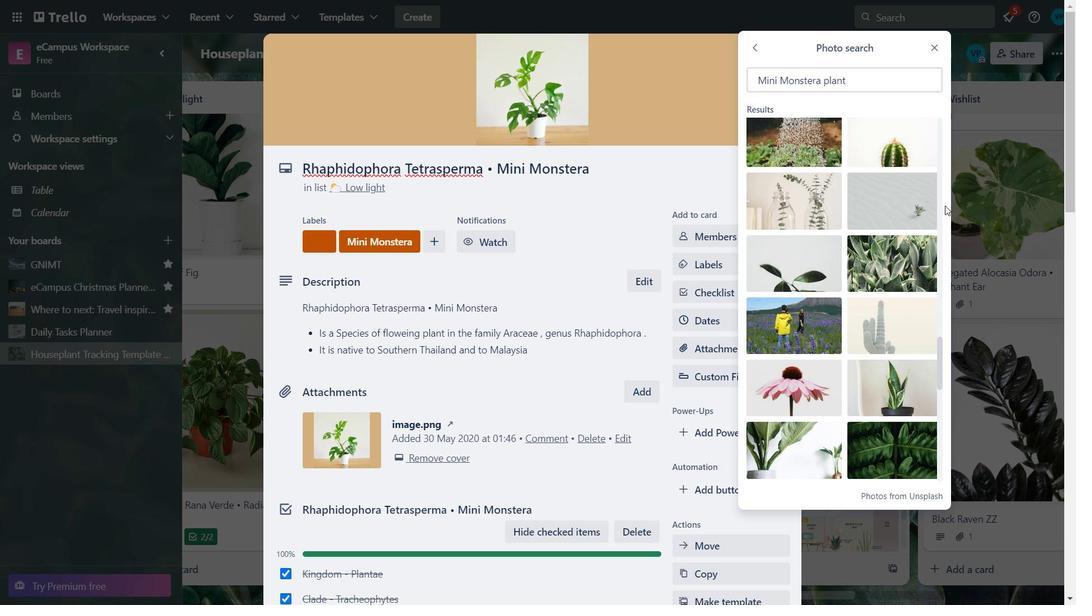 
Action: Mouse pressed left at (945, 205)
Screenshot: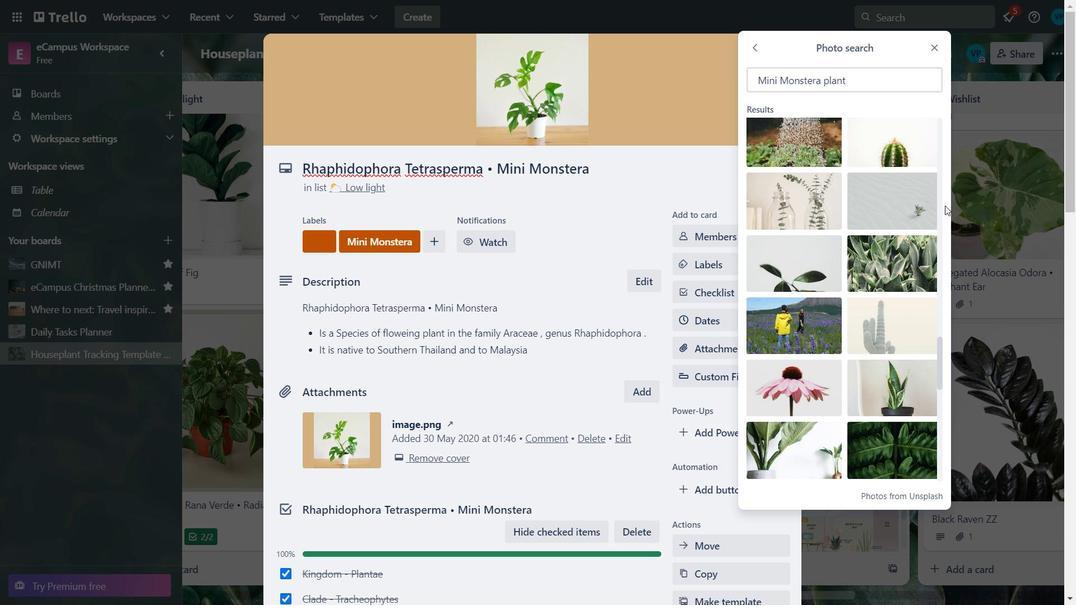 
Action: Mouse moved to (940, 206)
Screenshot: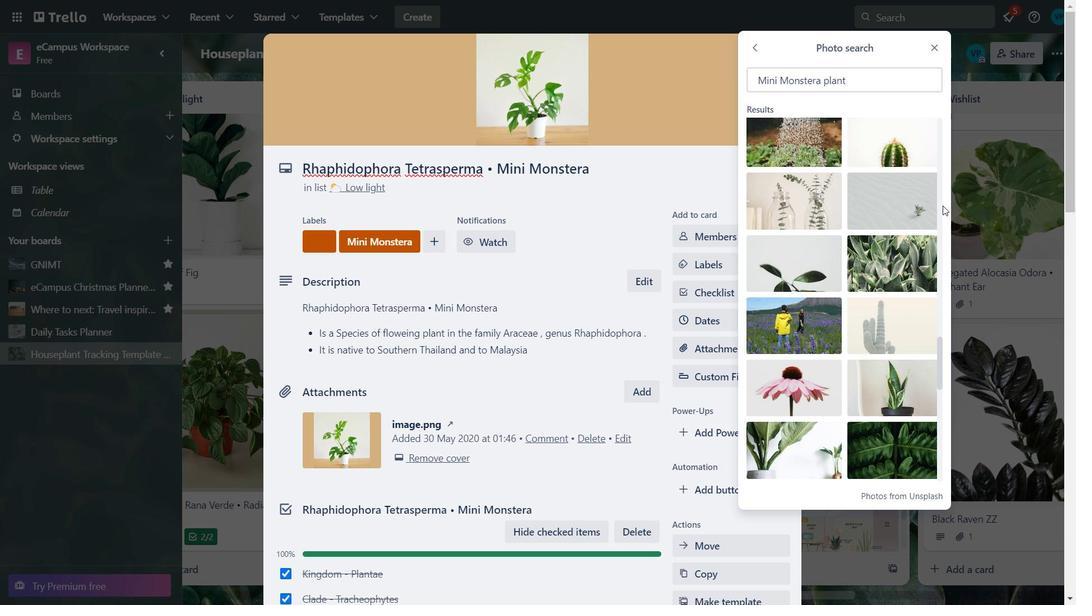 
Action: Mouse pressed left at (940, 206)
Screenshot: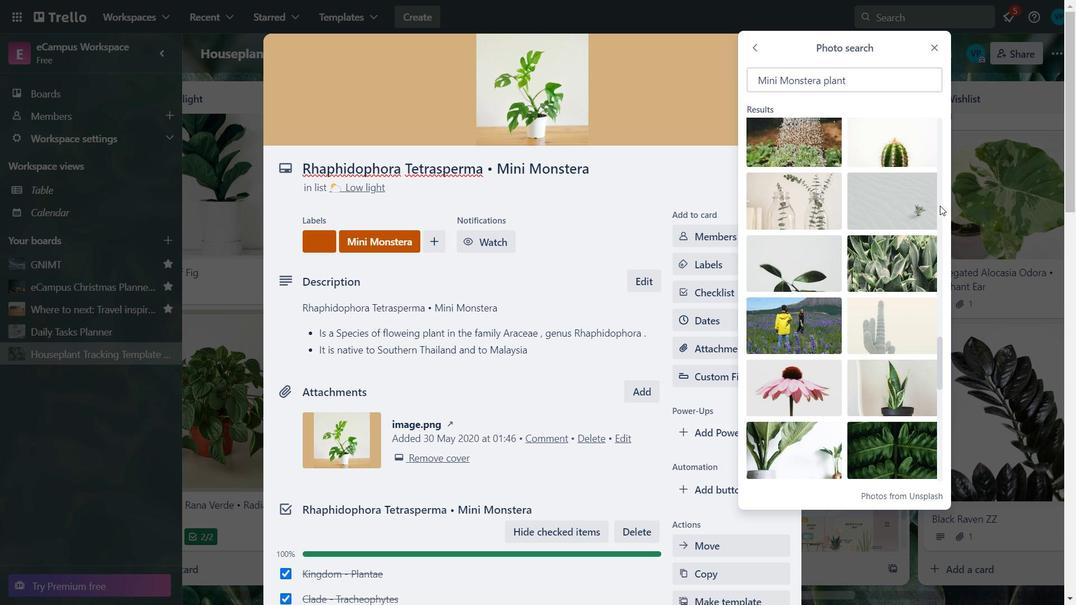 
Action: Mouse moved to (944, 144)
Screenshot: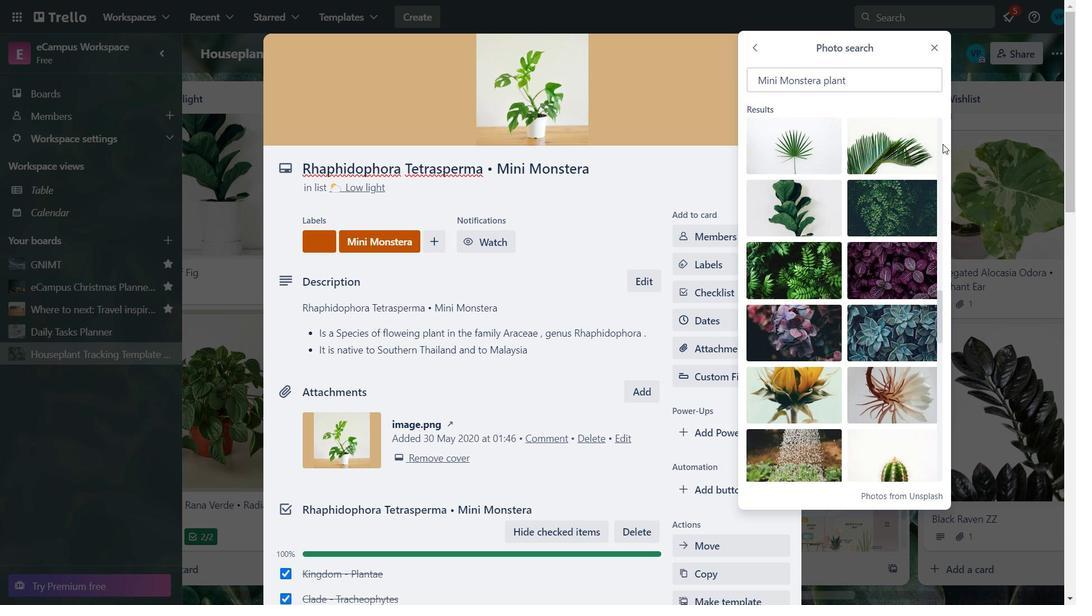 
Action: Mouse pressed left at (944, 144)
Screenshot: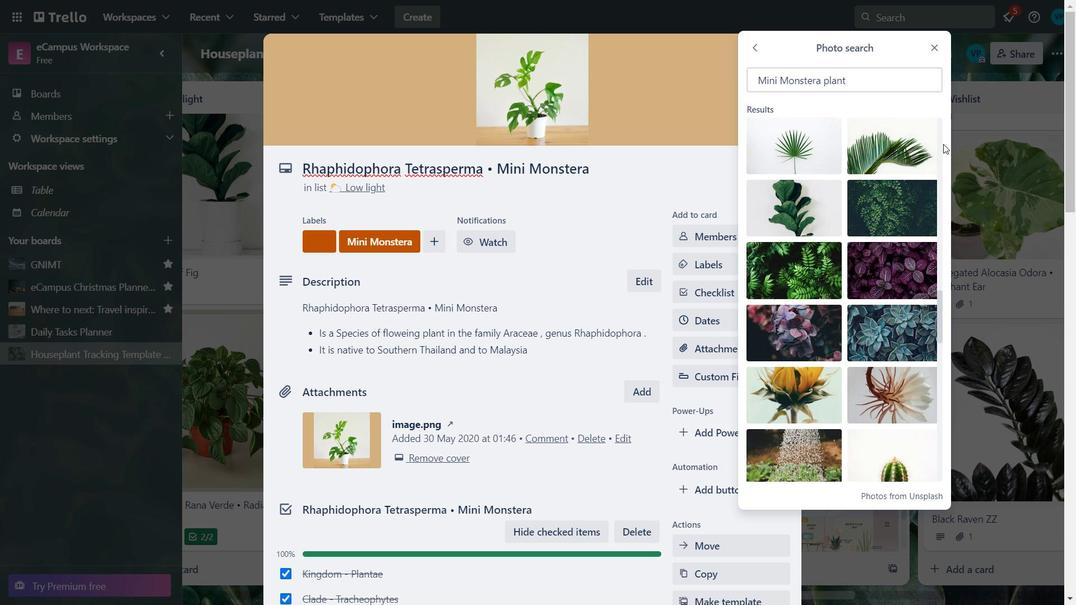 
Action: Mouse pressed left at (944, 144)
Screenshot: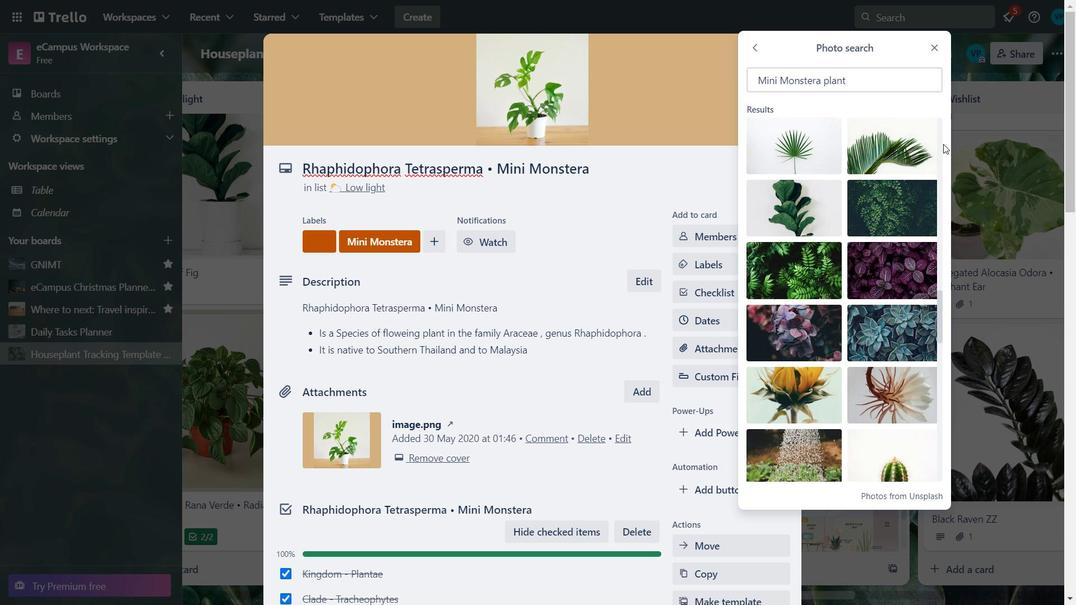 
Action: Mouse moved to (940, 144)
Screenshot: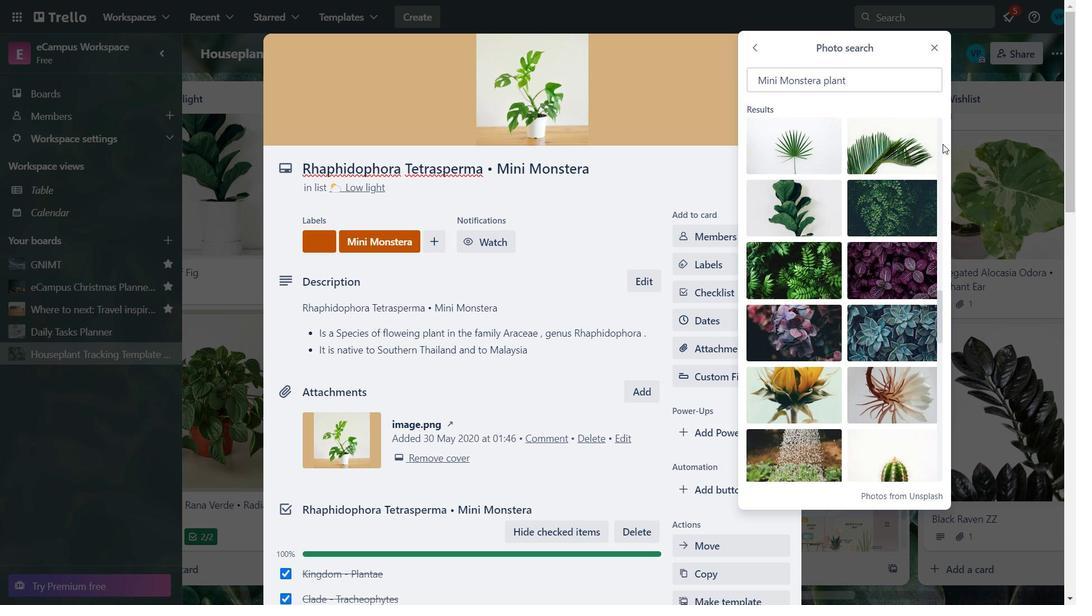 
Action: Mouse pressed left at (940, 144)
Screenshot: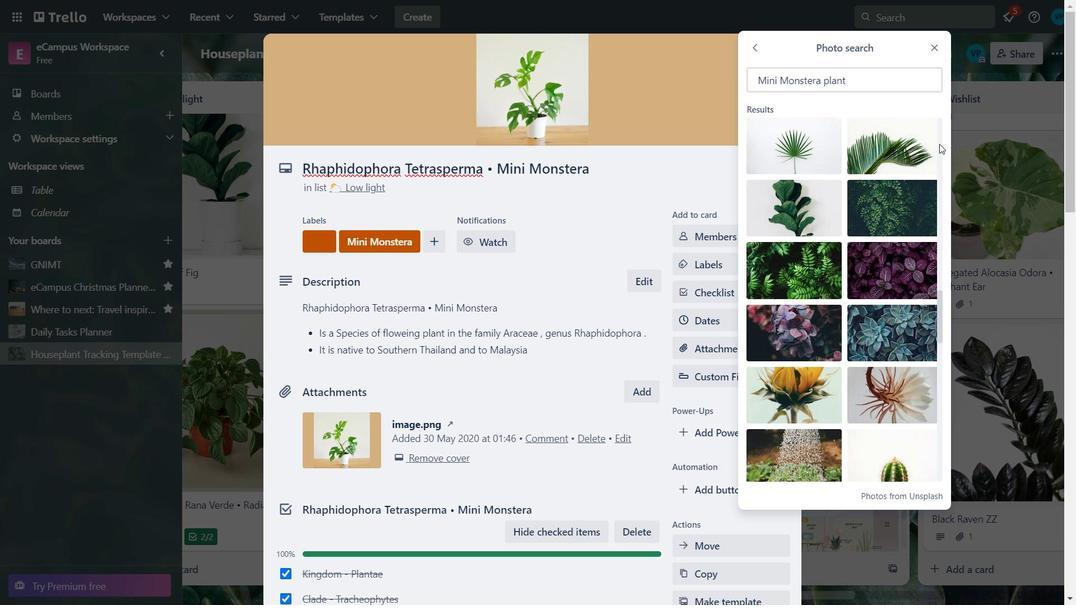 
Action: Mouse pressed left at (940, 144)
Screenshot: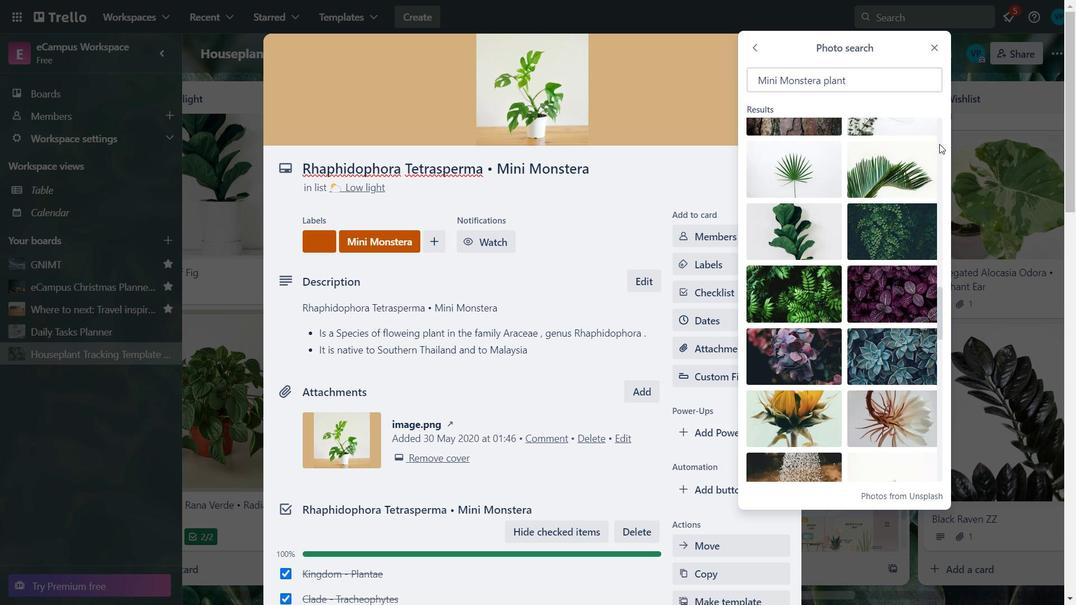 
Action: Mouse pressed left at (940, 144)
Screenshot: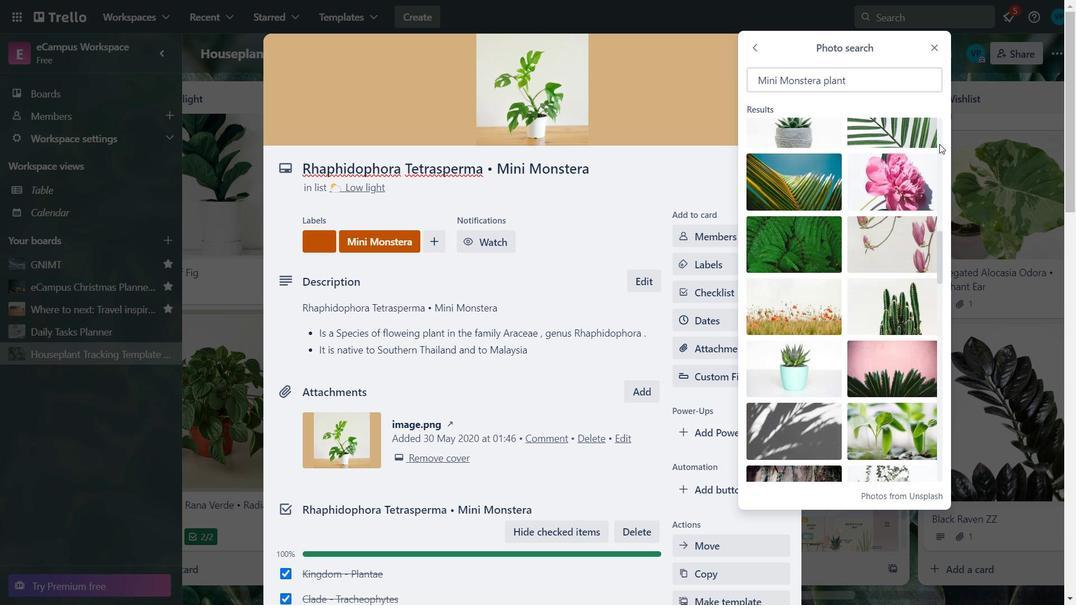 
Action: Mouse pressed left at (940, 144)
Screenshot: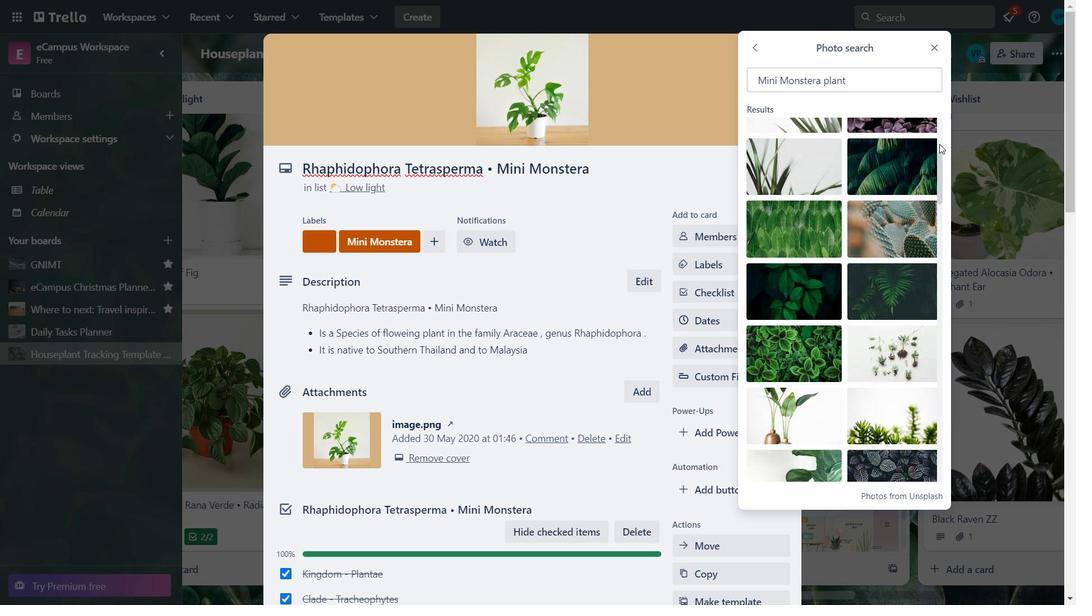
Action: Mouse pressed left at (940, 144)
Screenshot: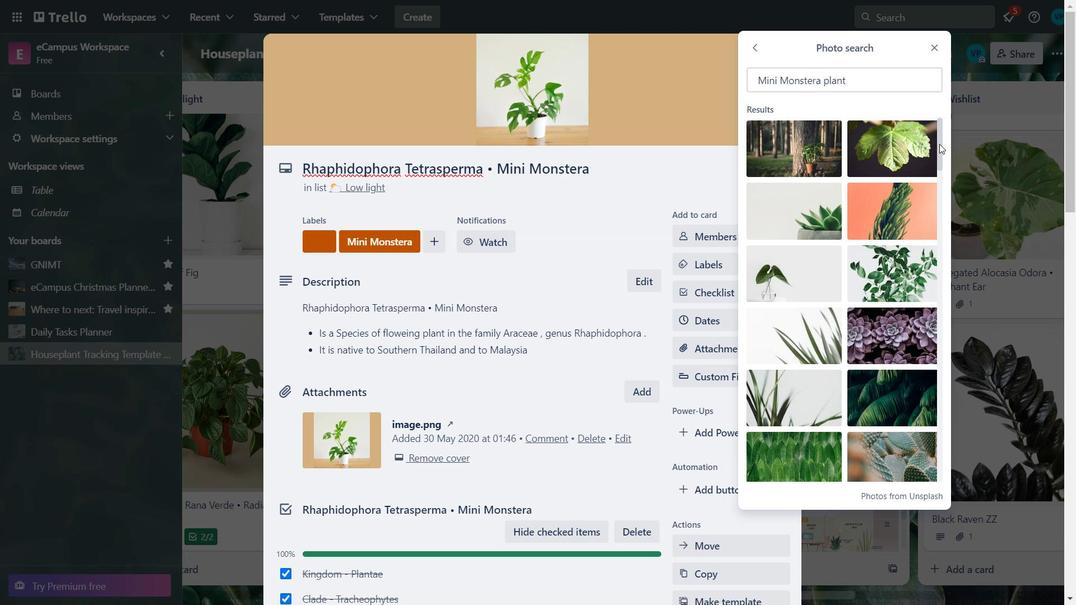 
Action: Mouse moved to (823, 136)
Screenshot: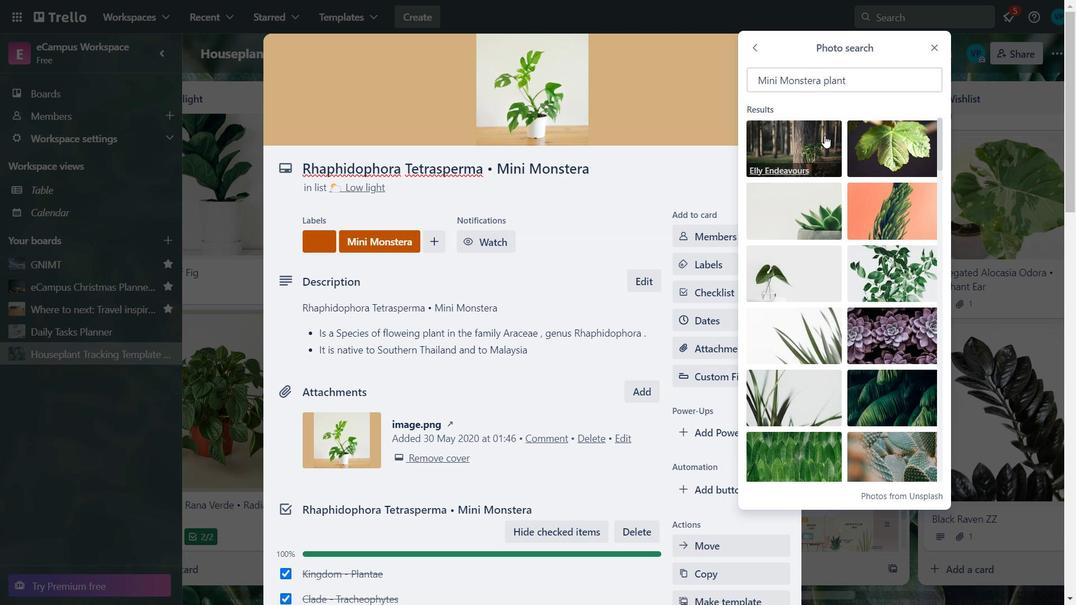 
Action: Mouse pressed left at (823, 136)
Screenshot: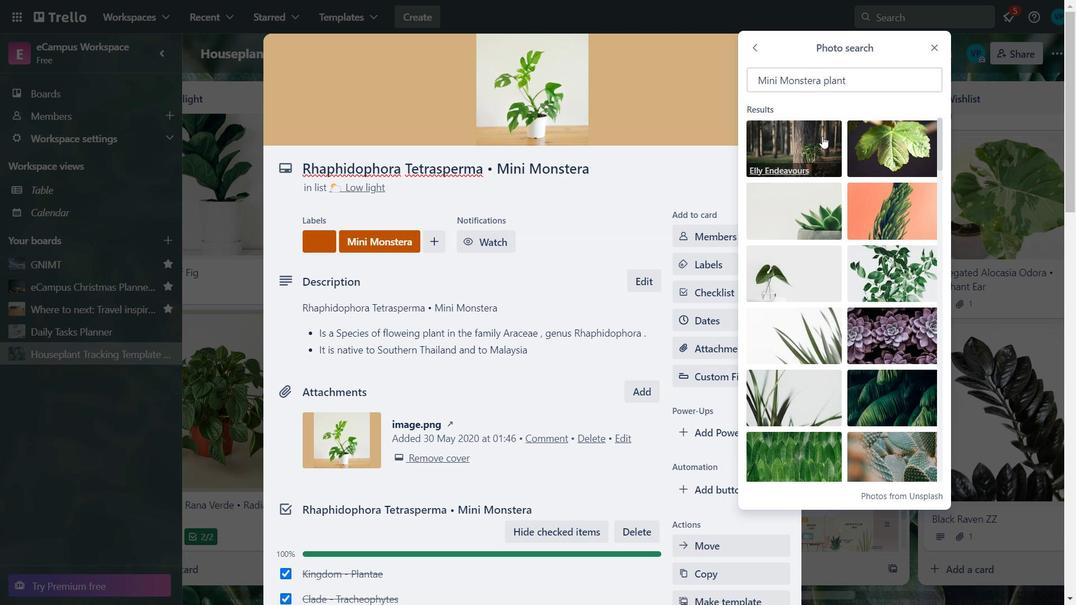 
Action: Mouse moved to (902, 94)
Screenshot: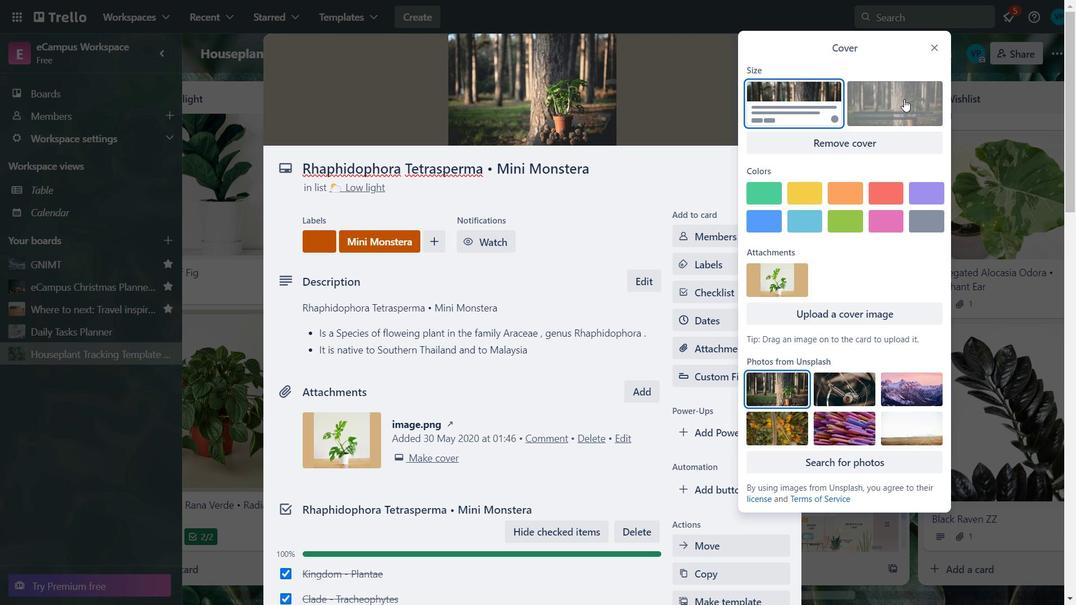 
Action: Mouse pressed left at (902, 94)
Screenshot: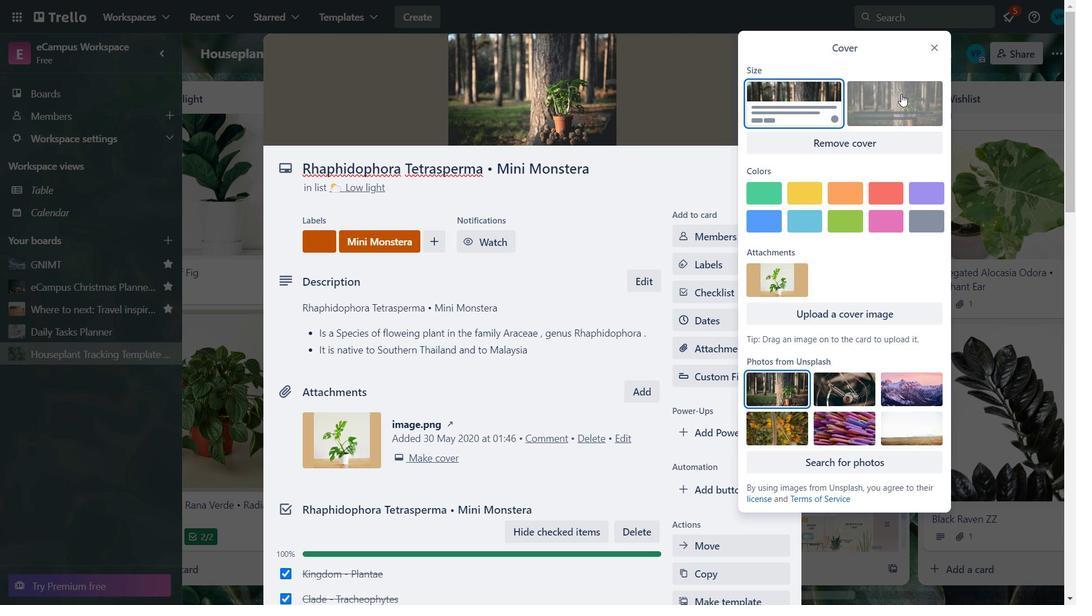 
Action: Mouse moved to (929, 52)
Screenshot: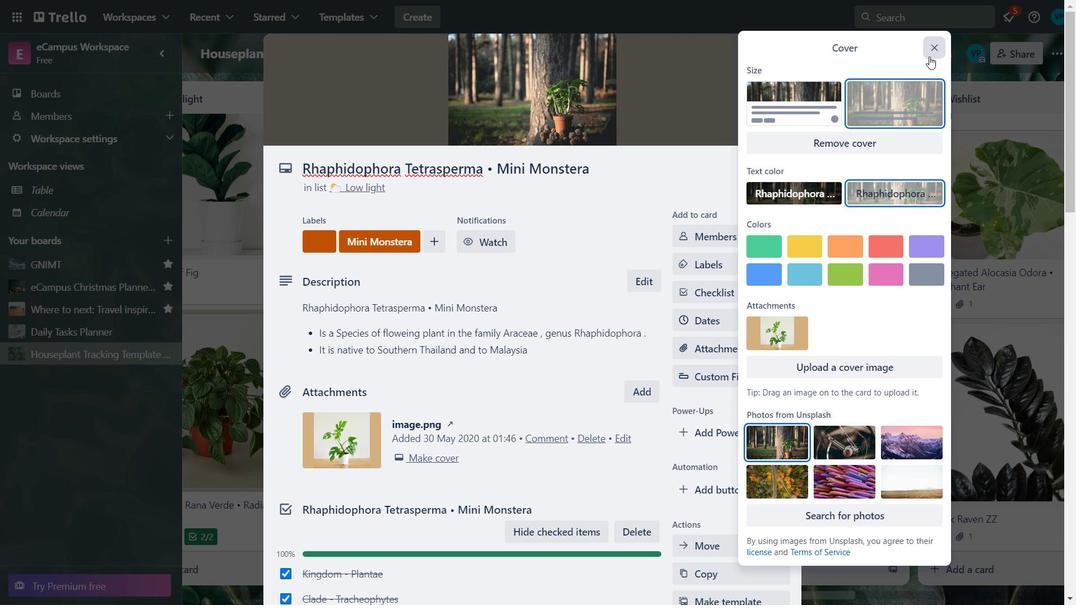 
Action: Mouse pressed left at (929, 52)
Screenshot: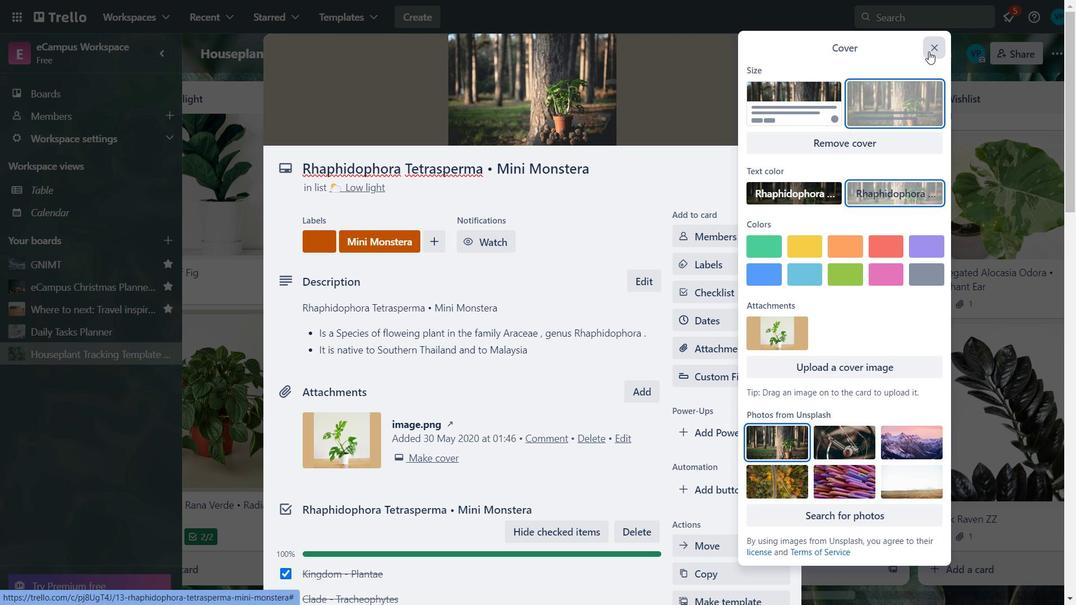 
Action: Mouse moved to (712, 259)
Screenshot: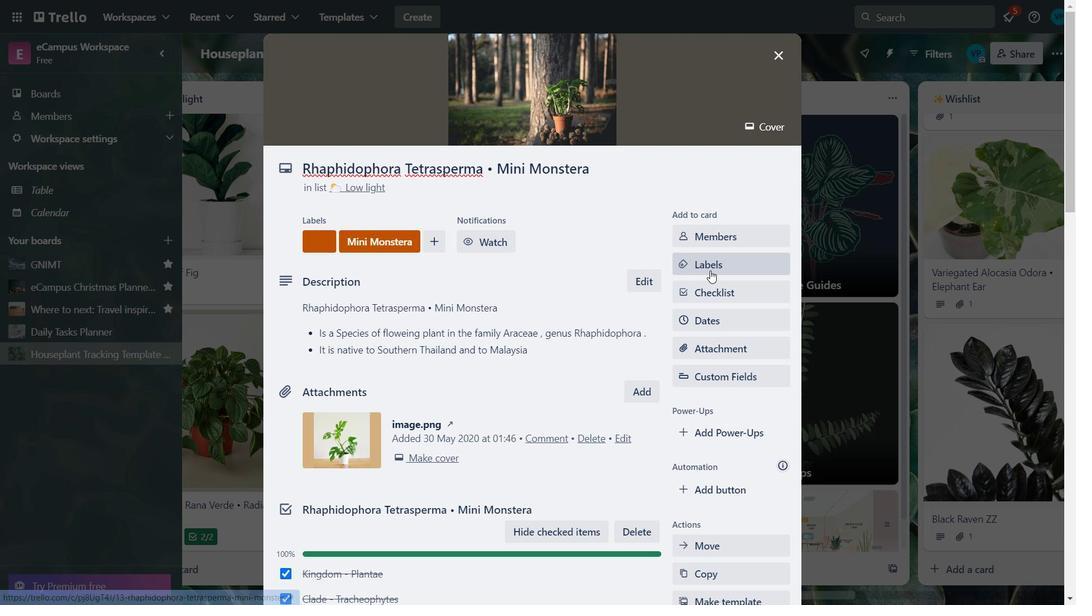 
Action: Mouse pressed left at (712, 259)
Screenshot: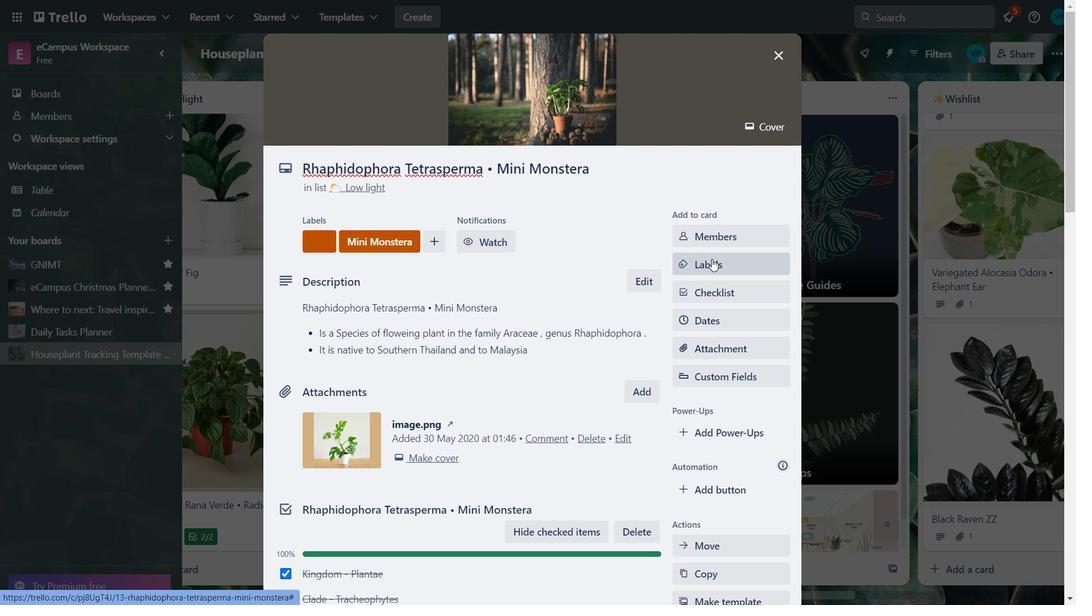 
Action: Mouse moved to (744, 545)
Screenshot: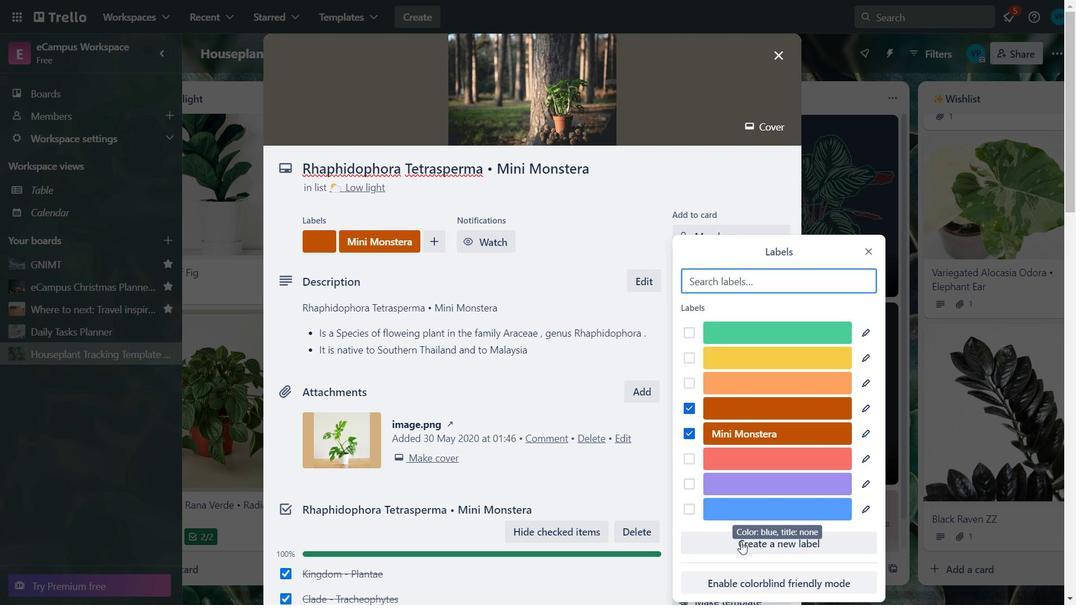 
Action: Mouse pressed left at (744, 545)
Screenshot: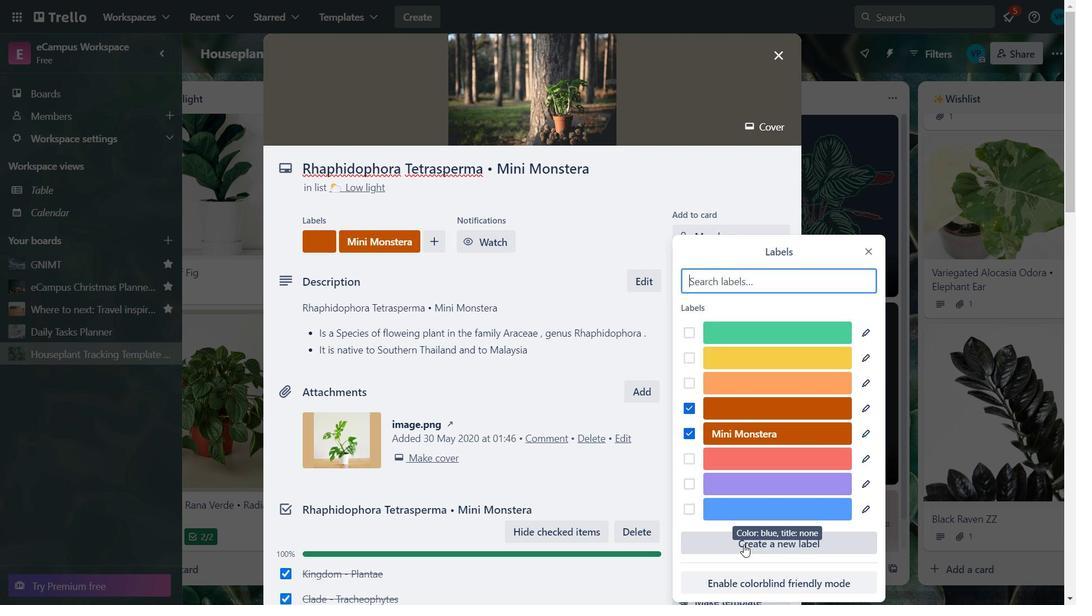 
Action: Mouse moved to (821, 426)
Screenshot: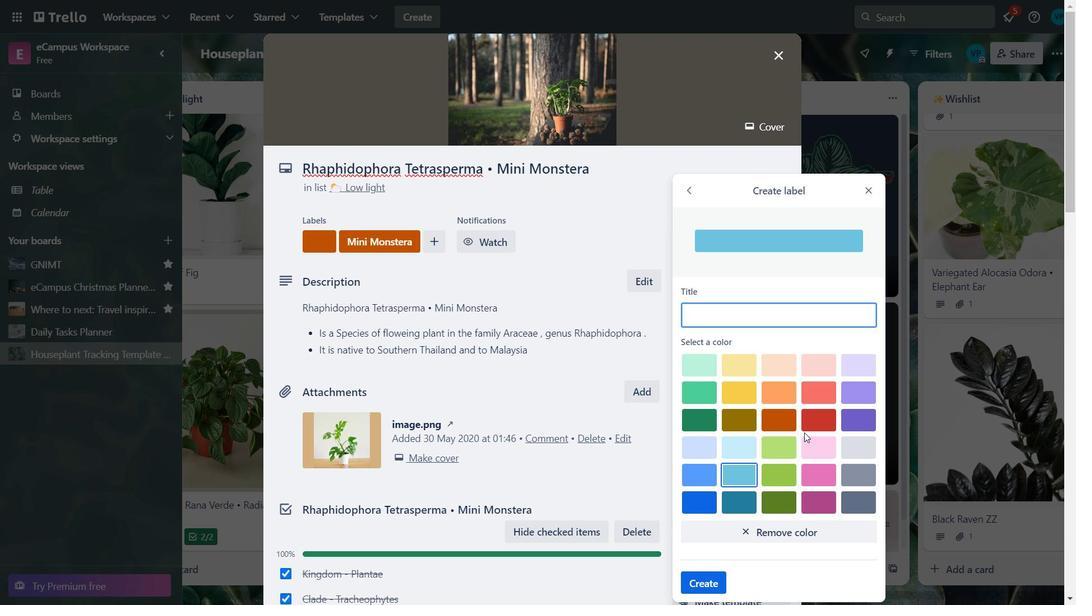 
Action: Mouse pressed left at (821, 426)
Screenshot: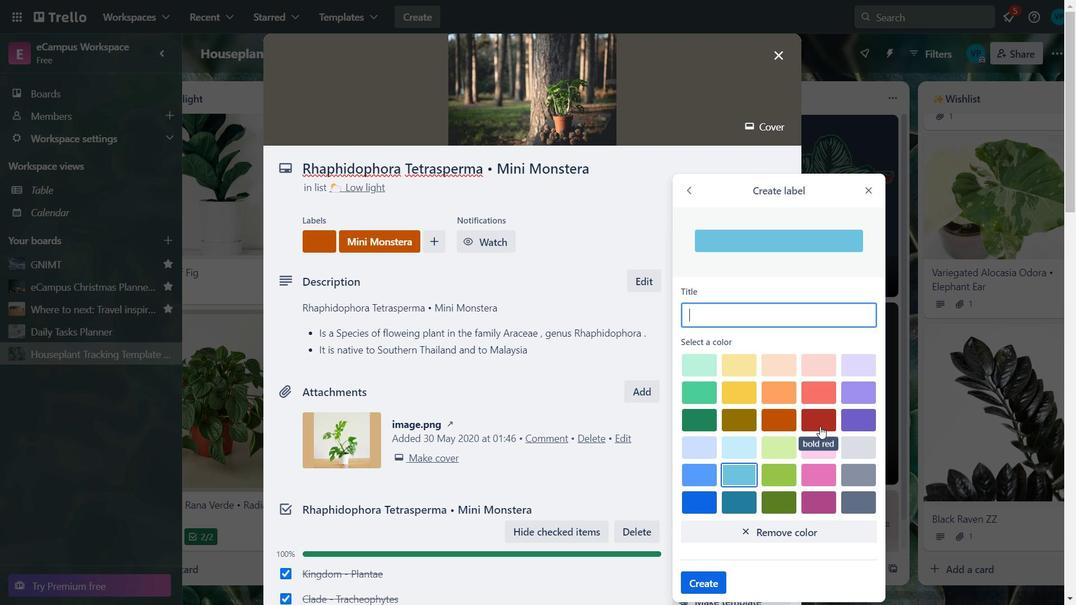 
Action: Mouse moved to (697, 310)
Screenshot: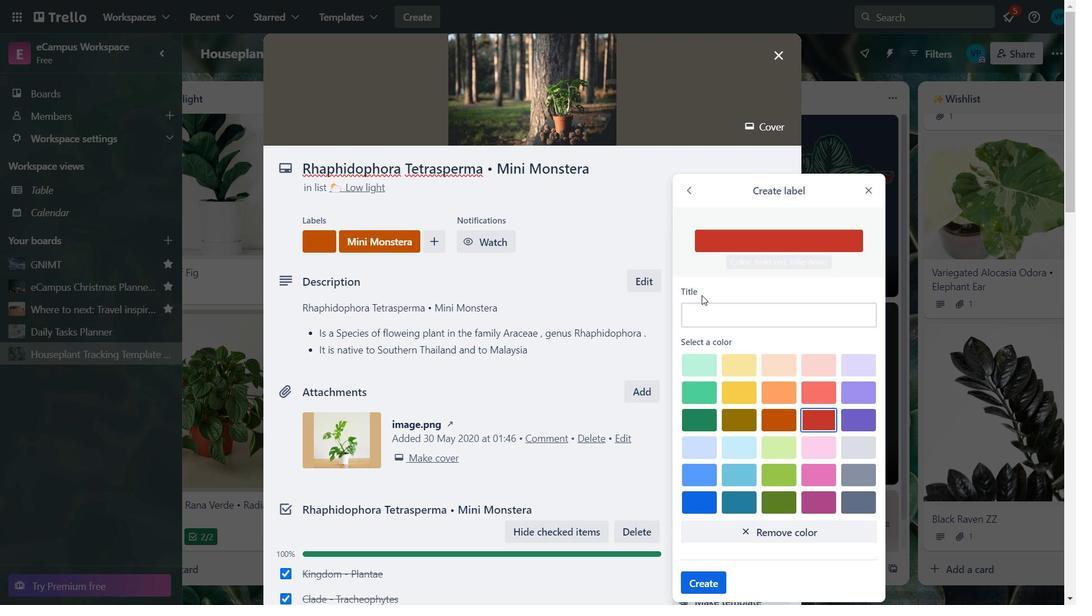 
Action: Mouse pressed left at (697, 310)
Screenshot: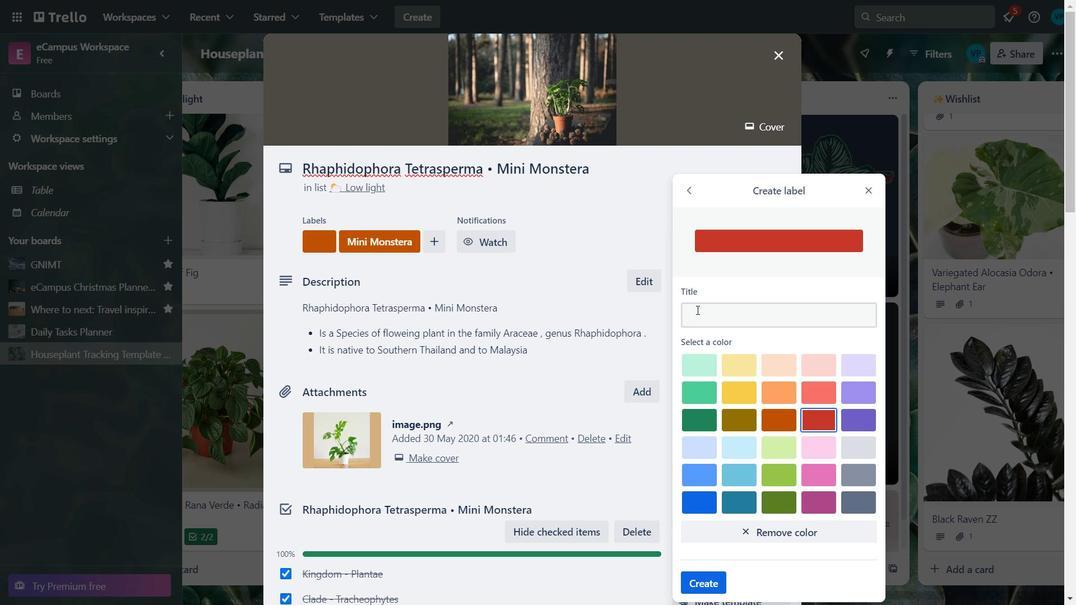 
Action: Key pressed <Key.caps_lock>P<Key.caps_lock>lant
Screenshot: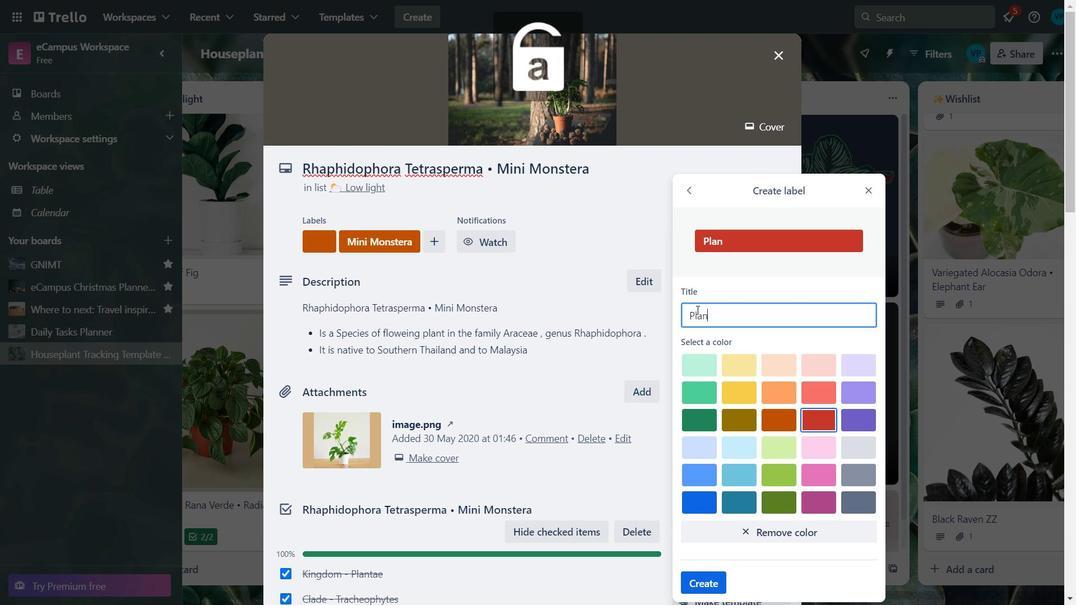 
Action: Mouse moved to (707, 582)
Screenshot: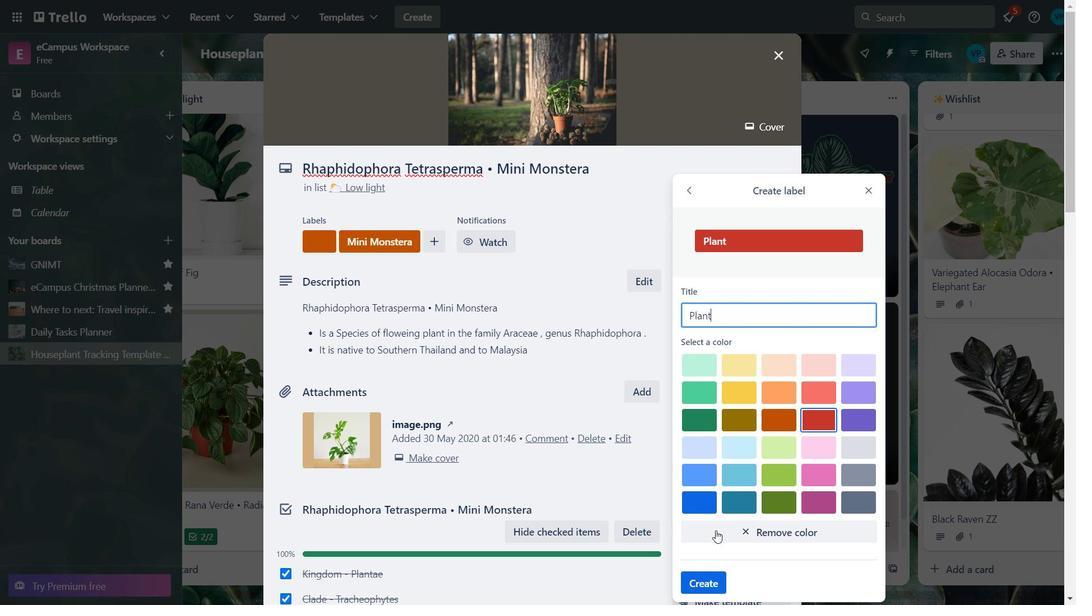 
Action: Mouse pressed left at (707, 582)
Screenshot: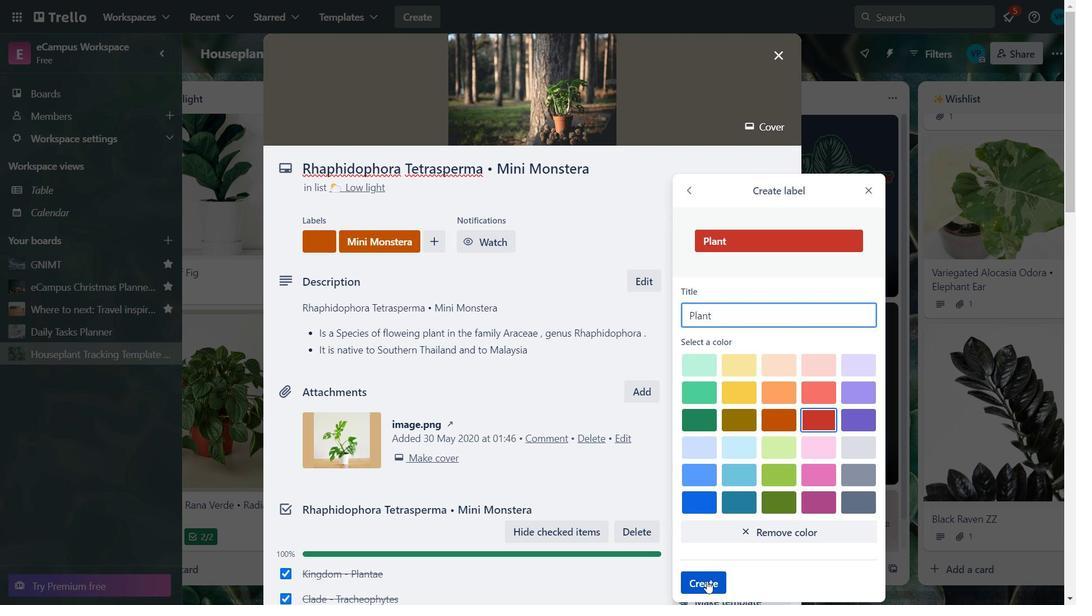 
Action: Mouse moved to (871, 230)
Screenshot: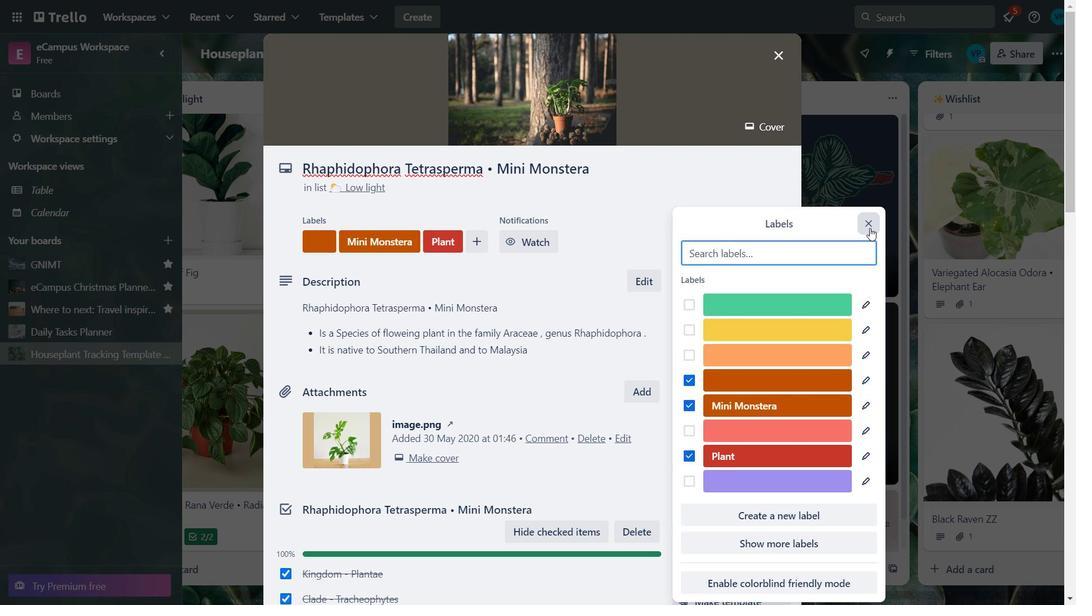 
Action: Mouse pressed left at (871, 230)
Screenshot: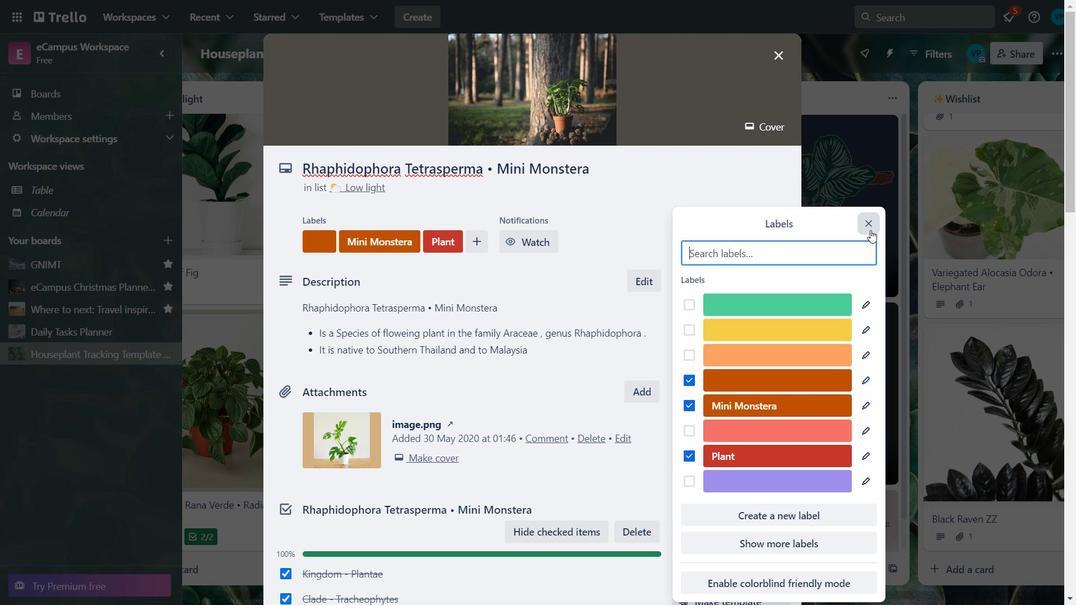 
Action: Mouse moved to (779, 61)
Screenshot: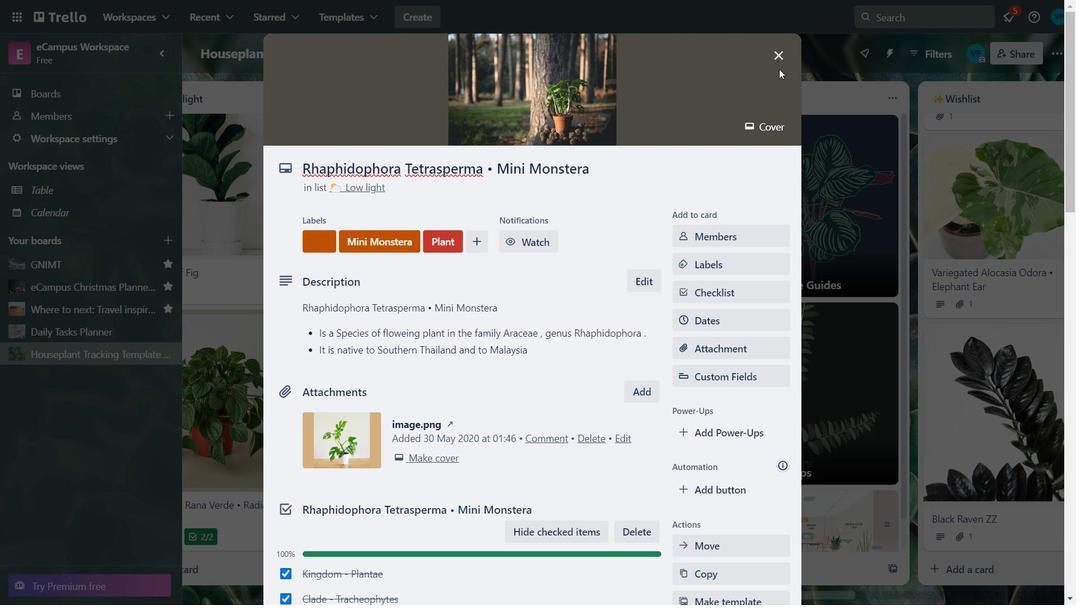 
Action: Mouse pressed left at (779, 61)
Screenshot: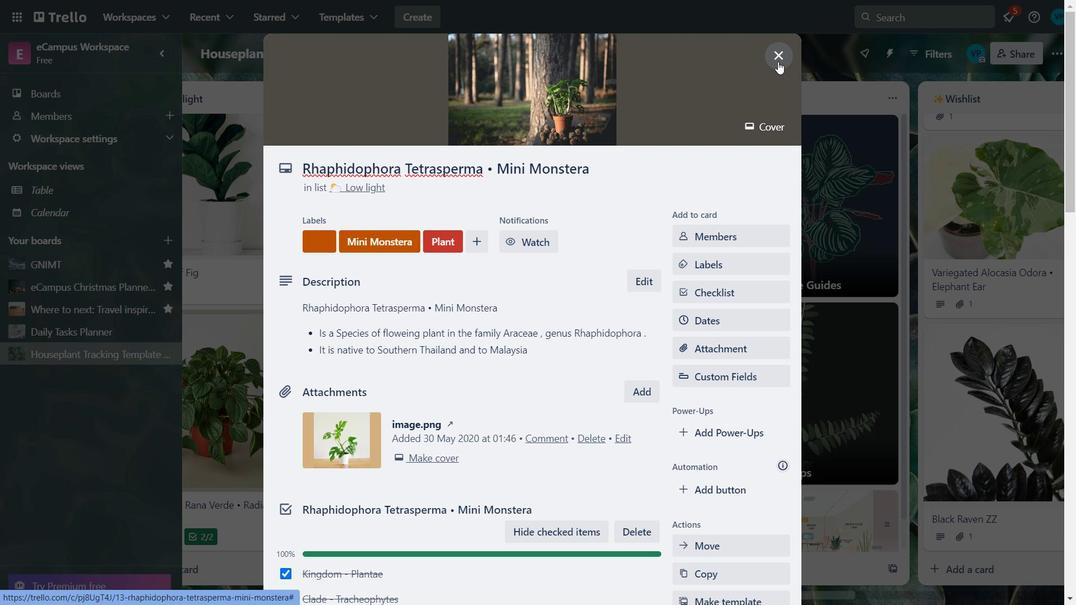 
Action: Mouse moved to (593, 423)
Screenshot: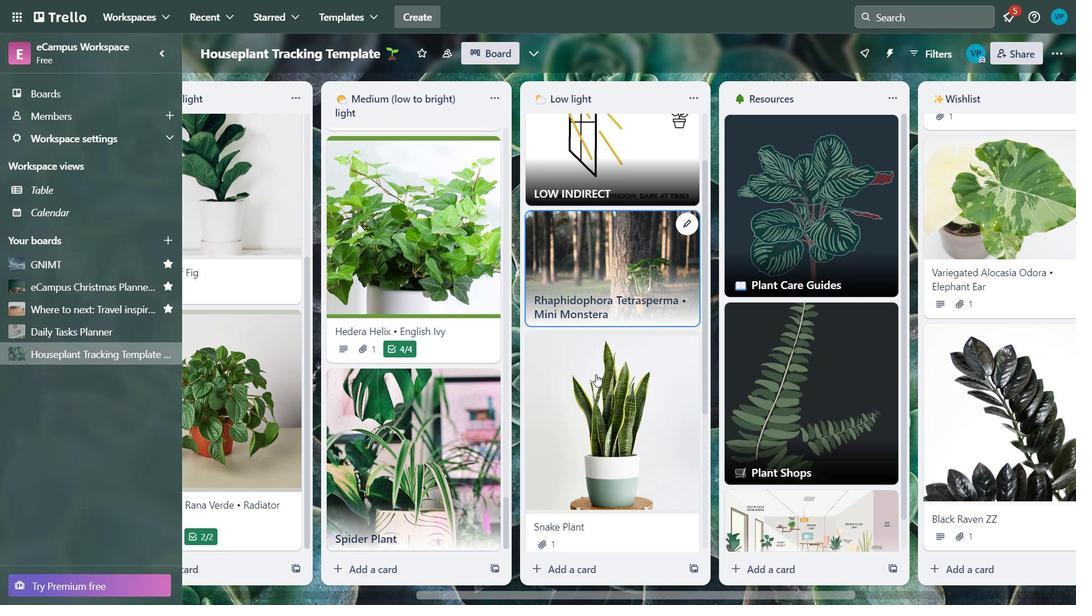 
Action: Key pressed <Key.down><Key.down><Key.down><Key.down><Key.down><Key.up><Key.up><Key.up><Key.up><Key.up><Key.down><Key.down><Key.down><Key.down><Key.down><Key.down>
Screenshot: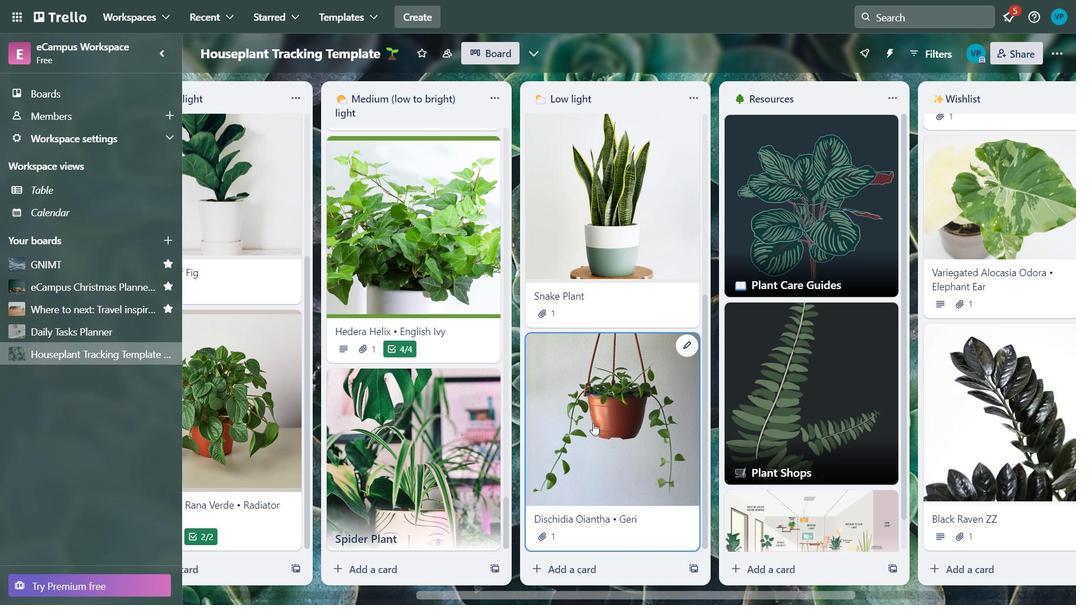 
Action: Mouse moved to (650, 222)
Screenshot: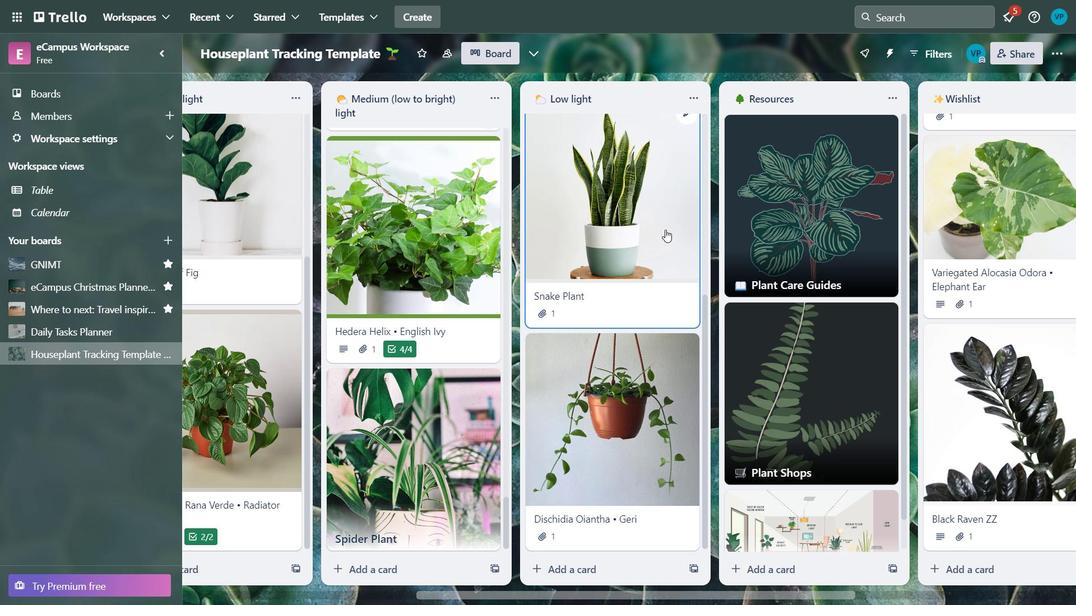 
Action: Mouse pressed left at (650, 222)
Screenshot: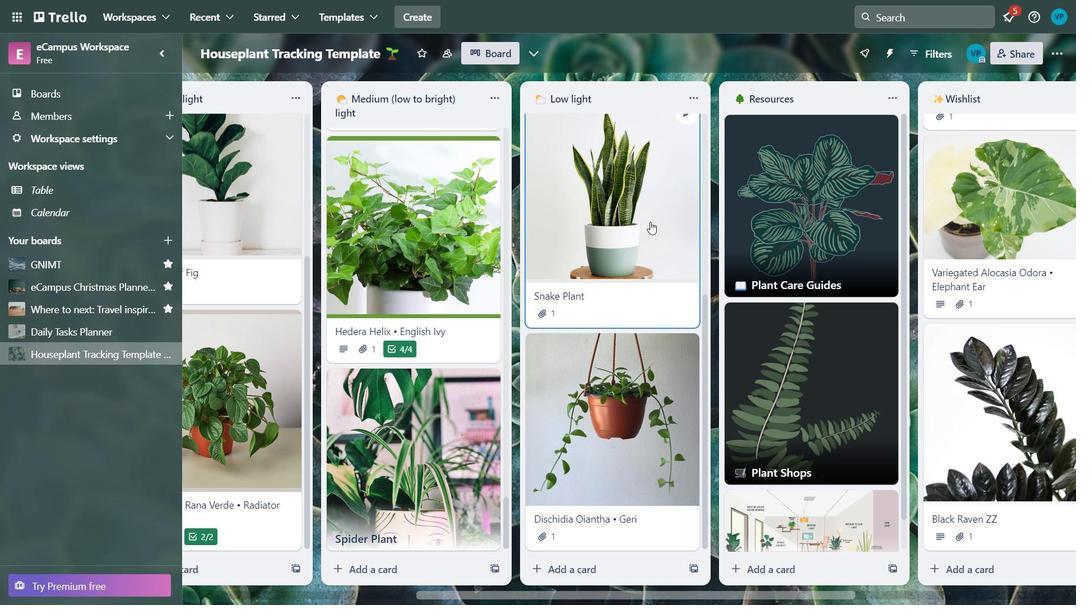 
Action: Mouse moved to (434, 319)
Screenshot: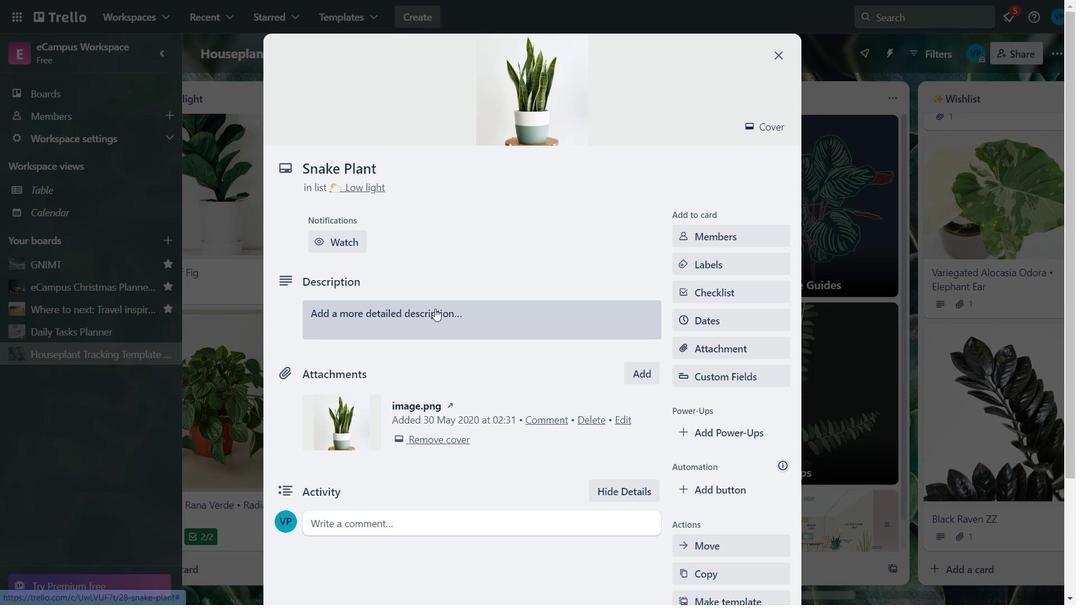 
Action: Mouse pressed left at (434, 319)
Screenshot: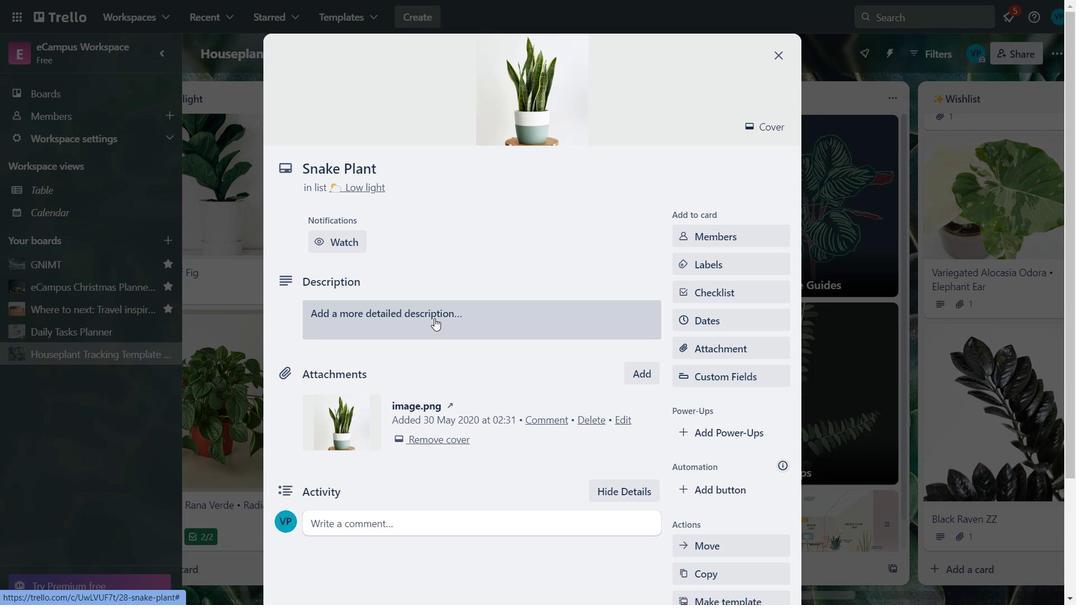 
Action: Mouse moved to (438, 323)
Screenshot: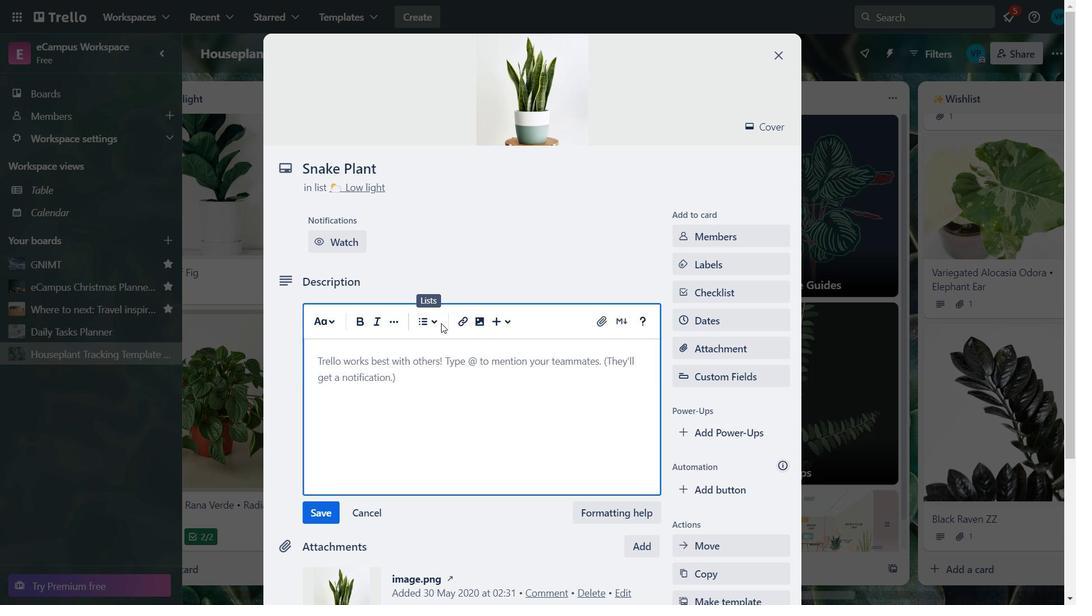 
Action: Mouse pressed left at (438, 323)
Screenshot: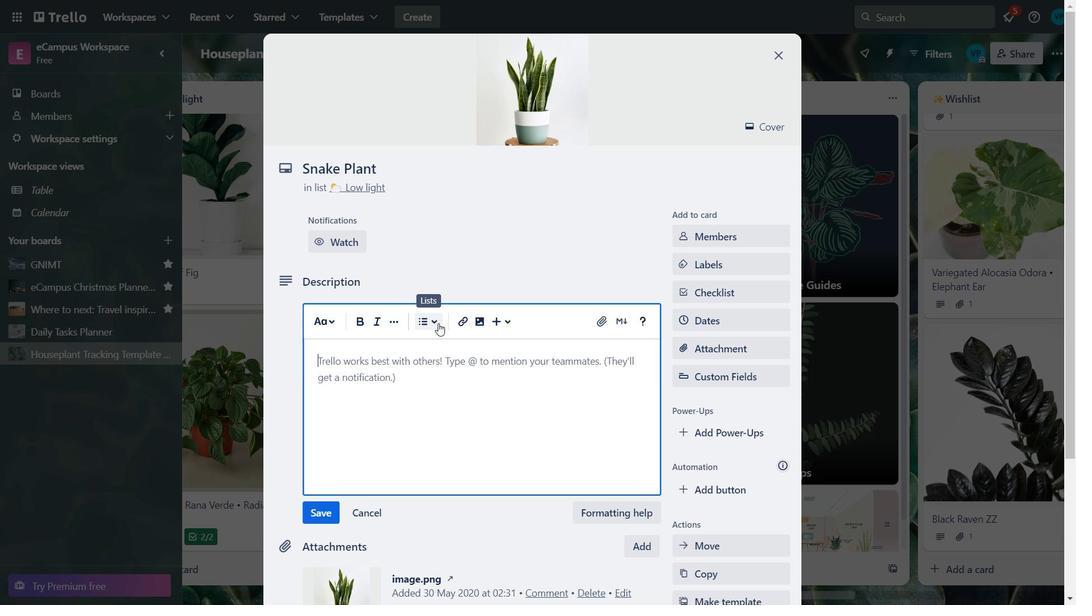 
Action: Mouse moved to (508, 318)
Screenshot: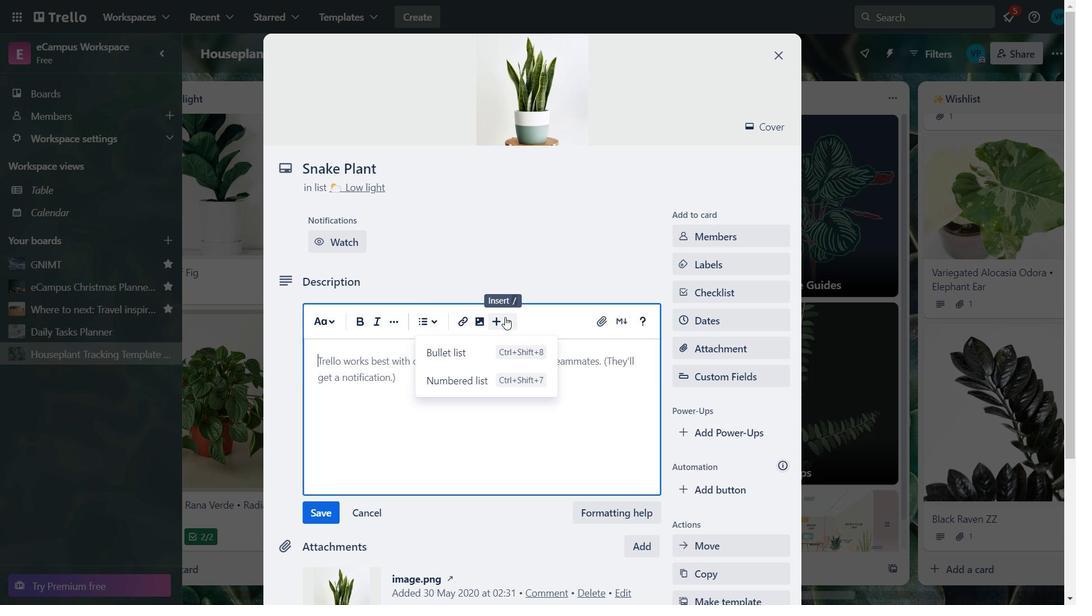 
Action: Mouse pressed left at (508, 318)
Screenshot: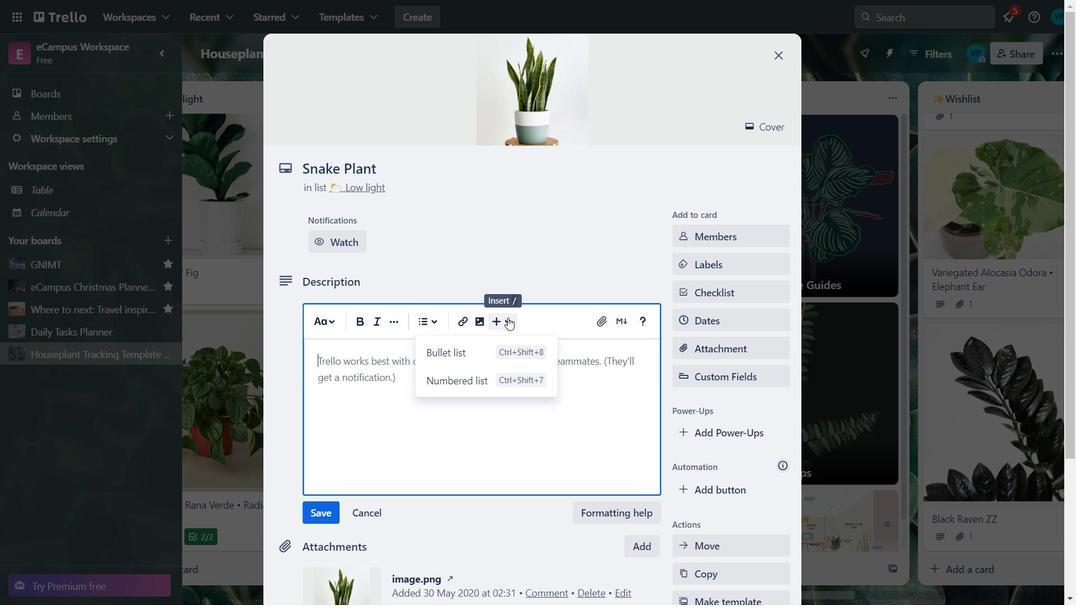 
Action: Mouse moved to (579, 351)
Screenshot: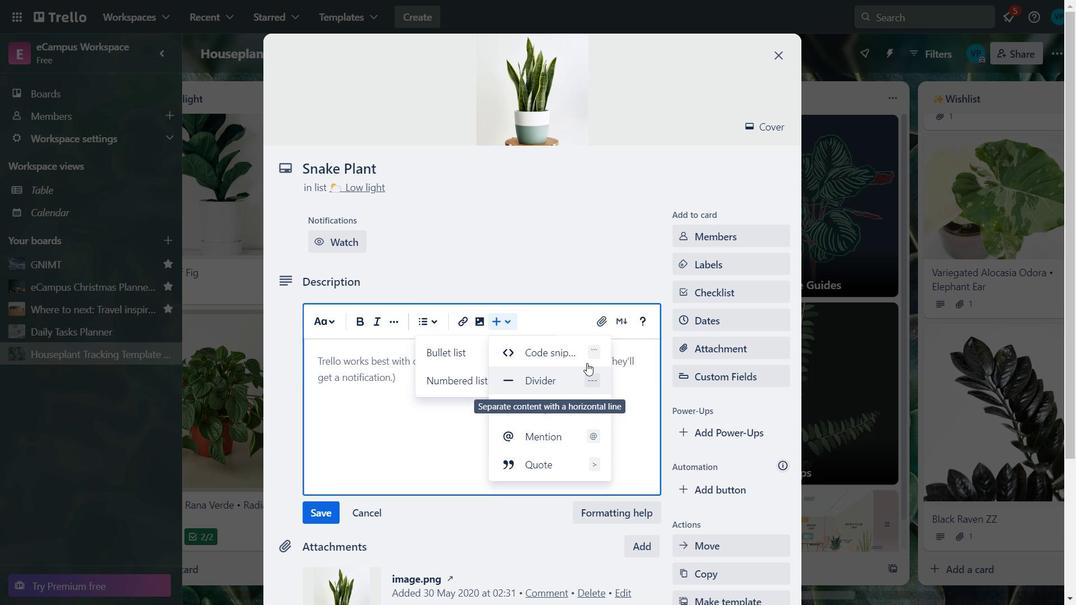
Action: Mouse pressed left at (579, 351)
